 Task: Slide 12 - Sector News.
Action: Mouse moved to (37, 92)
Screenshot: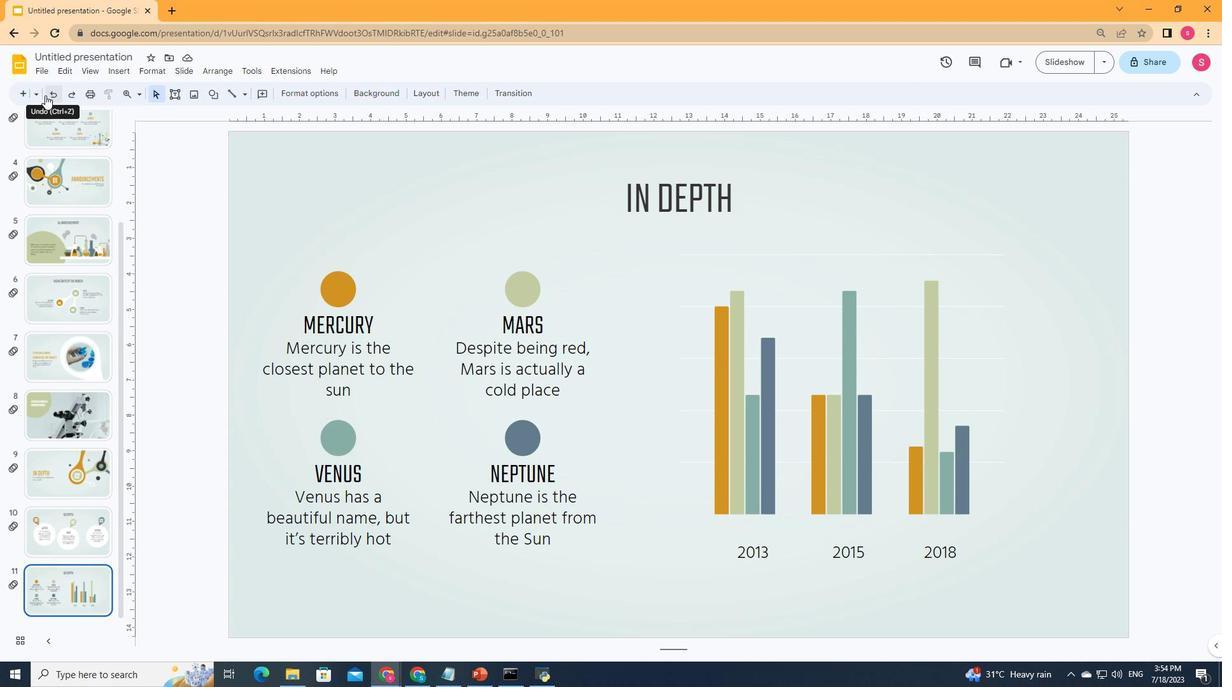 
Action: Mouse pressed left at (37, 92)
Screenshot: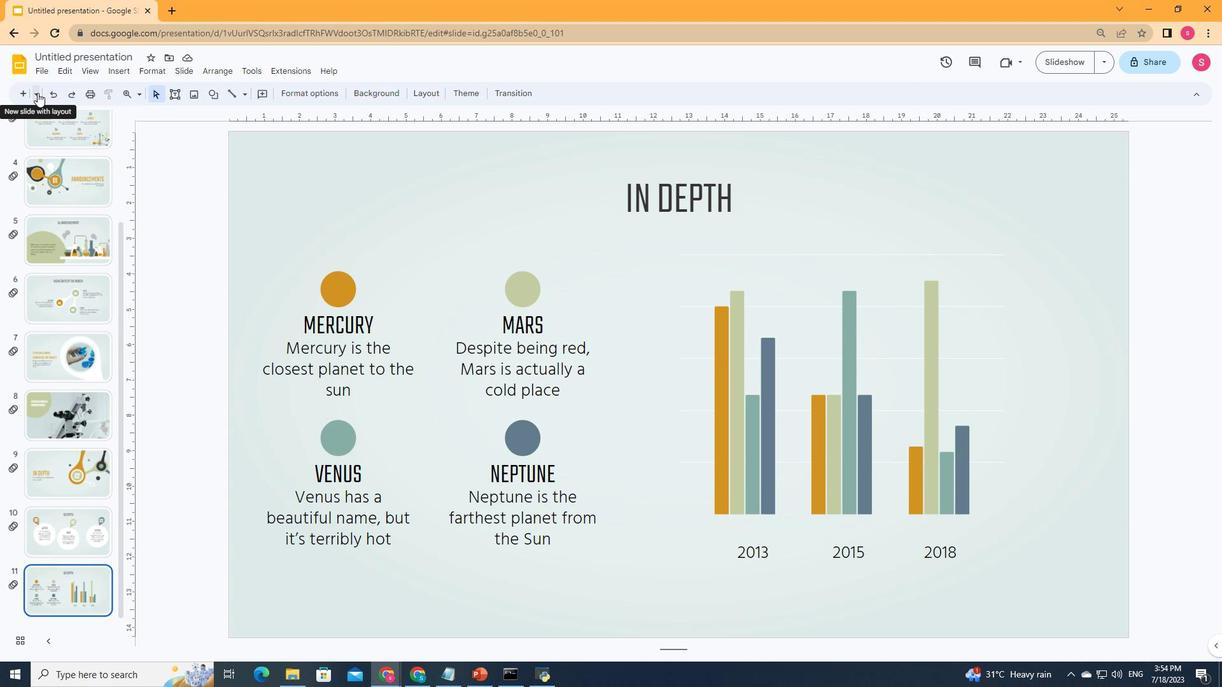 
Action: Mouse moved to (206, 464)
Screenshot: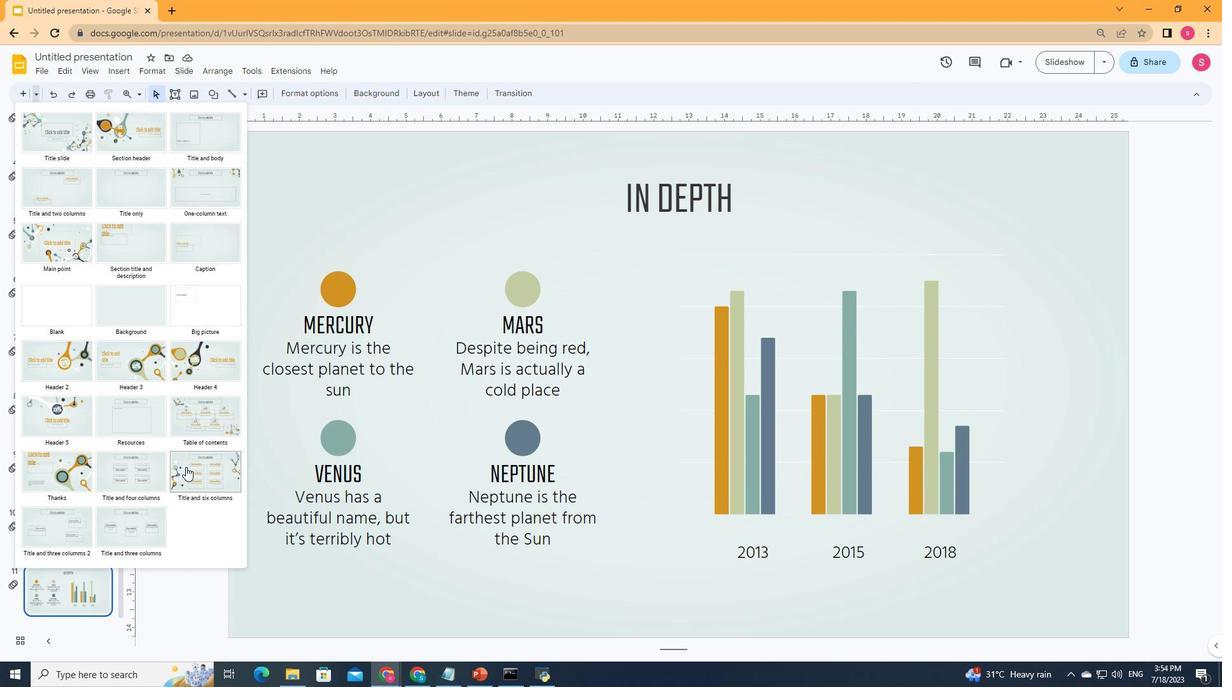 
Action: Mouse pressed left at (206, 464)
Screenshot: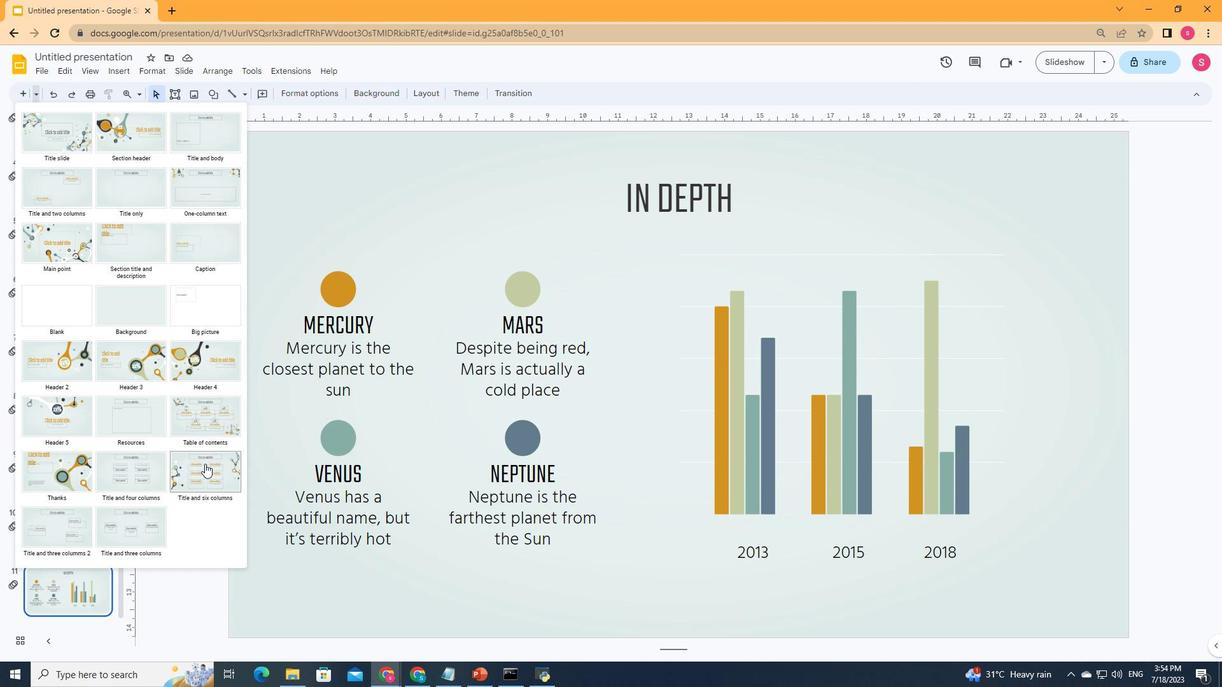 
Action: Mouse moved to (717, 207)
Screenshot: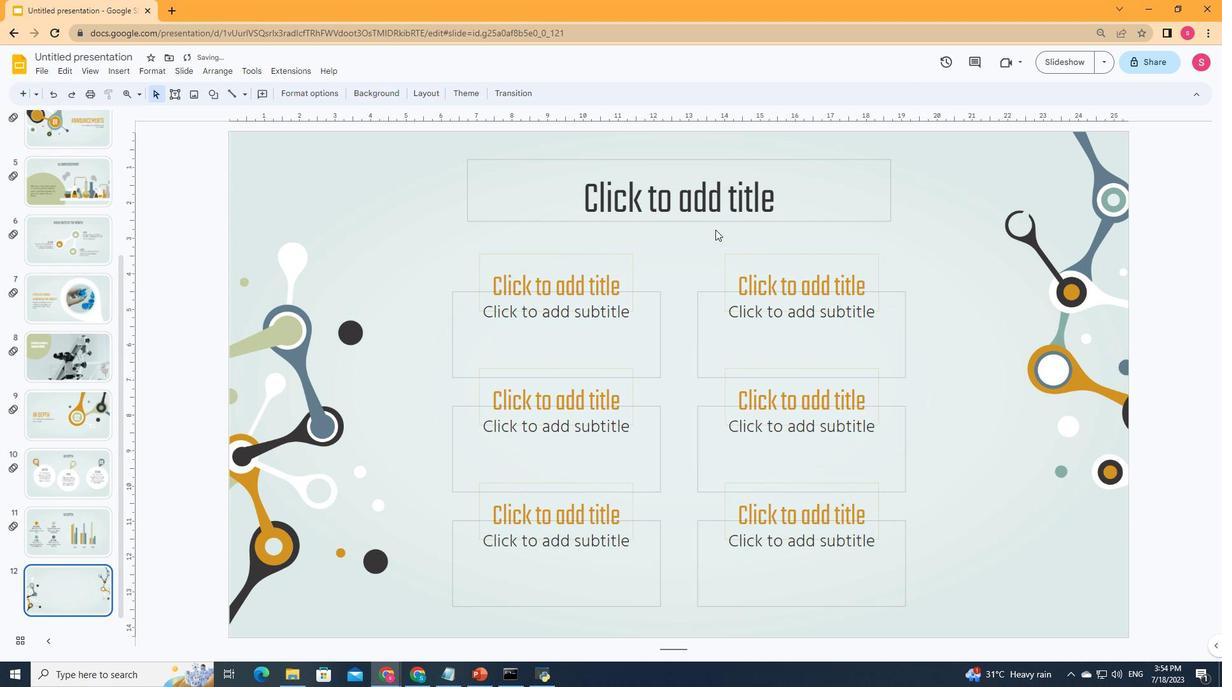 
Action: Mouse pressed left at (717, 207)
Screenshot: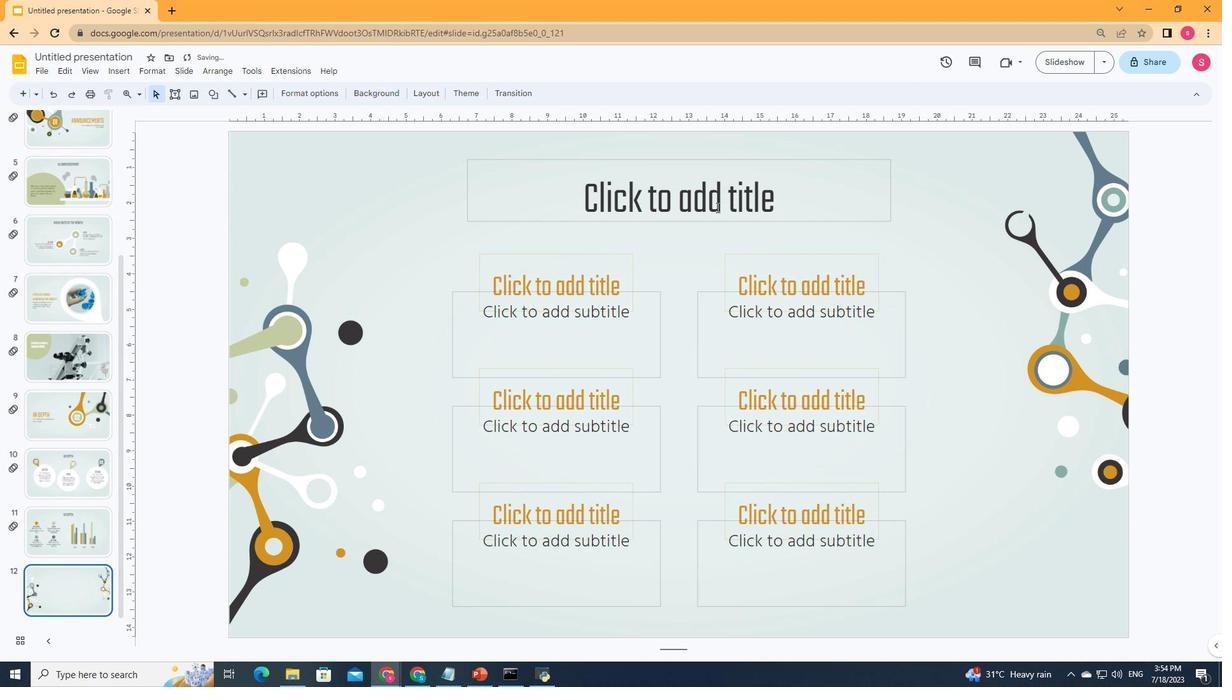 
Action: Mouse moved to (716, 207)
Screenshot: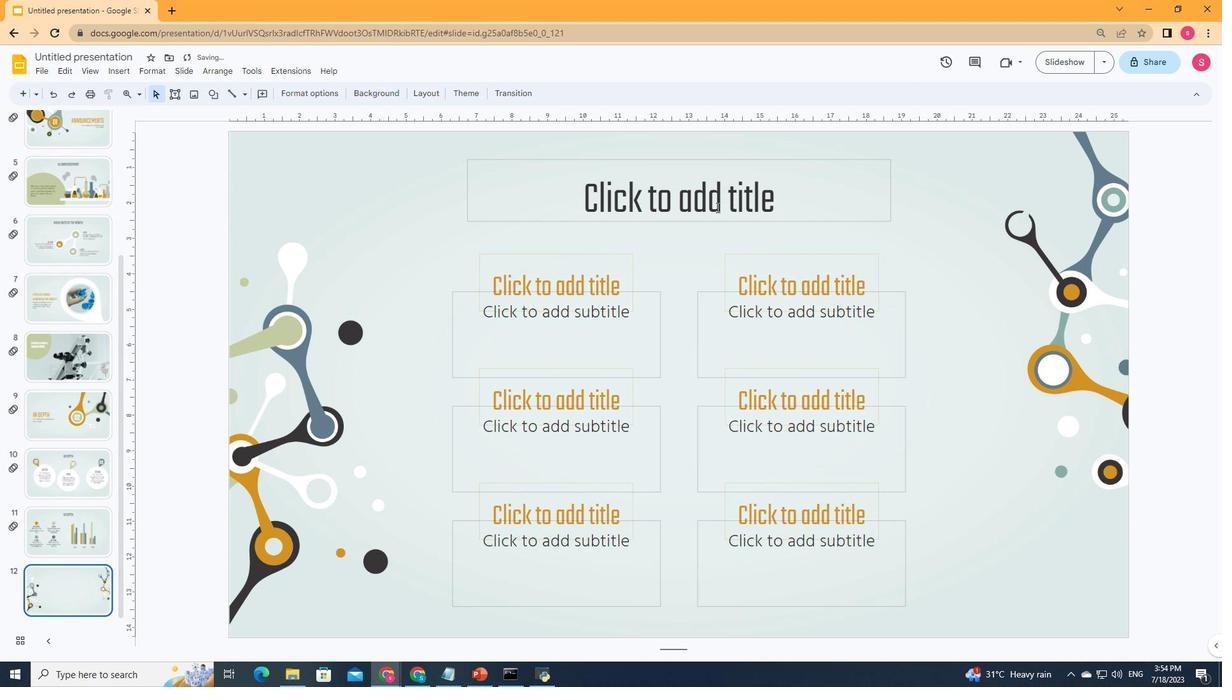 
Action: Key pressed <Key.shift><Key.shift><Key.shift><Key.shift><Key.shift><Key.shift><Key.shift><Key.shift>SECTOR<Key.space>NEWS
Screenshot: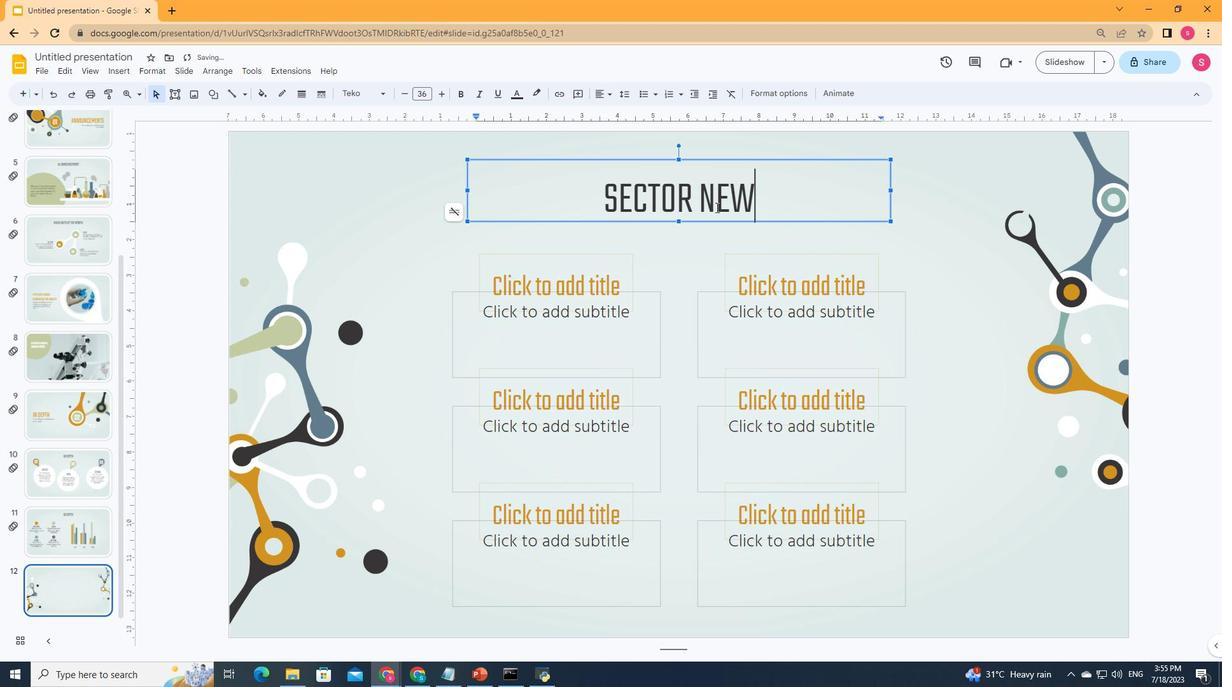 
Action: Mouse moved to (615, 273)
Screenshot: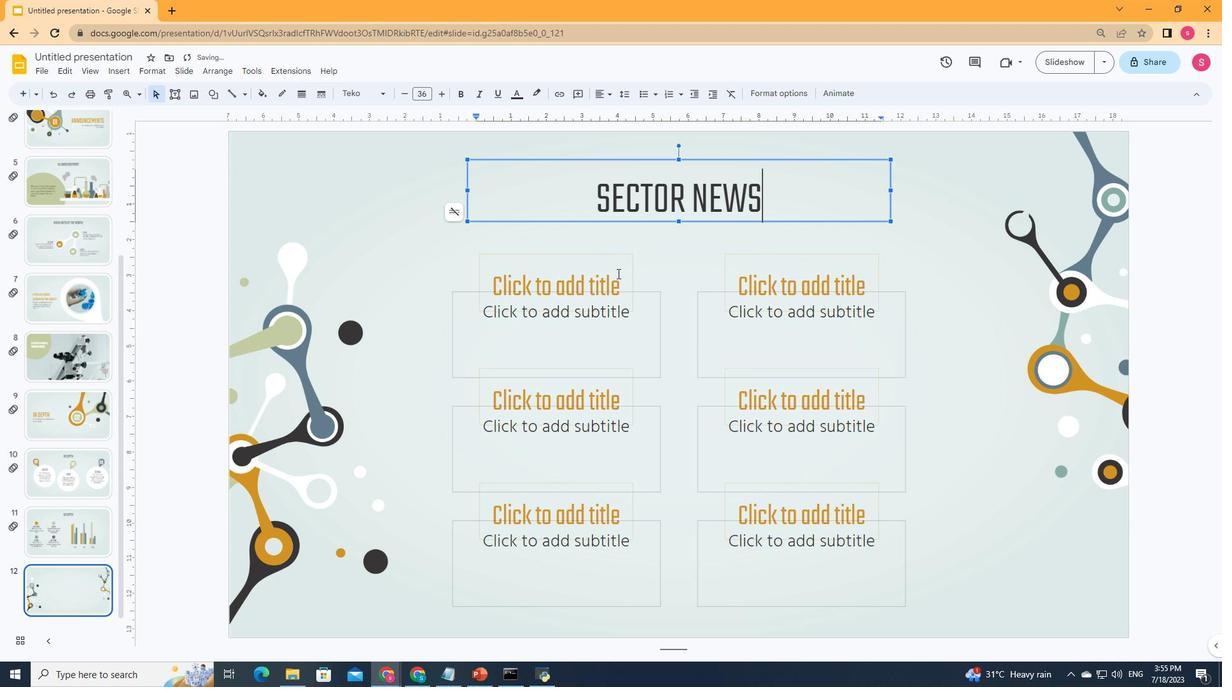 
Action: Mouse pressed left at (615, 273)
Screenshot: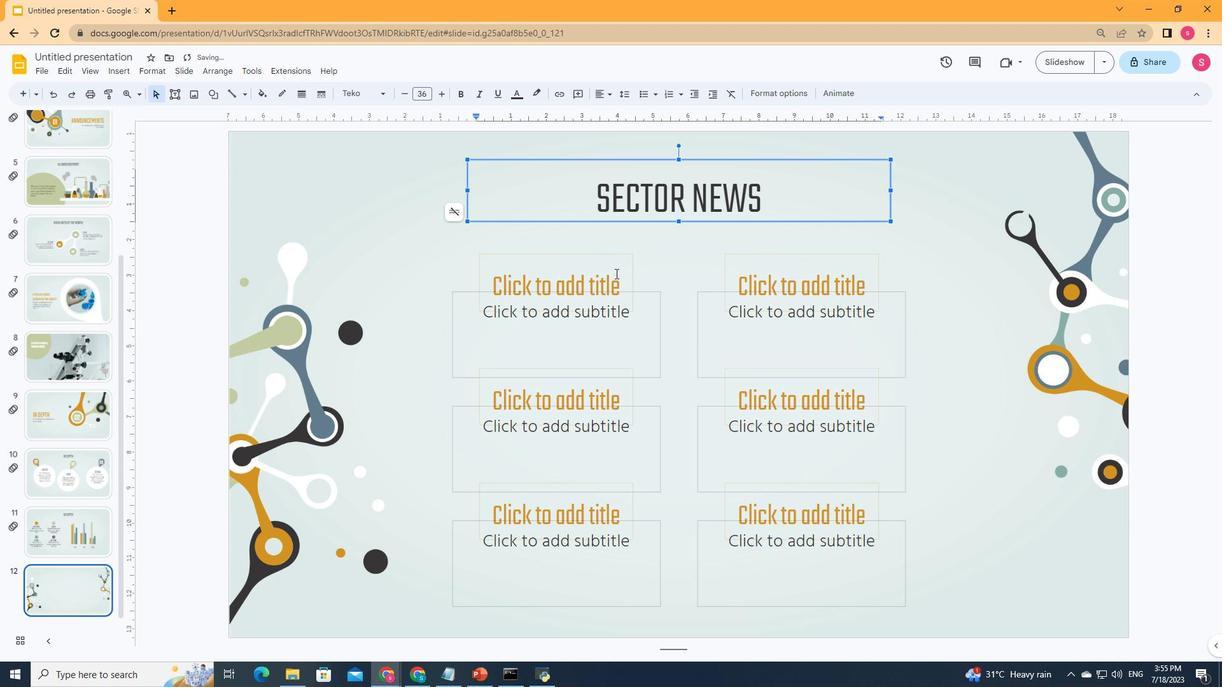 
Action: Key pressed <Key.shift><Key.shift><Key.shift><Key.shift><Key.shift><Key.shift><Key.shift><Key.shift><Key.shift><Key.shift><Key.shift><Key.shift><Key.shift><Key.shift><Key.shift><Key.shift>VENUS
Screenshot: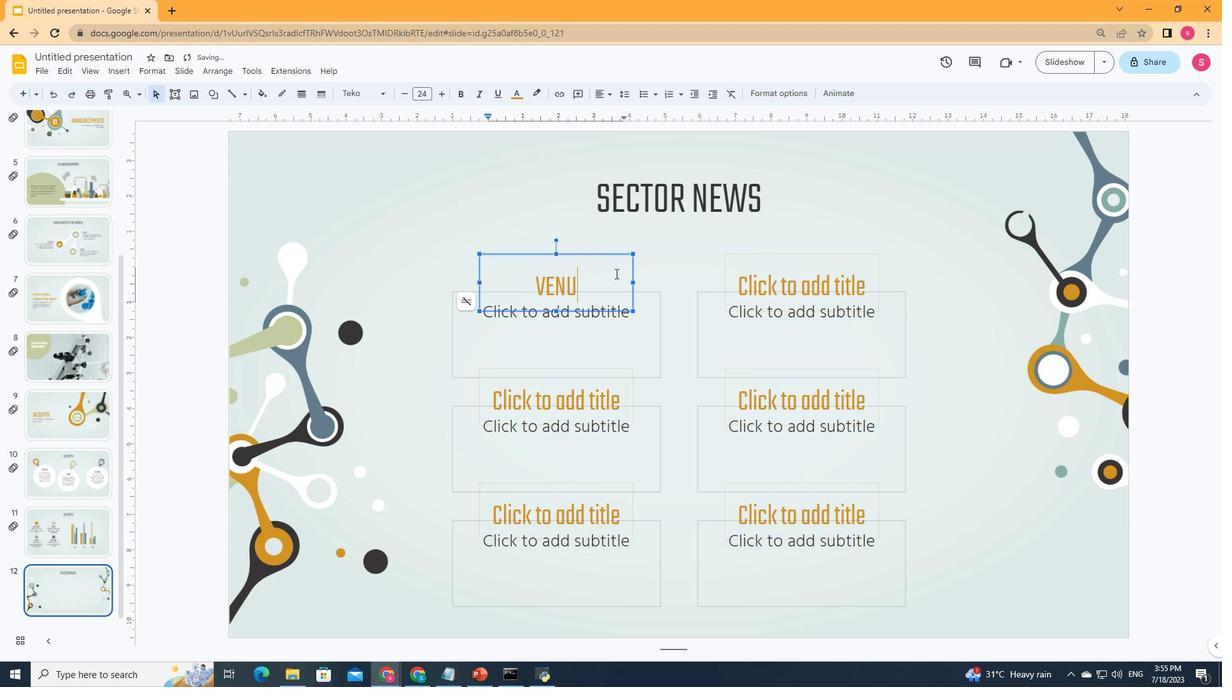 
Action: Mouse moved to (753, 287)
Screenshot: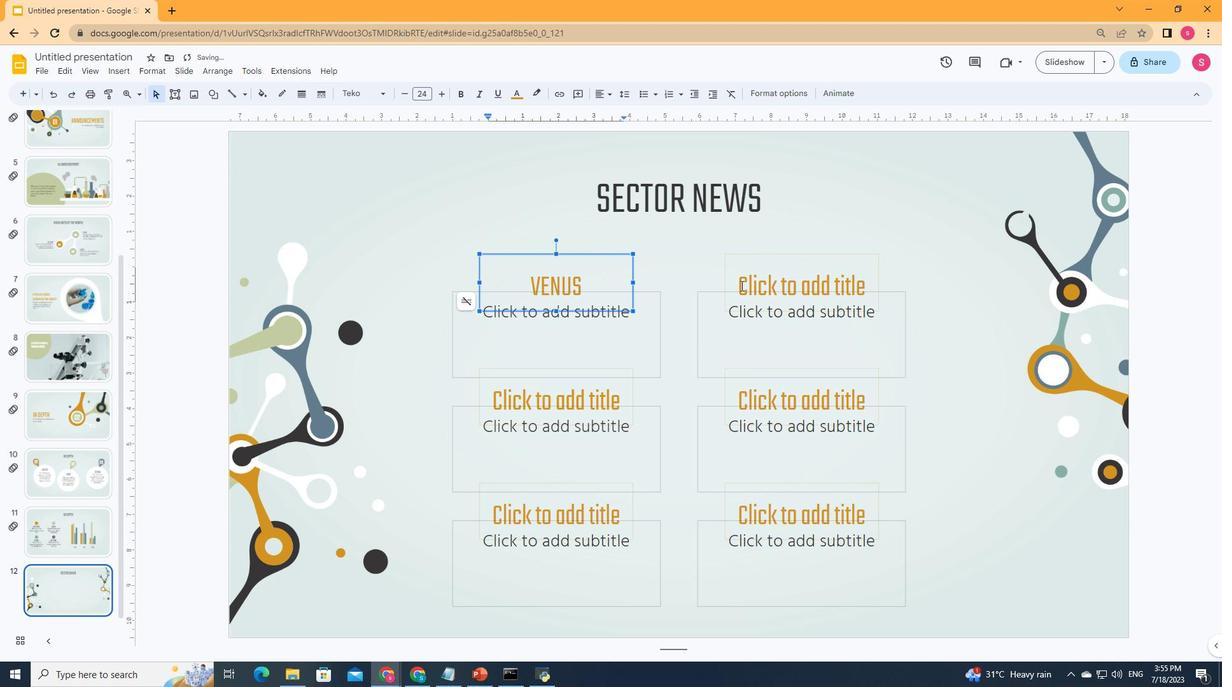 
Action: Mouse pressed left at (753, 287)
Screenshot: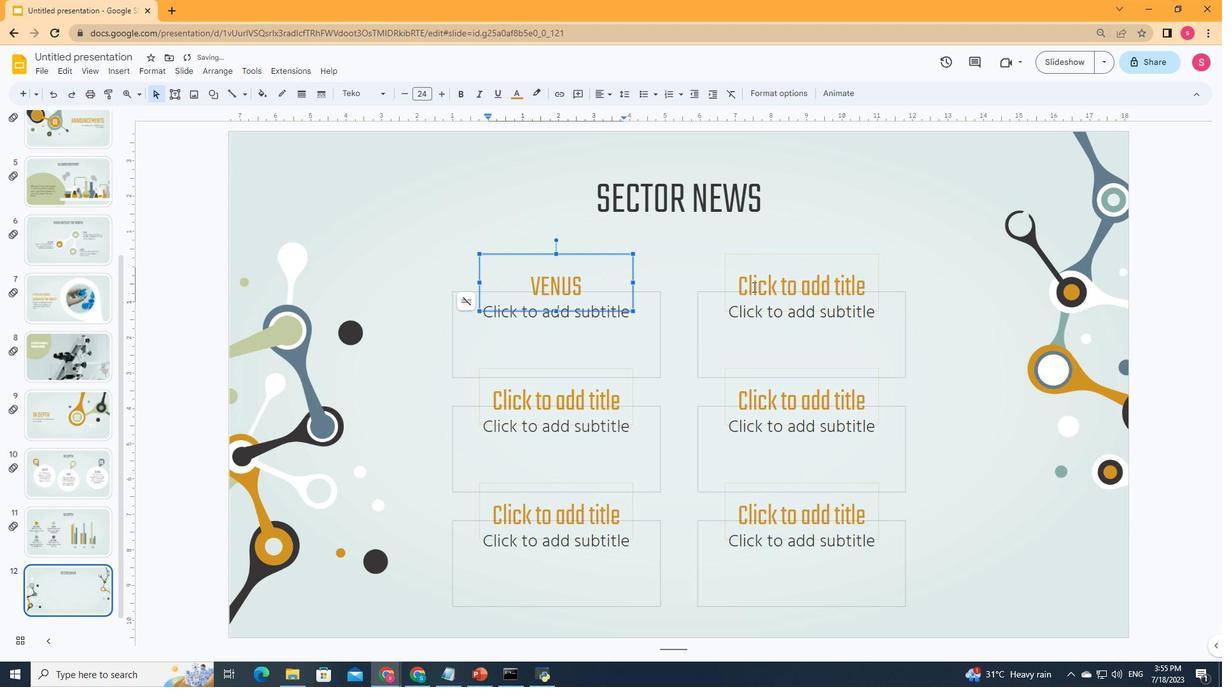 
Action: Mouse moved to (754, 286)
Screenshot: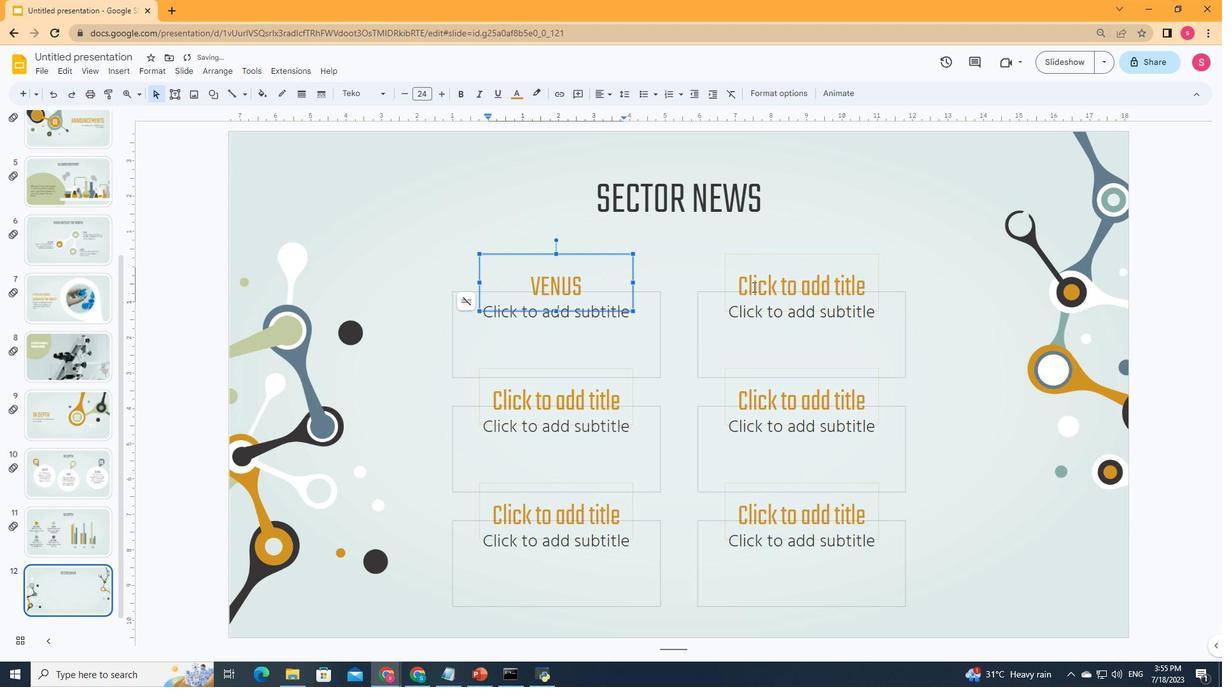 
Action: Key pressed <Key.shift><Key.shift><Key.shift><Key.shift><Key.shift><Key.shift><Key.shift><Key.shift><Key.shift><Key.shift><Key.shift><Key.shift><Key.shift><Key.shift><Key.shift><Key.shift><Key.shift><Key.shift><Key.shift><Key.shift><Key.shift><Key.shift><Key.shift>MERCURY
Screenshot: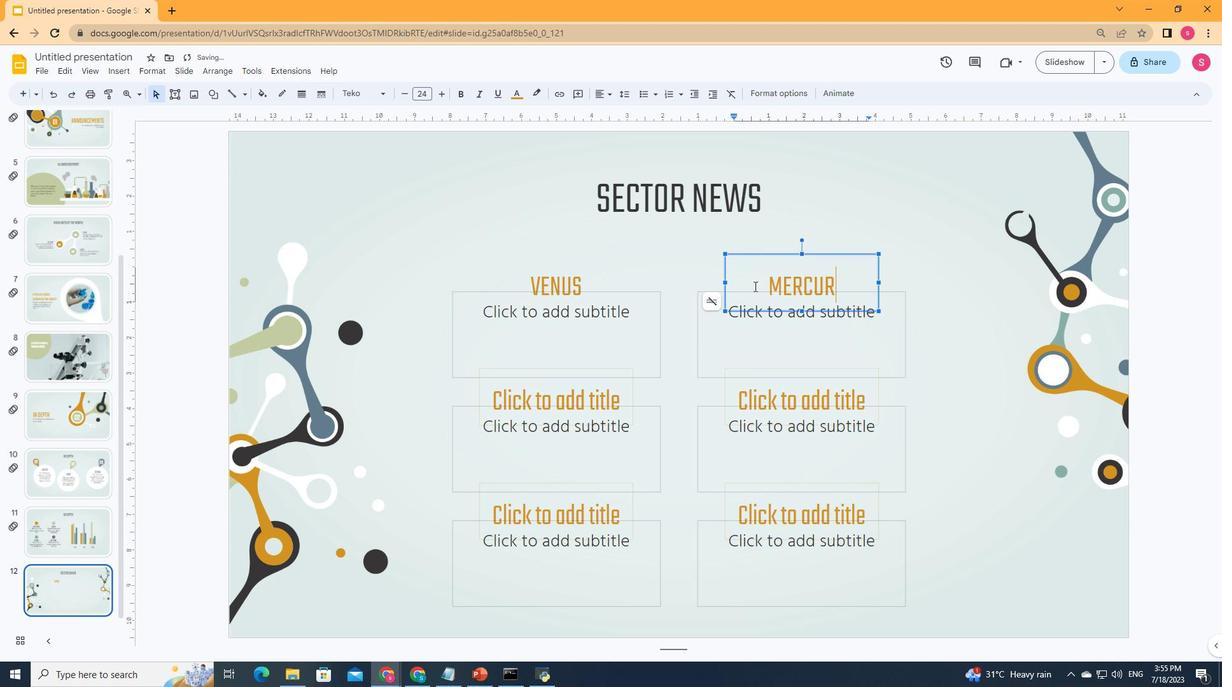 
Action: Mouse moved to (557, 402)
Screenshot: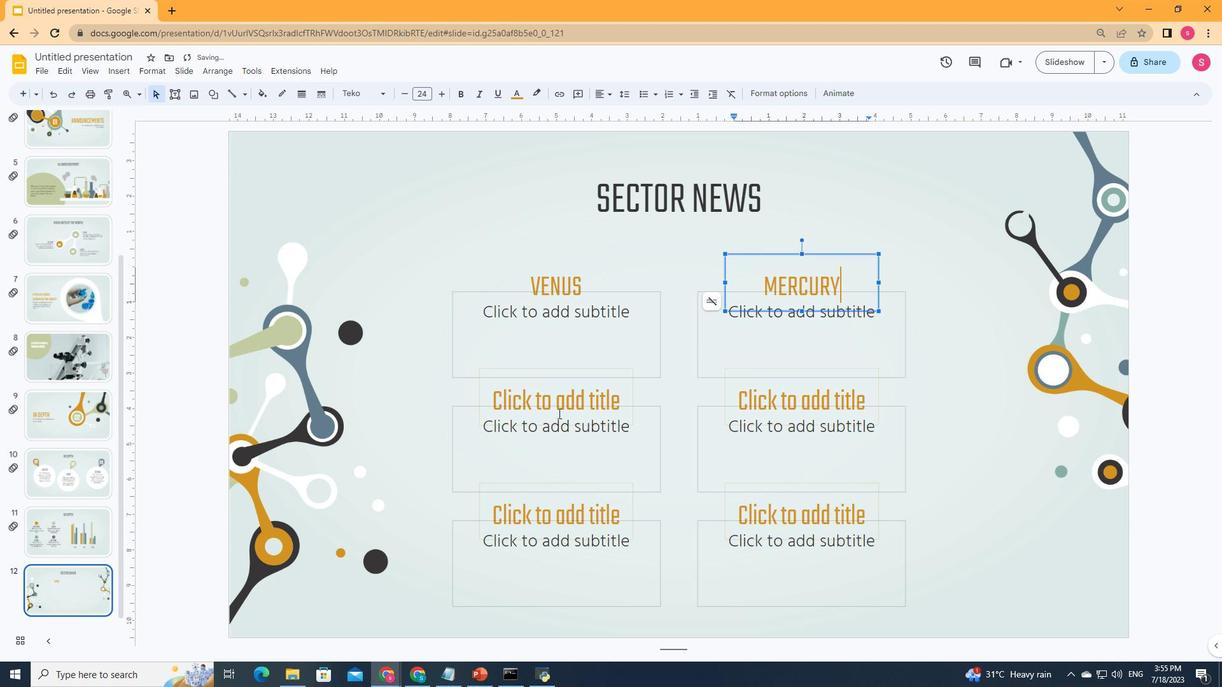 
Action: Mouse pressed left at (557, 402)
Screenshot: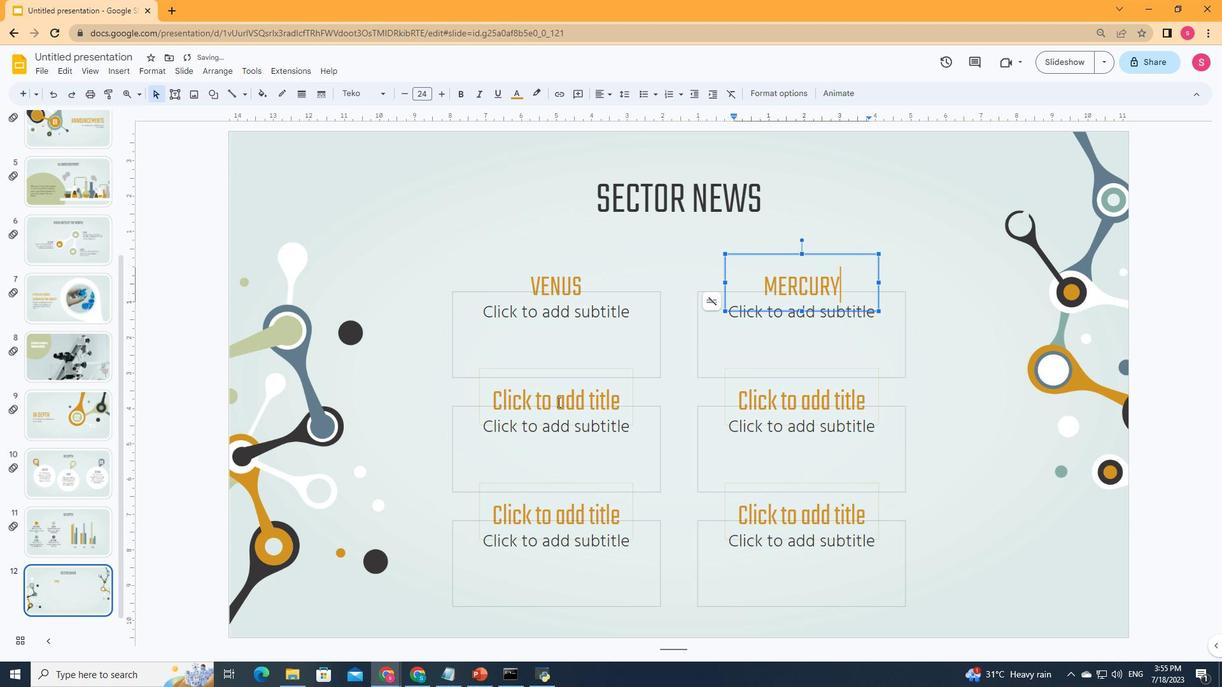 
Action: Key pressed <Key.shift><Key.shift><Key.shift><Key.shift><Key.shift>MARS
Screenshot: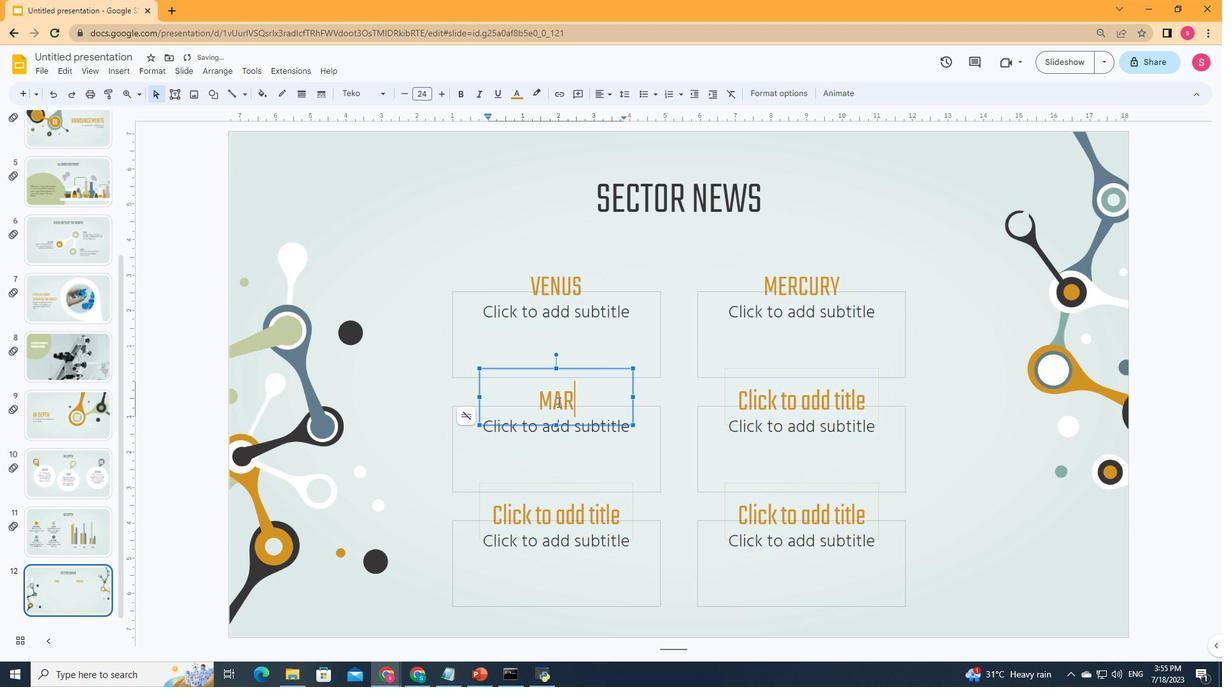 
Action: Mouse moved to (827, 408)
Screenshot: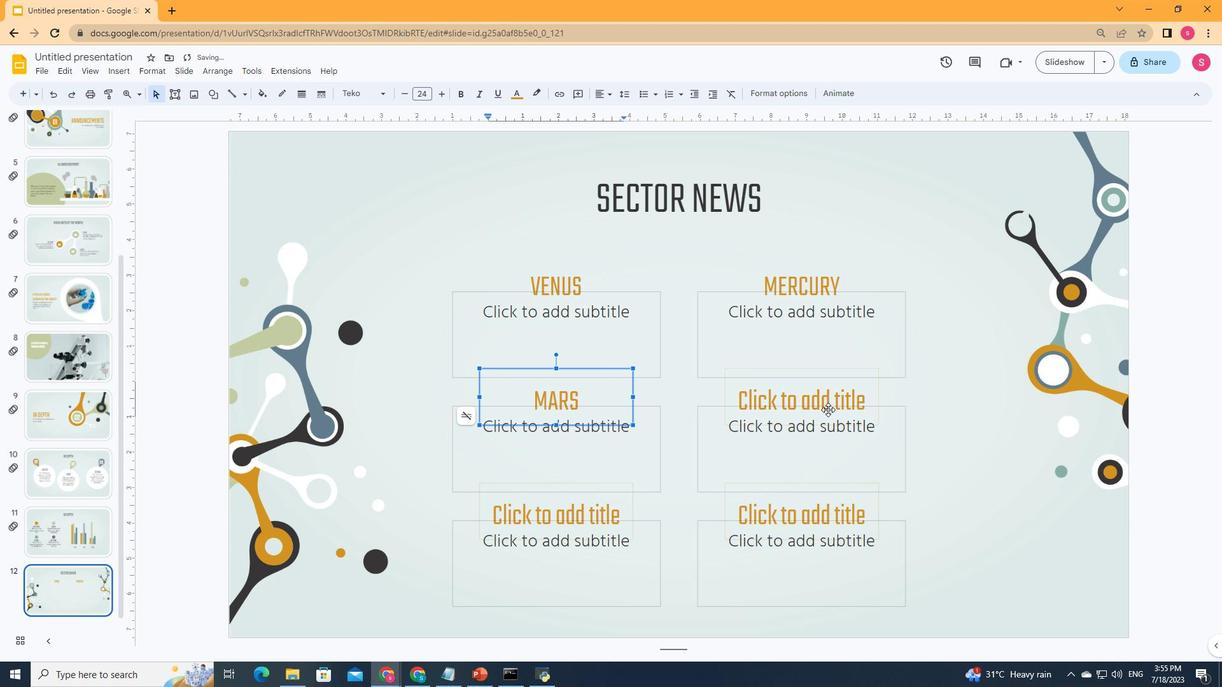 
Action: Mouse pressed left at (827, 408)
Screenshot: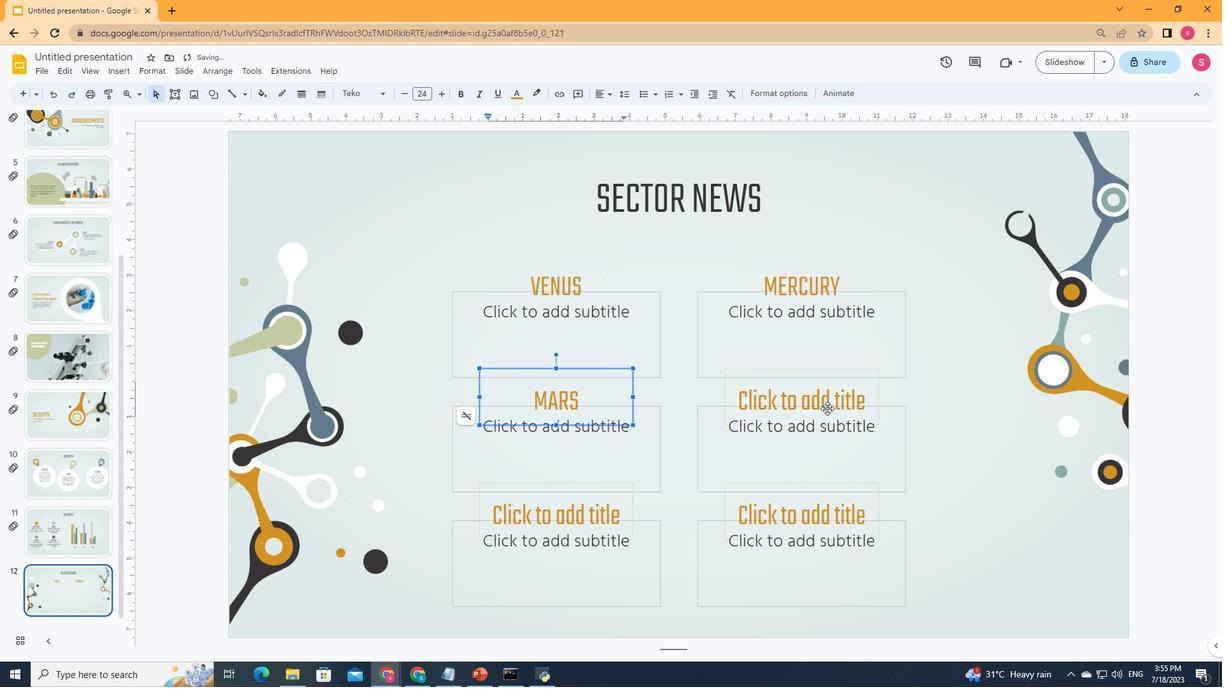 
Action: Mouse moved to (816, 388)
Screenshot: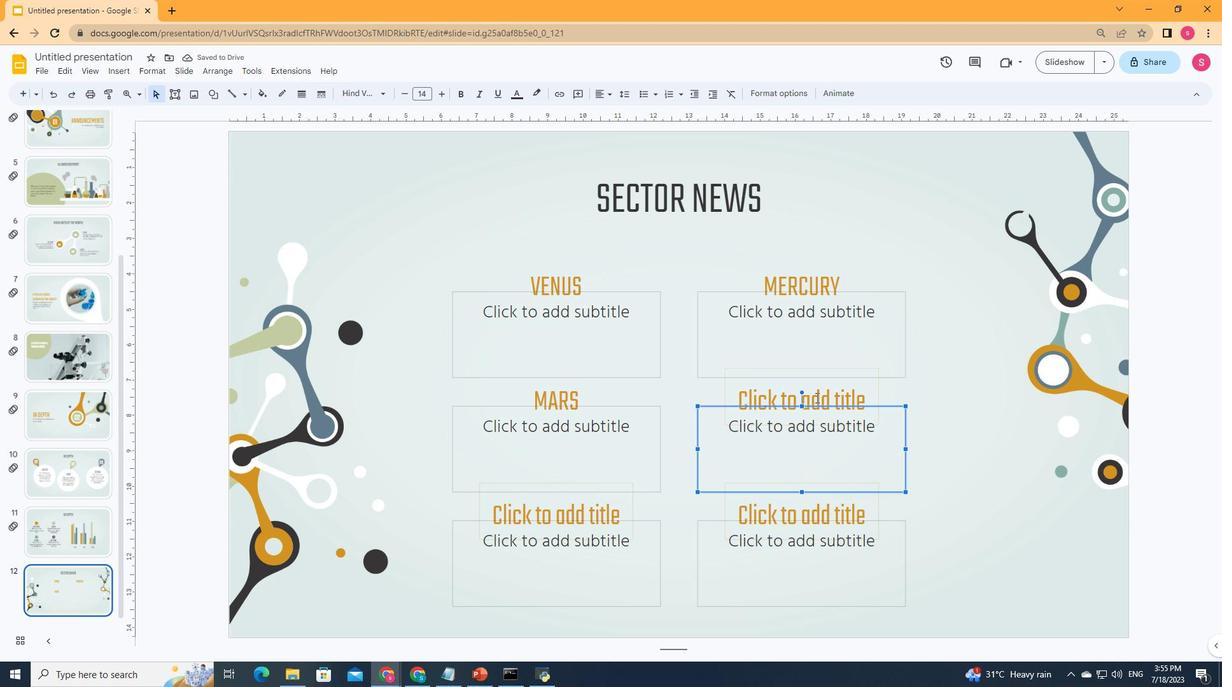 
Action: Mouse pressed left at (816, 388)
Screenshot: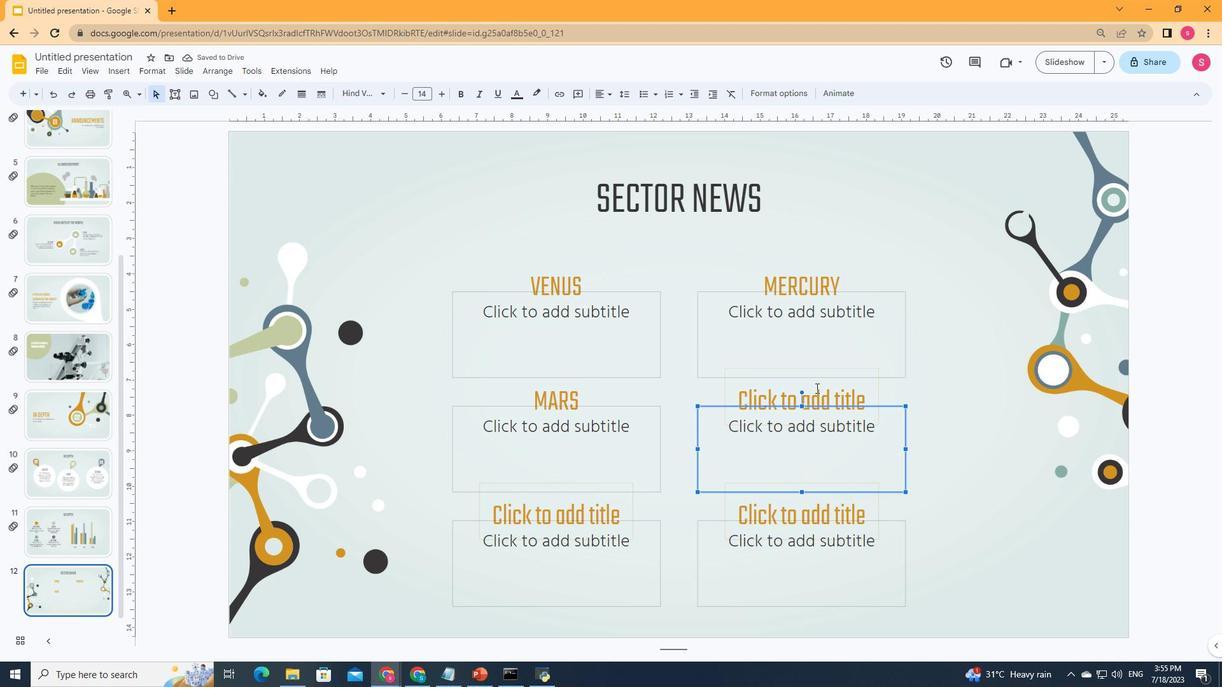 
Action: Key pressed <Key.shift><Key.shift><Key.shift><Key.shift><Key.shift><Key.shift><Key.shift><Key.shift><Key.shift><Key.shift><Key.shift><Key.shift><Key.shift><Key.shift><Key.shift><Key.shift><Key.shift><Key.shift><Key.shift><Key.shift><Key.shift><Key.shift><Key.shift>NEPTUNE
Screenshot: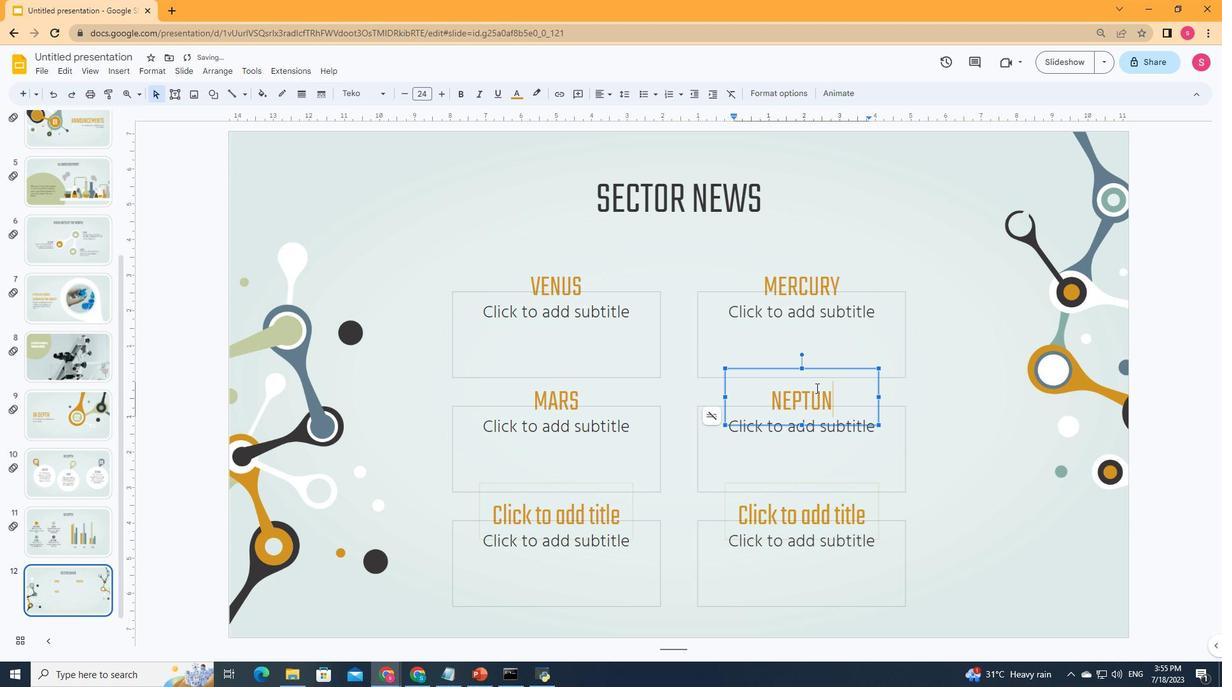 
Action: Mouse moved to (562, 510)
Screenshot: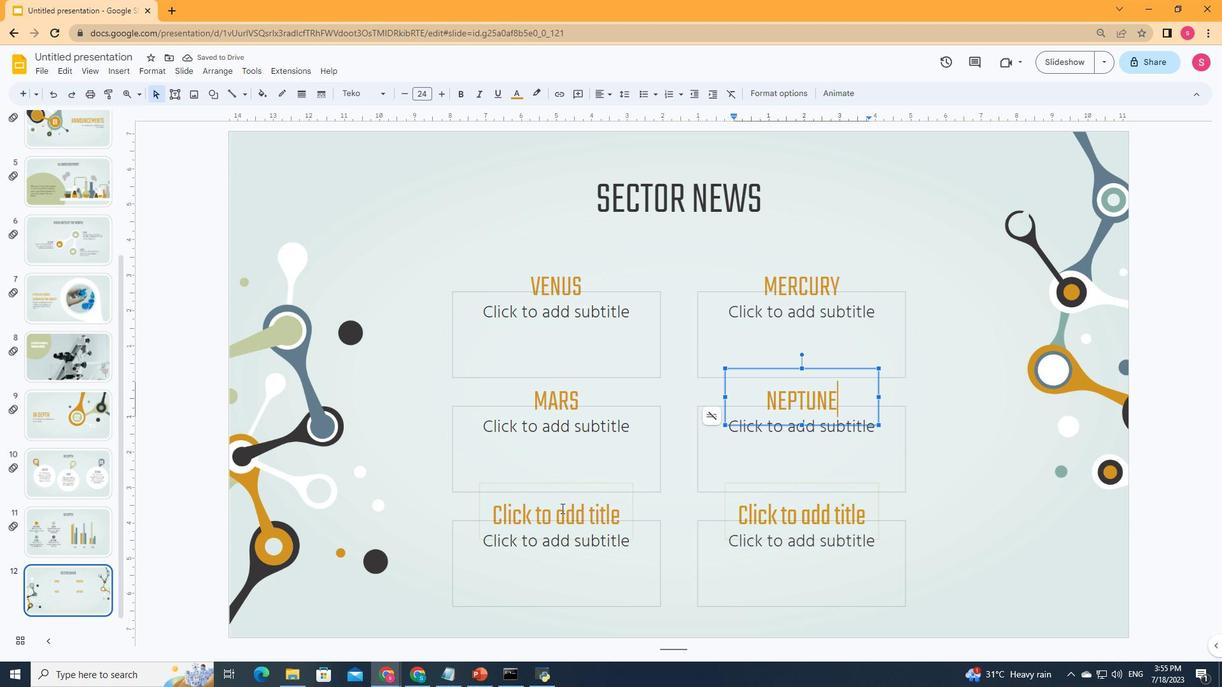 
Action: Mouse pressed left at (562, 510)
Screenshot: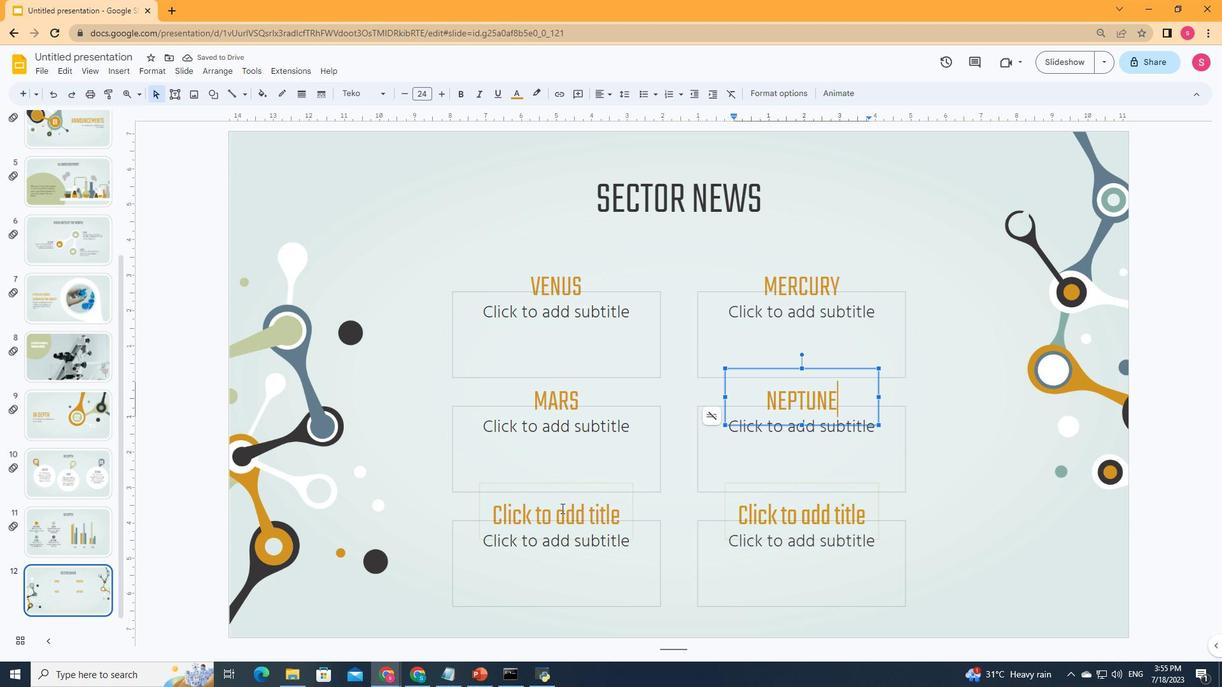 
Action: Key pressed <Key.shift><Key.shift>SATURN
Screenshot: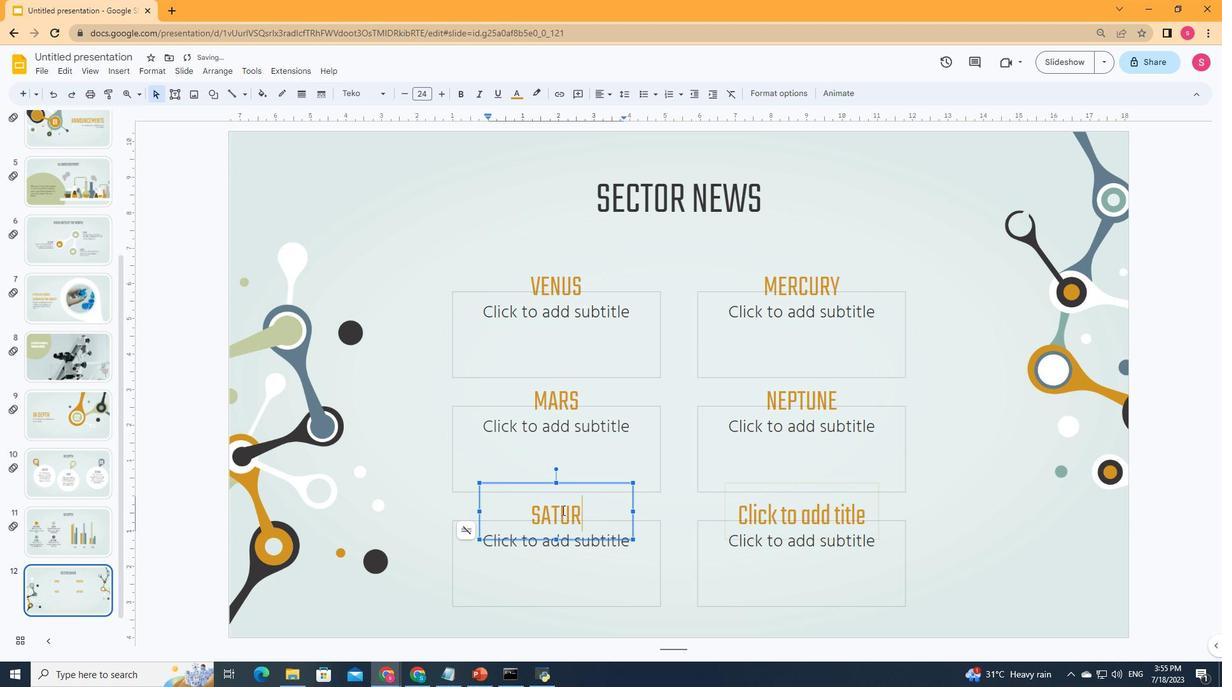 
Action: Mouse moved to (771, 516)
Screenshot: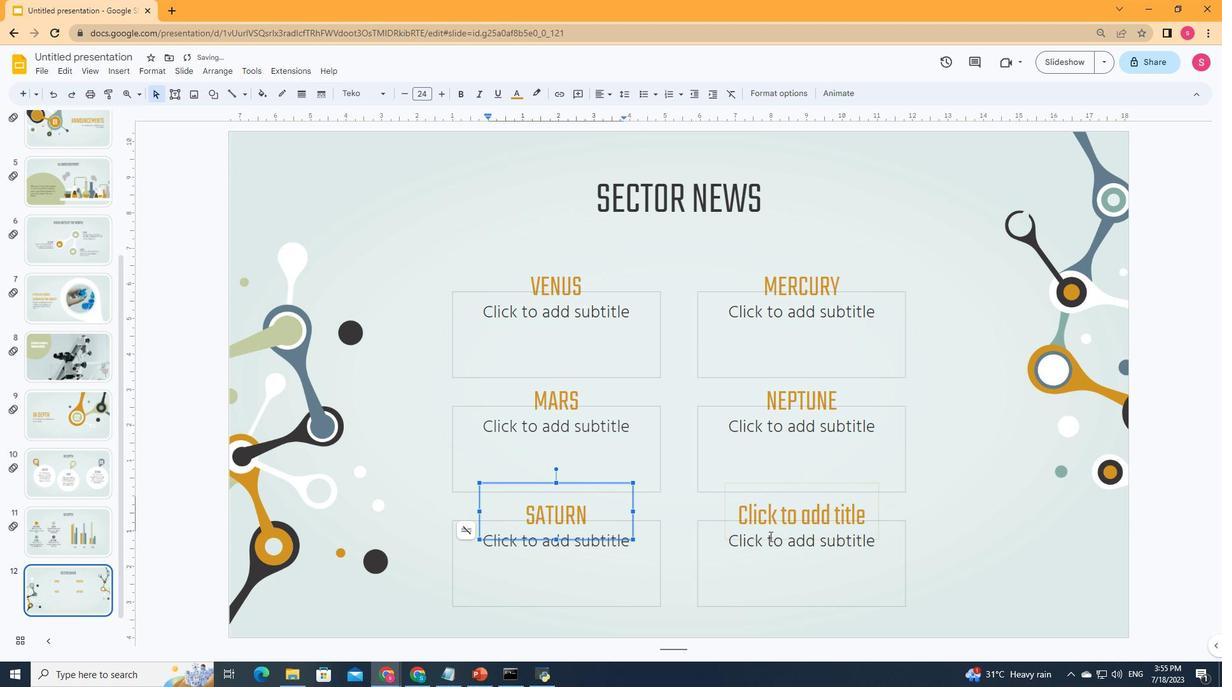 
Action: Mouse pressed left at (771, 516)
Screenshot: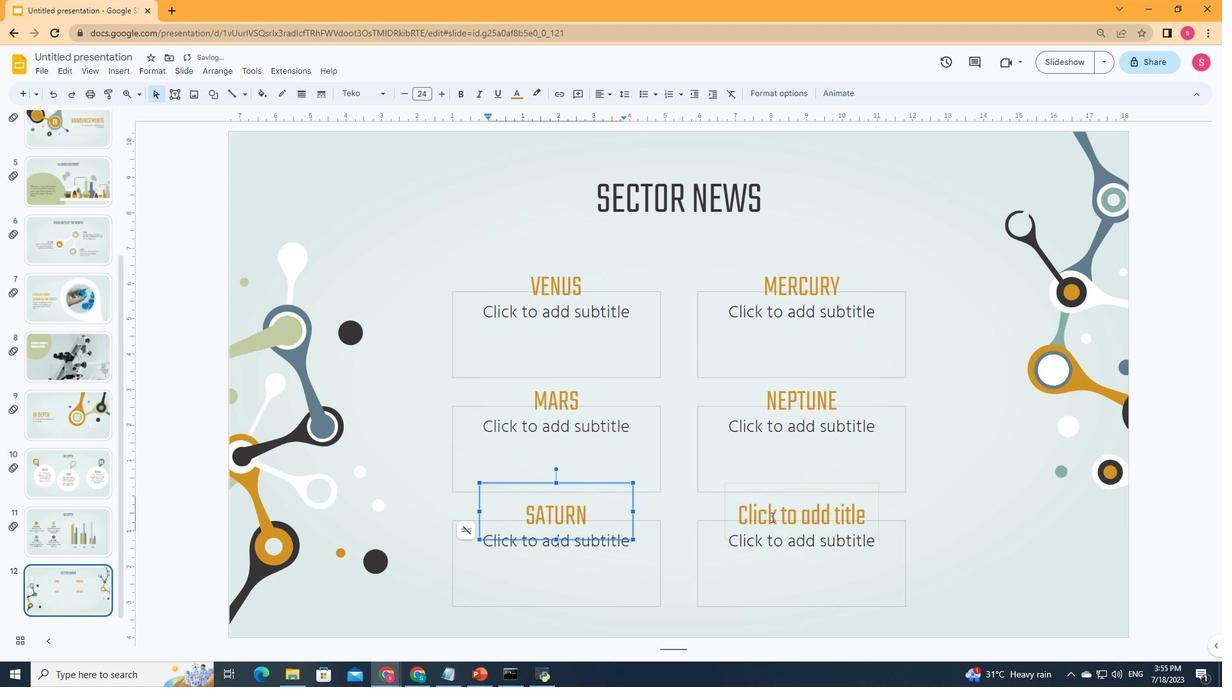 
Action: Key pressed <Key.shift><Key.shift><Key.shift><Key.shift><Key.shift><Key.shift><Key.shift><Key.shift><Key.shift><Key.shift><Key.shift><Key.shift><Key.shift><Key.shift><Key.shift><Key.shift><Key.shift><Key.shift><Key.shift>JUPITER
Screenshot: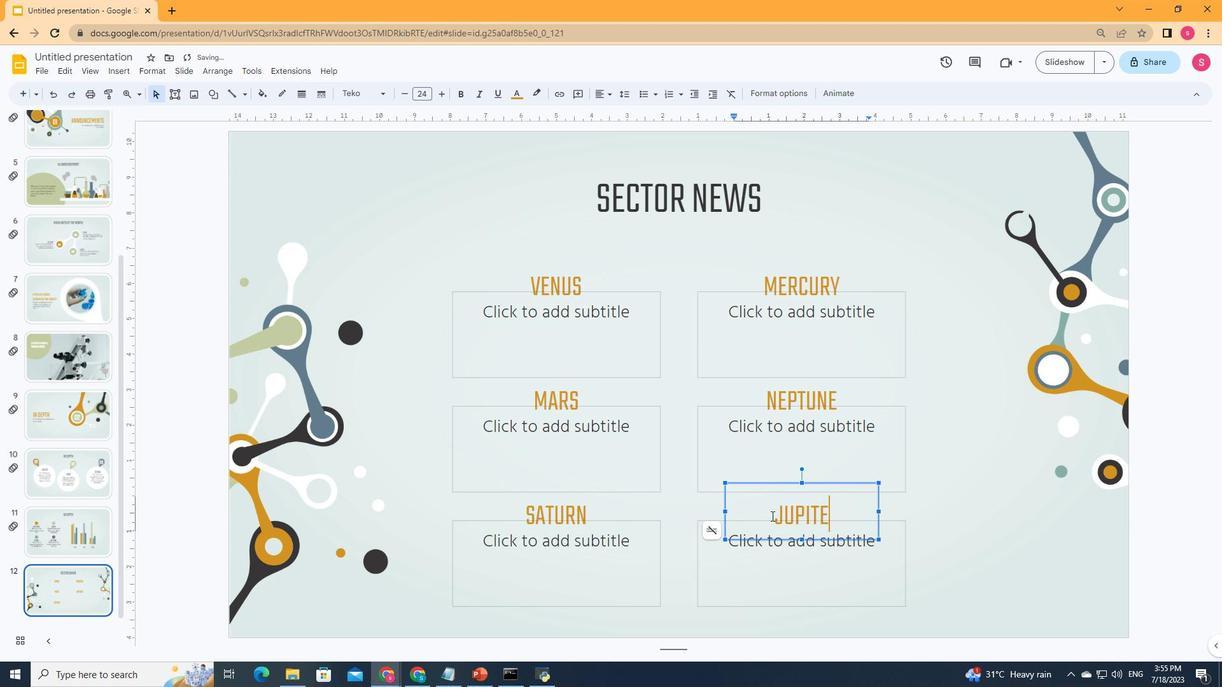
Action: Mouse moved to (636, 327)
Screenshot: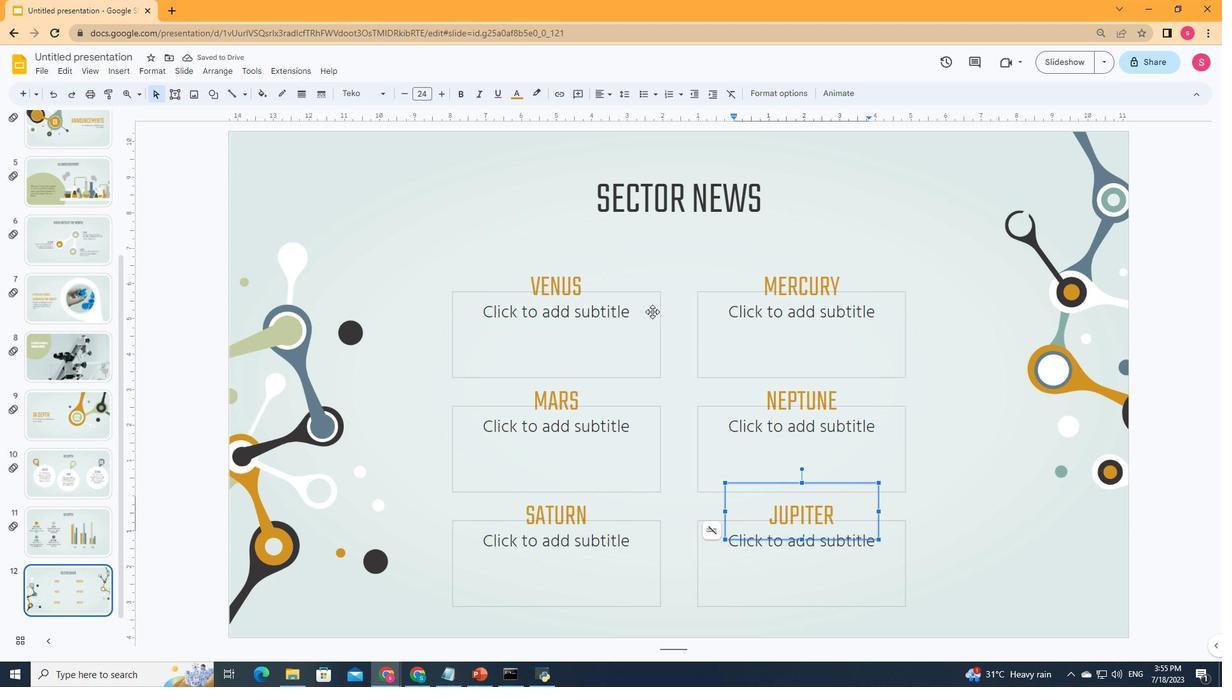 
Action: Mouse pressed left at (636, 327)
Screenshot: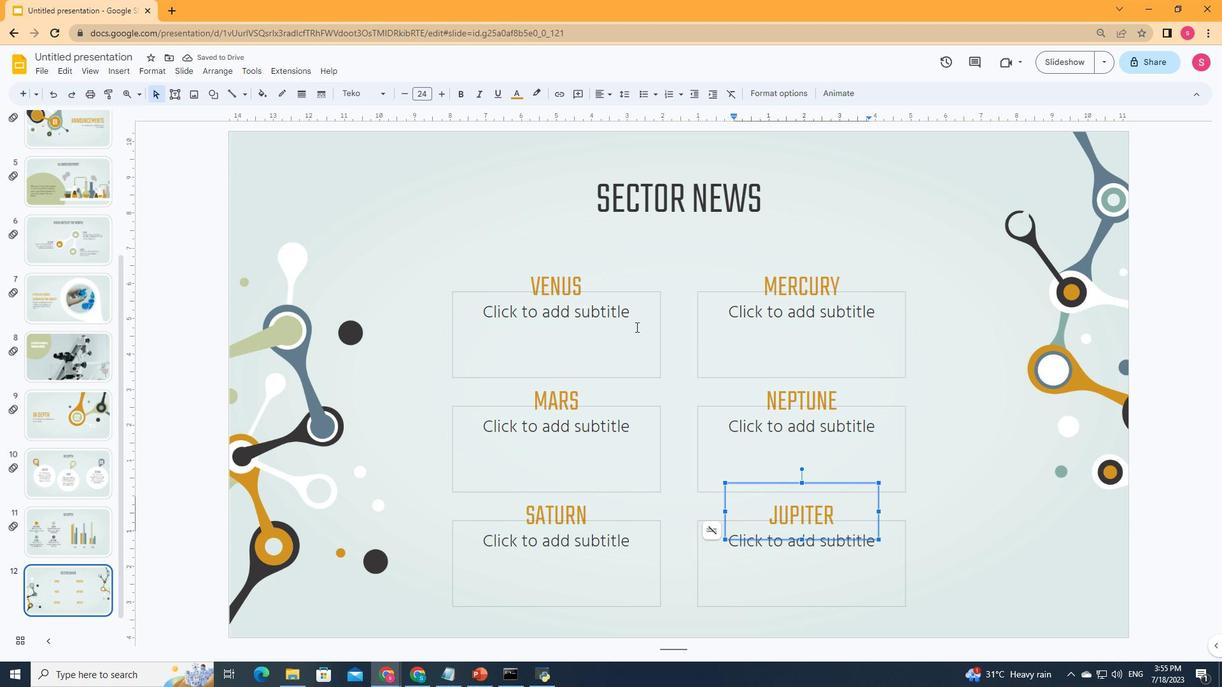 
Action: Mouse moved to (638, 327)
Screenshot: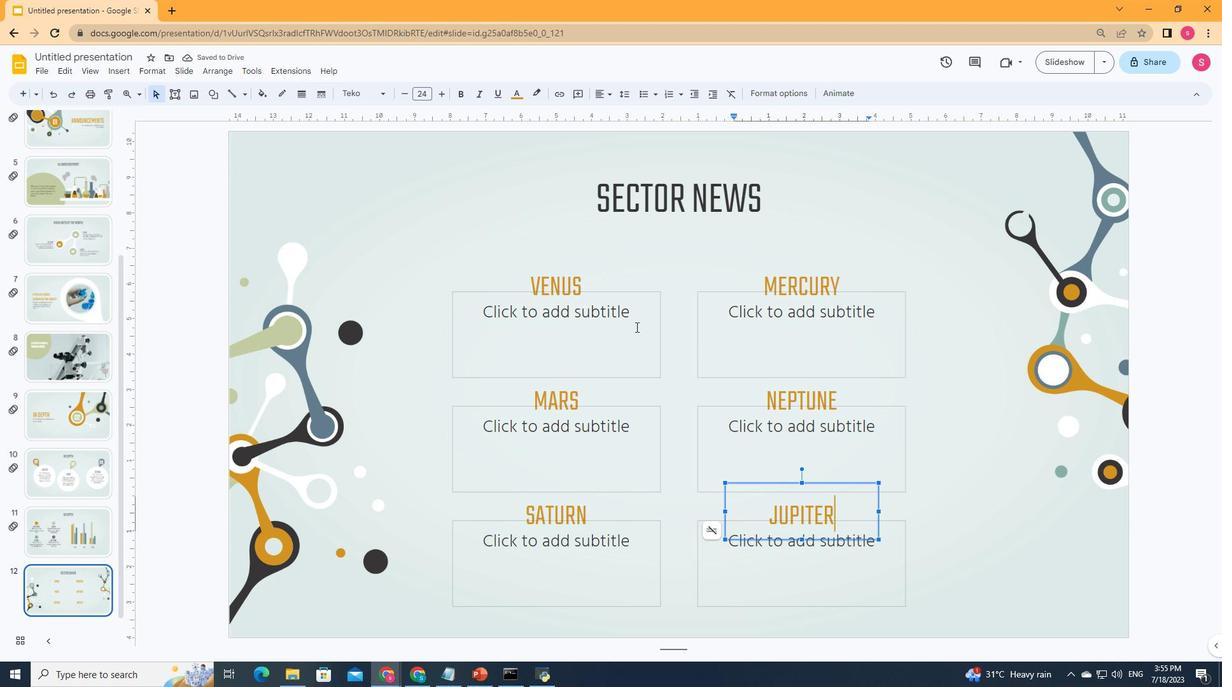 
Action: Key pressed <Key.shift><Key.shift><Key.shift><Key.shift><Key.shift><Key.shift>VE<Key.backspace>enus<Key.space>has<Key.space>a<Key.space>beautiful<Key.space>name,<Key.space>but<Key.space>it's<Key.space>terribly<Key.space>hot
Screenshot: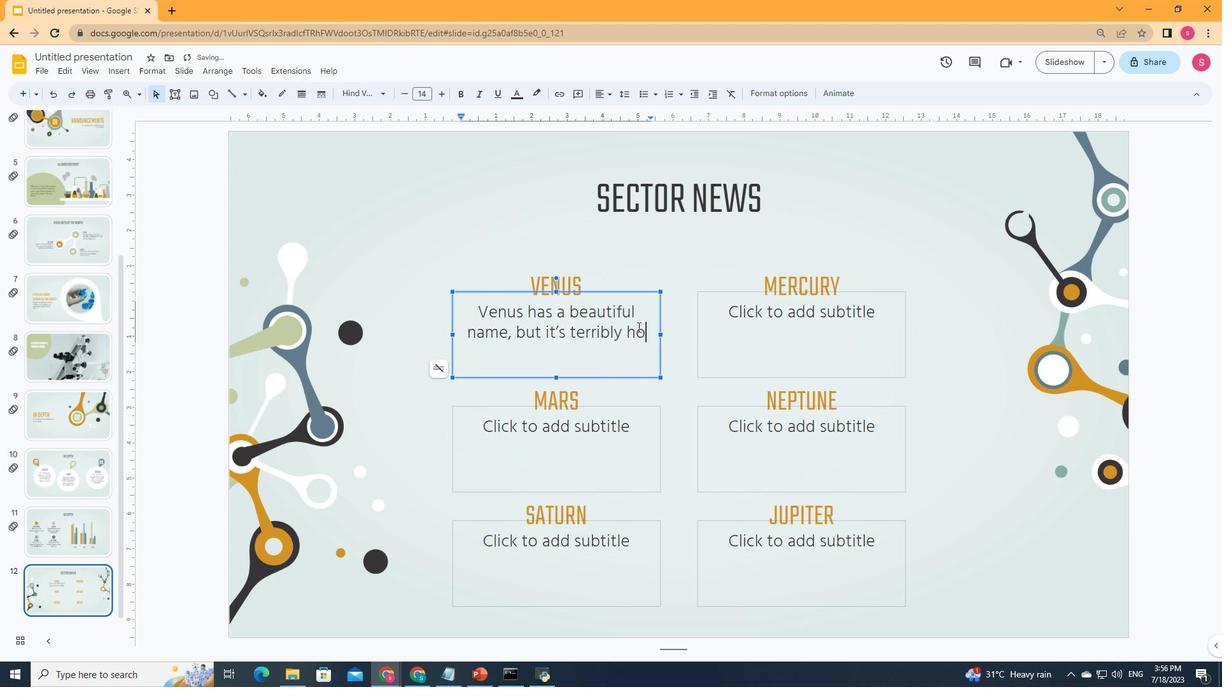 
Action: Mouse moved to (715, 341)
Screenshot: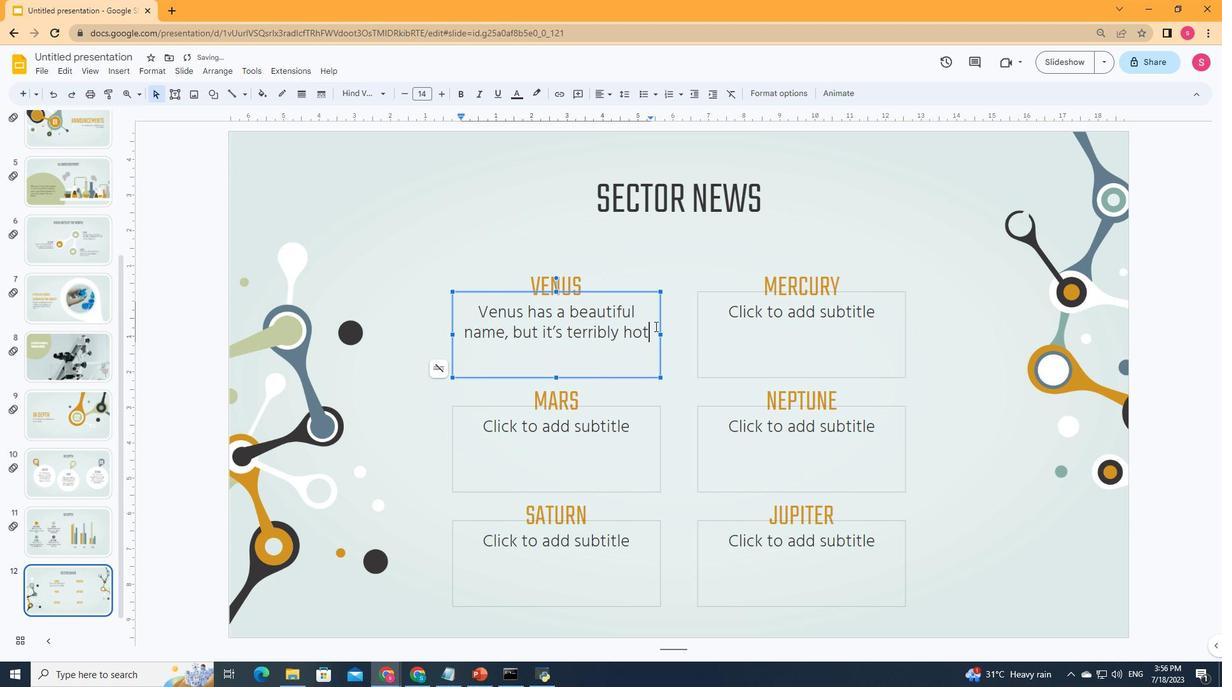 
Action: Mouse pressed left at (715, 341)
Screenshot: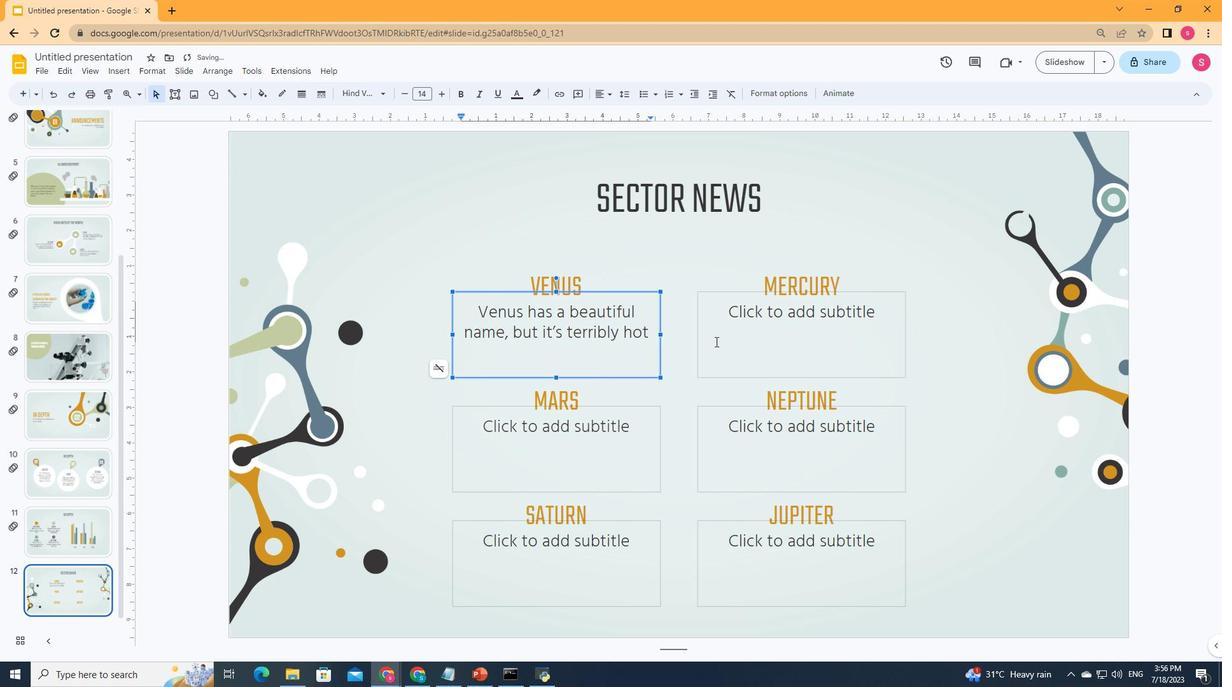 
Action: Key pressed <Key.shift>Mercury<Key.space>is<Key.space>the<Key.space>closest<Key.space>planet<Key.space>to<Key.space>the<Key.space><Key.shift>Sun
Screenshot: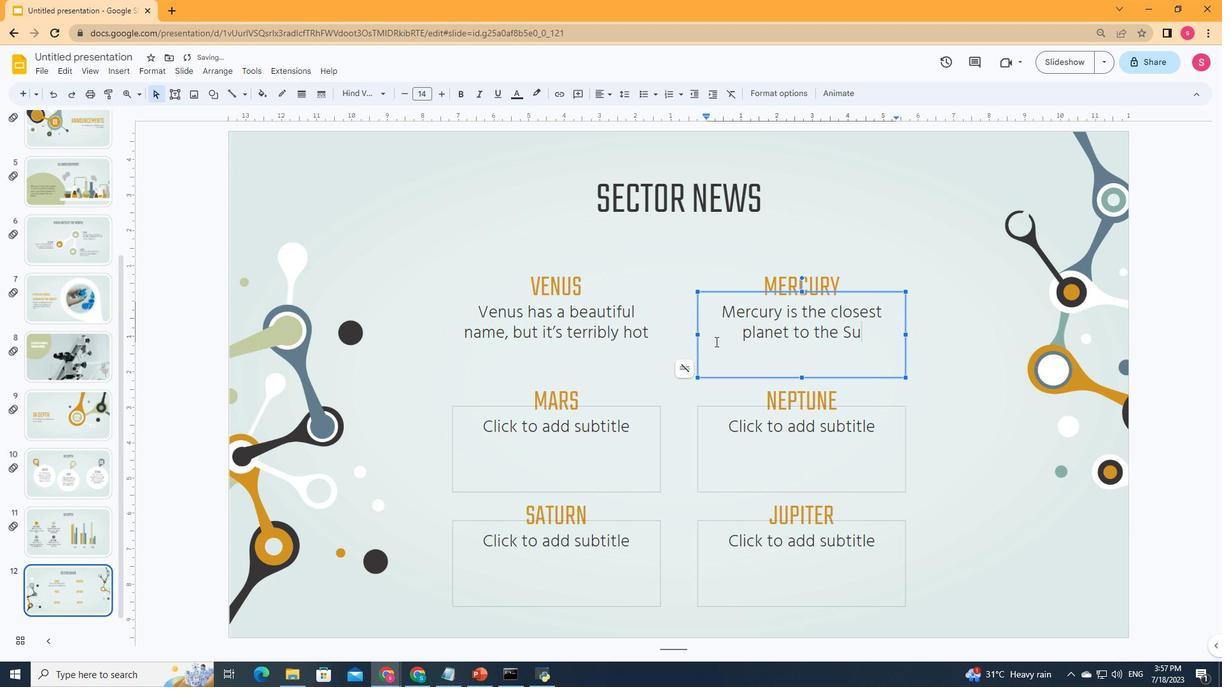 
Action: Mouse moved to (568, 452)
Screenshot: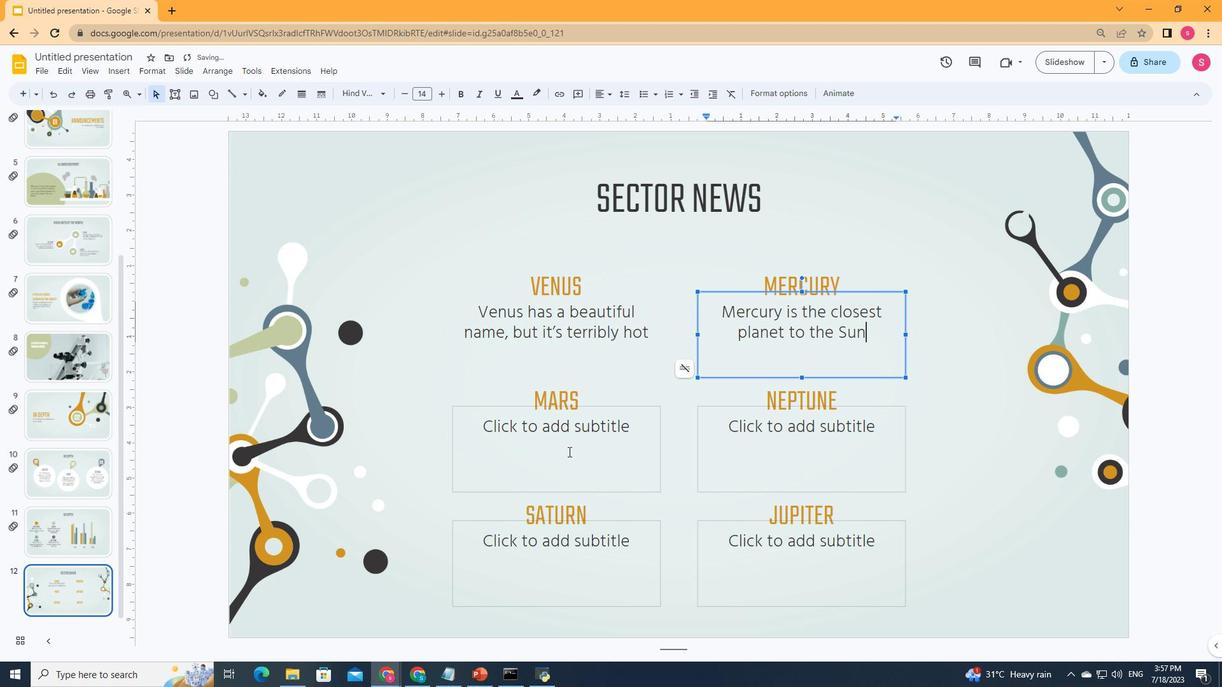 
Action: Mouse pressed left at (568, 452)
Screenshot: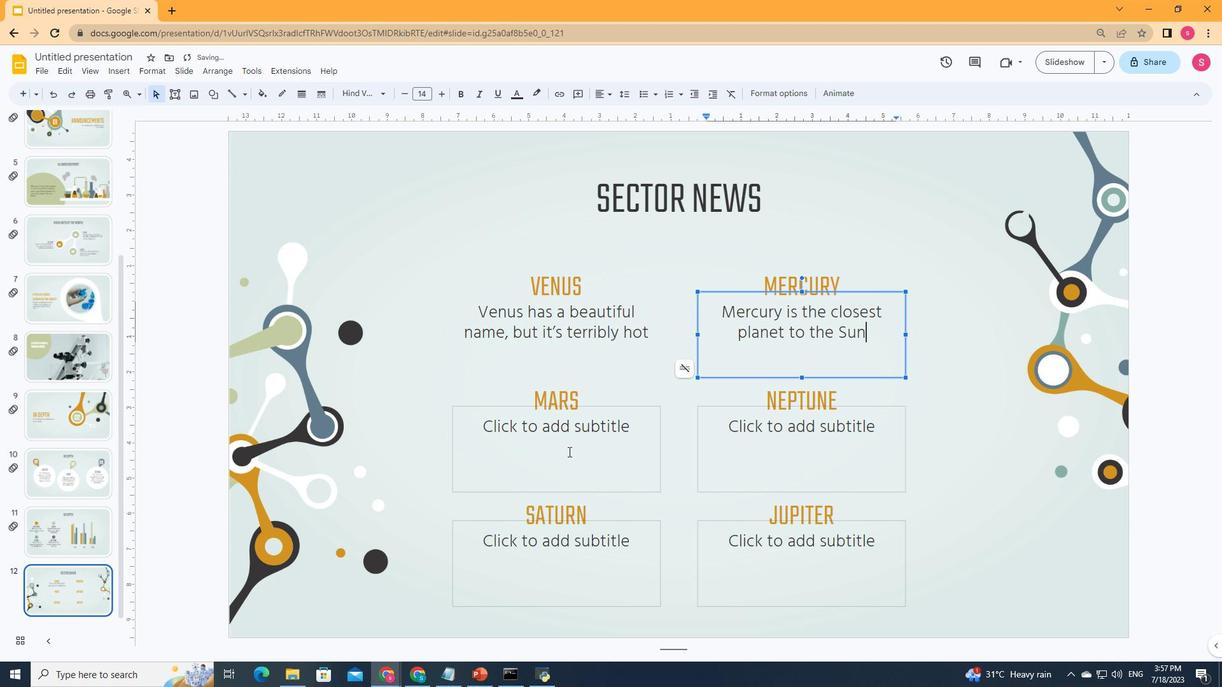 
Action: Key pressed <Key.shift><Key.shift><Key.shift><Key.shift><Key.shift><Key.shift><Key.shift><Key.shift><Key.shift><Key.shift><Key.shift><Key.shift><Key.shift><Key.shift><Key.shift><Key.shift><Key.shift><Key.shift><Key.shift><Key.shift><Key.shift><Key.shift><Key.shift><Key.shift><Key.shift><Key.shift><Key.shift>Despite<Key.space>being<Key.space>red,<Key.space><Key.shift>Mars<Key.space>is<Key.space>actually<Key.space>a<Key.space>cold<Key.space>place
Screenshot: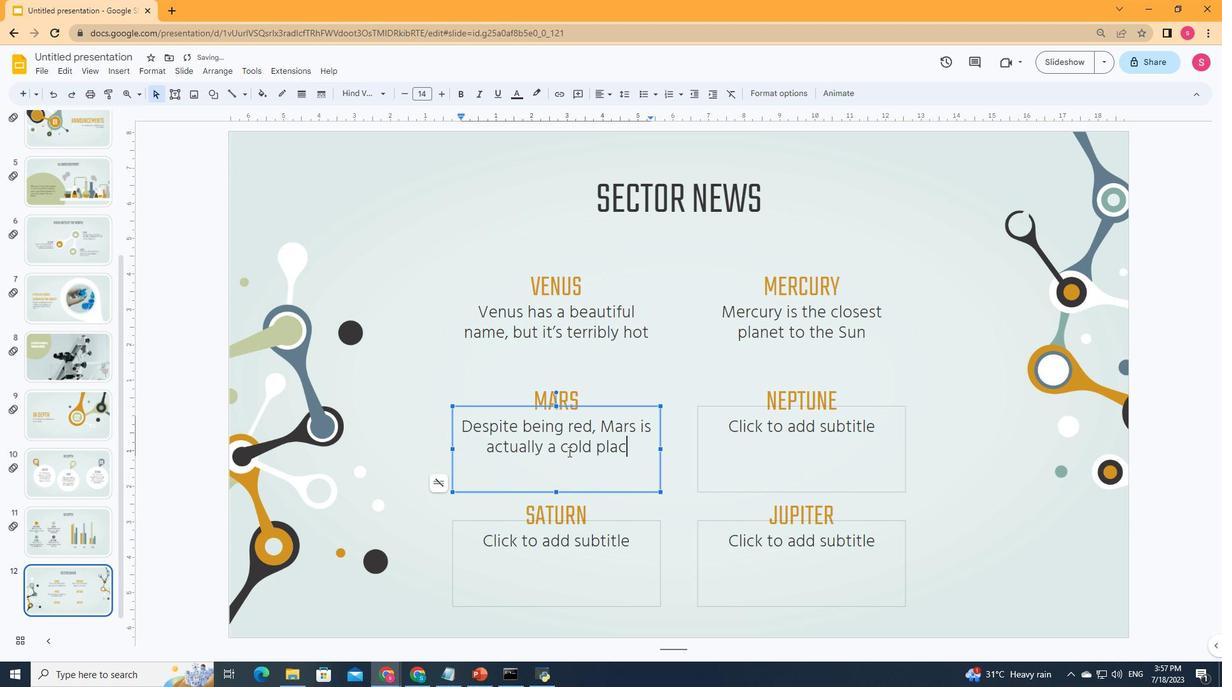 
Action: Mouse moved to (806, 440)
Screenshot: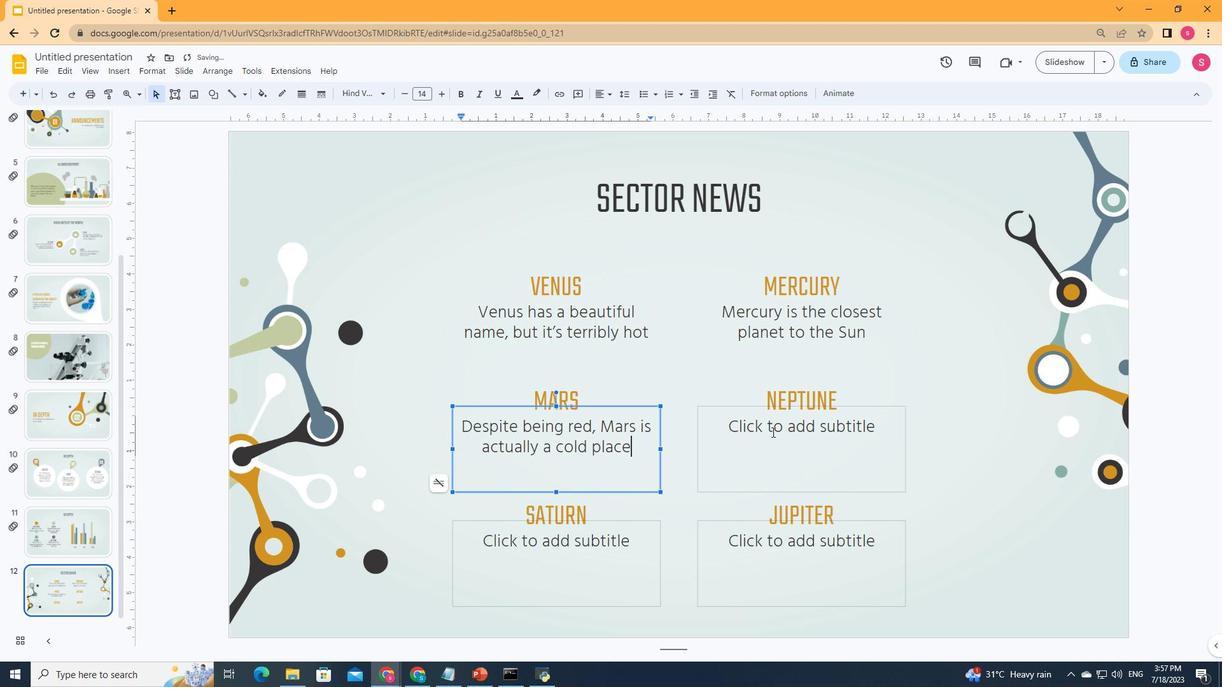 
Action: Mouse pressed left at (806, 440)
Screenshot: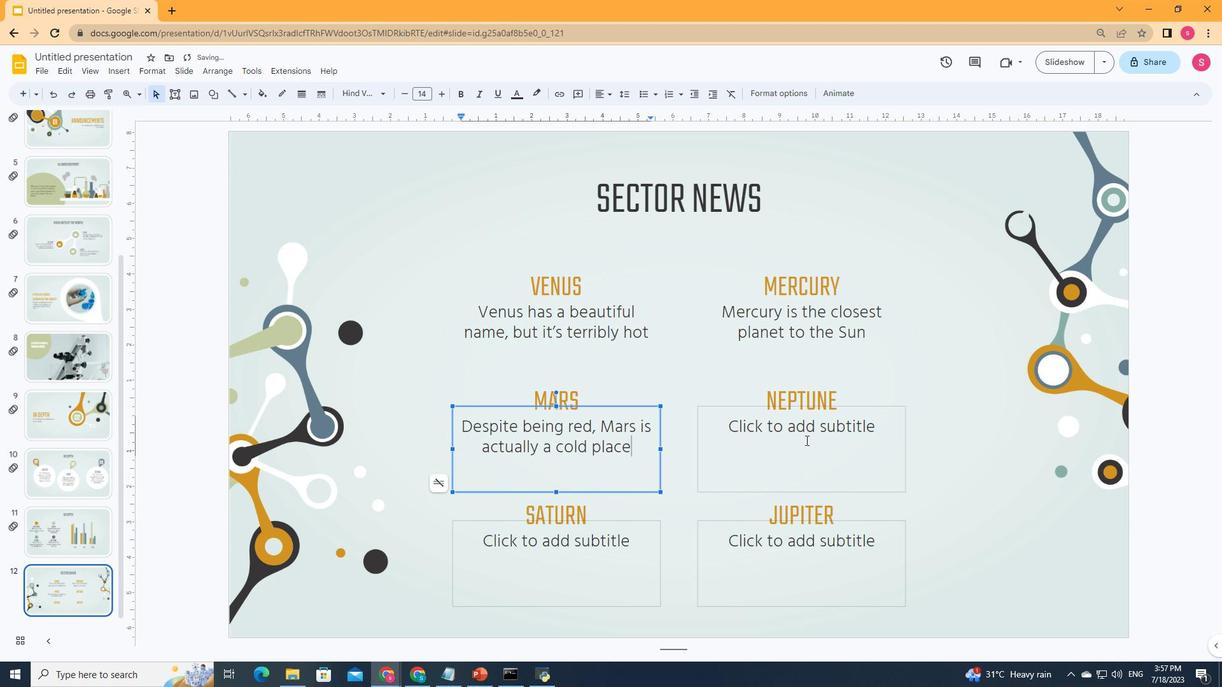 
Action: Key pressed <Key.shift><Key.shift>Neptune<Key.space>is<Key.space>the<Key.space>farthest<Key.space>planet<Key.space>from<Key.space>the<Key.space><Key.shift>Sun
Screenshot: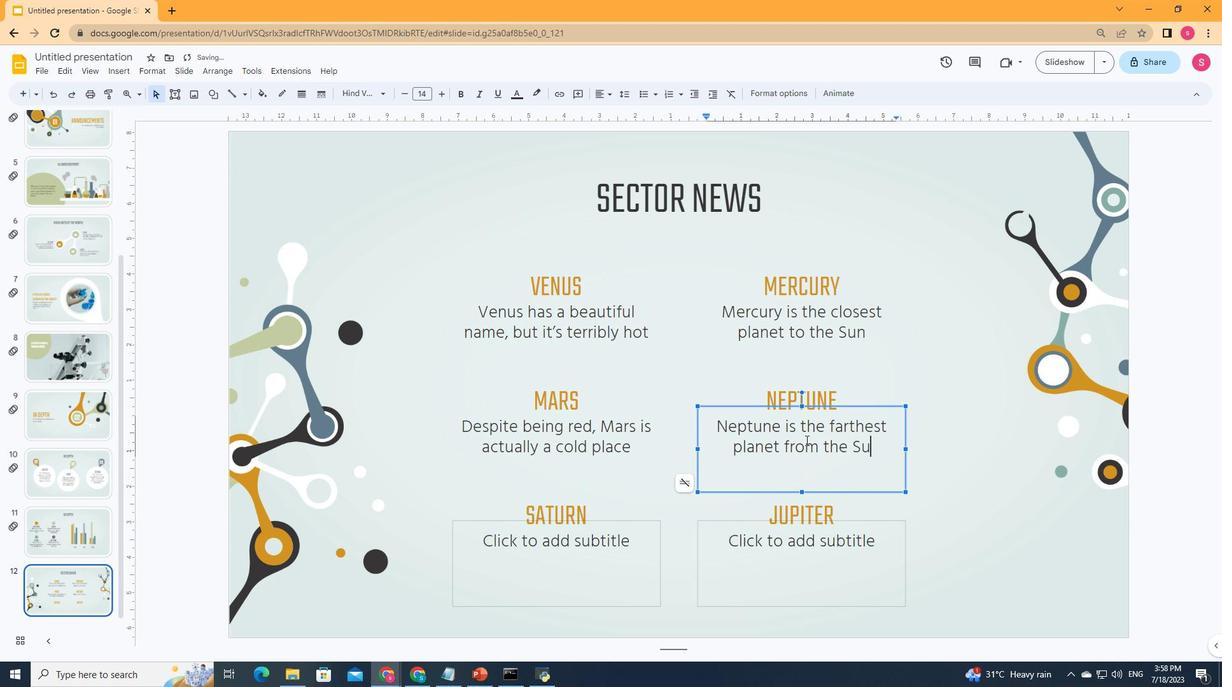 
Action: Mouse moved to (555, 550)
Screenshot: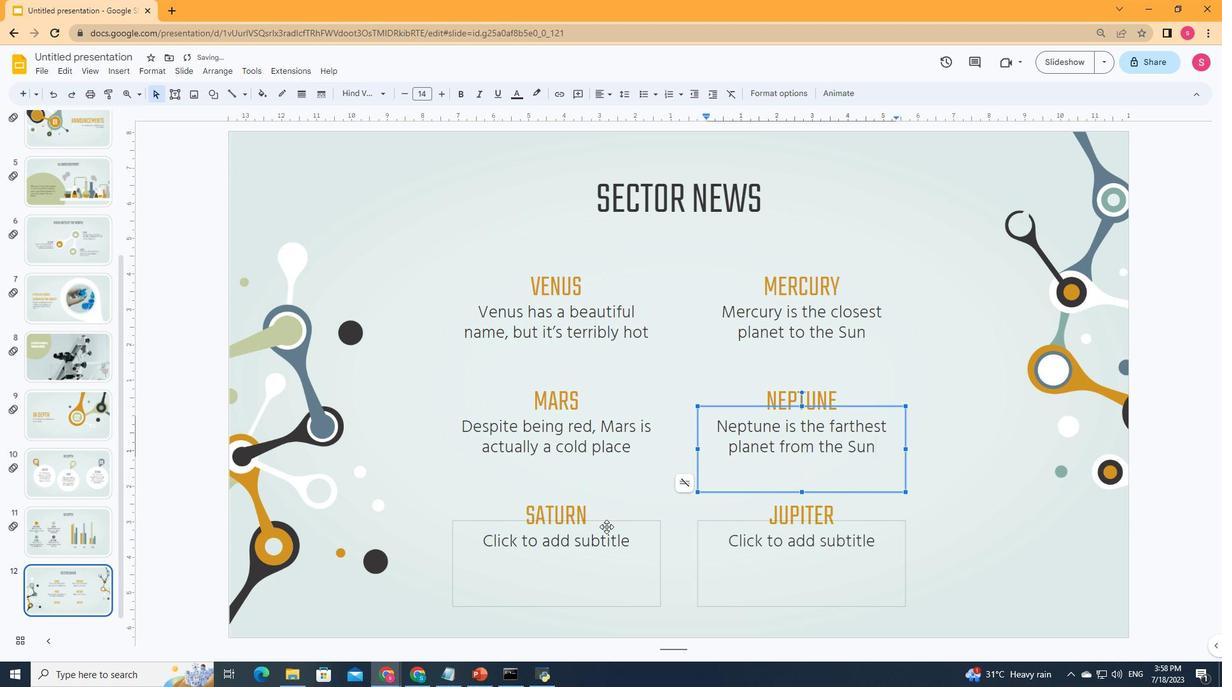 
Action: Mouse pressed left at (555, 550)
Screenshot: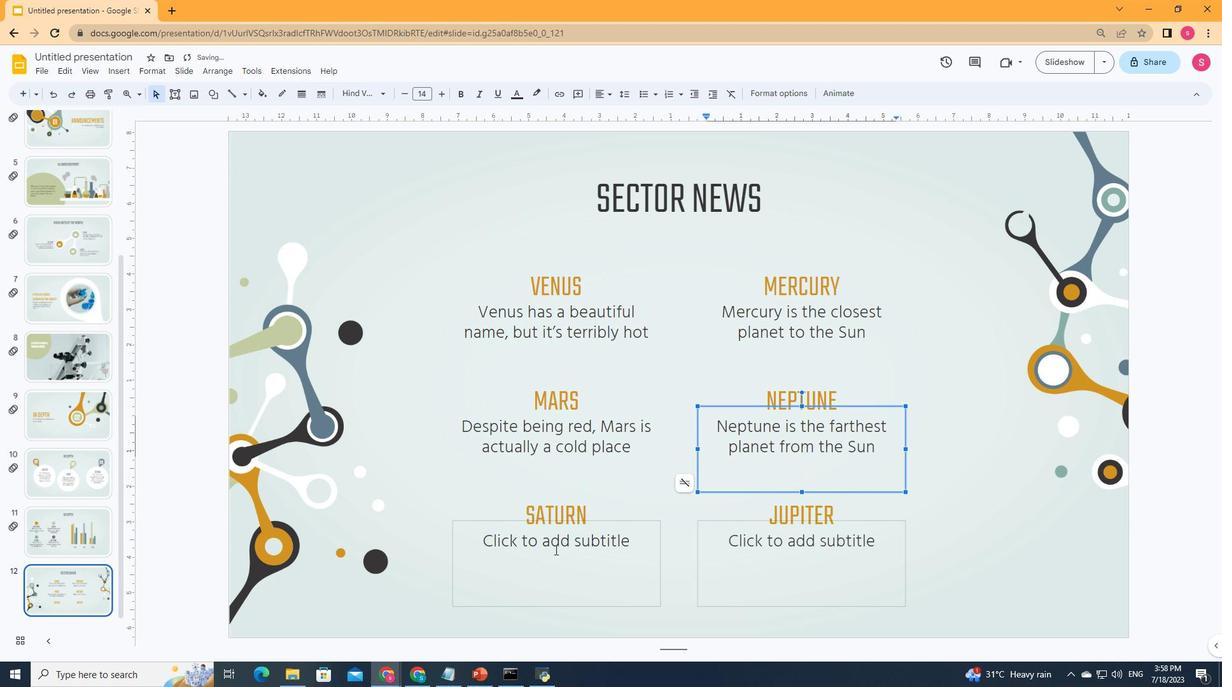 
Action: Mouse moved to (492, 575)
Screenshot: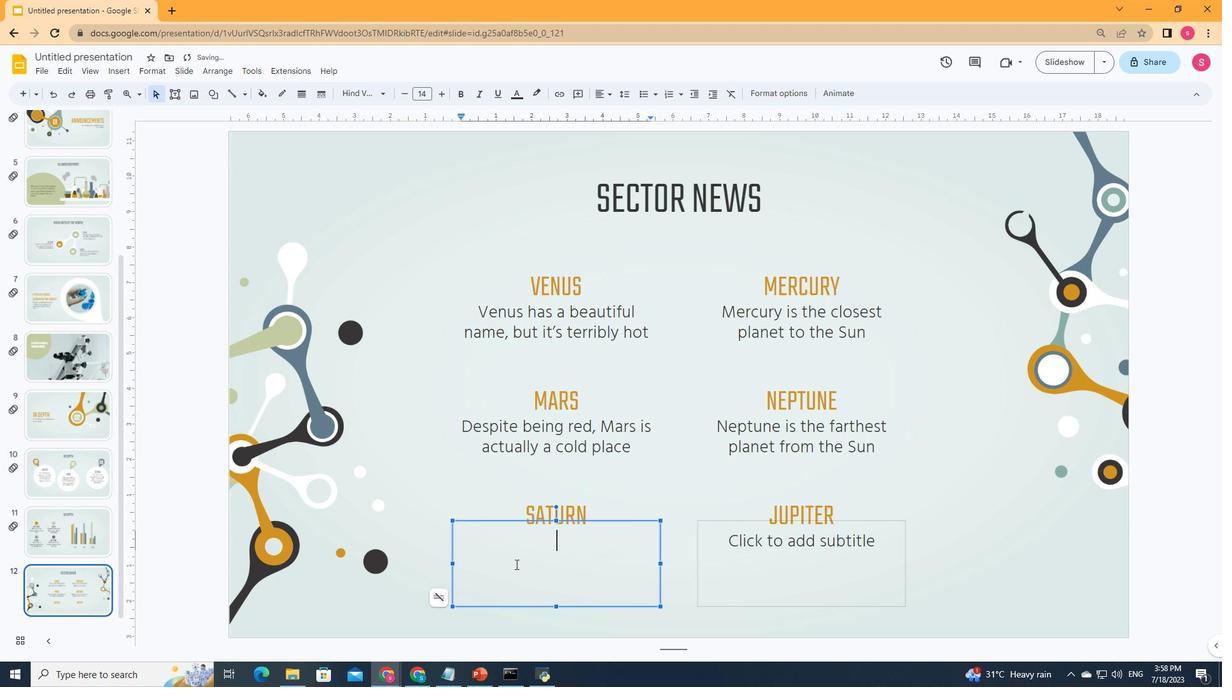 
Action: Key pressed <Key.shift><Key.shift><Key.shift>Saturn<Key.space>is<Key.space>the<Key.space>ringed<Key.space>one<Key.space>and<Key.space>gas<Key.space>giant
Screenshot: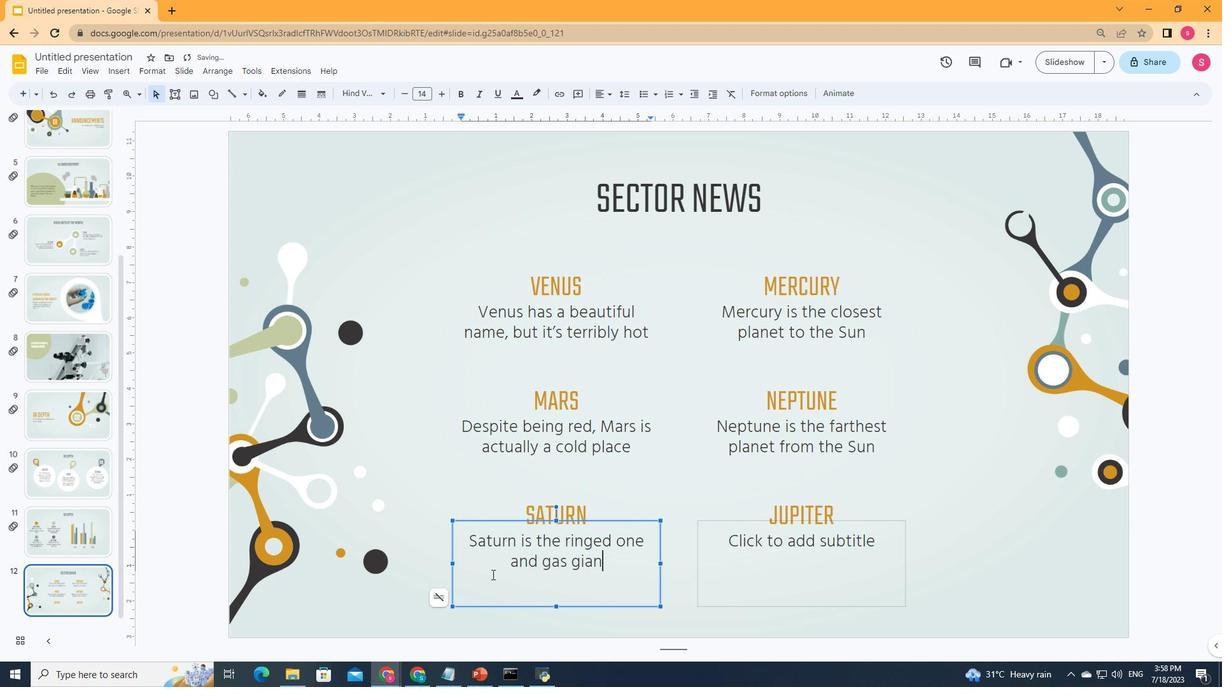 
Action: Mouse moved to (774, 585)
Screenshot: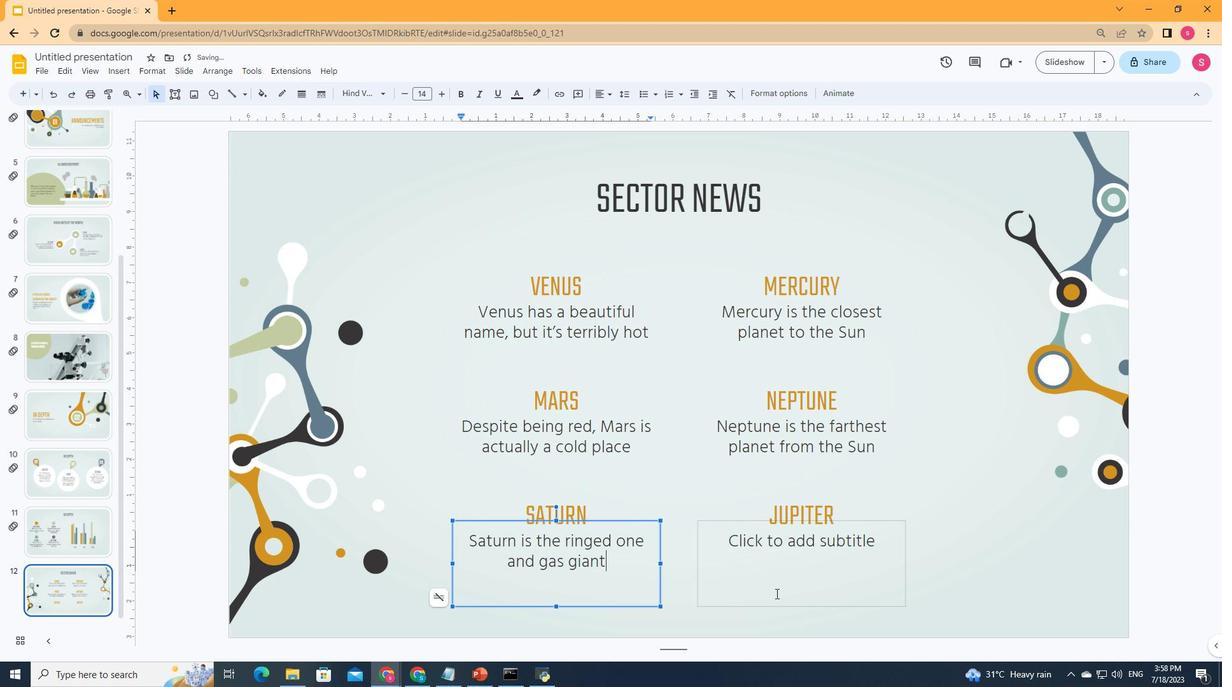 
Action: Mouse pressed left at (774, 585)
Screenshot: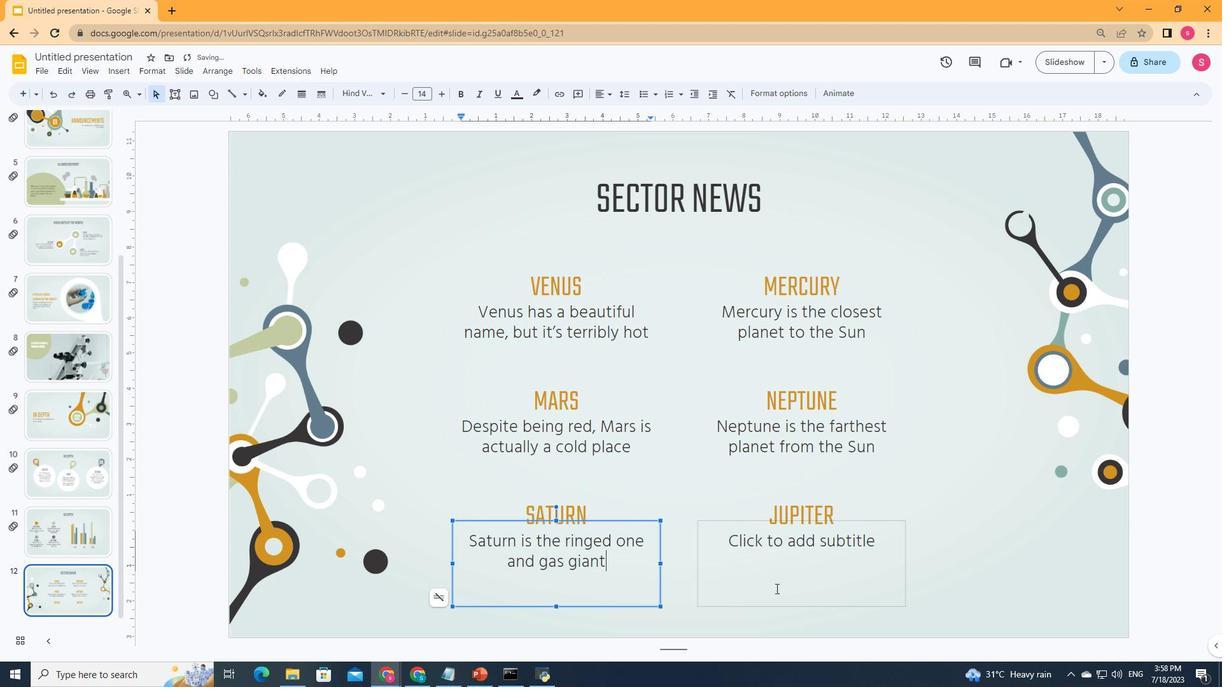 
Action: Key pressed <Key.shift><Key.shift><Key.shift><Key.shift><Key.shift><Key.shift><Key.shift><Key.shift><Key.shift><Key.shift><Key.shift><Key.shift><Key.shift><Key.shift><Key.shift><Key.shift><Key.shift><Key.shift><Key.shift><Key.shift><Key.shift><Key.shift><Key.shift><Key.shift><Key.shift><Key.shift>It's<Key.space>the<Key.space>biggest<Key.space>planet<Key.space>in<Key.space>our<Key.space><Key.shift>Solar<Key.space><Key.shift>System
Screenshot: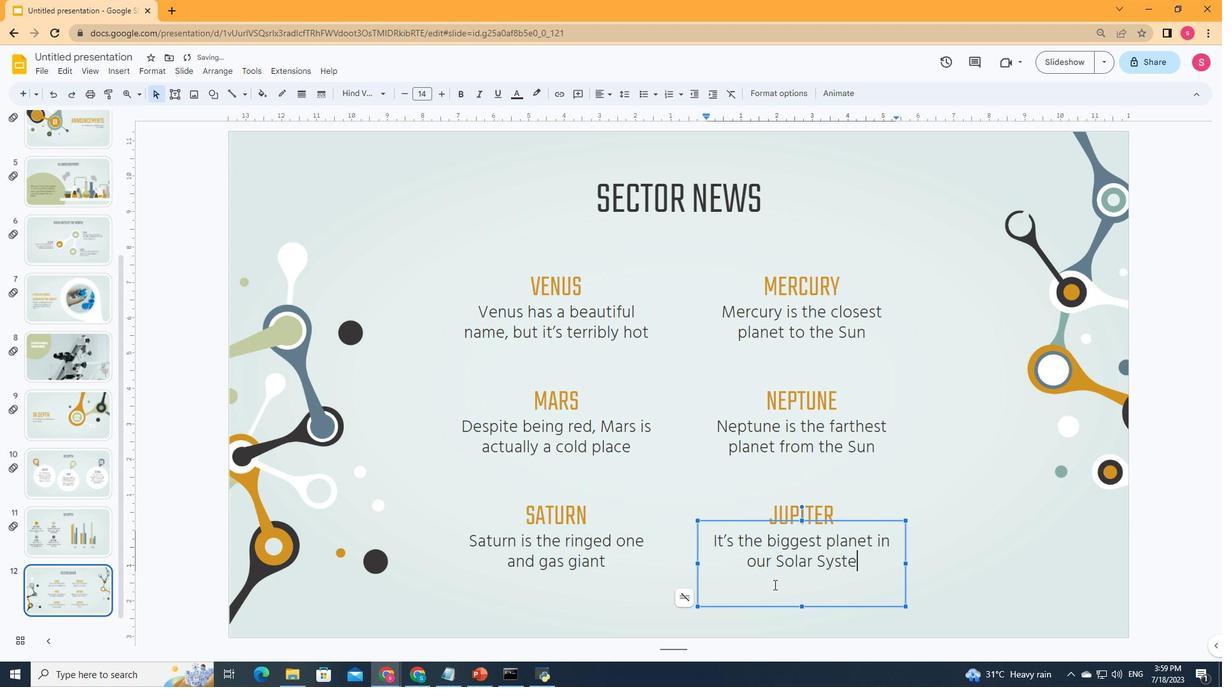 
Action: Mouse moved to (968, 494)
Screenshot: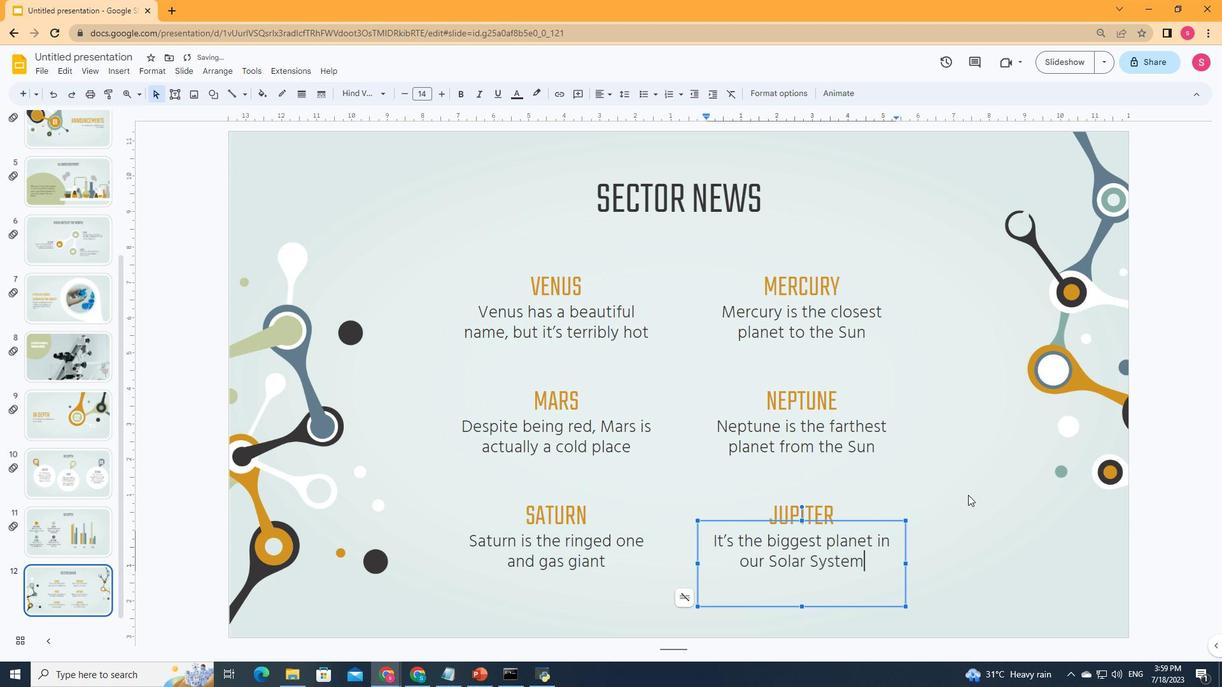 
Action: Mouse pressed left at (968, 494)
Screenshot: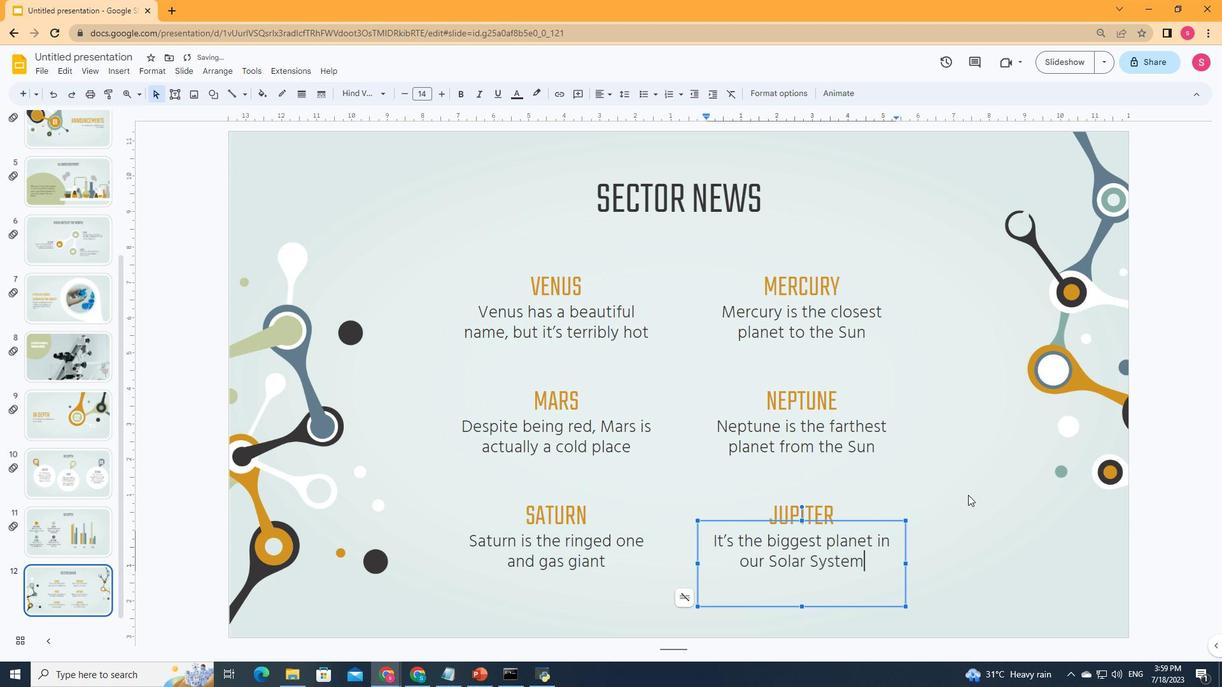 
Action: Mouse moved to (443, 94)
Screenshot: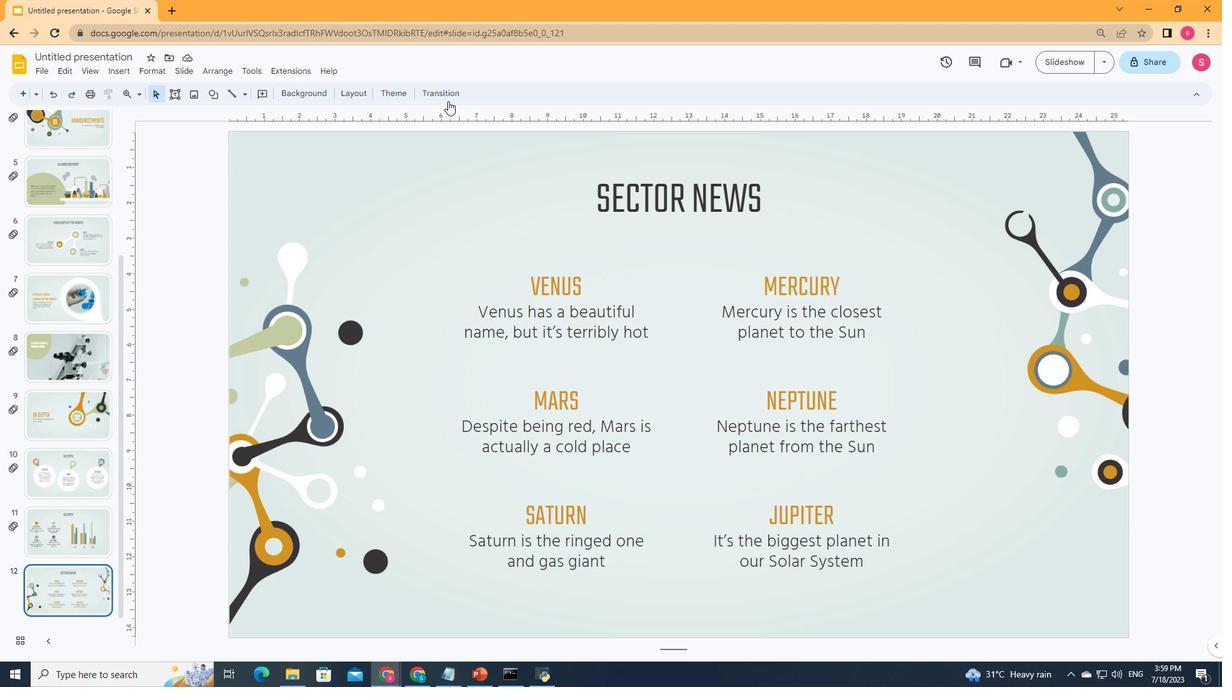 
Action: Mouse pressed left at (443, 94)
Screenshot: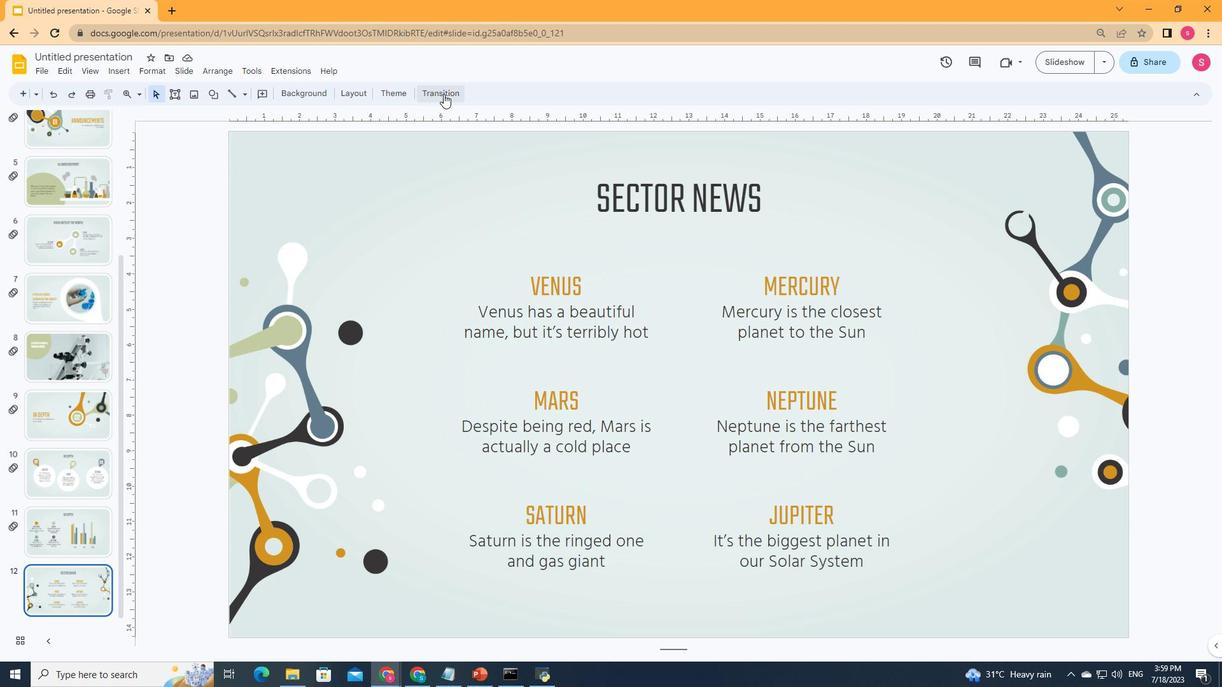 
Action: Mouse moved to (1113, 198)
Screenshot: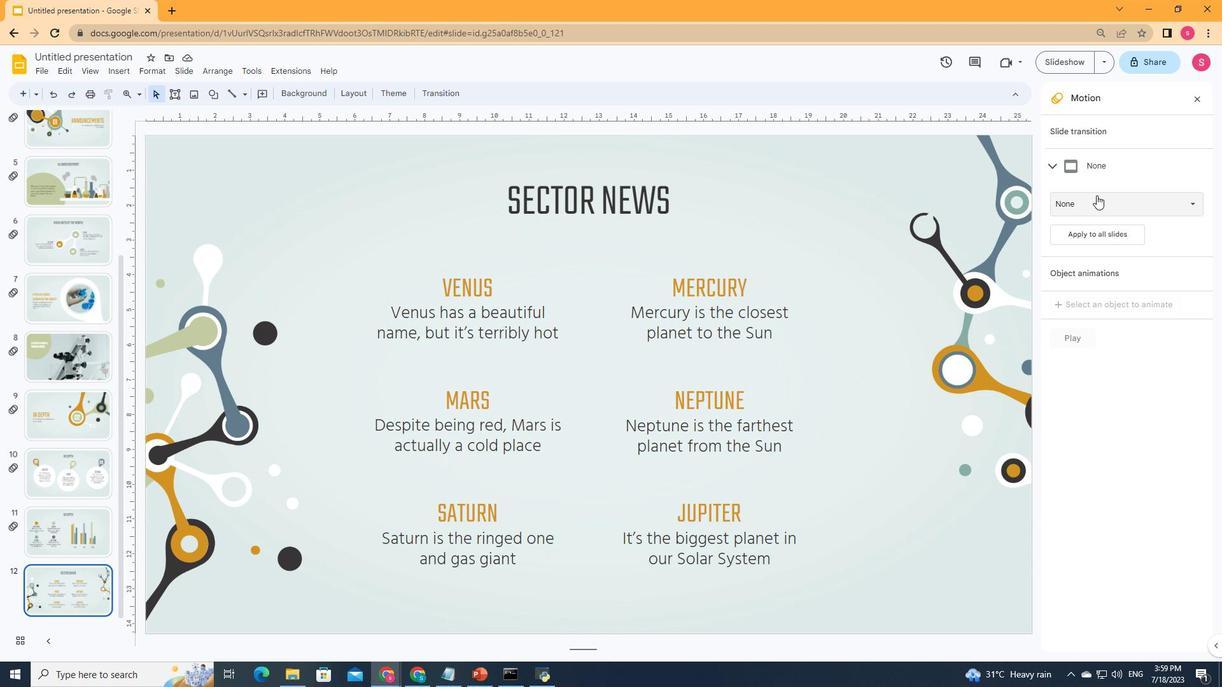 
Action: Mouse pressed left at (1113, 198)
Screenshot: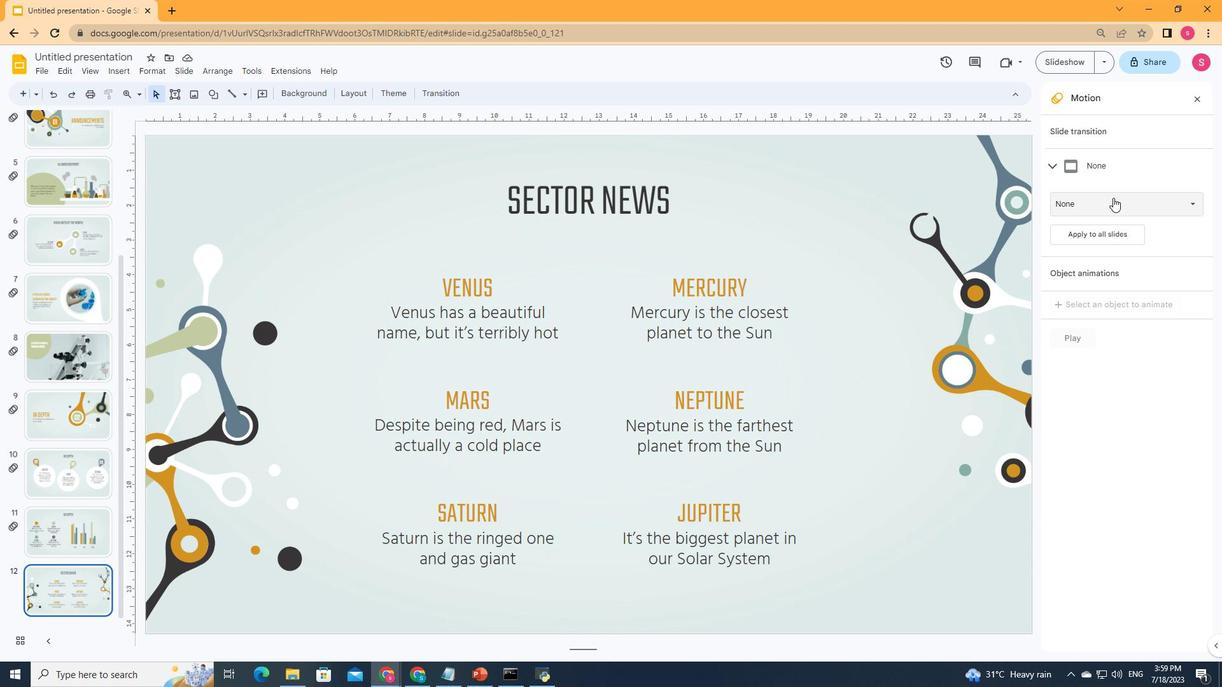 
Action: Mouse moved to (1081, 356)
Screenshot: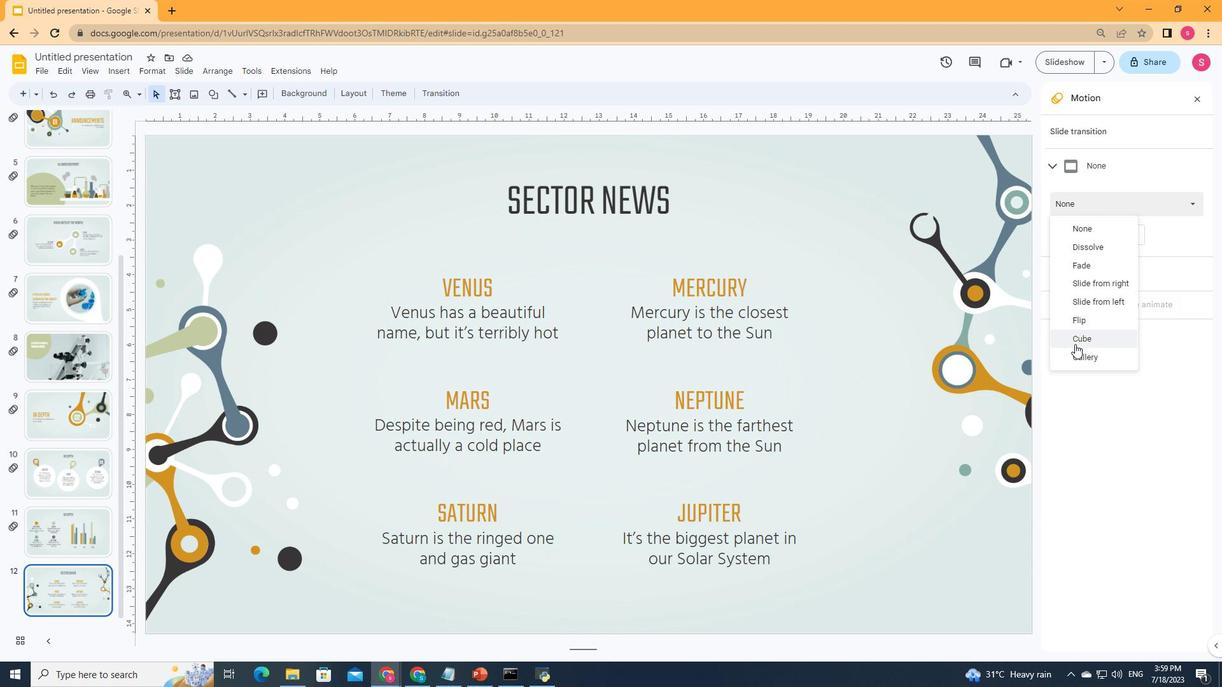 
Action: Mouse pressed left at (1081, 356)
Screenshot: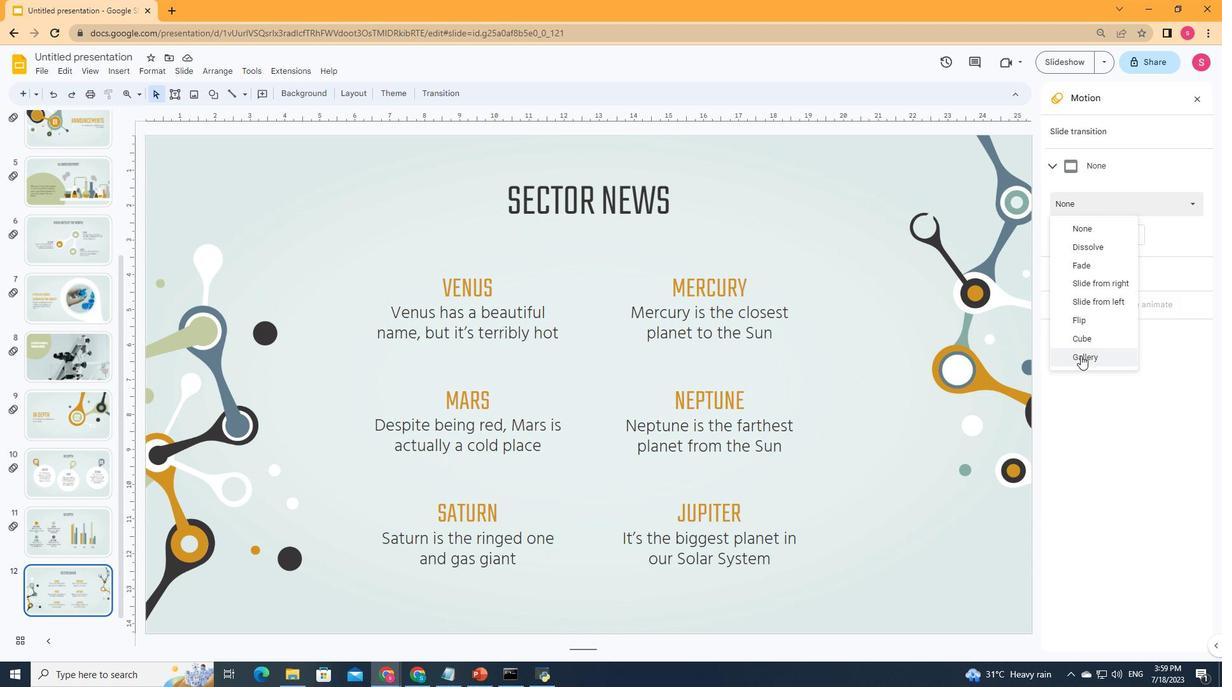 
Action: Mouse moved to (1187, 229)
Screenshot: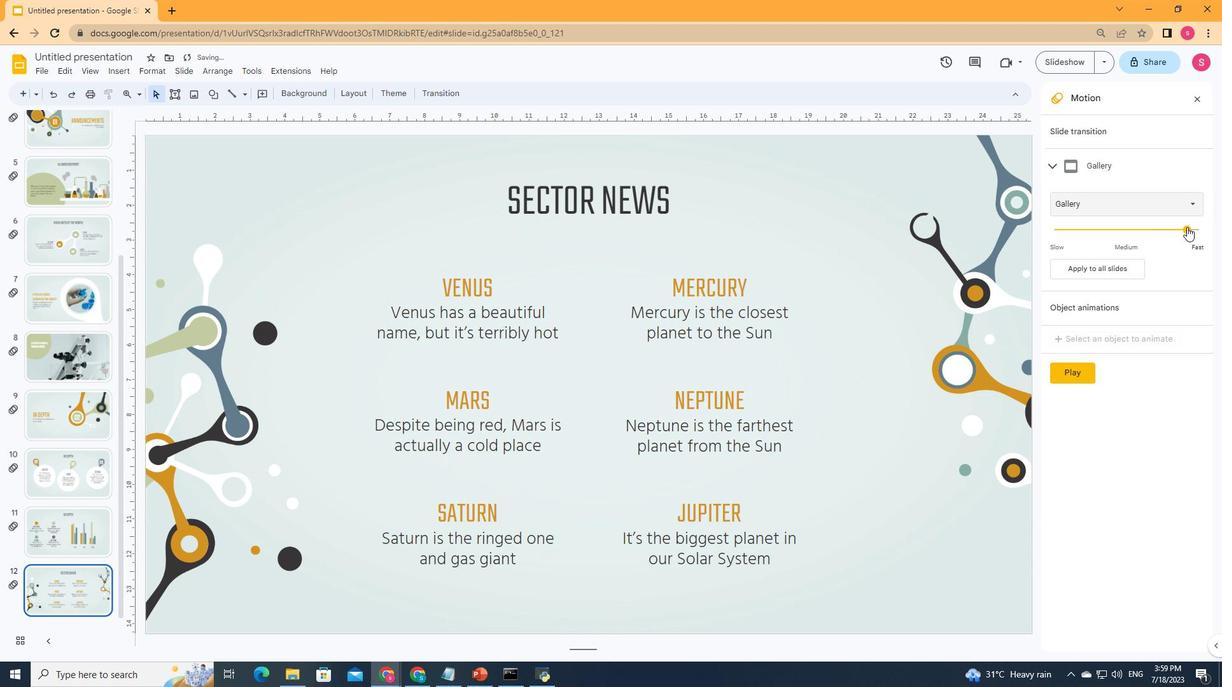 
Action: Mouse pressed left at (1187, 229)
Screenshot: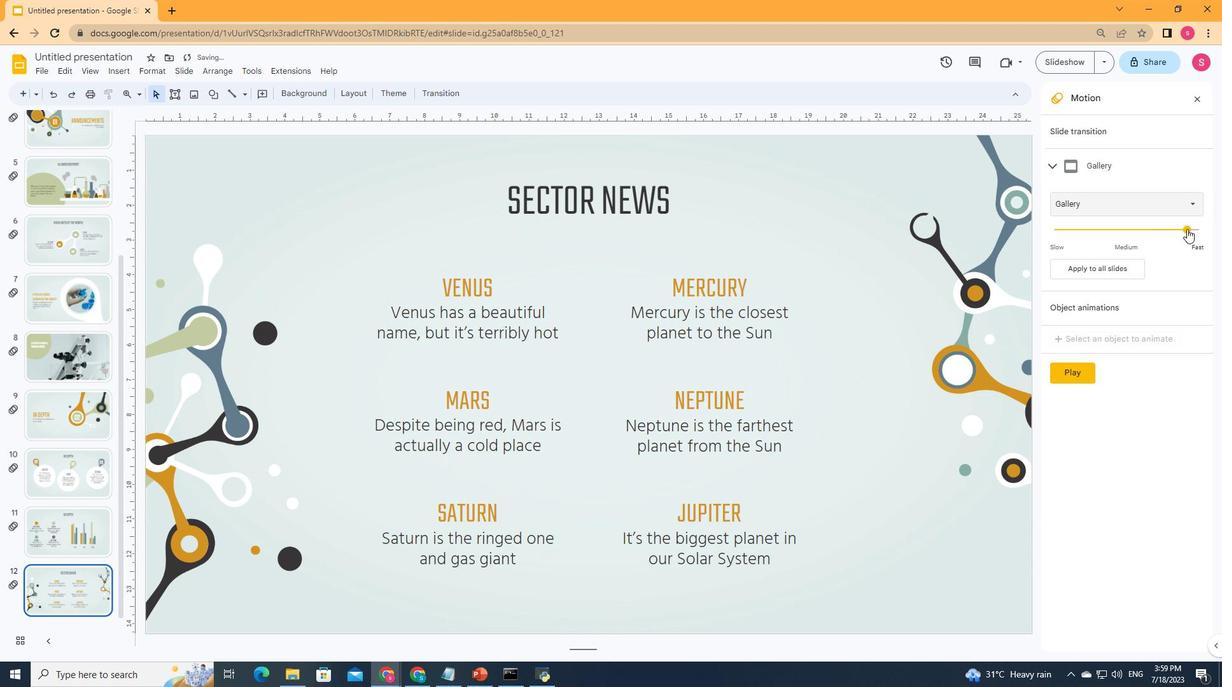 
Action: Mouse moved to (1065, 373)
Screenshot: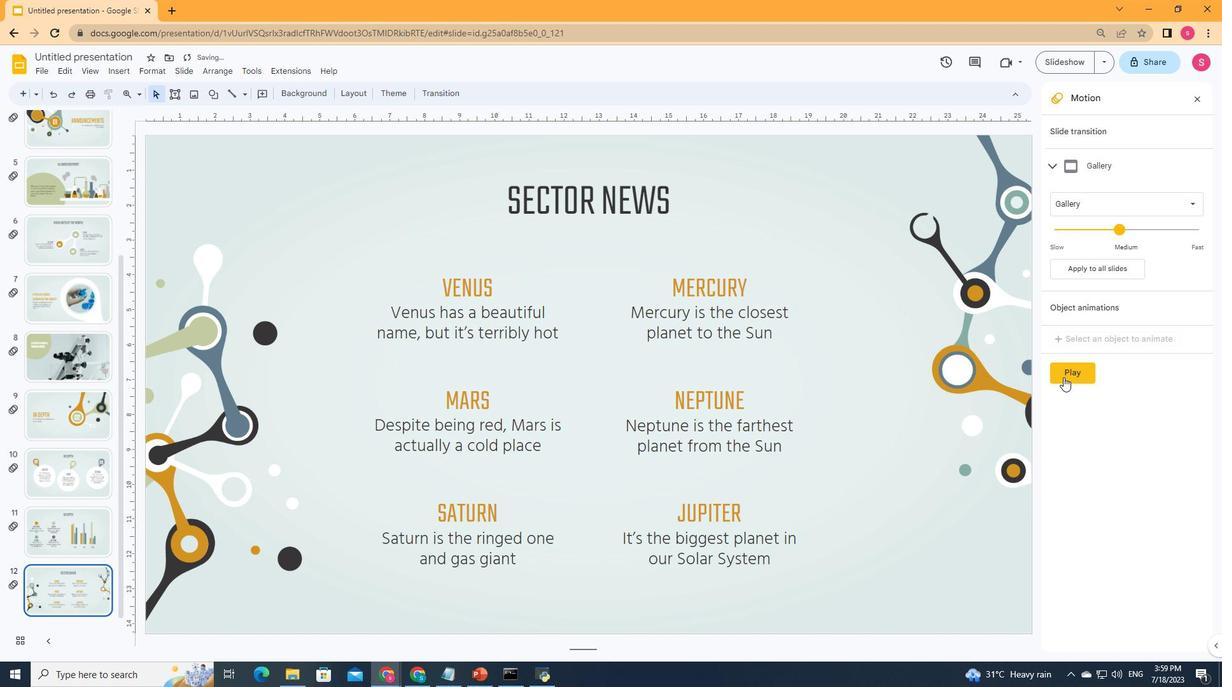 
Action: Mouse pressed left at (1065, 373)
Screenshot: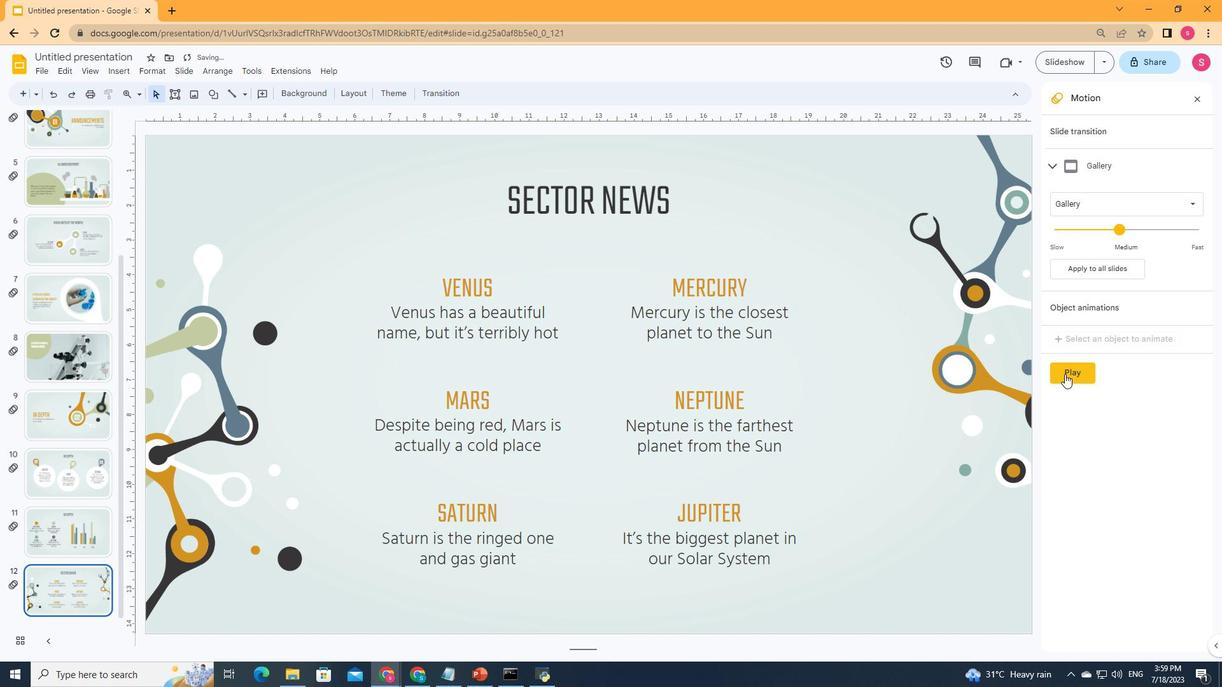 
Action: Mouse moved to (605, 205)
Screenshot: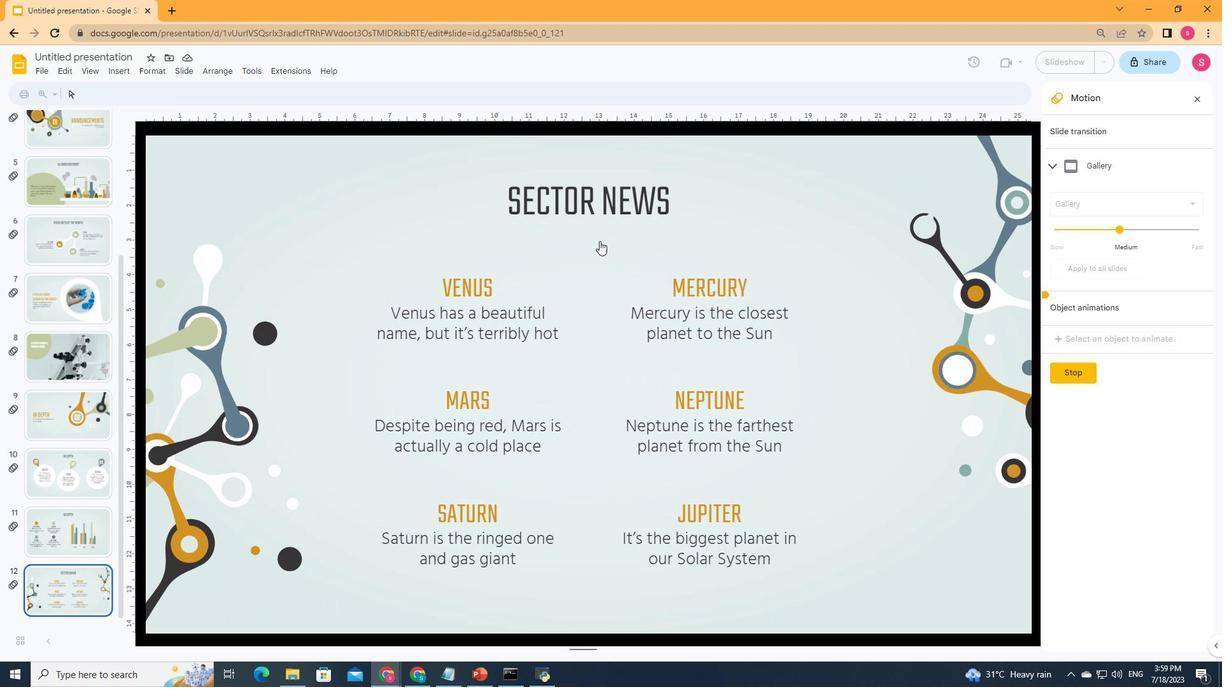 
Action: Mouse pressed left at (605, 205)
Screenshot: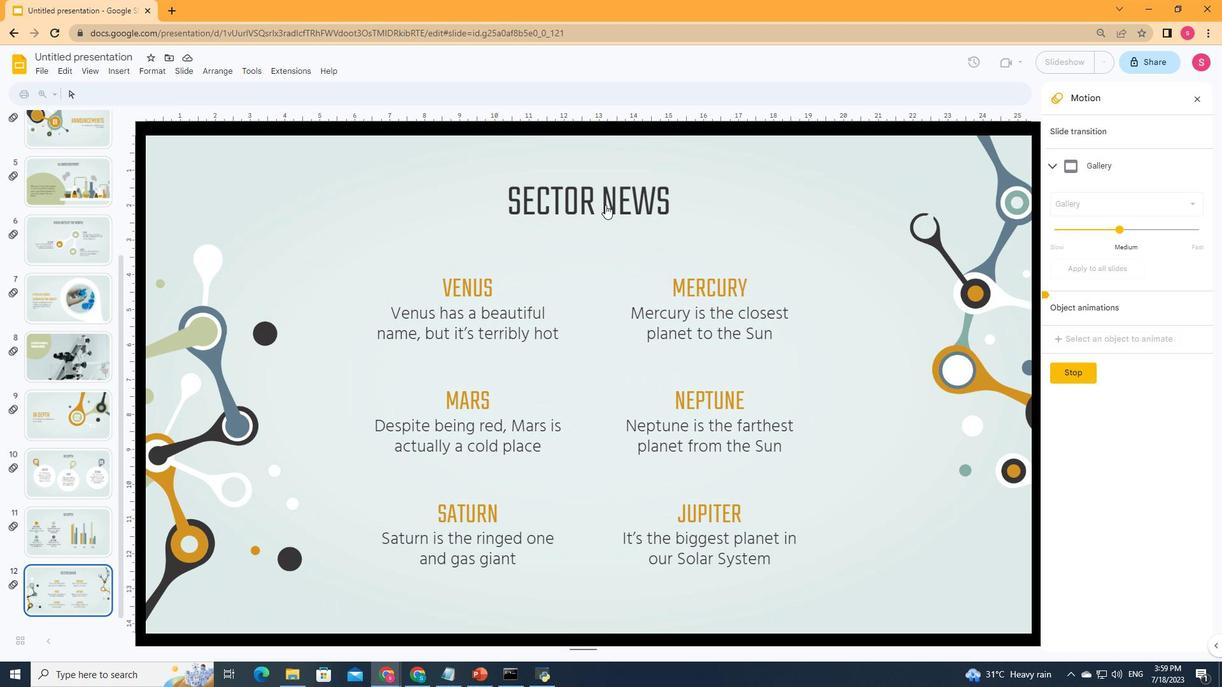 
Action: Mouse pressed left at (605, 205)
Screenshot: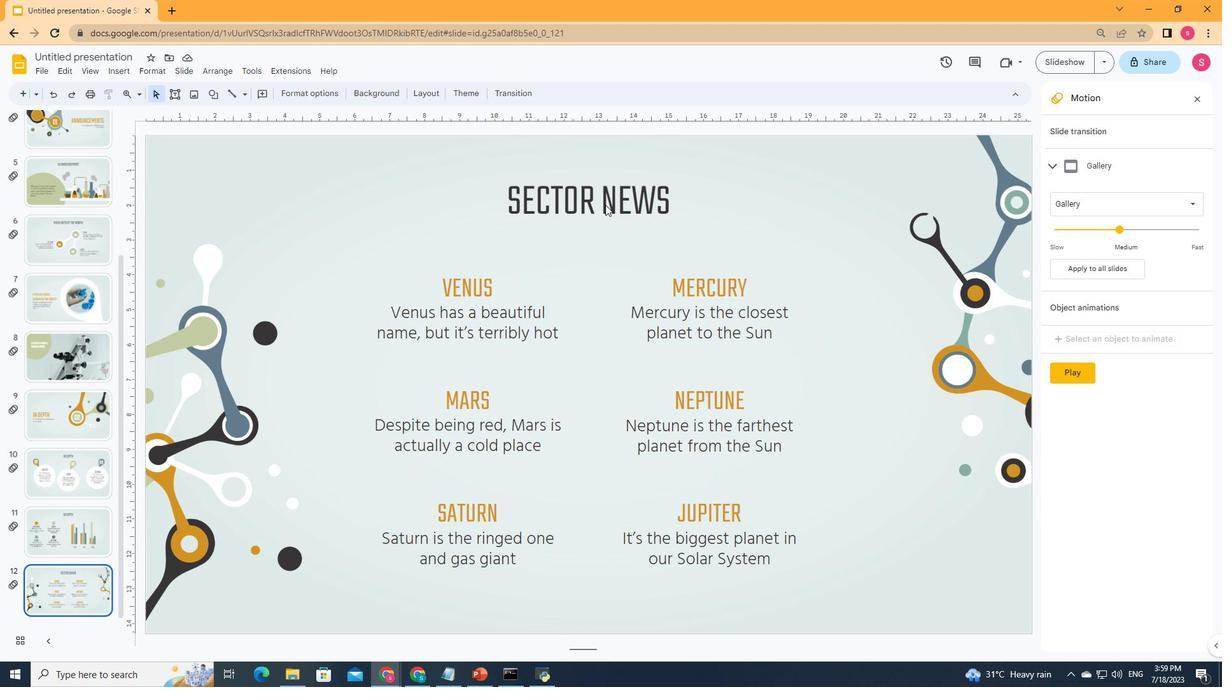 
Action: Mouse moved to (1062, 235)
Screenshot: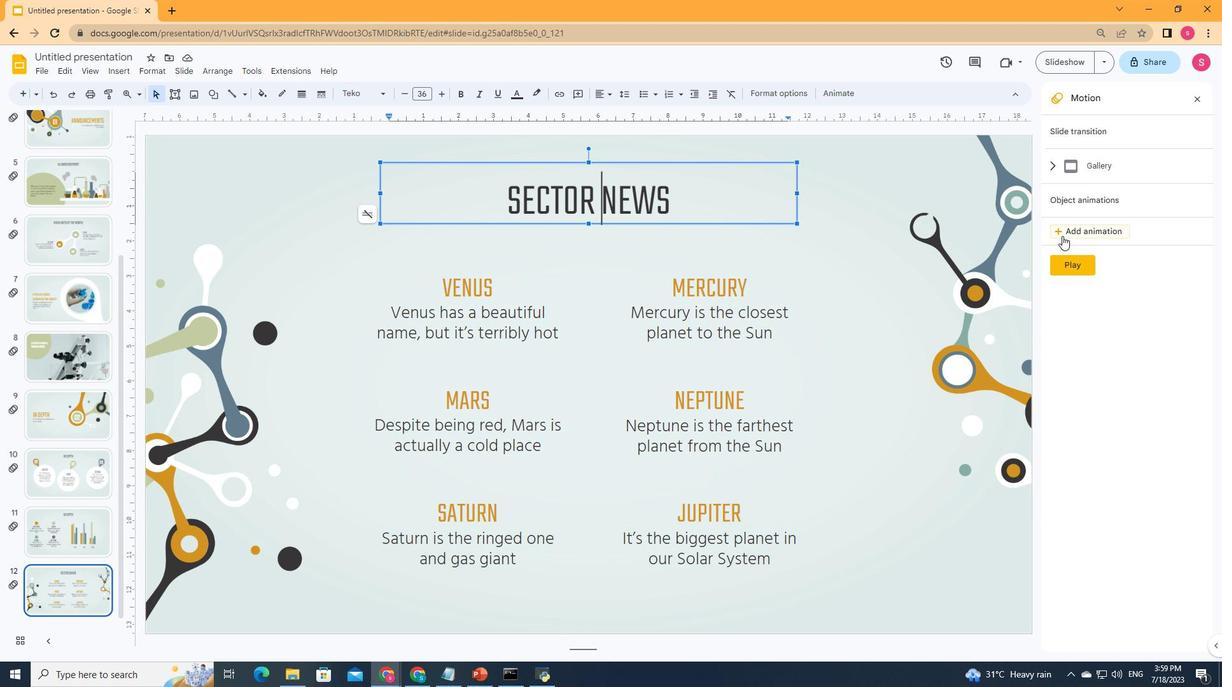 
Action: Mouse pressed left at (1062, 235)
Screenshot: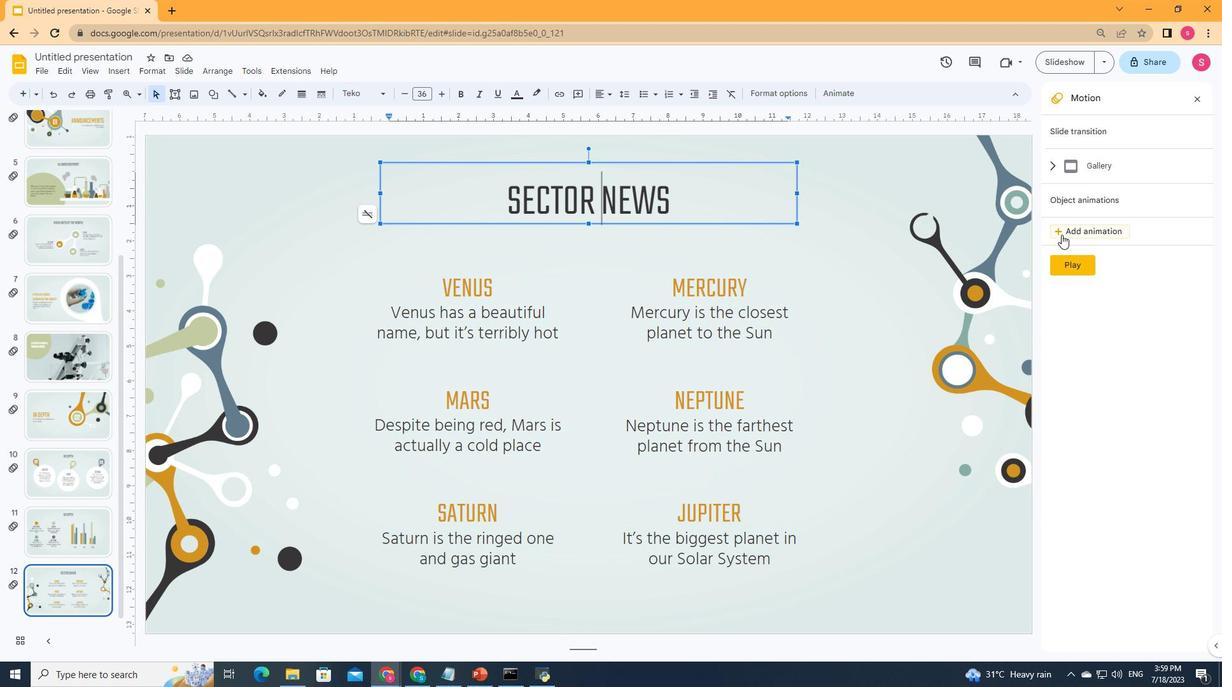 
Action: Mouse moved to (1071, 266)
Screenshot: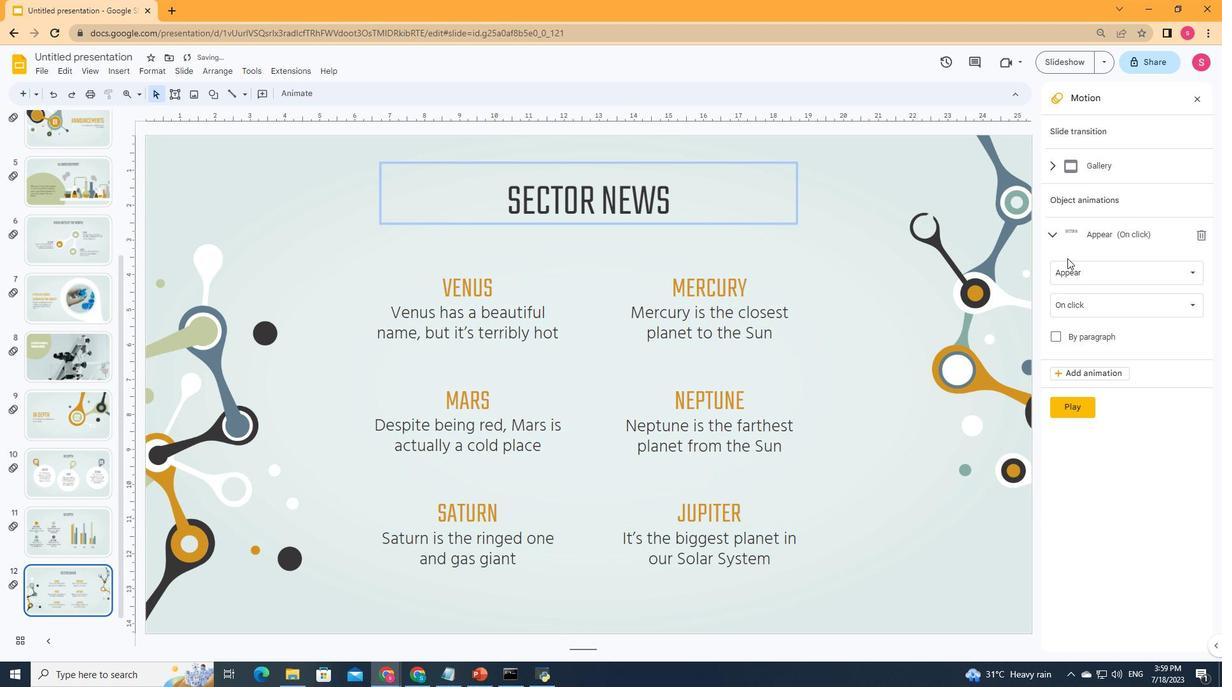 
Action: Mouse pressed left at (1071, 266)
Screenshot: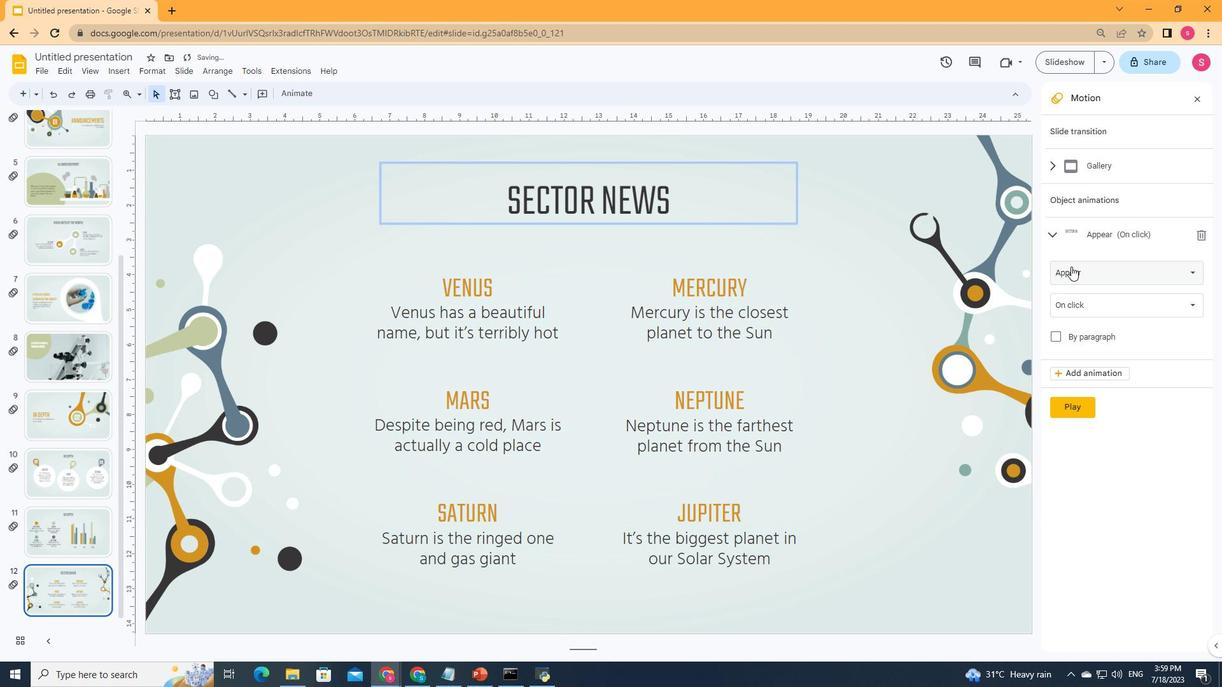 
Action: Mouse moved to (1099, 517)
Screenshot: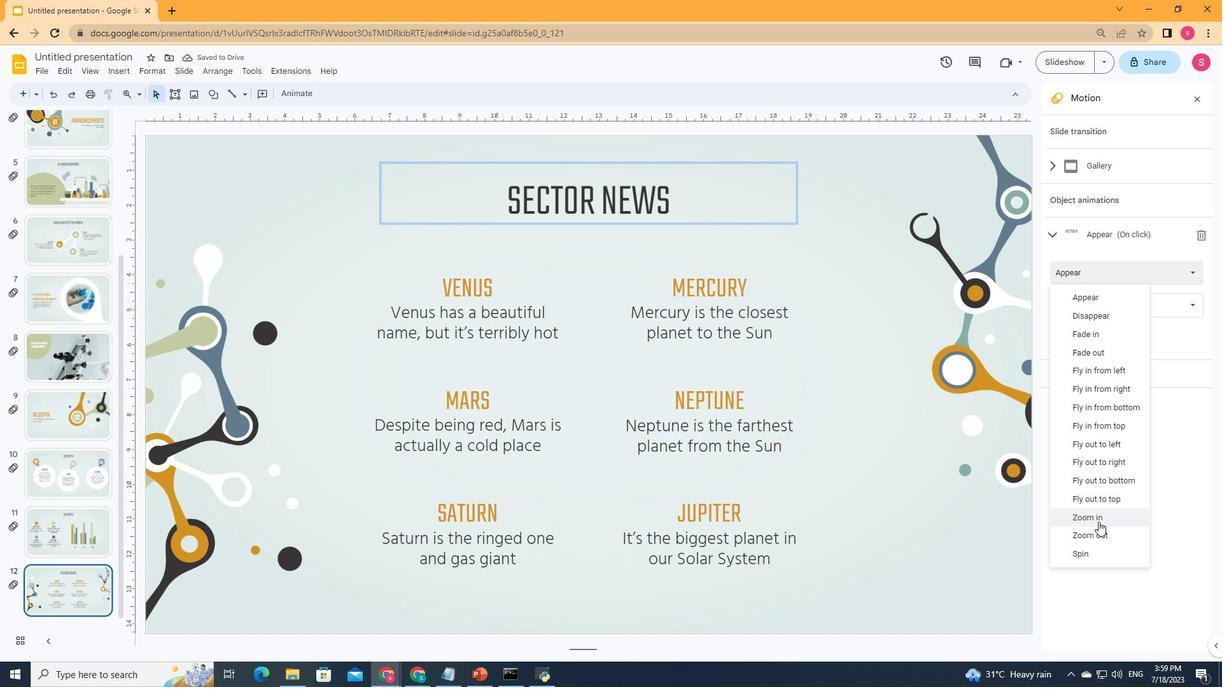 
Action: Mouse pressed left at (1099, 517)
Screenshot: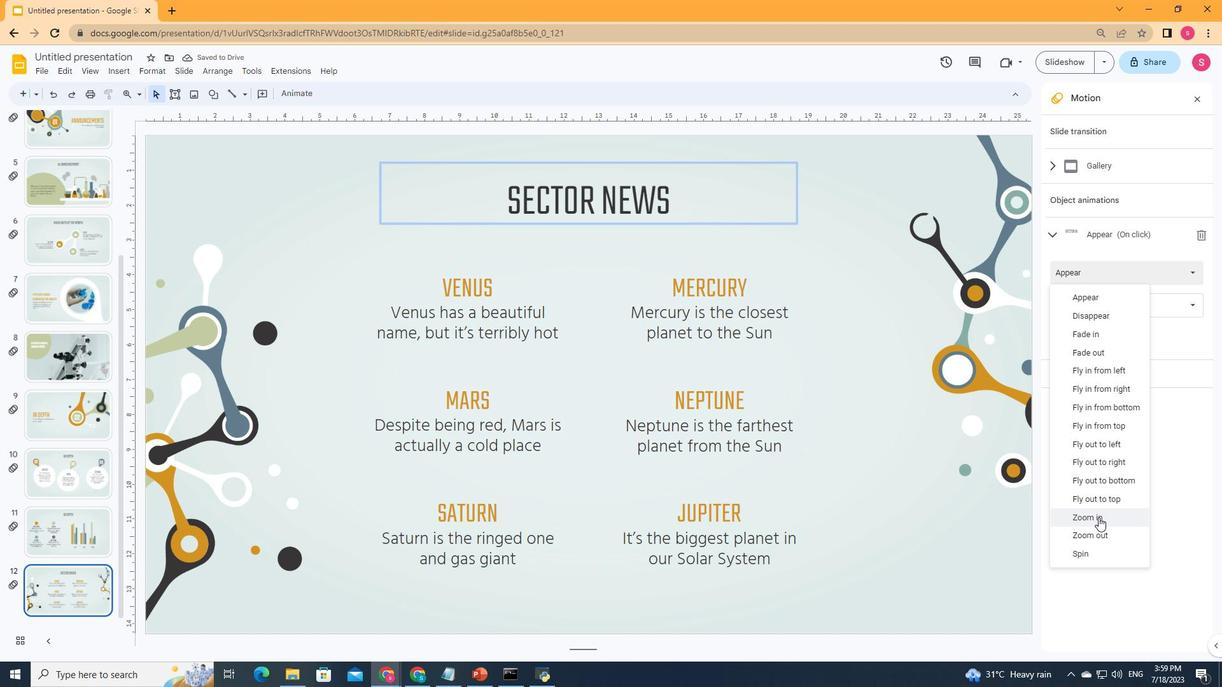 
Action: Mouse moved to (1169, 361)
Screenshot: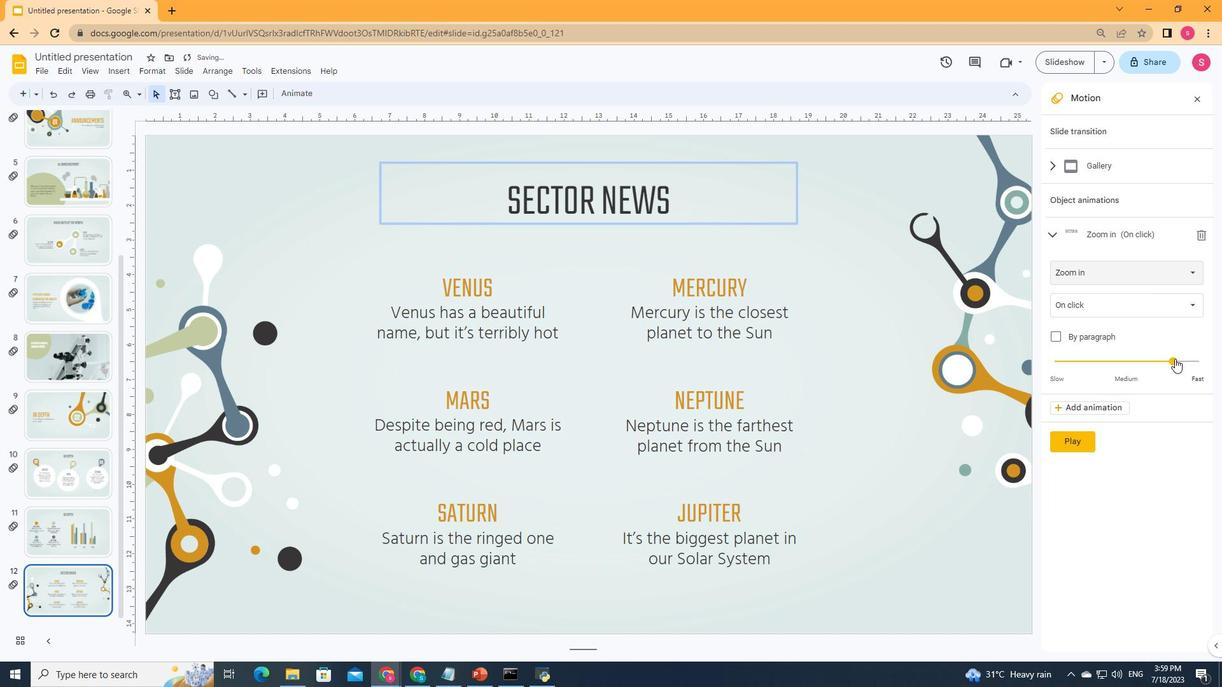 
Action: Mouse pressed left at (1169, 361)
Screenshot: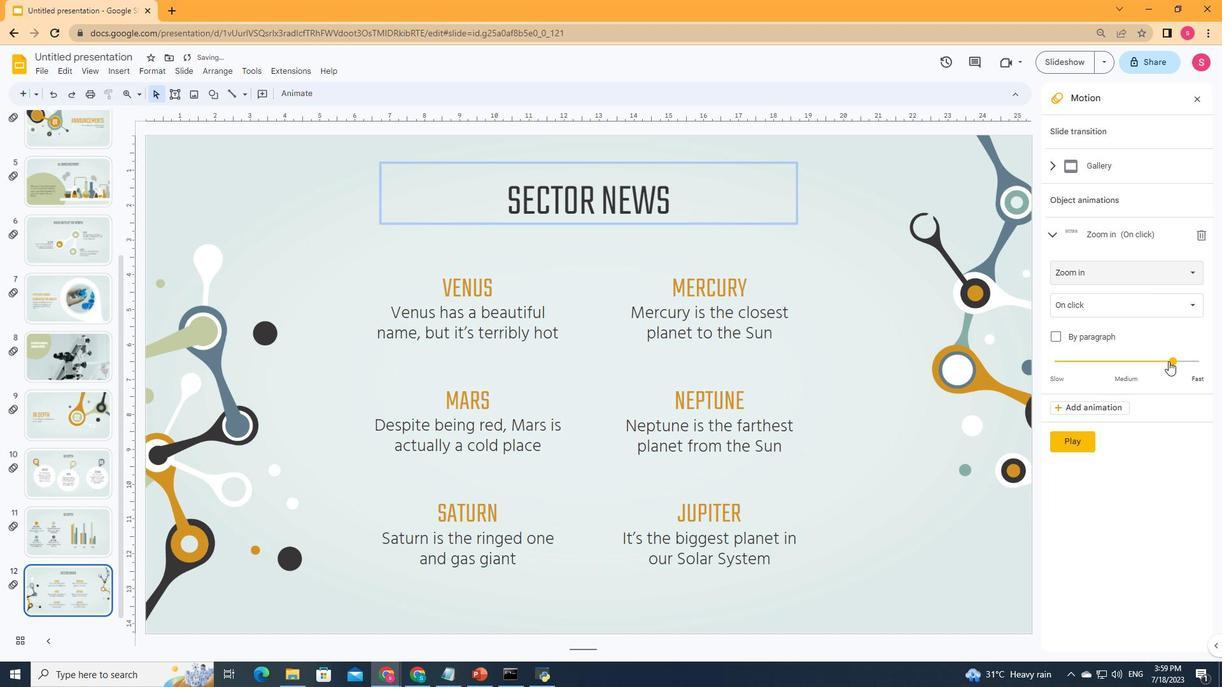 
Action: Mouse moved to (1107, 308)
Screenshot: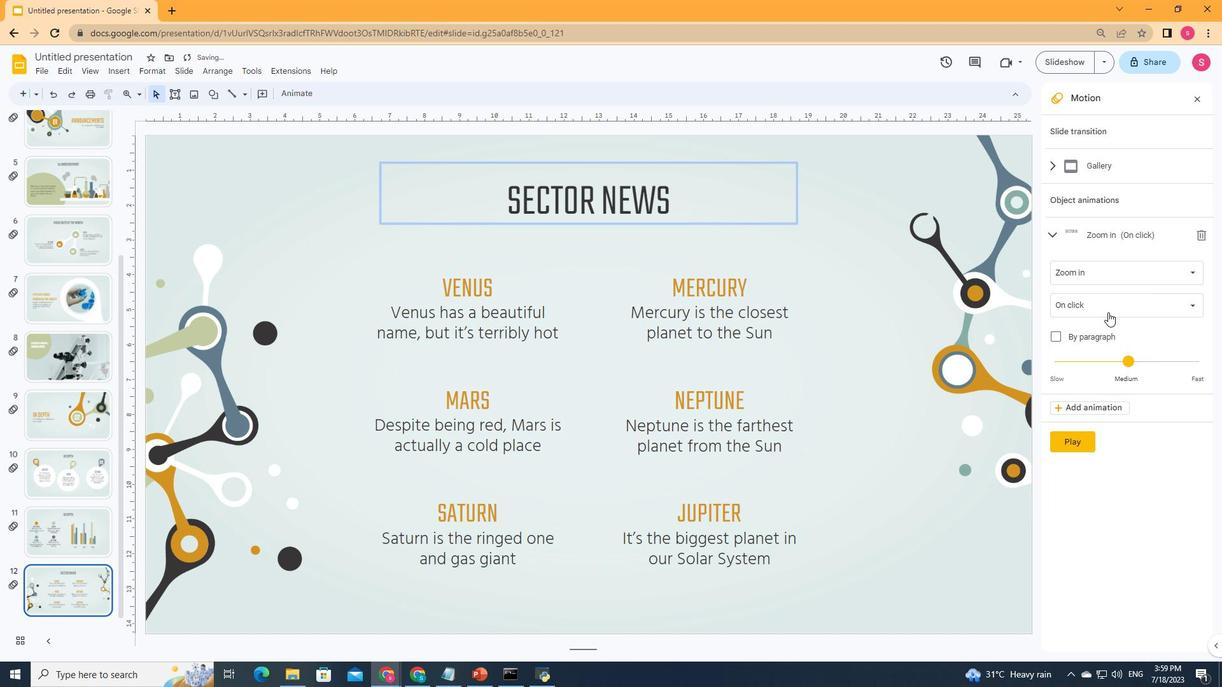 
Action: Mouse pressed left at (1107, 308)
Screenshot: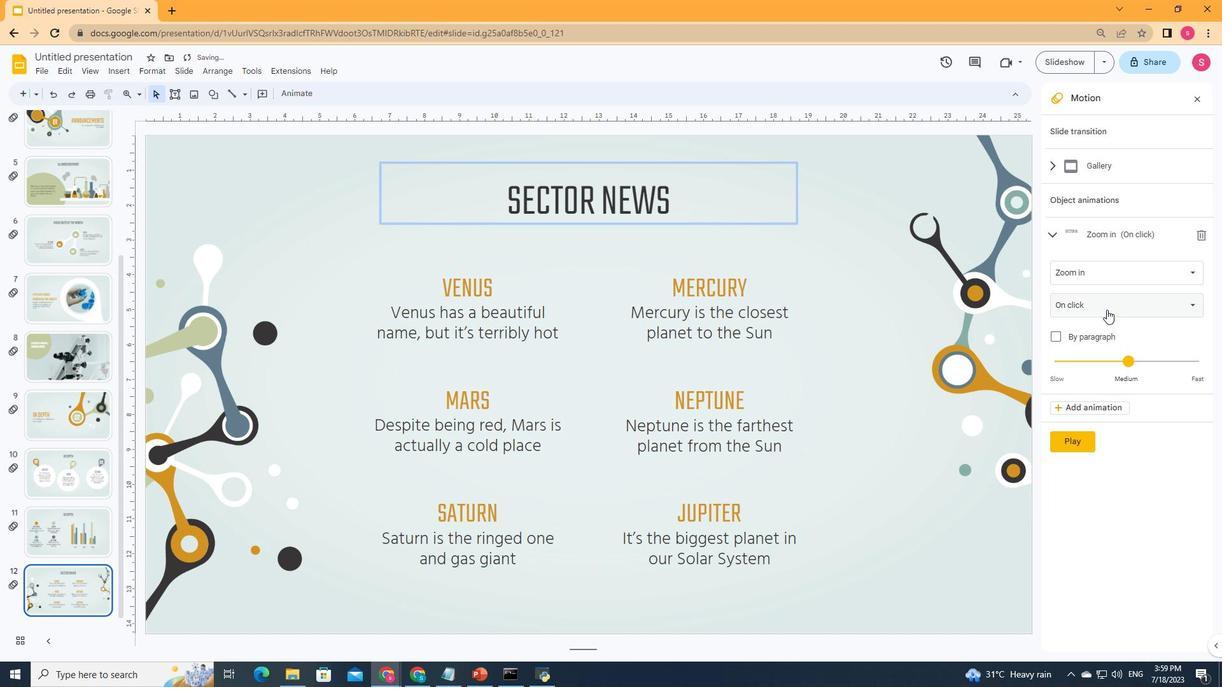 
Action: Mouse moved to (1095, 366)
Screenshot: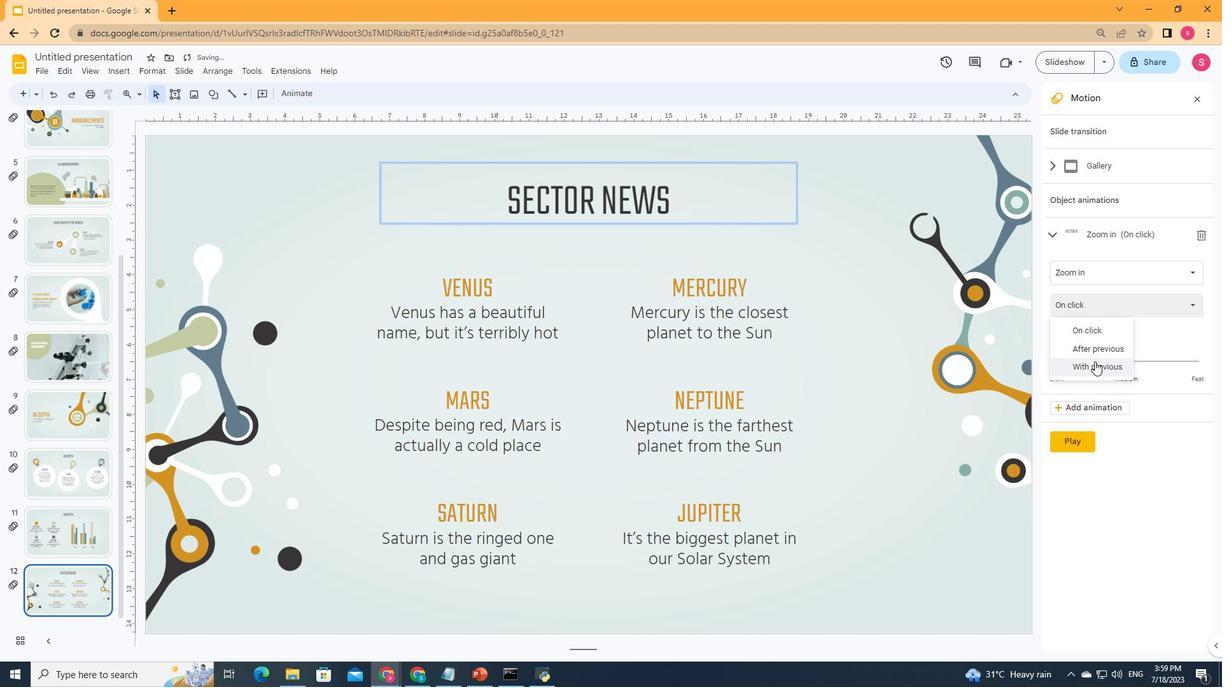 
Action: Mouse pressed left at (1095, 366)
Screenshot: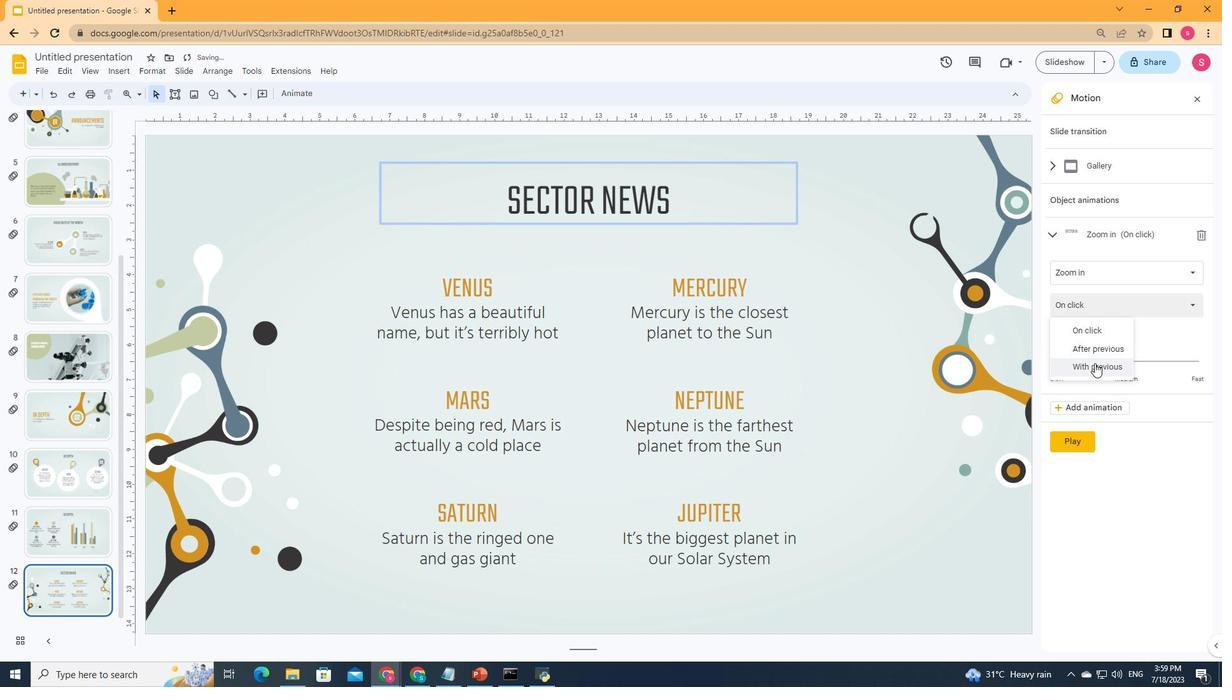 
Action: Mouse moved to (1069, 448)
Screenshot: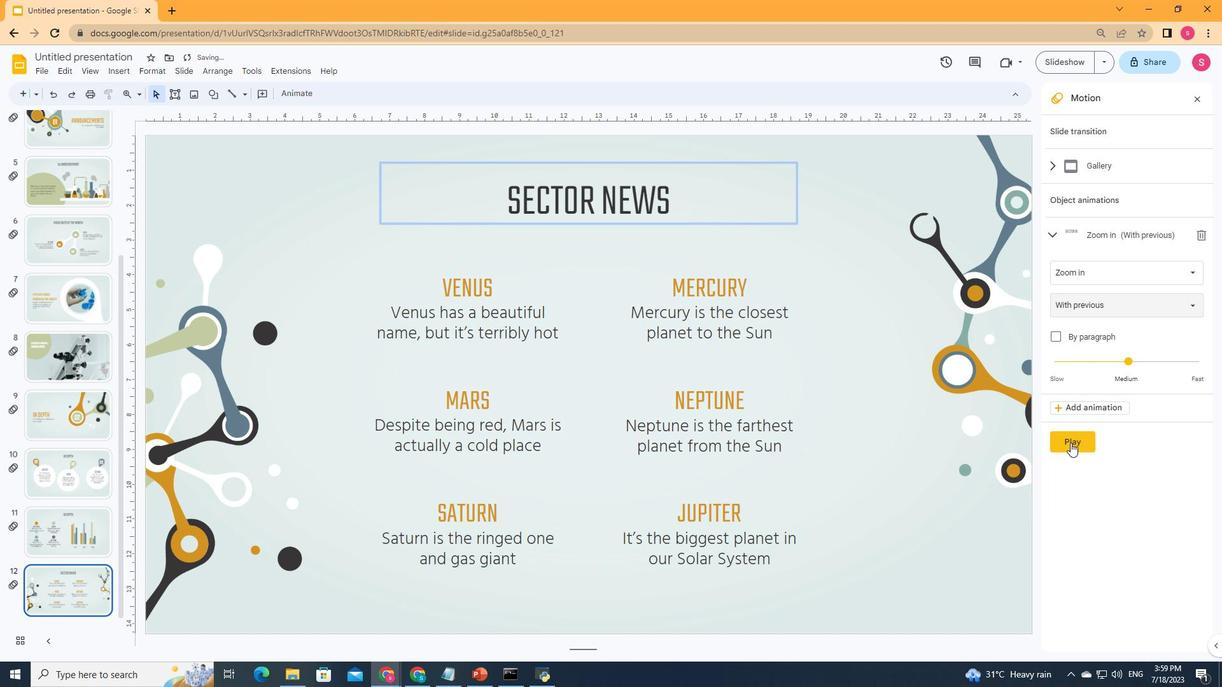 
Action: Mouse pressed left at (1069, 448)
Screenshot: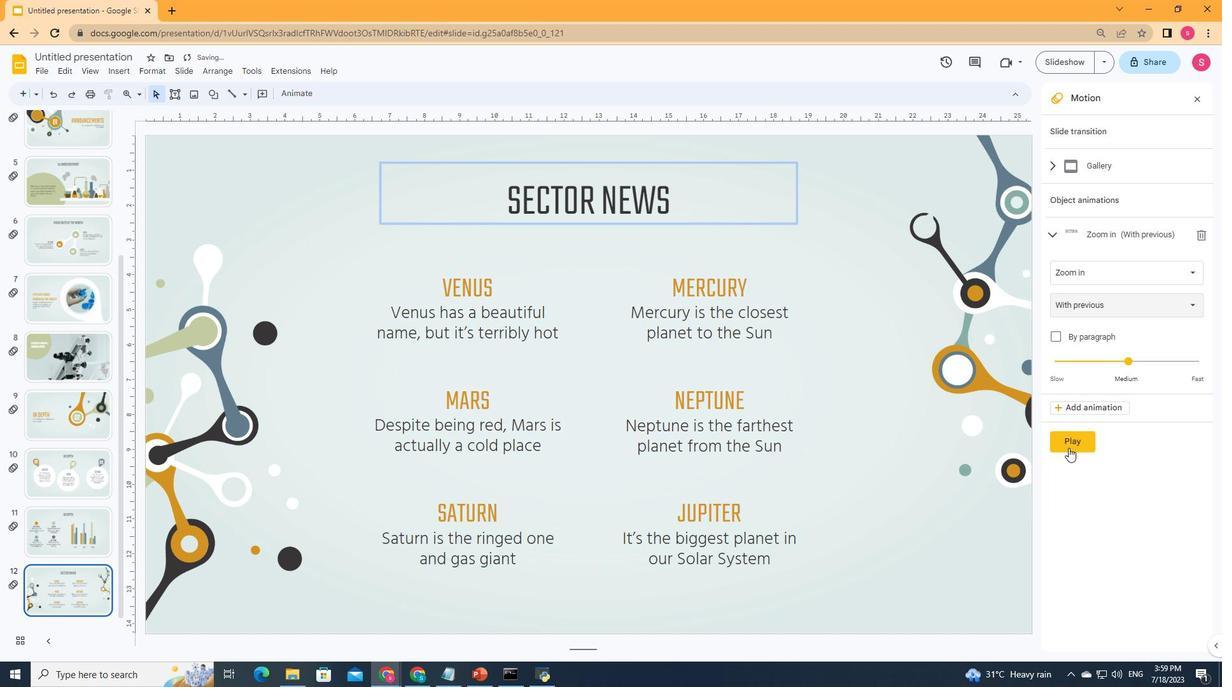 
Action: Mouse moved to (470, 284)
Screenshot: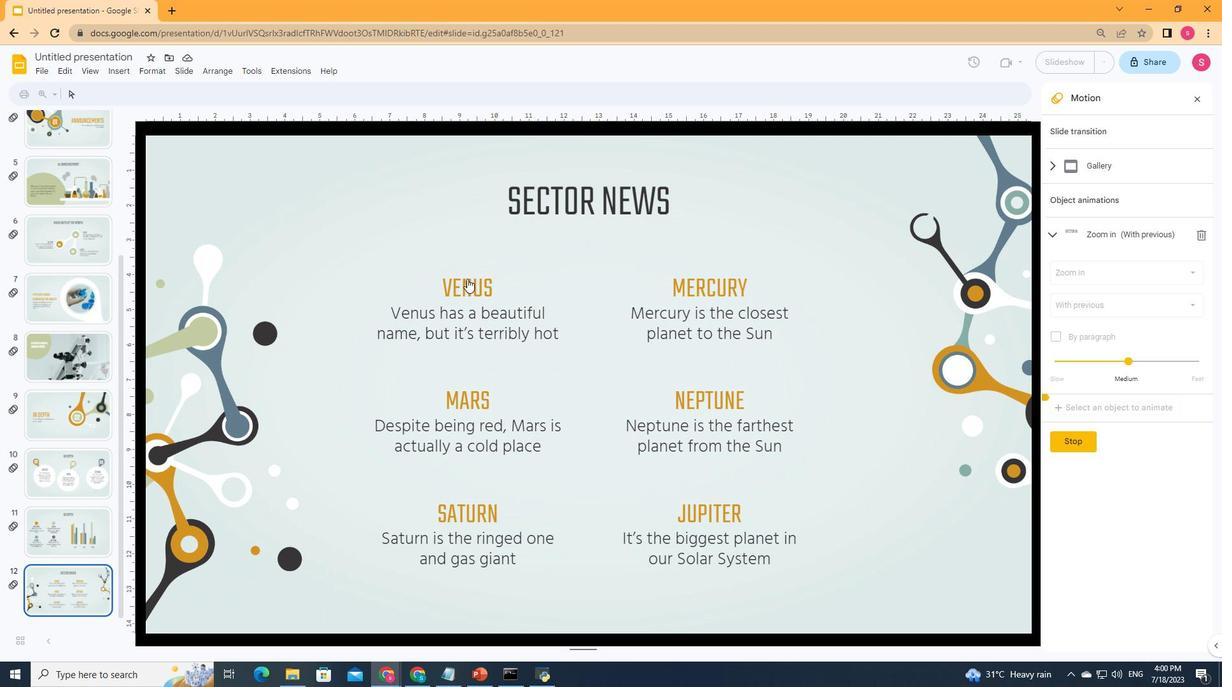 
Action: Mouse pressed left at (470, 284)
Screenshot: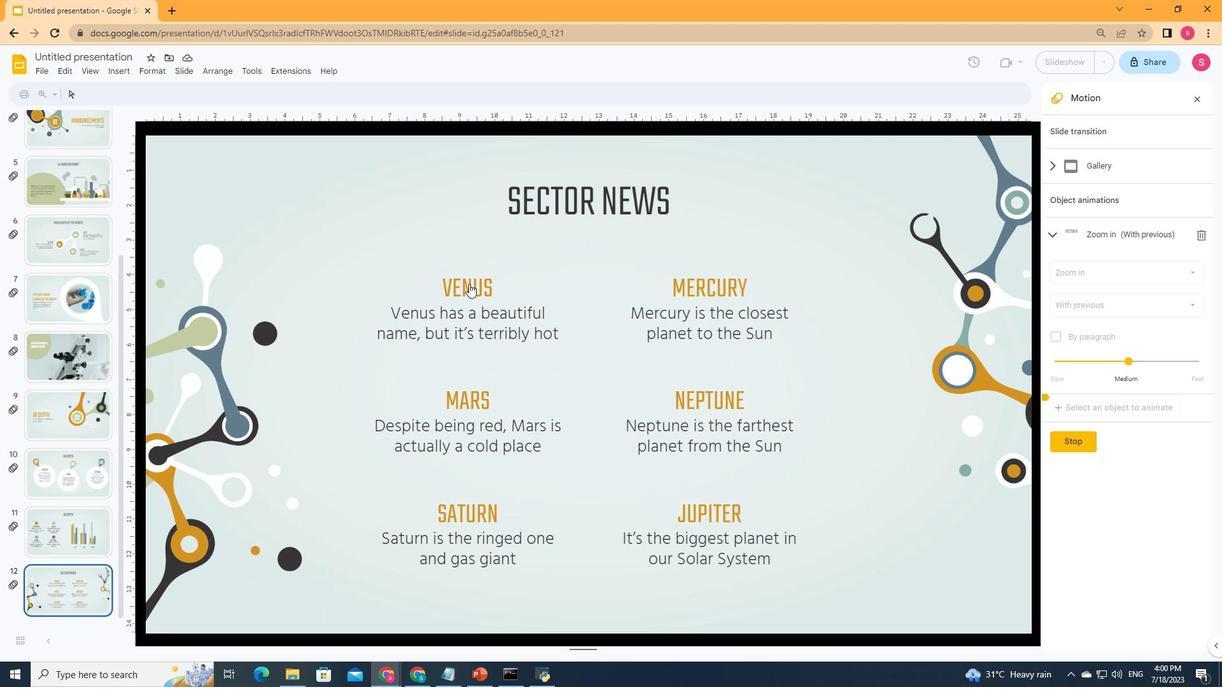 
Action: Mouse pressed left at (470, 284)
Screenshot: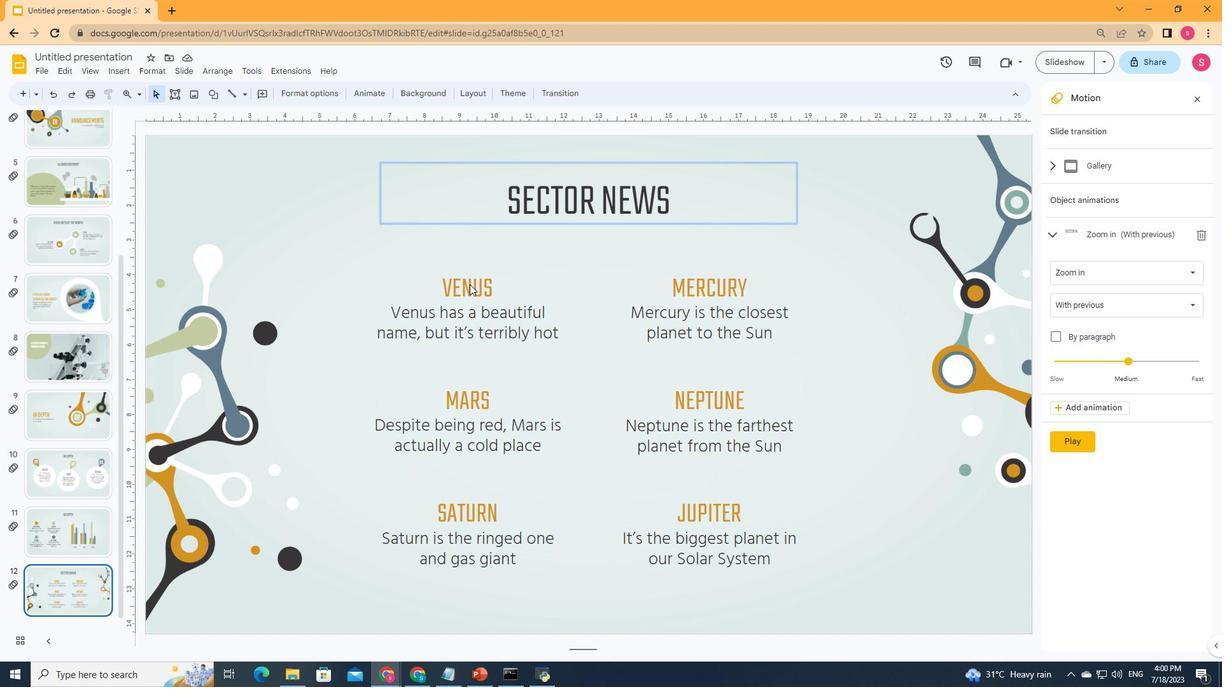 
Action: Mouse moved to (670, 282)
Screenshot: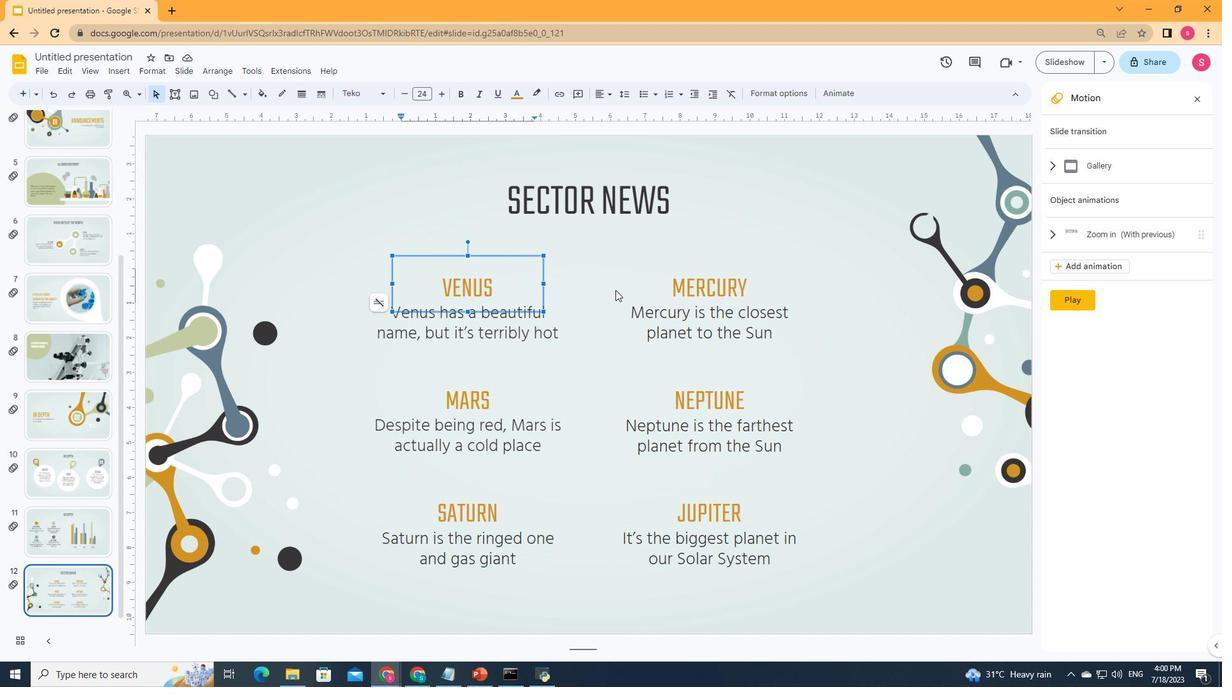 
Action: Mouse pressed left at (670, 282)
Screenshot: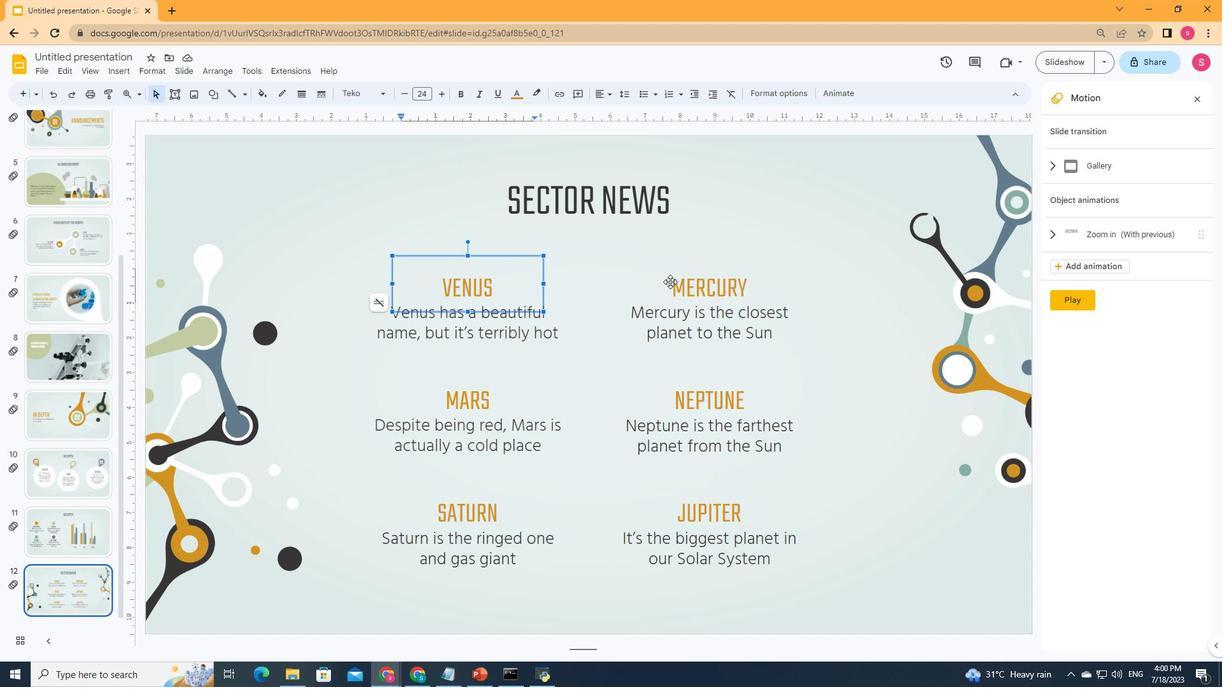 
Action: Mouse moved to (450, 383)
Screenshot: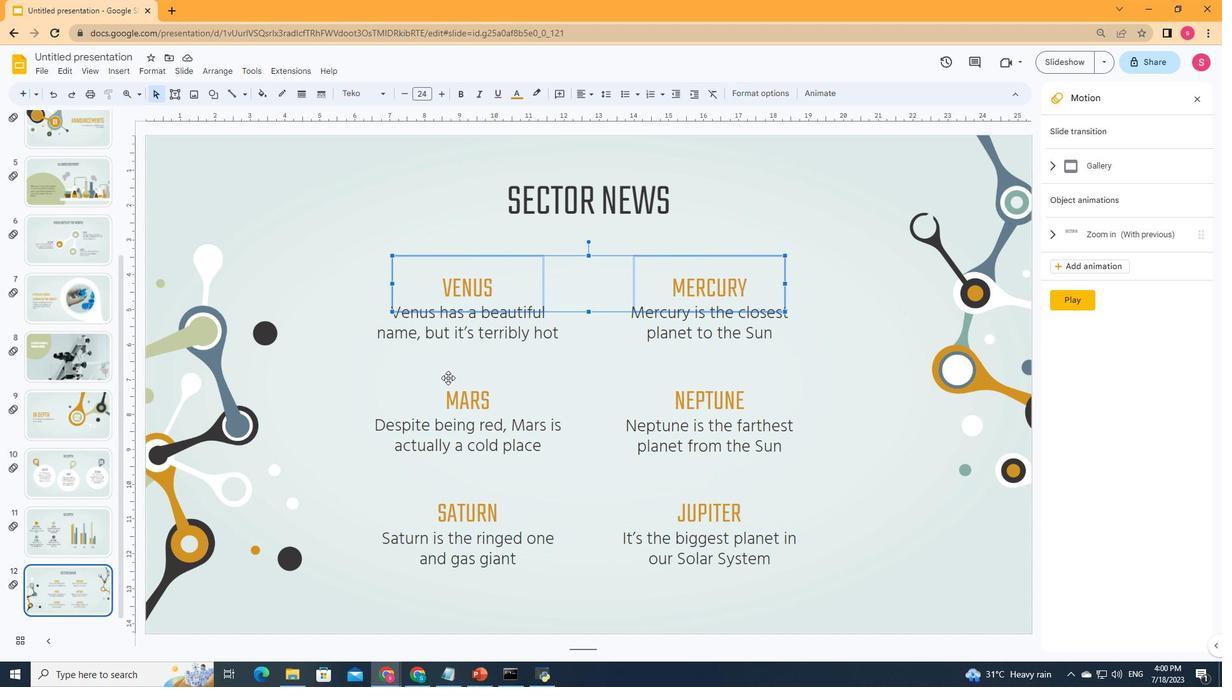 
Action: Mouse pressed left at (450, 383)
Screenshot: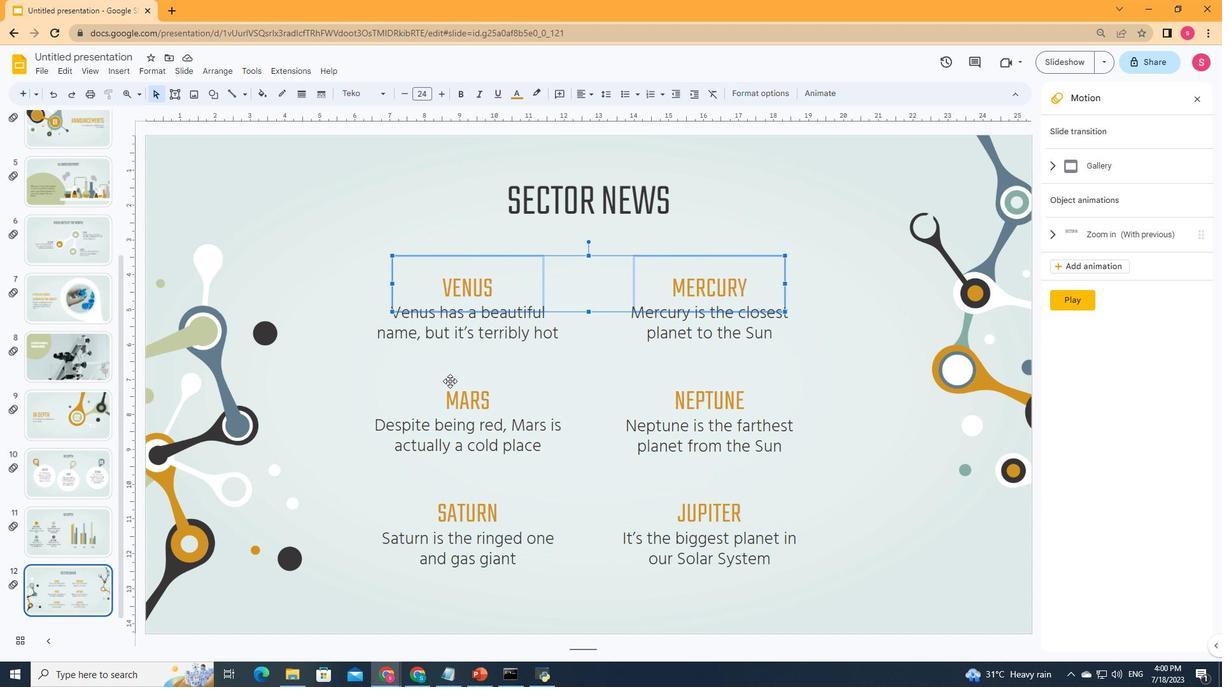
Action: Mouse moved to (720, 401)
Screenshot: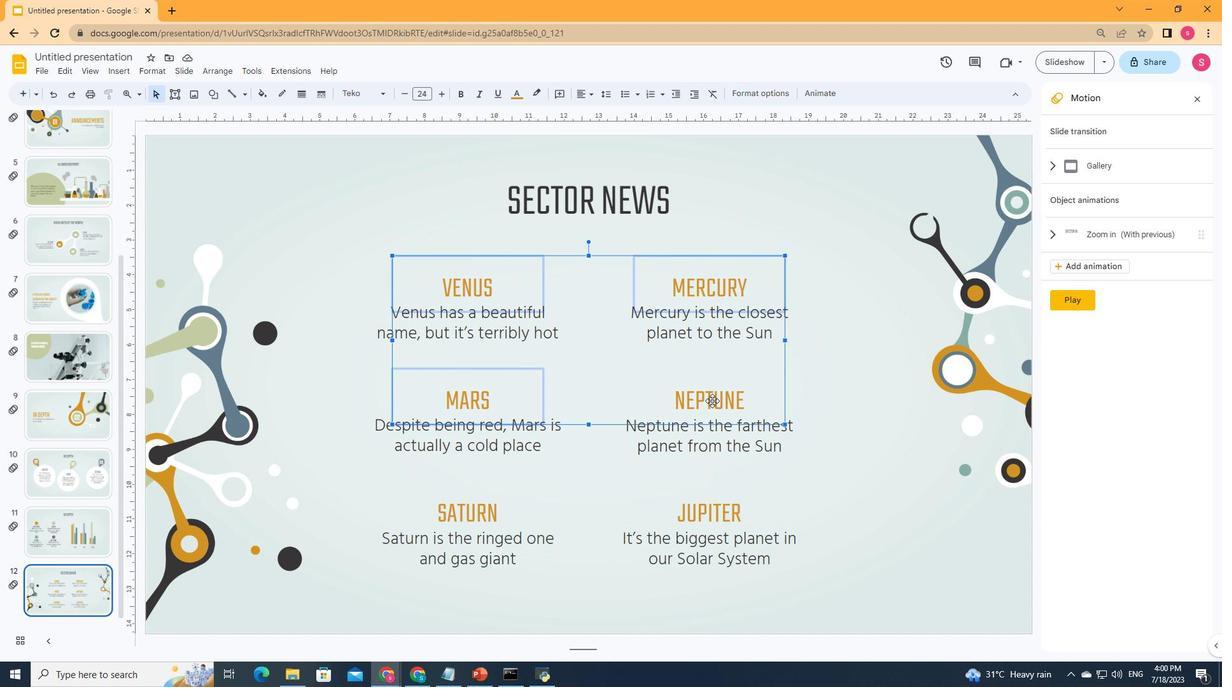 
Action: Mouse pressed left at (720, 401)
Screenshot: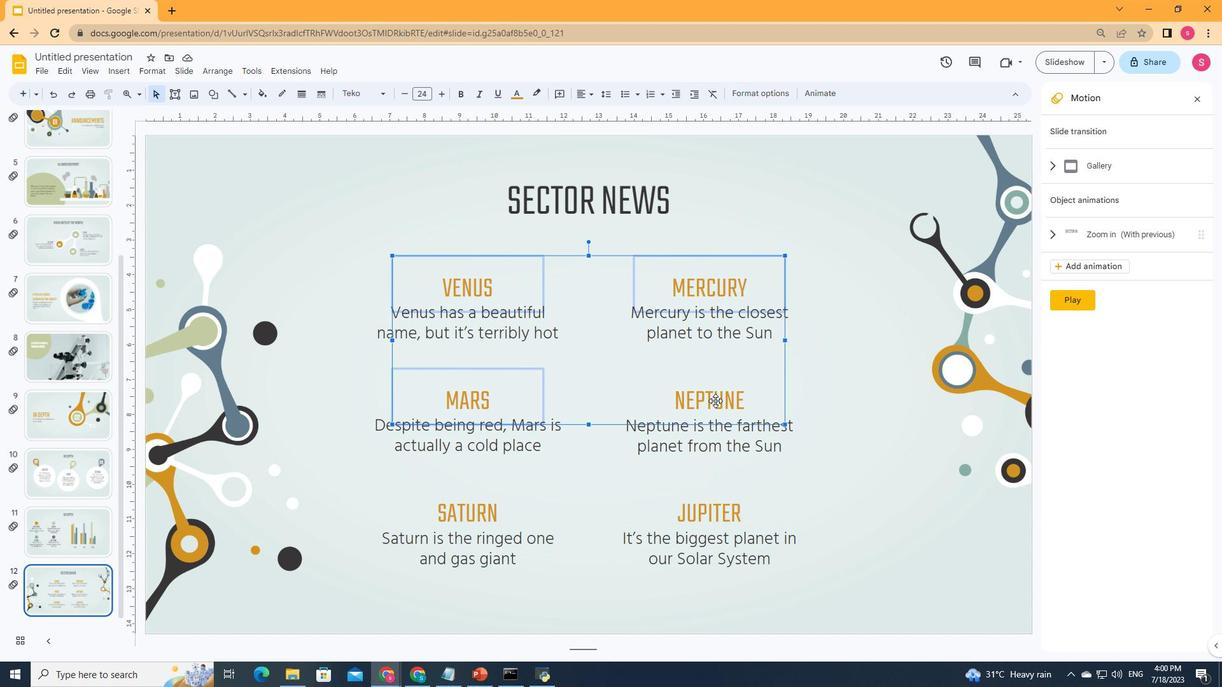 
Action: Mouse moved to (719, 514)
Screenshot: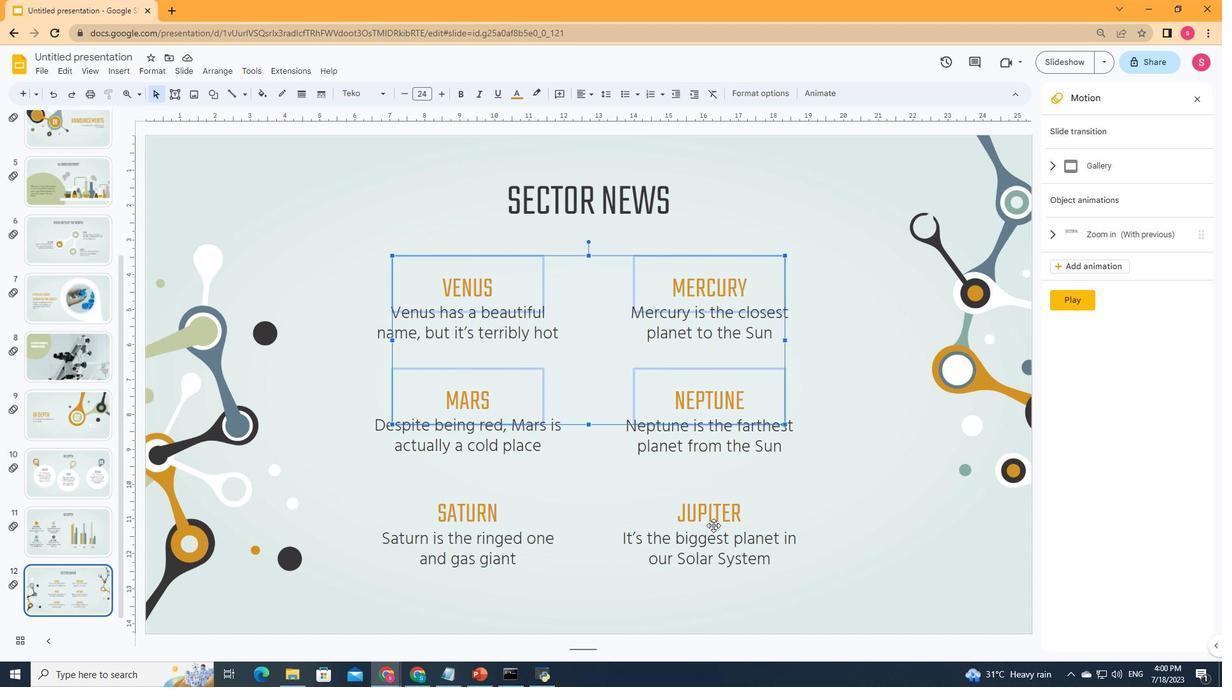 
Action: Mouse pressed left at (719, 514)
Screenshot: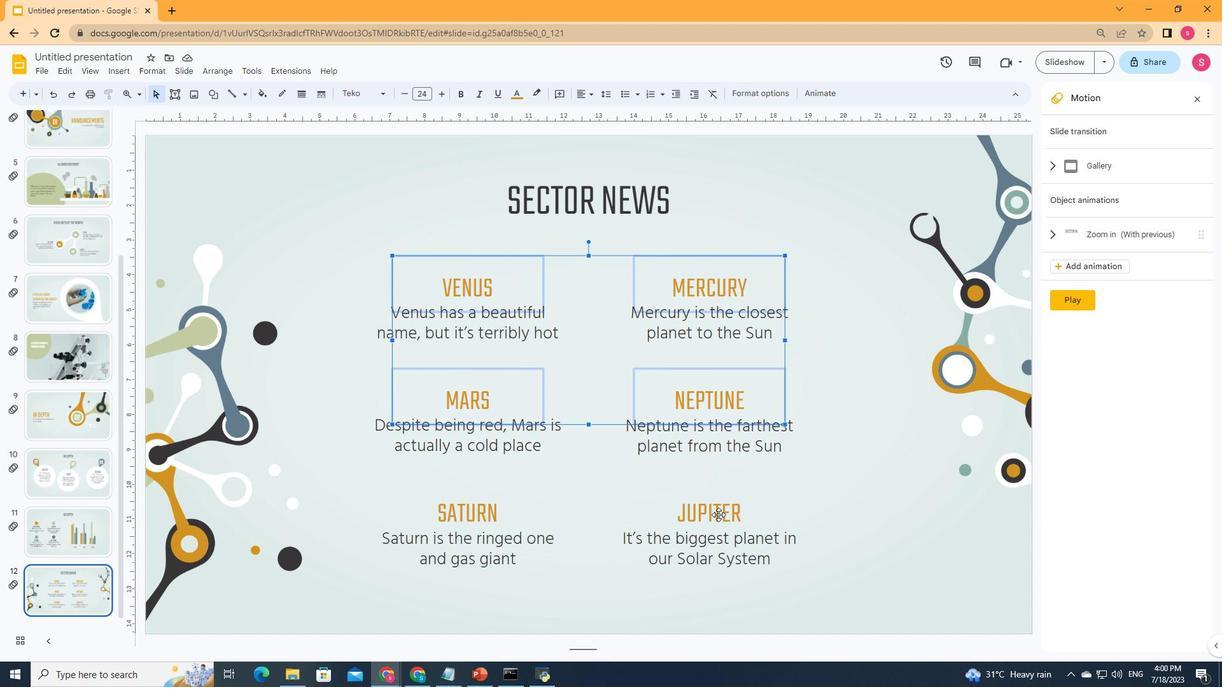 
Action: Mouse moved to (477, 505)
Screenshot: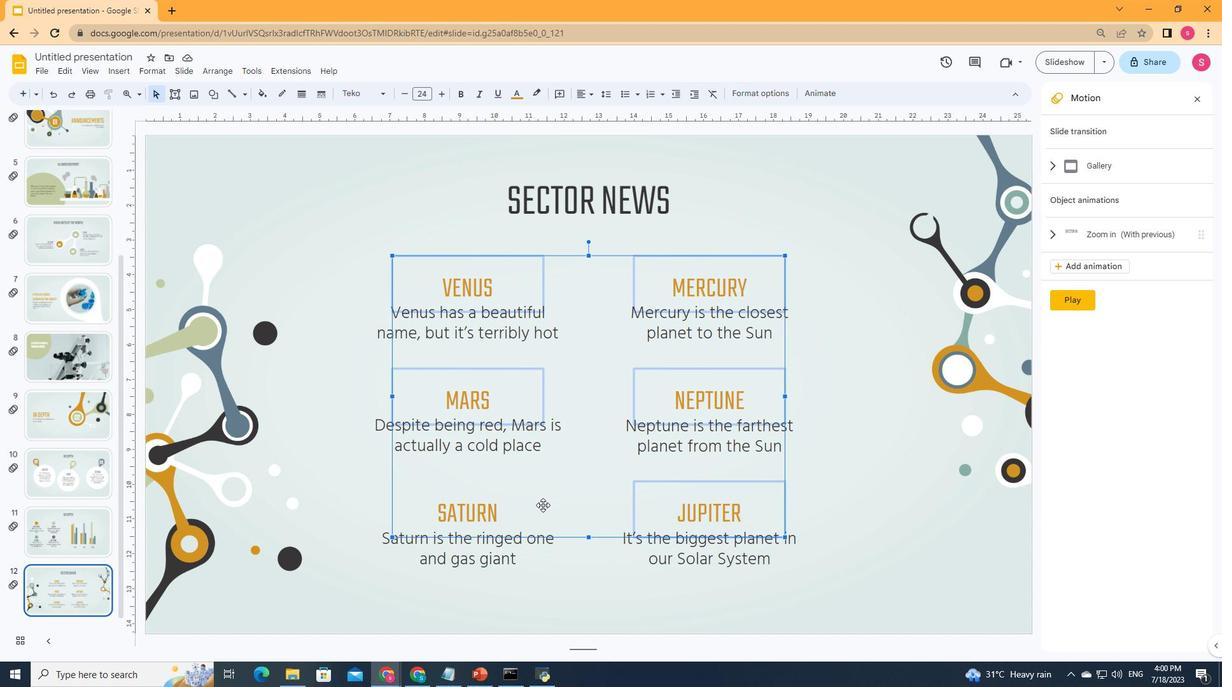 
Action: Mouse pressed left at (477, 505)
Screenshot: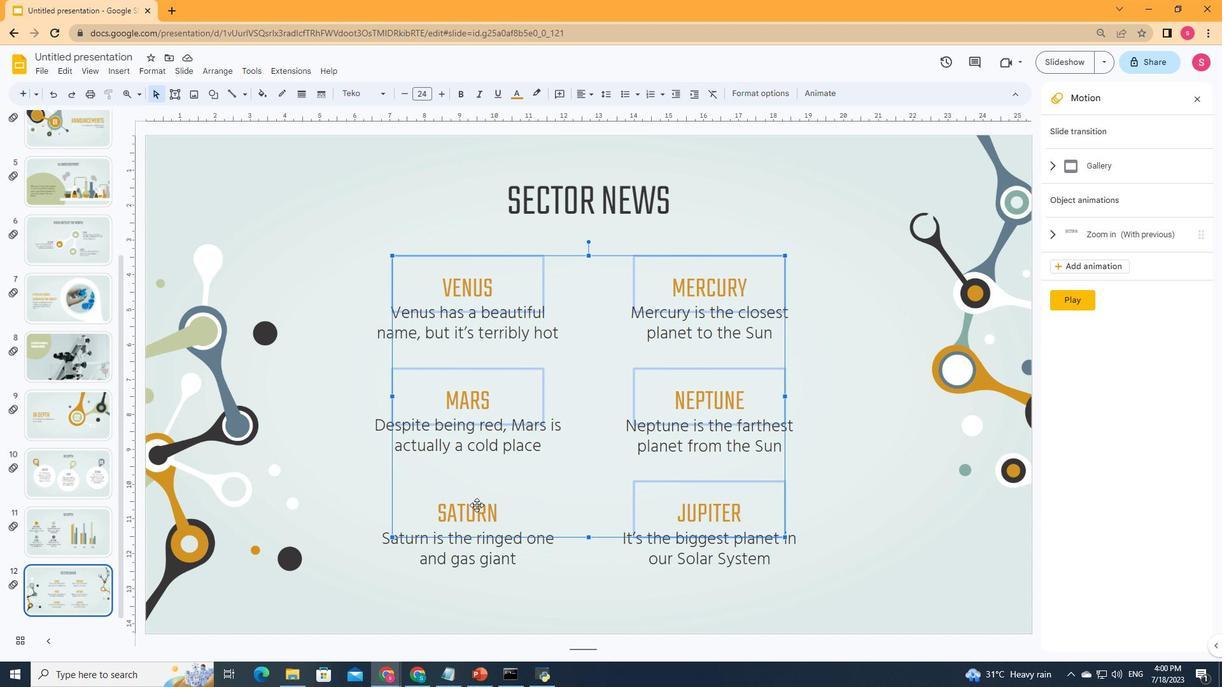 
Action: Mouse moved to (1075, 259)
Screenshot: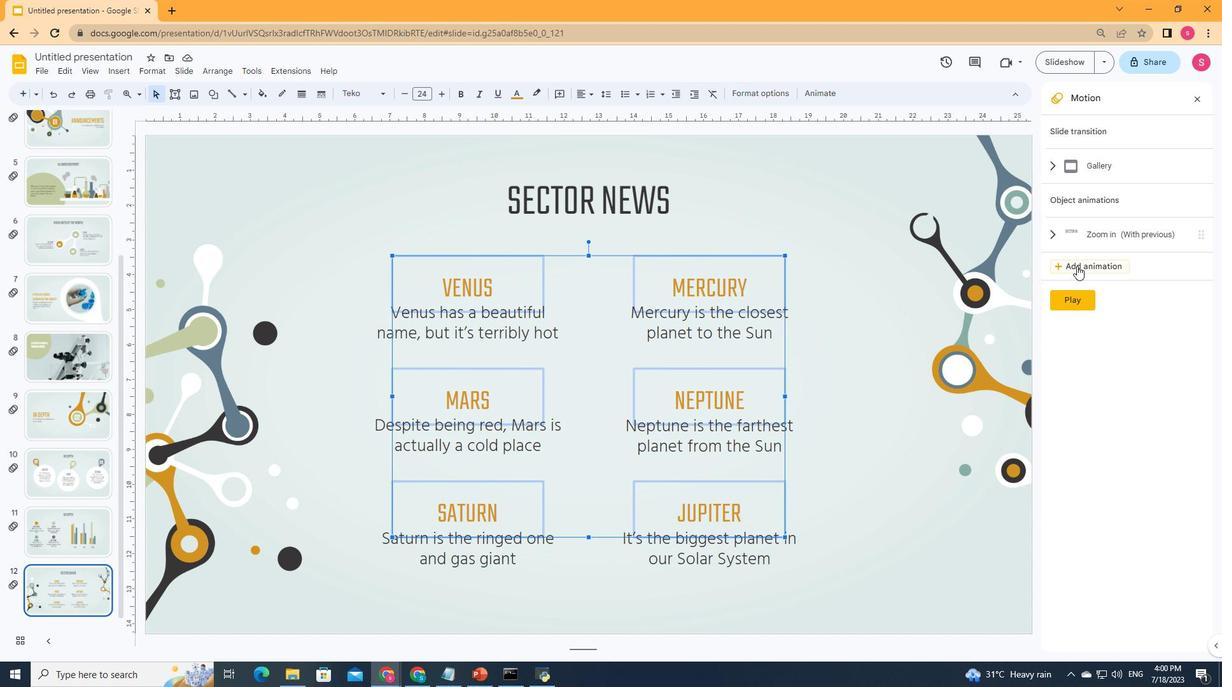 
Action: Mouse pressed left at (1075, 259)
Screenshot: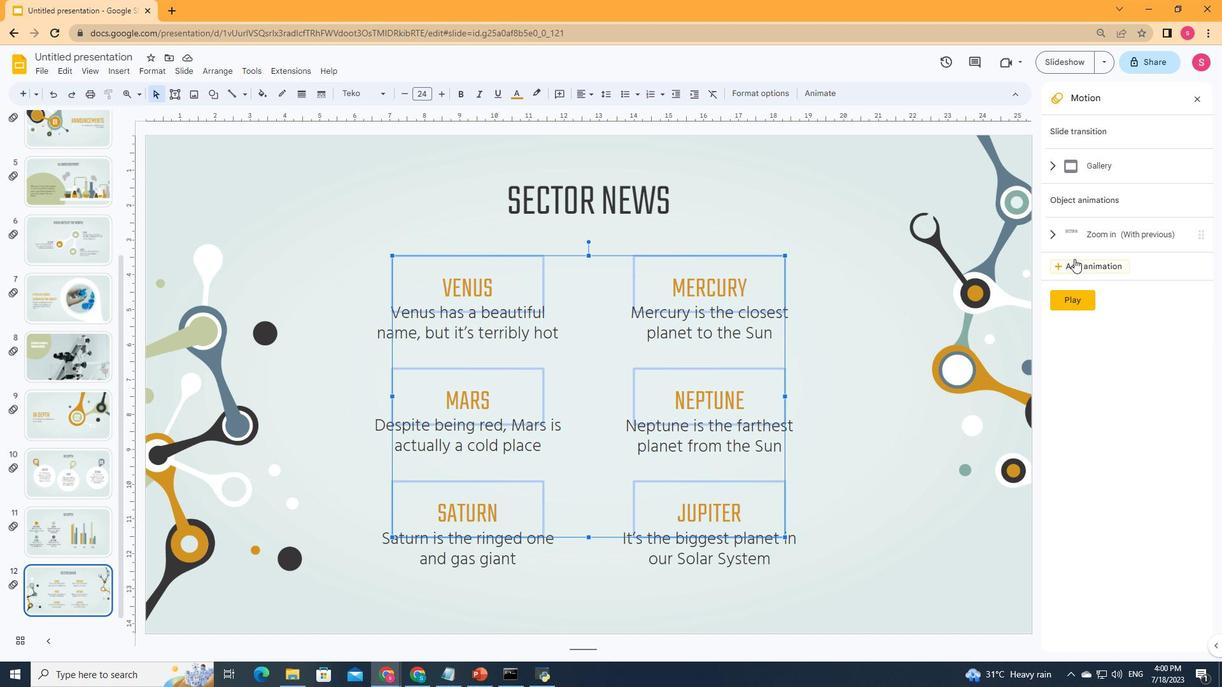 
Action: Mouse moved to (1075, 271)
Screenshot: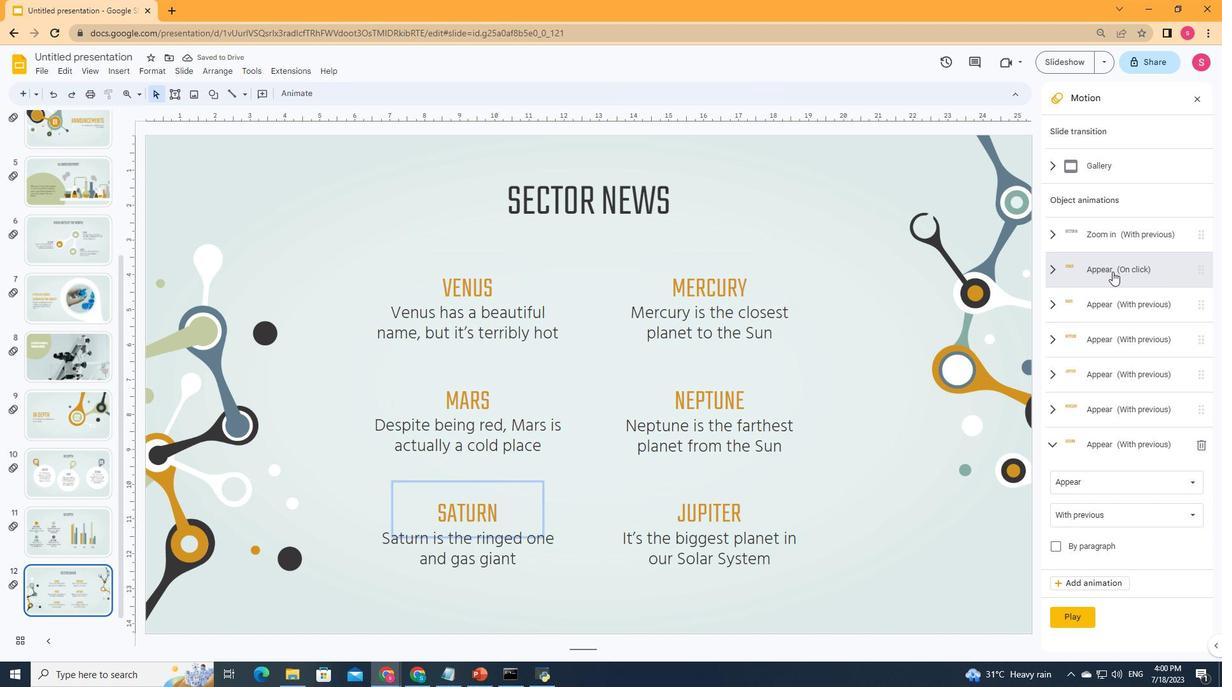 
Action: Mouse pressed left at (1075, 271)
Screenshot: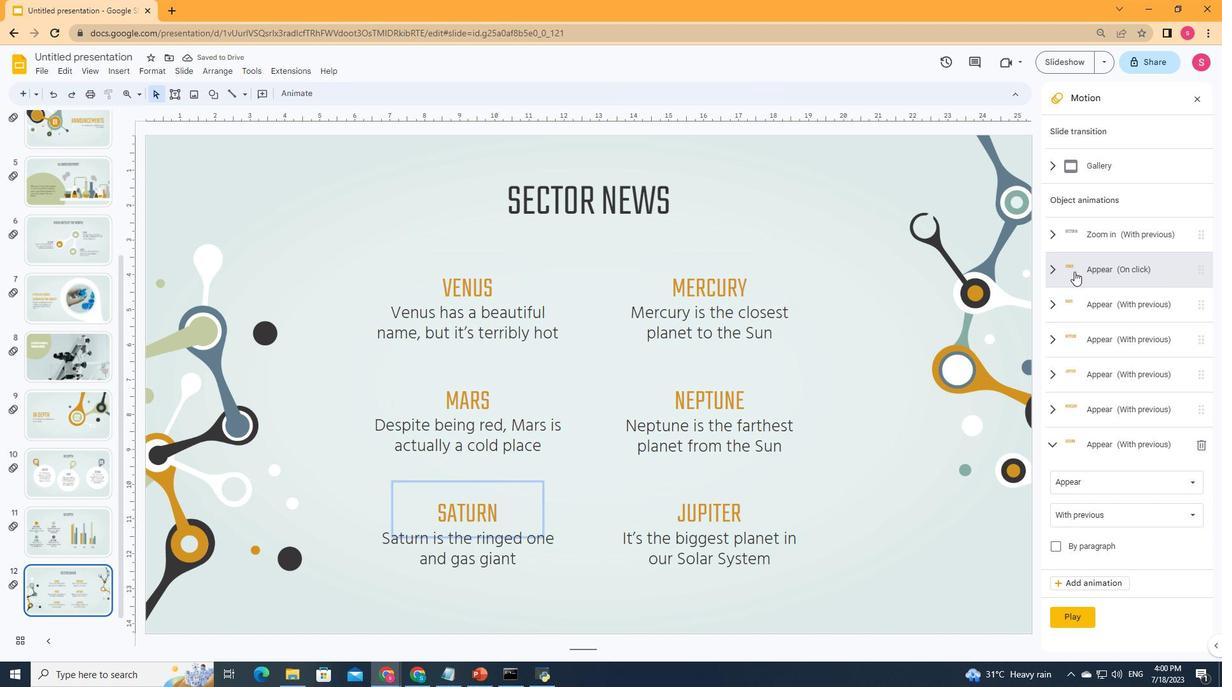 
Action: Mouse moved to (1092, 314)
Screenshot: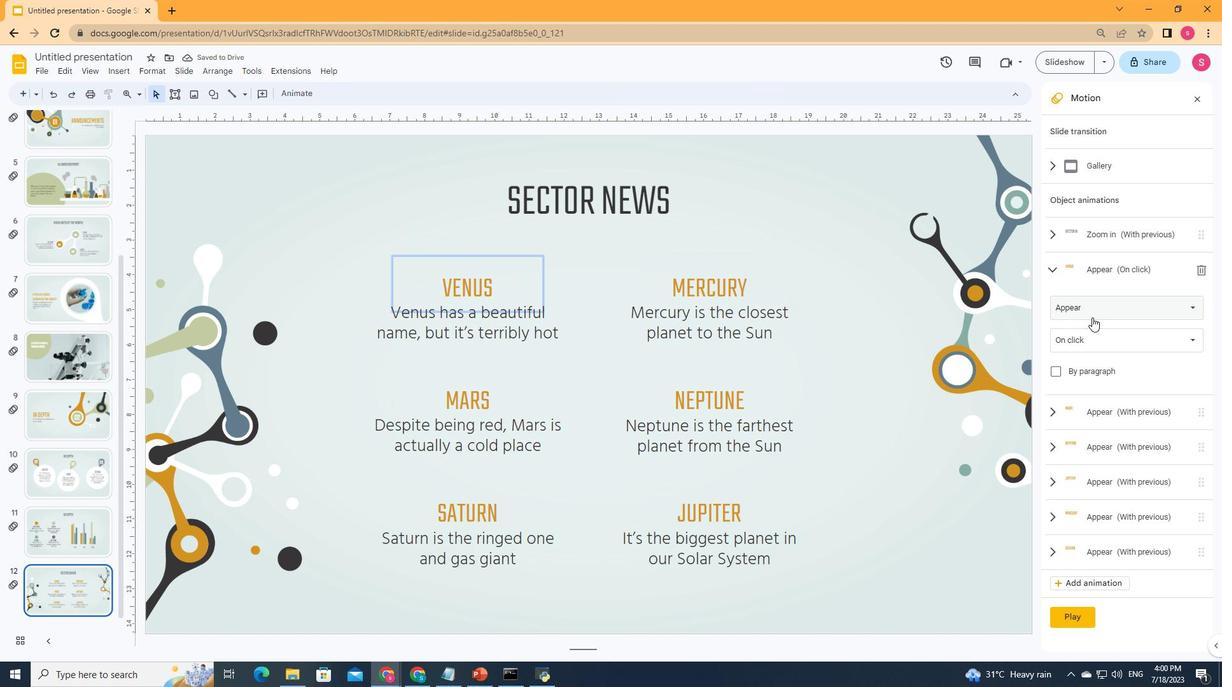 
Action: Mouse pressed left at (1092, 314)
Screenshot: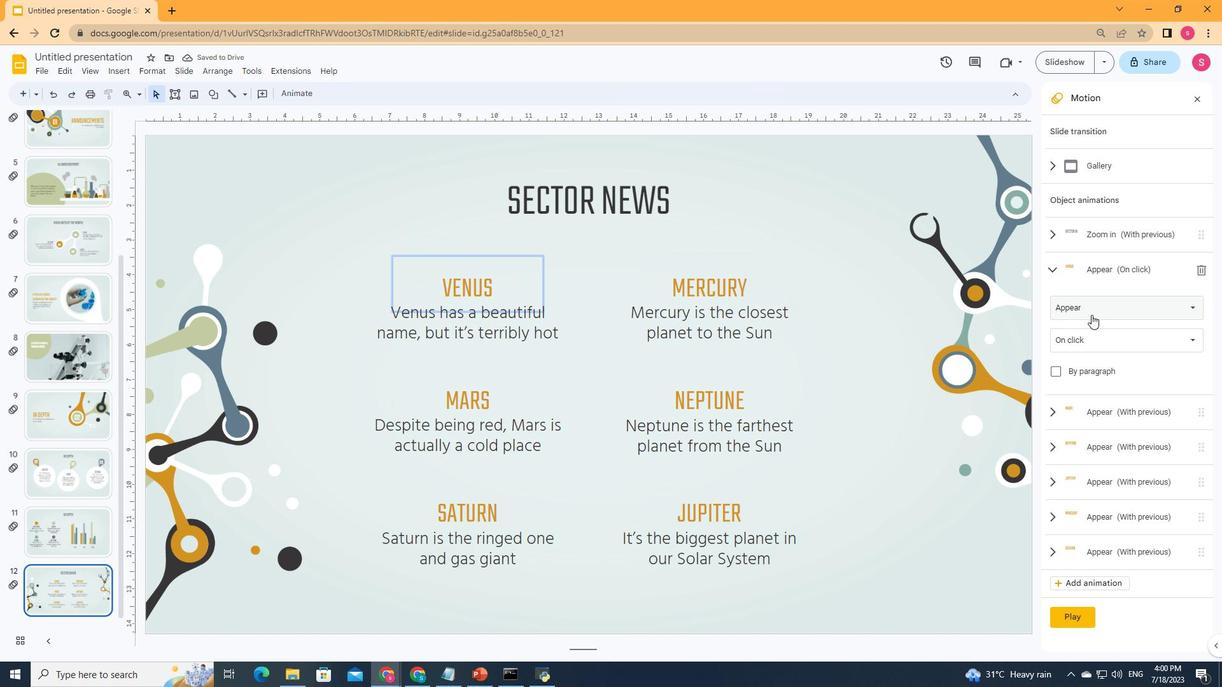 
Action: Mouse moved to (1096, 411)
Screenshot: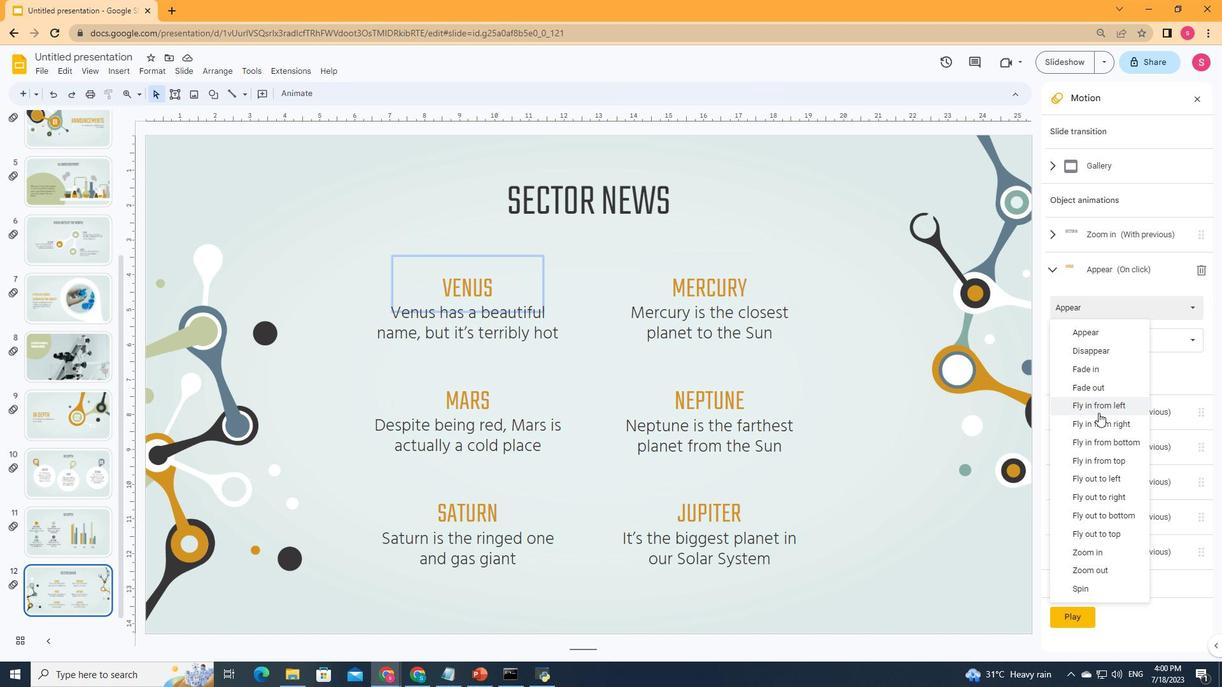 
Action: Mouse pressed left at (1096, 411)
Screenshot: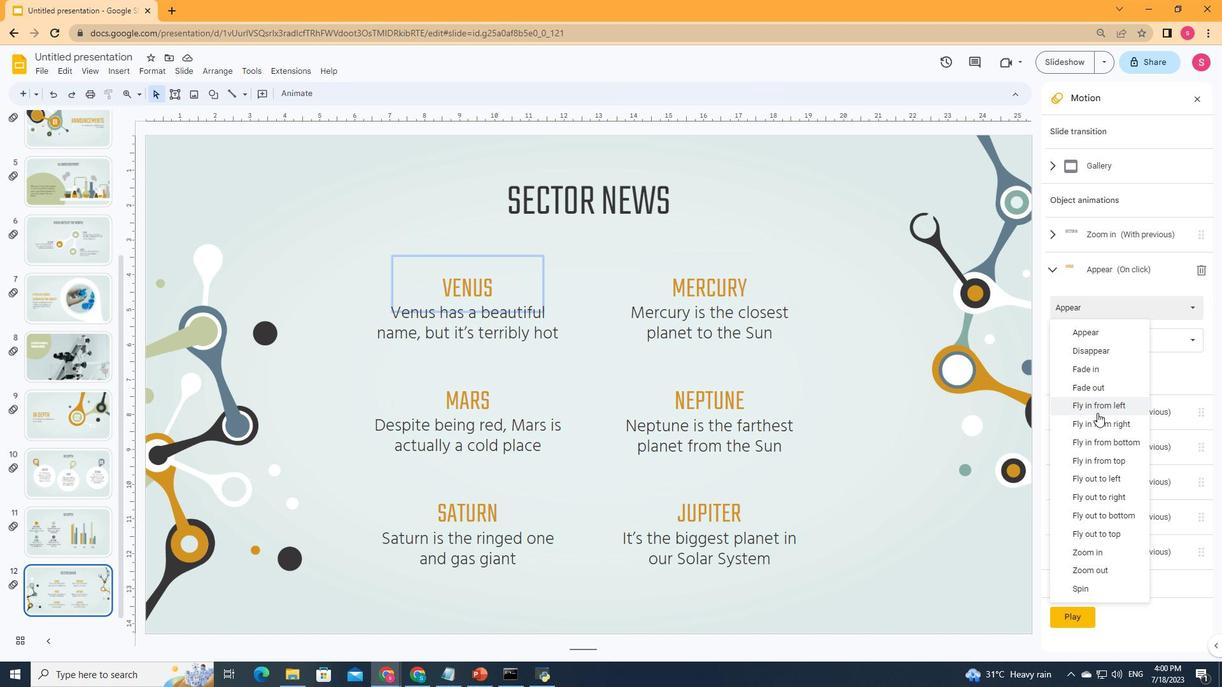 
Action: Mouse moved to (1141, 343)
Screenshot: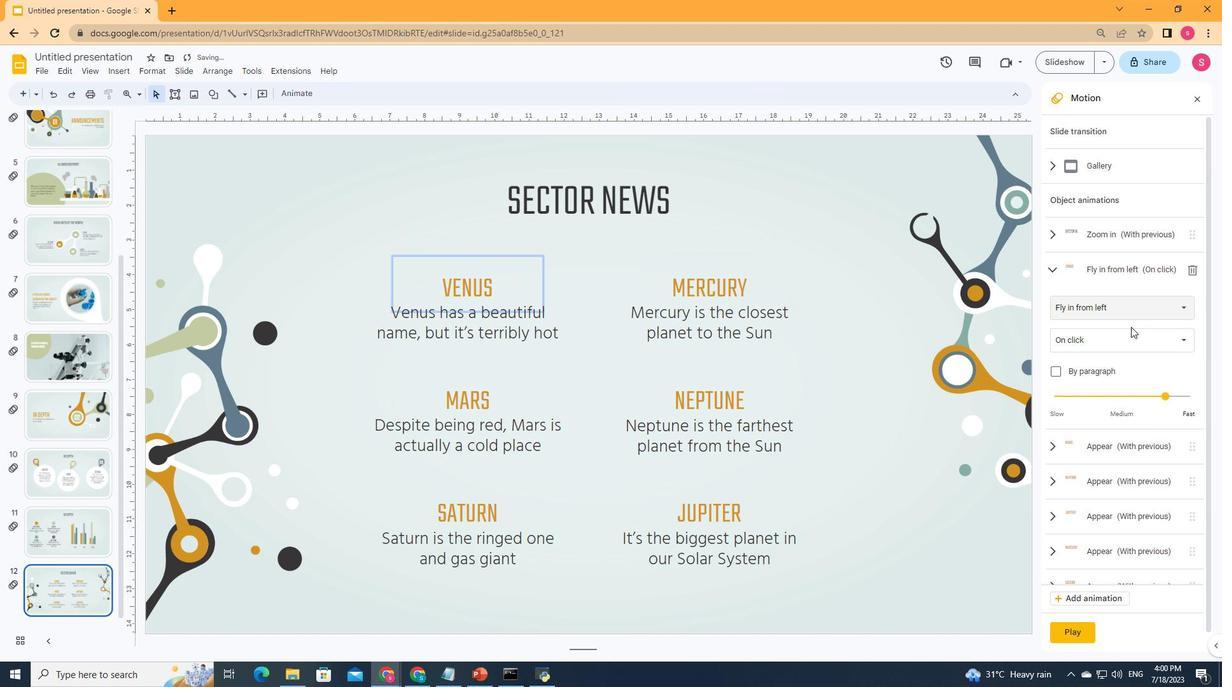 
Action: Mouse pressed left at (1141, 343)
Screenshot: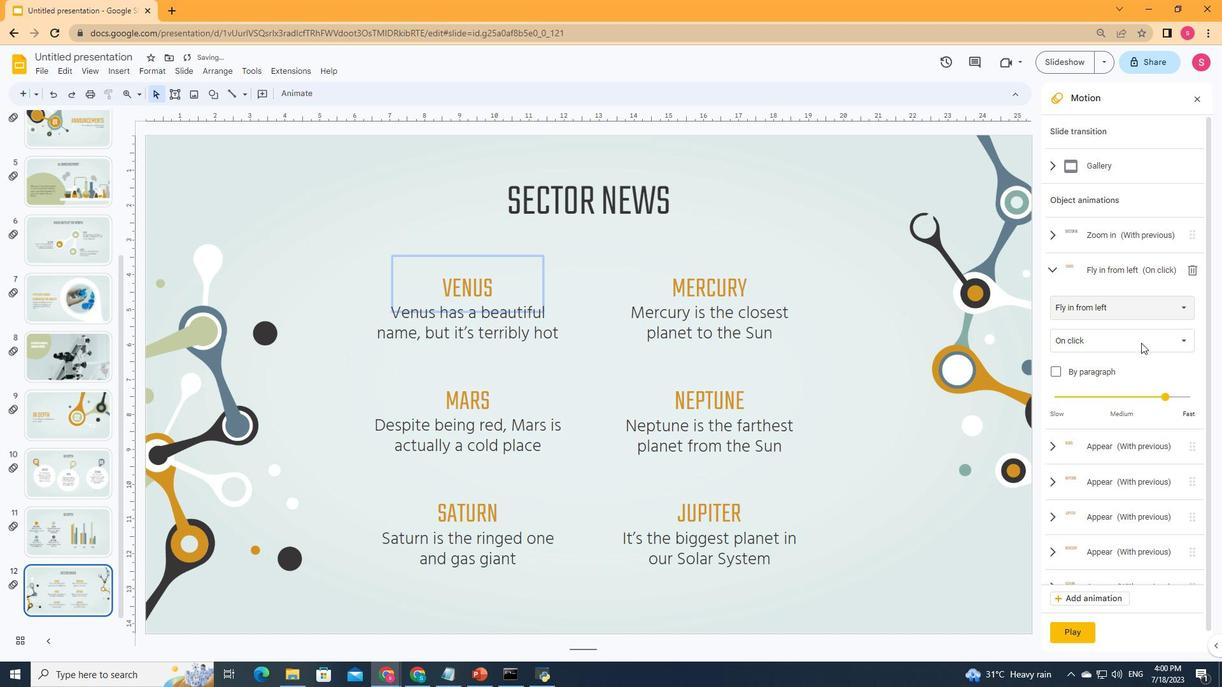 
Action: Mouse moved to (1126, 336)
Screenshot: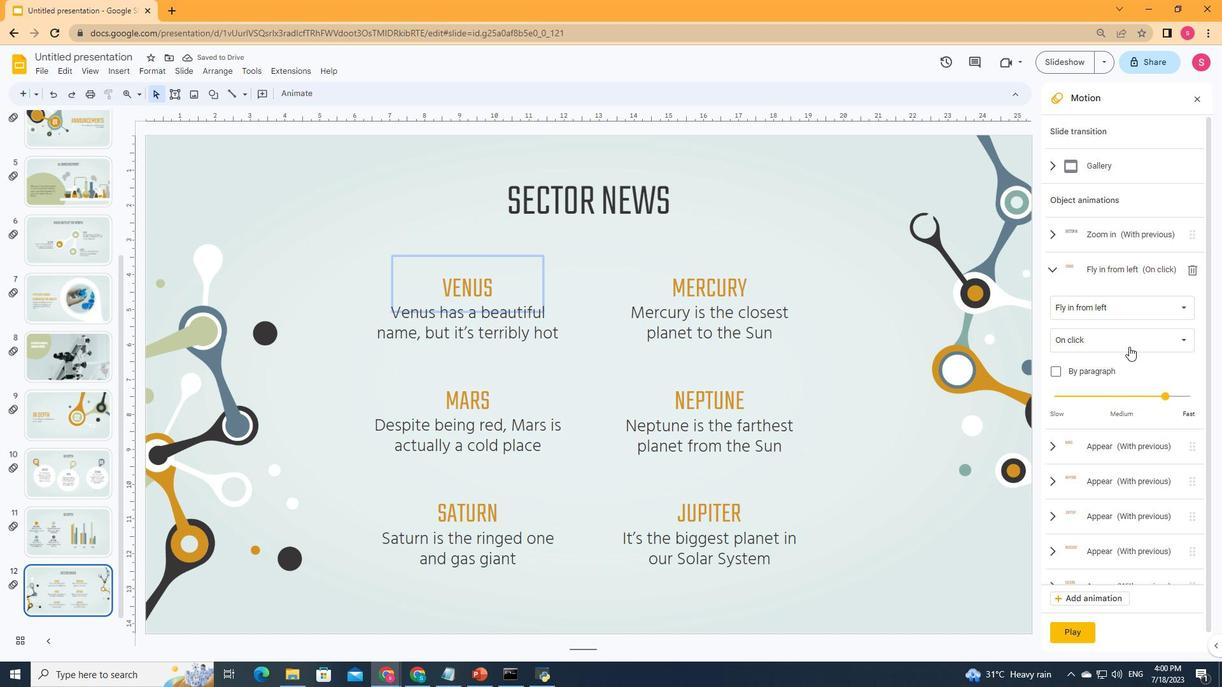 
Action: Mouse pressed left at (1126, 336)
Screenshot: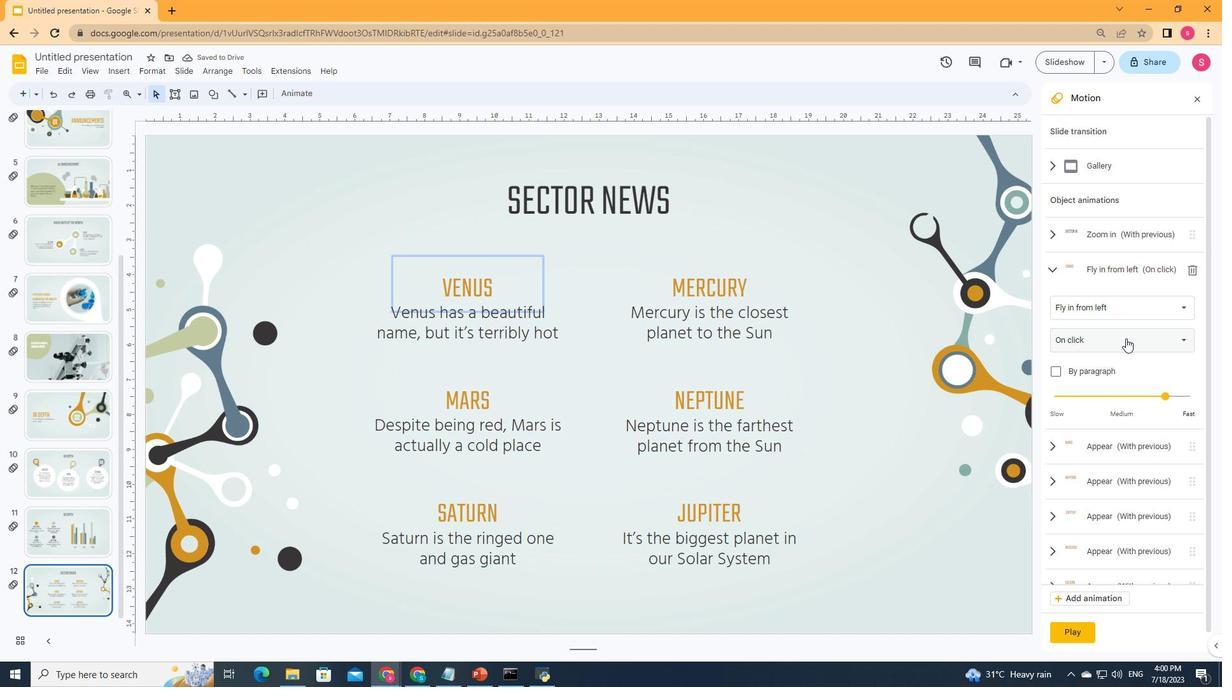 
Action: Mouse moved to (1107, 399)
Screenshot: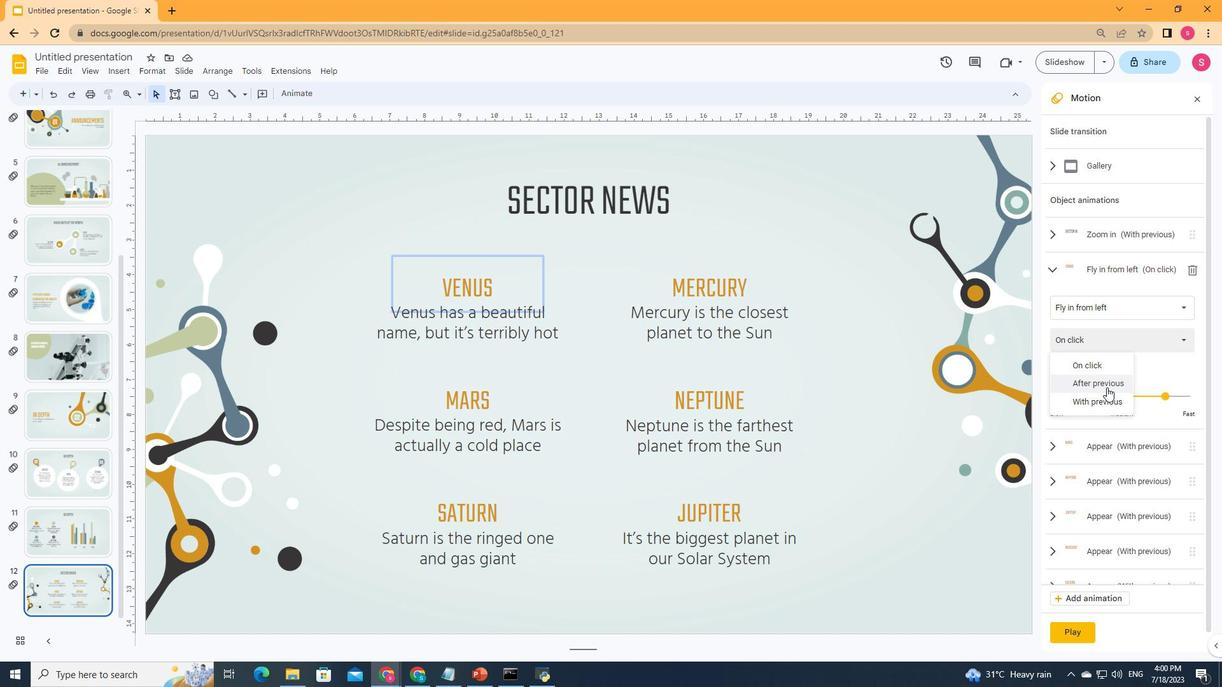
Action: Mouse pressed left at (1107, 399)
Screenshot: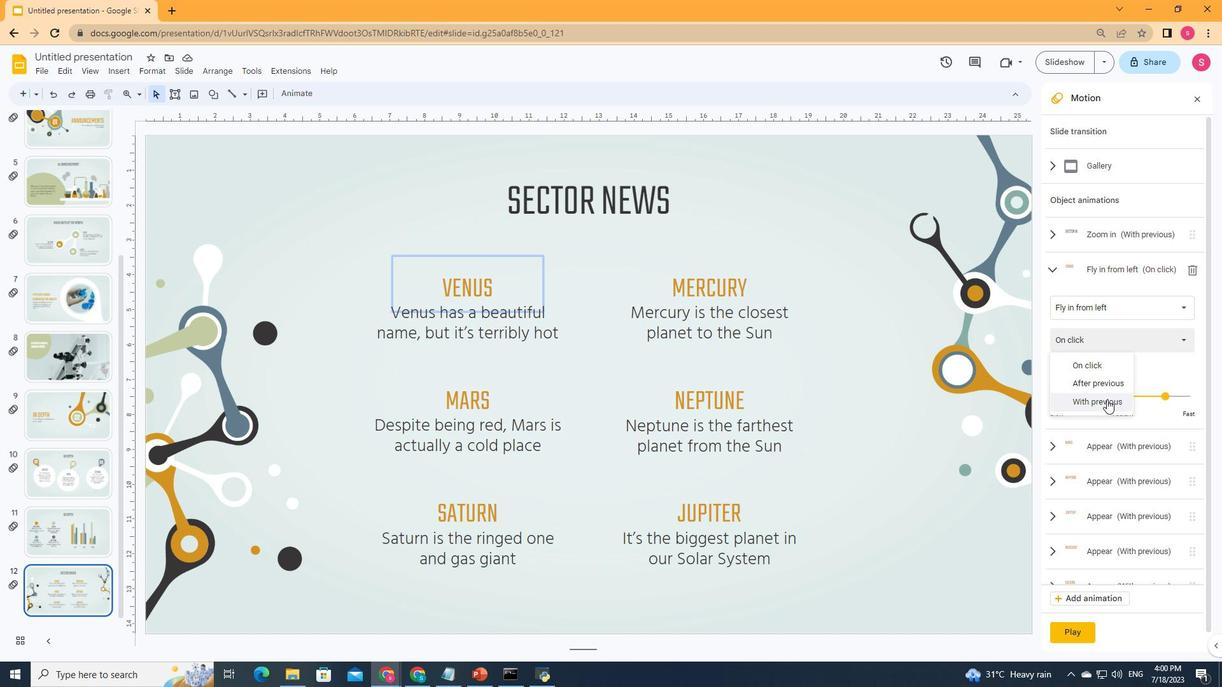 
Action: Mouse moved to (1162, 399)
Screenshot: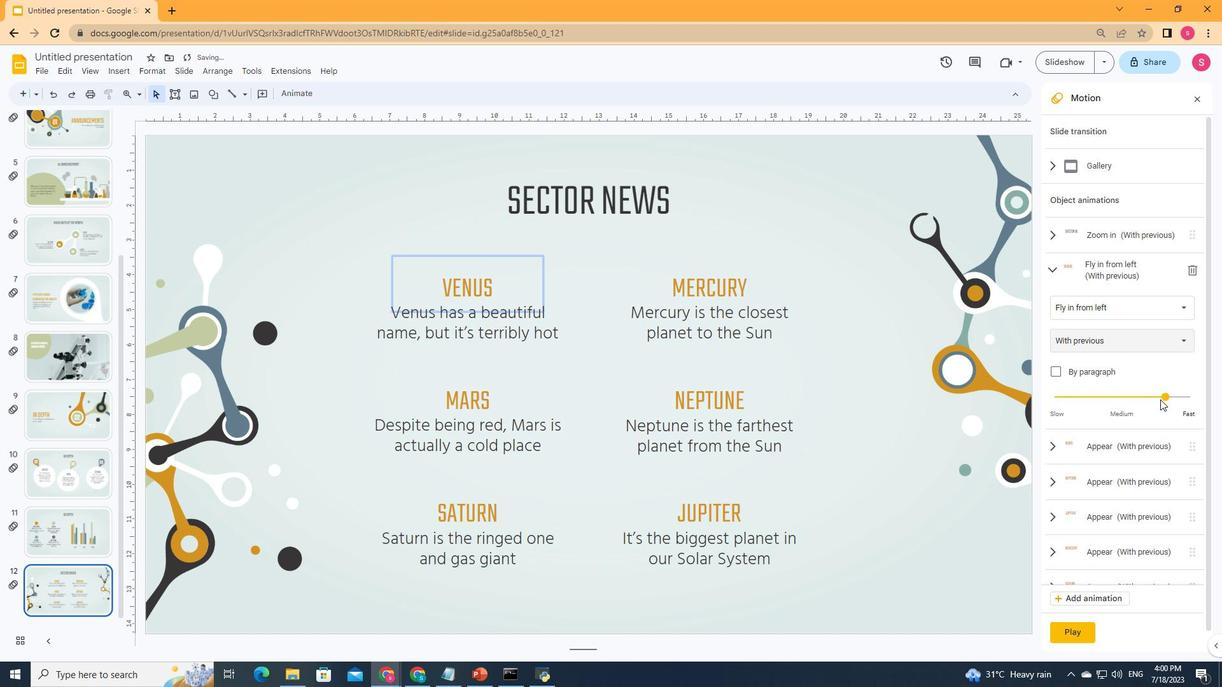 
Action: Mouse pressed left at (1162, 399)
Screenshot: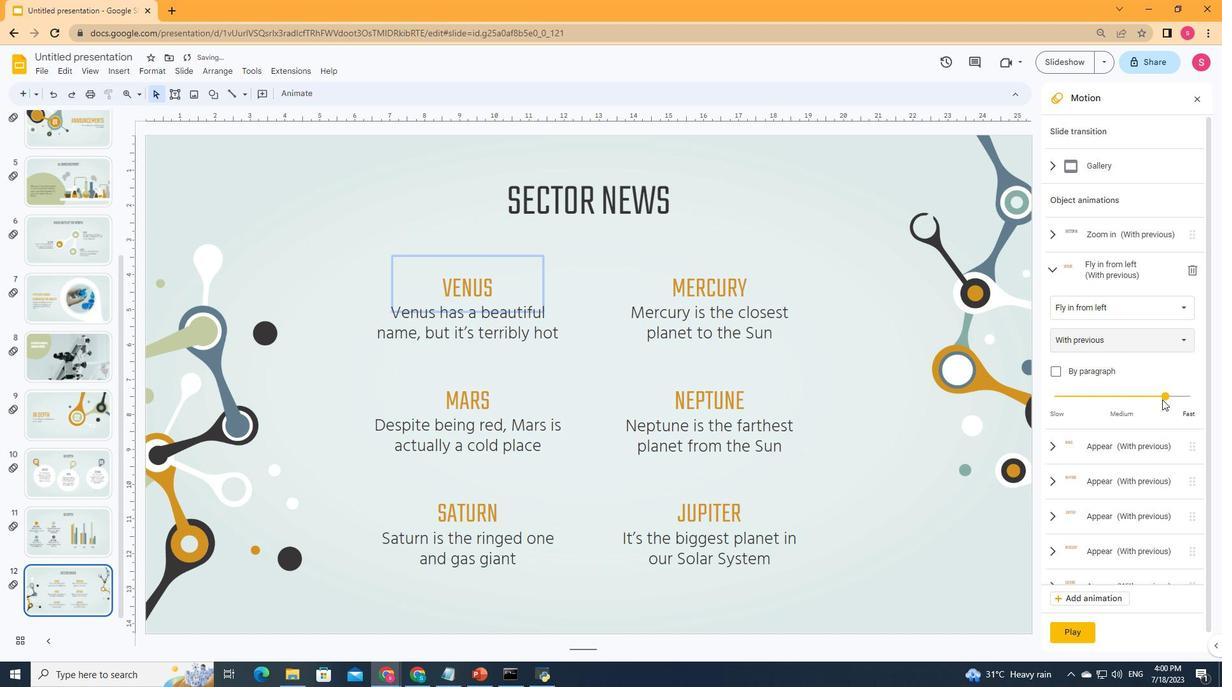 
Action: Mouse moved to (1056, 454)
Screenshot: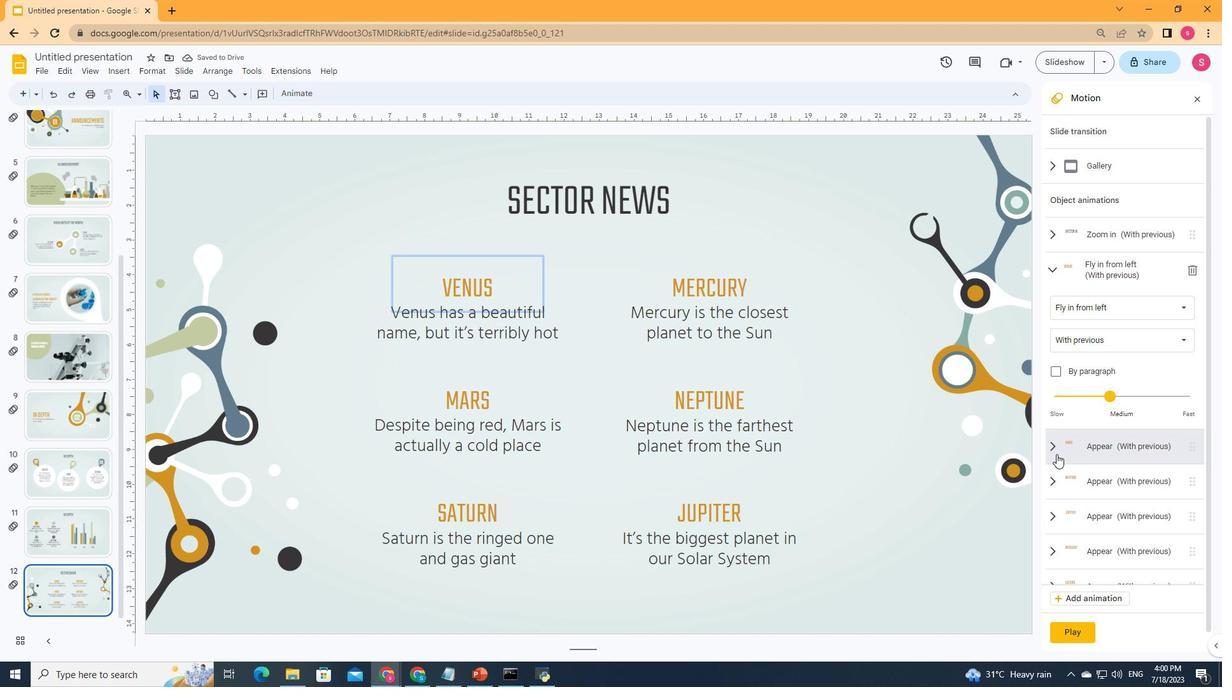 
Action: Mouse pressed left at (1056, 454)
Screenshot: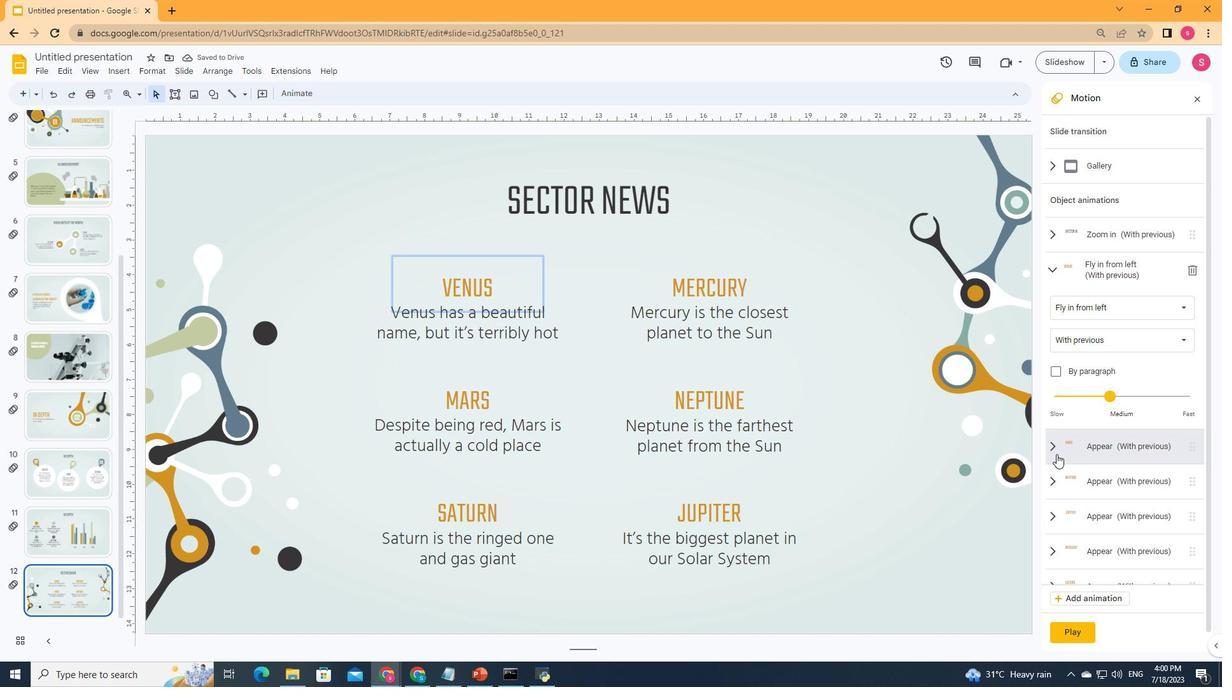 
Action: Mouse moved to (1110, 347)
Screenshot: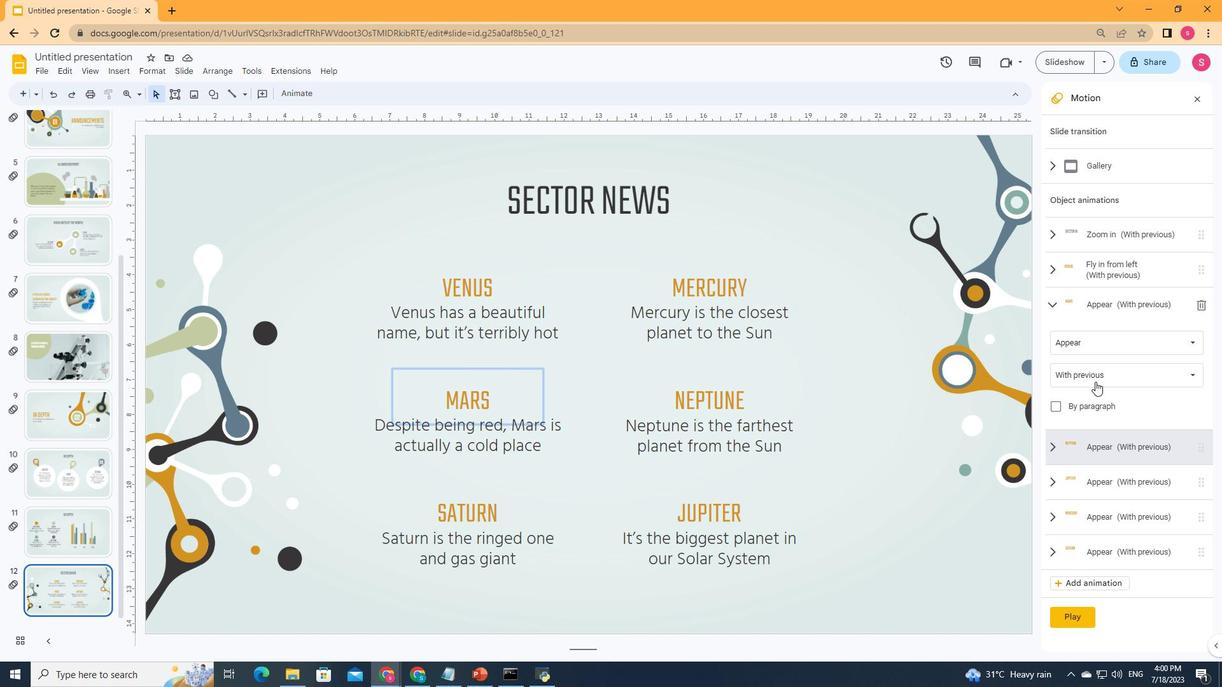 
Action: Mouse pressed left at (1110, 347)
Screenshot: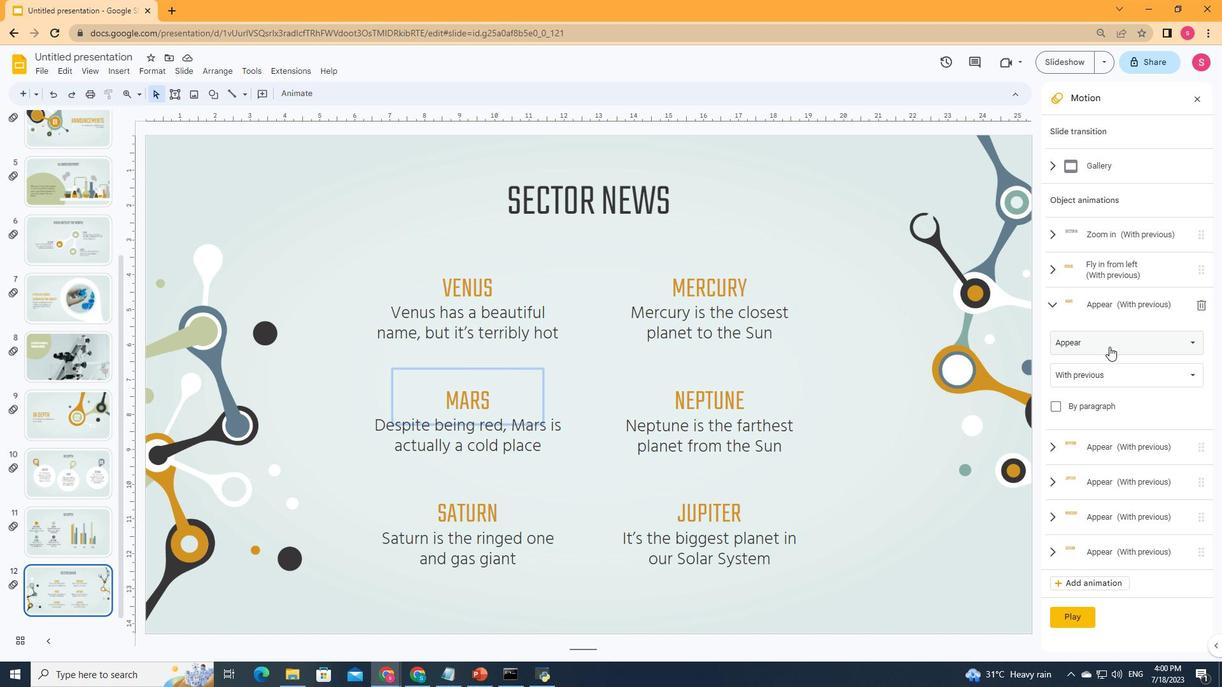 
Action: Mouse moved to (1094, 444)
Screenshot: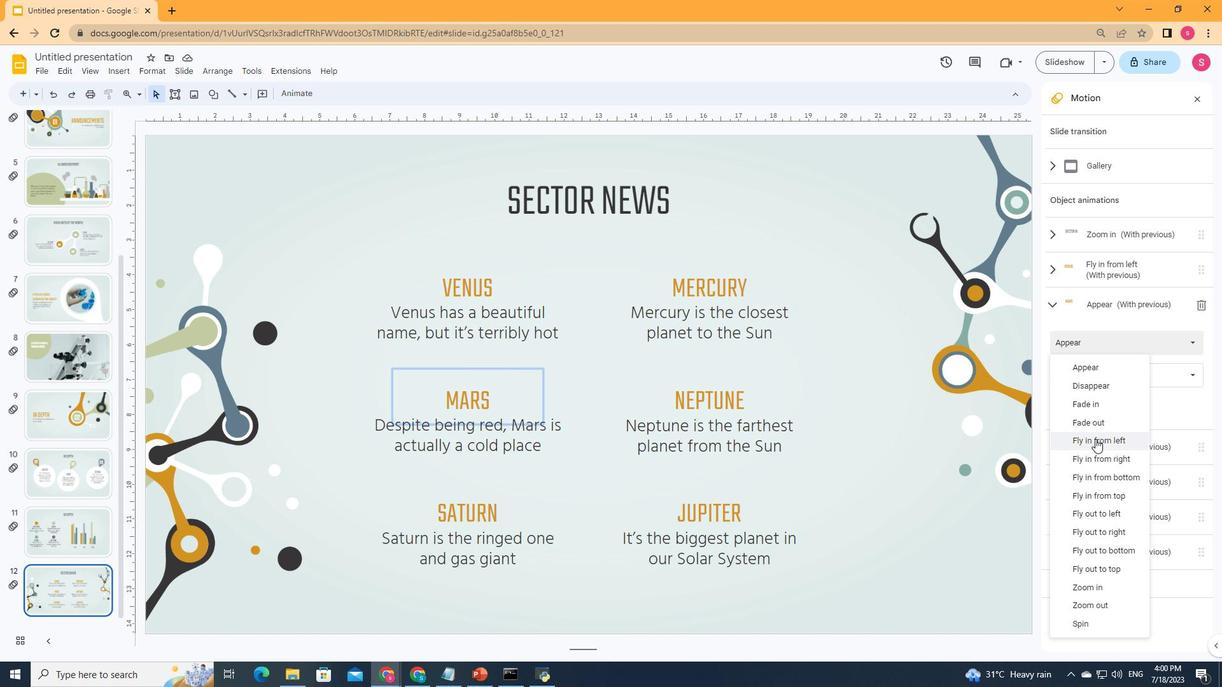 
Action: Mouse pressed left at (1094, 444)
Screenshot: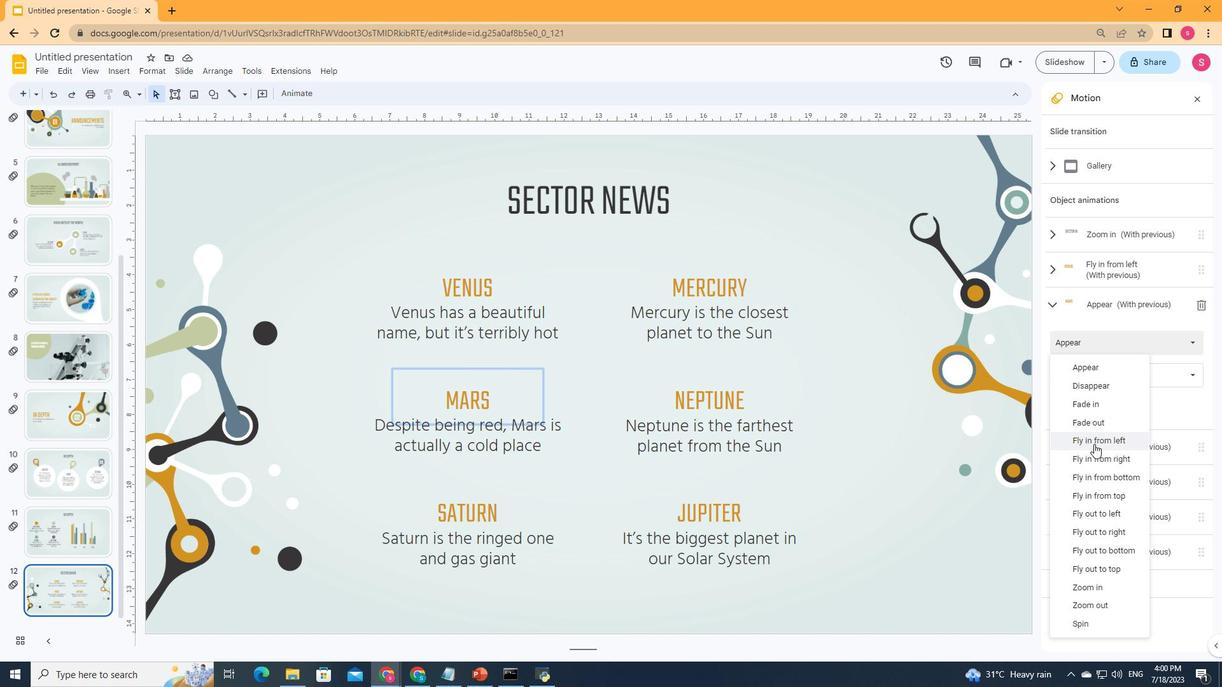 
Action: Mouse moved to (1113, 377)
Screenshot: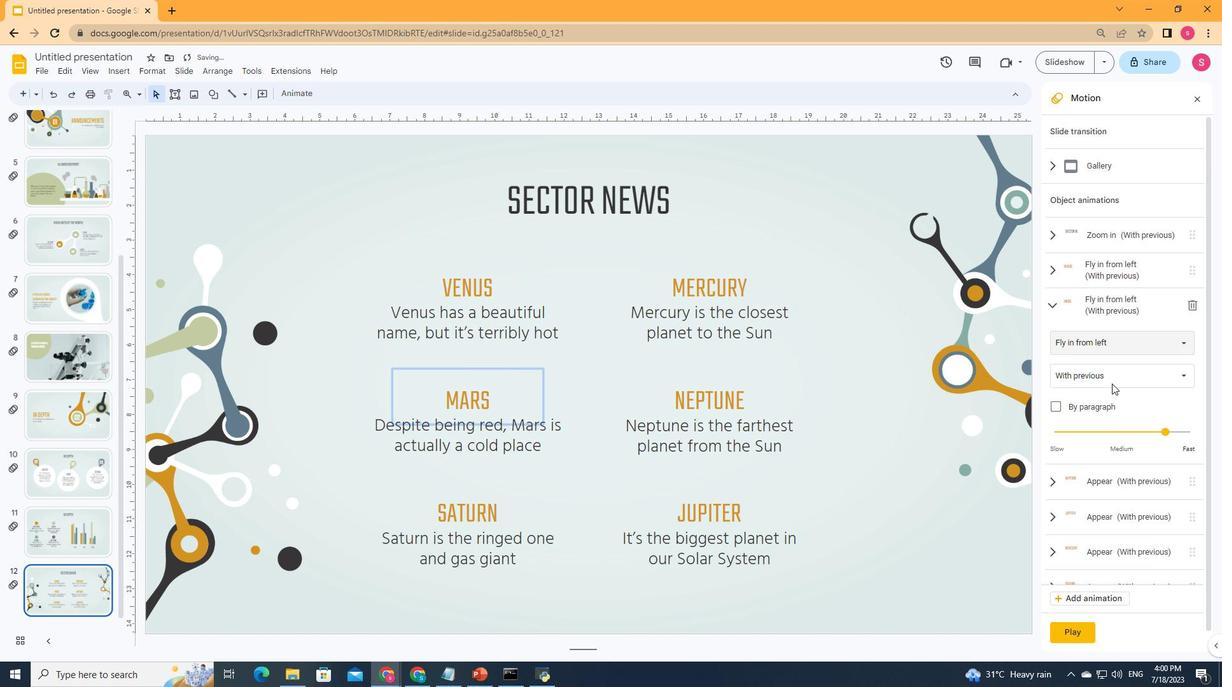 
Action: Mouse pressed left at (1113, 377)
Screenshot: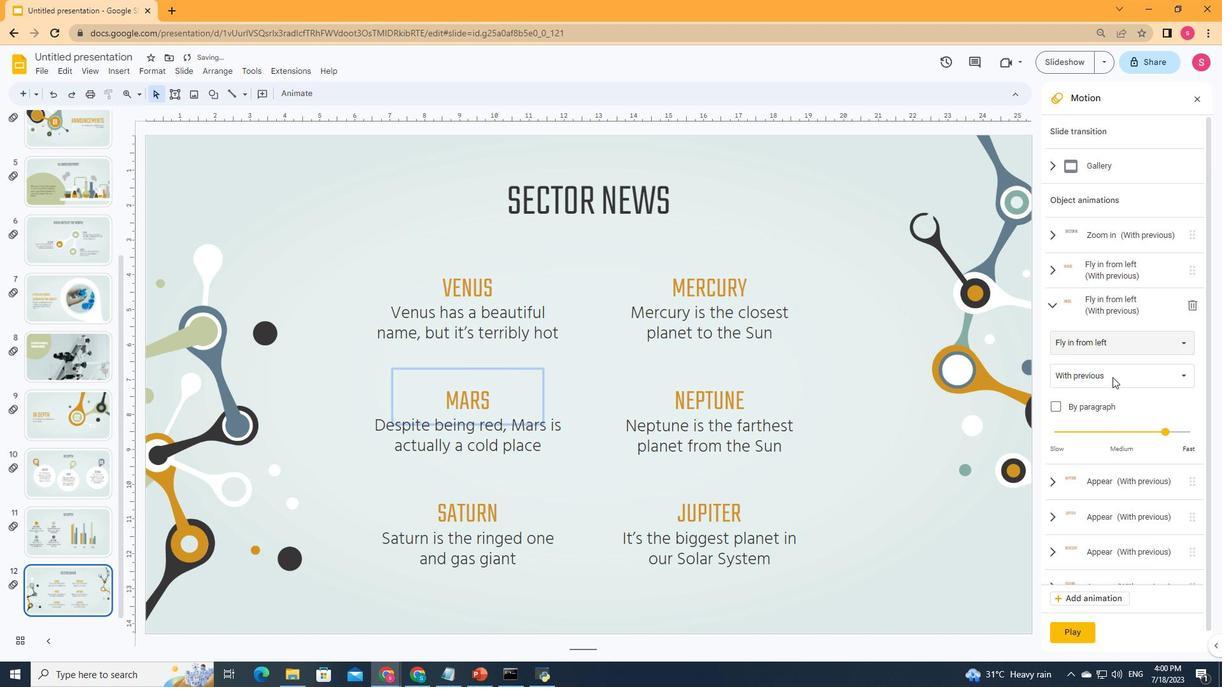 
Action: Mouse moved to (1168, 428)
Screenshot: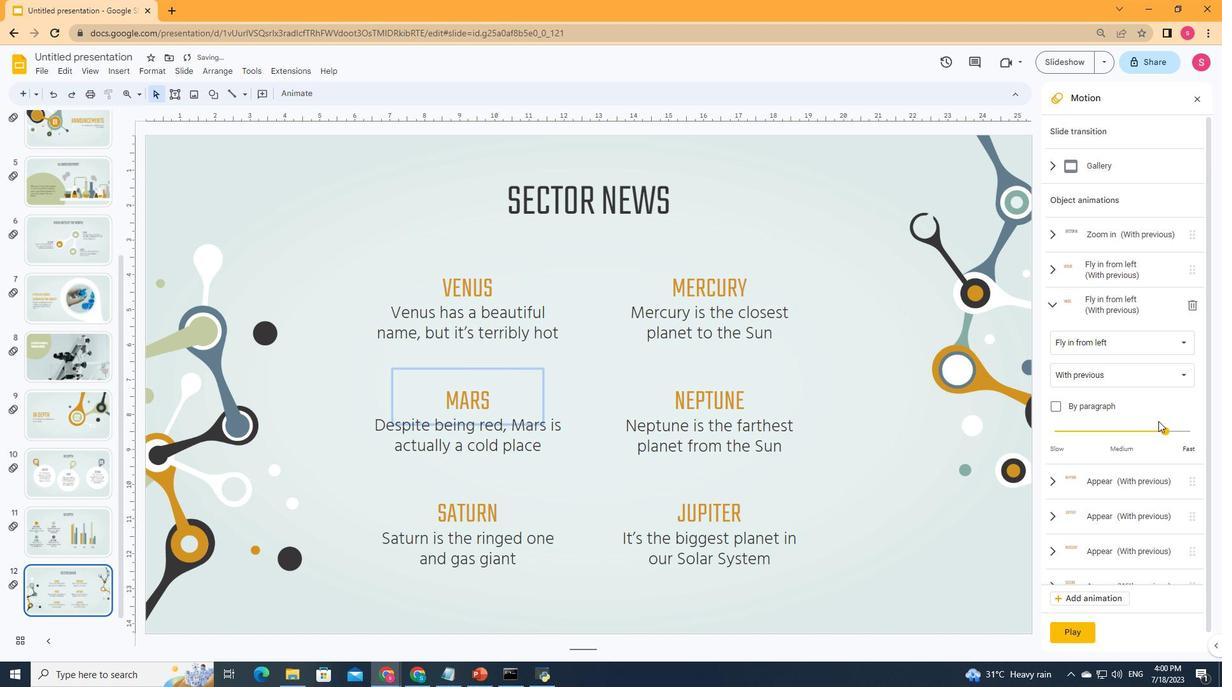 
Action: Mouse pressed left at (1168, 428)
Screenshot: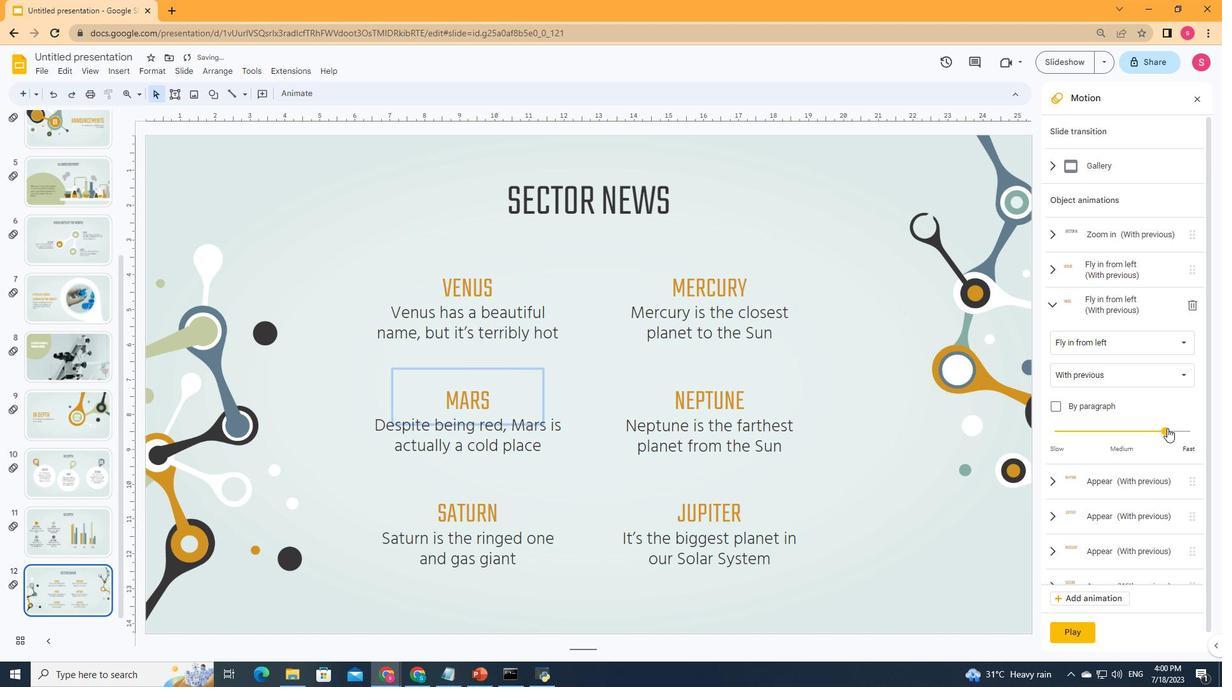 
Action: Mouse moved to (1054, 482)
Screenshot: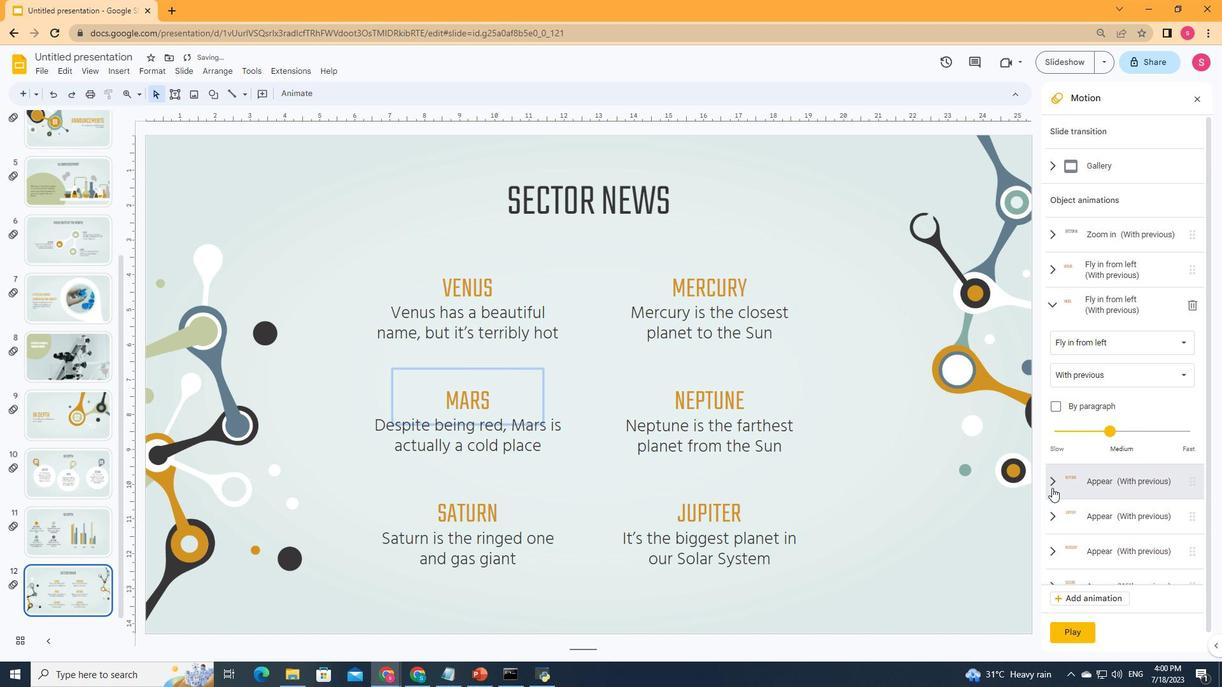 
Action: Mouse pressed left at (1054, 482)
Screenshot: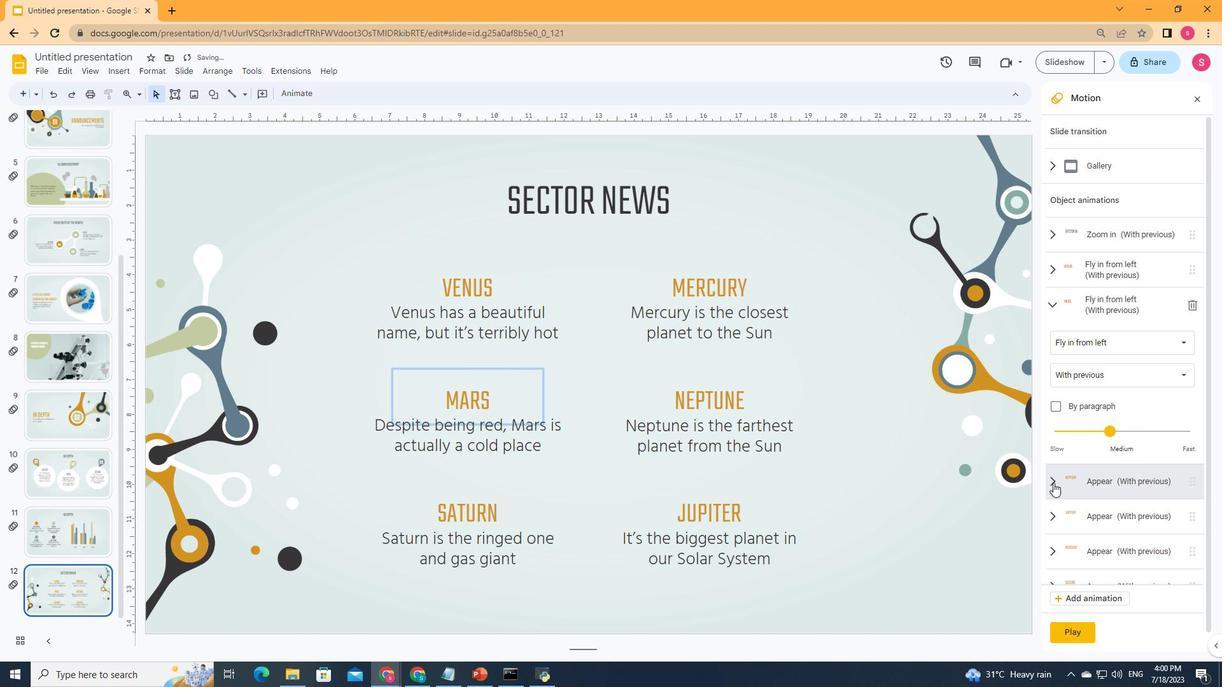 
Action: Mouse moved to (1106, 373)
Screenshot: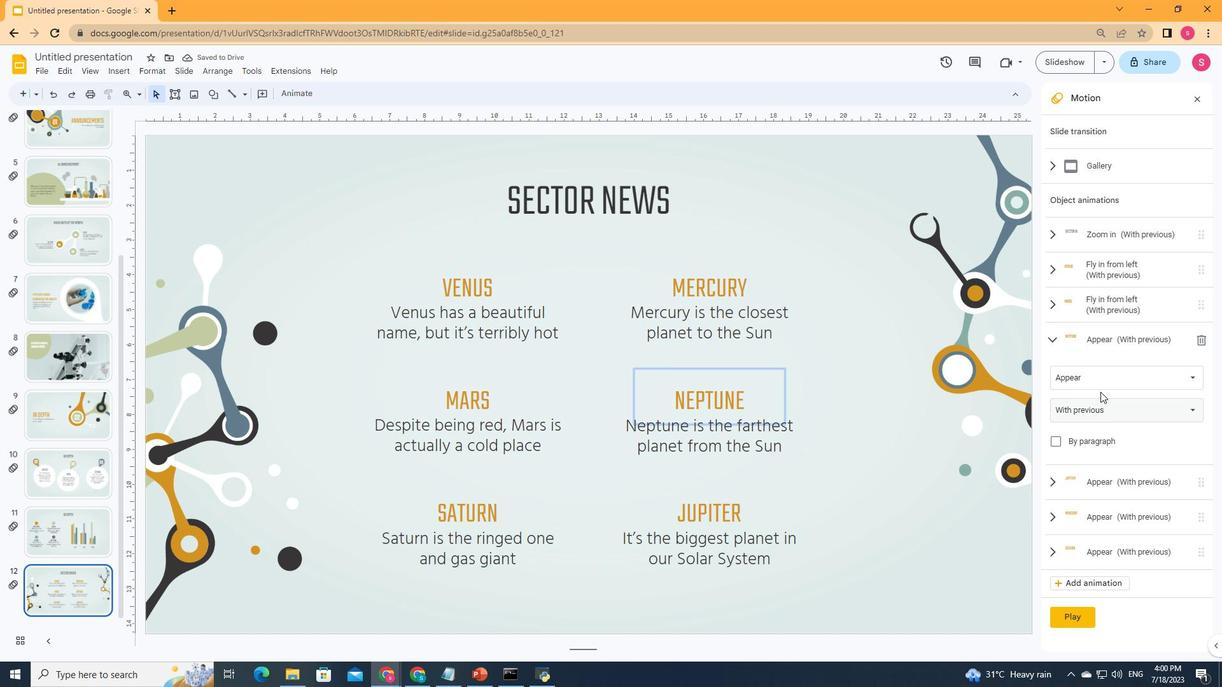 
Action: Mouse pressed left at (1106, 373)
Screenshot: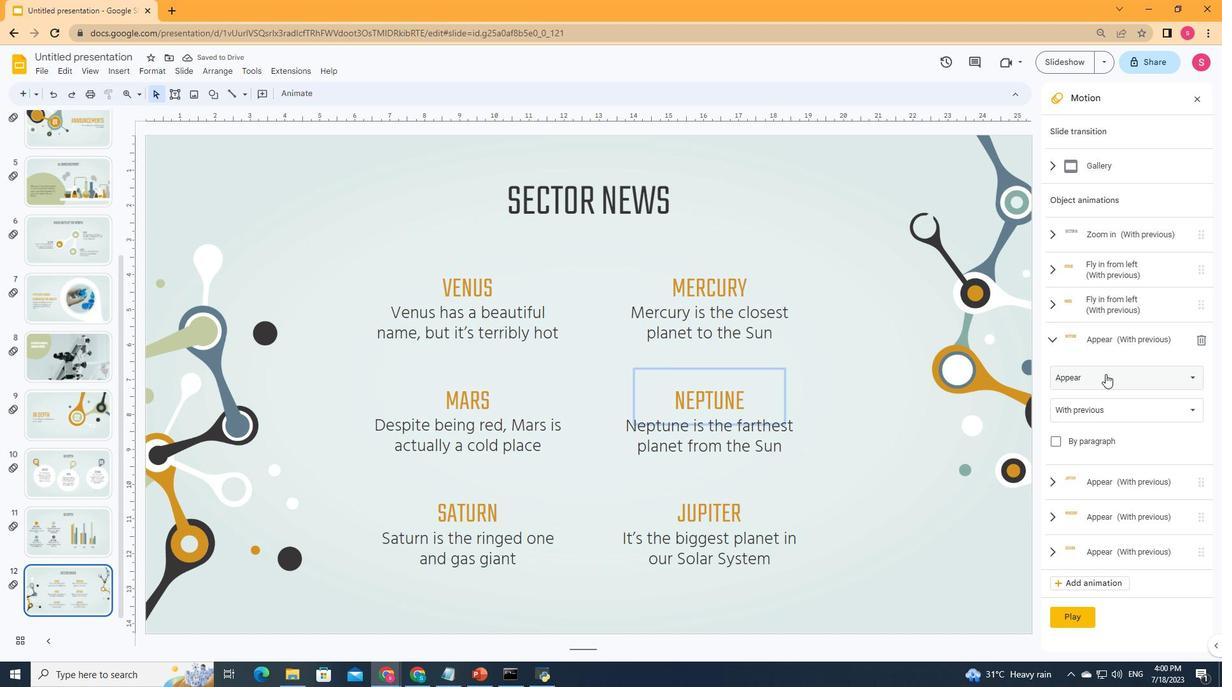 
Action: Mouse moved to (1104, 191)
Screenshot: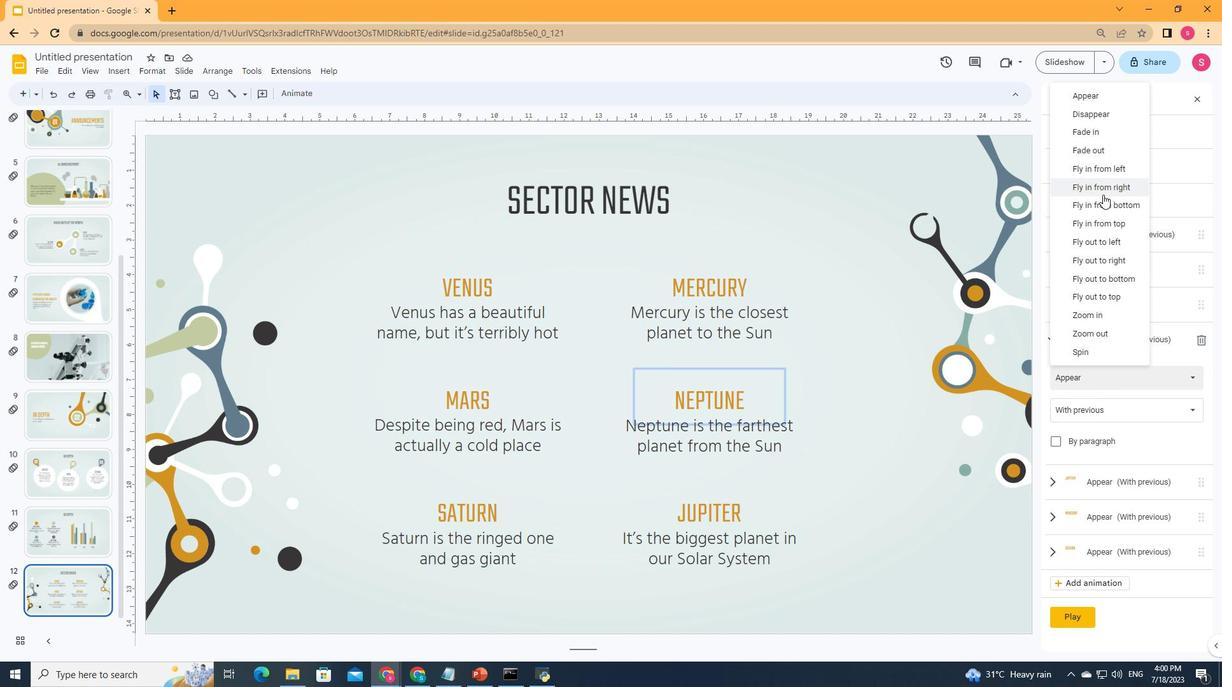 
Action: Mouse pressed left at (1104, 191)
Screenshot: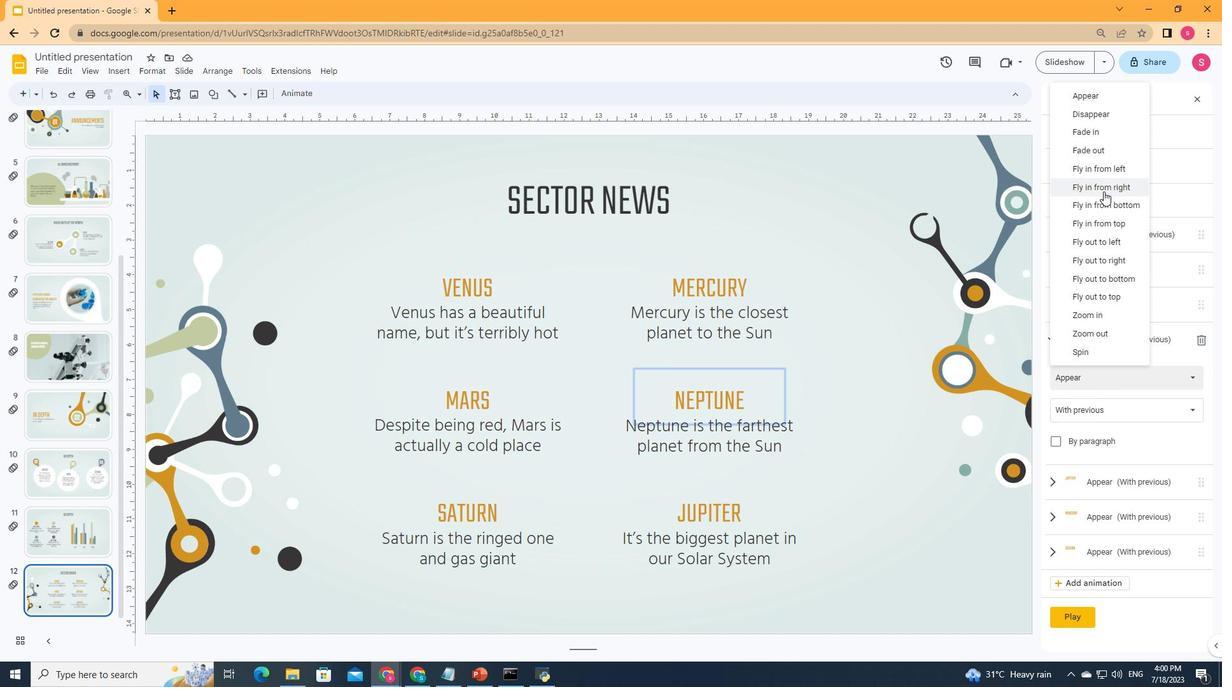 
Action: Mouse moved to (1167, 469)
Screenshot: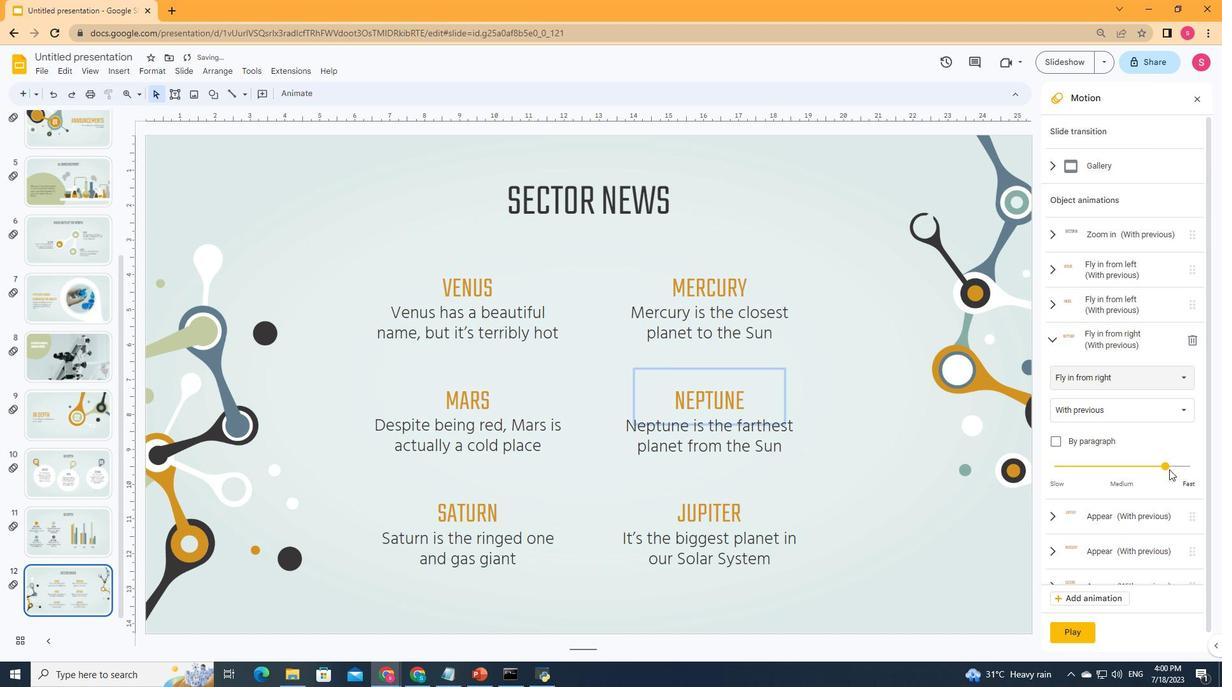 
Action: Mouse pressed left at (1167, 469)
Screenshot: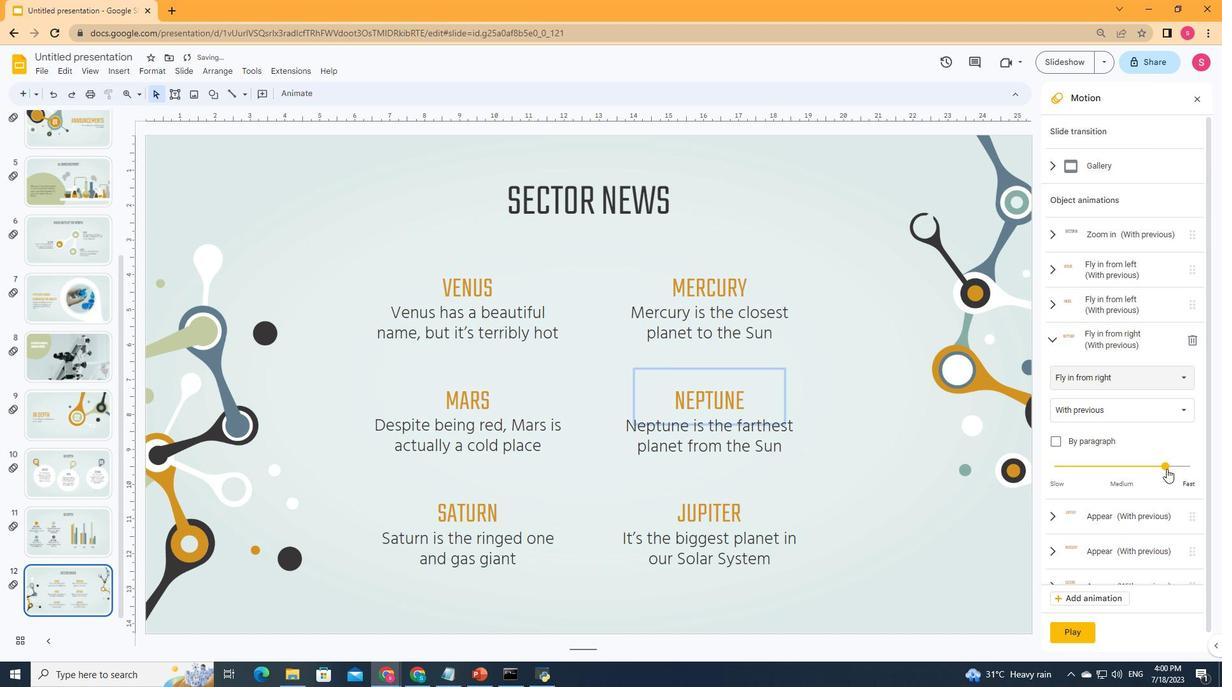 
Action: Mouse moved to (1055, 521)
Screenshot: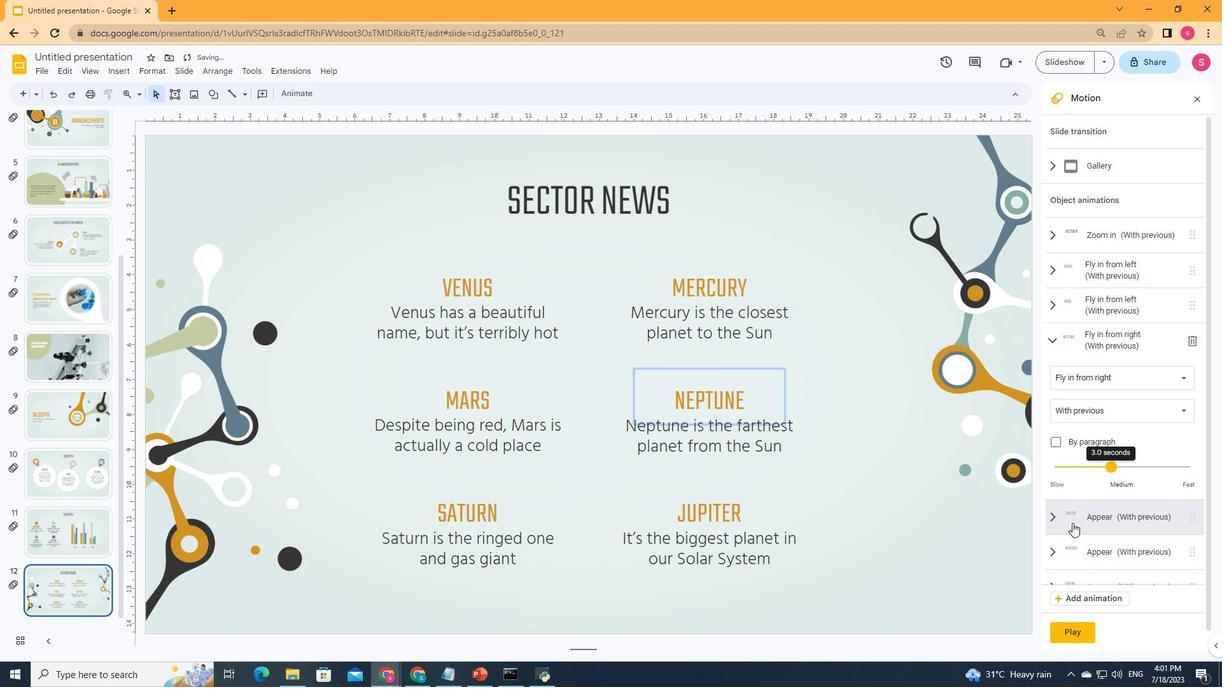 
Action: Mouse pressed left at (1055, 521)
Screenshot: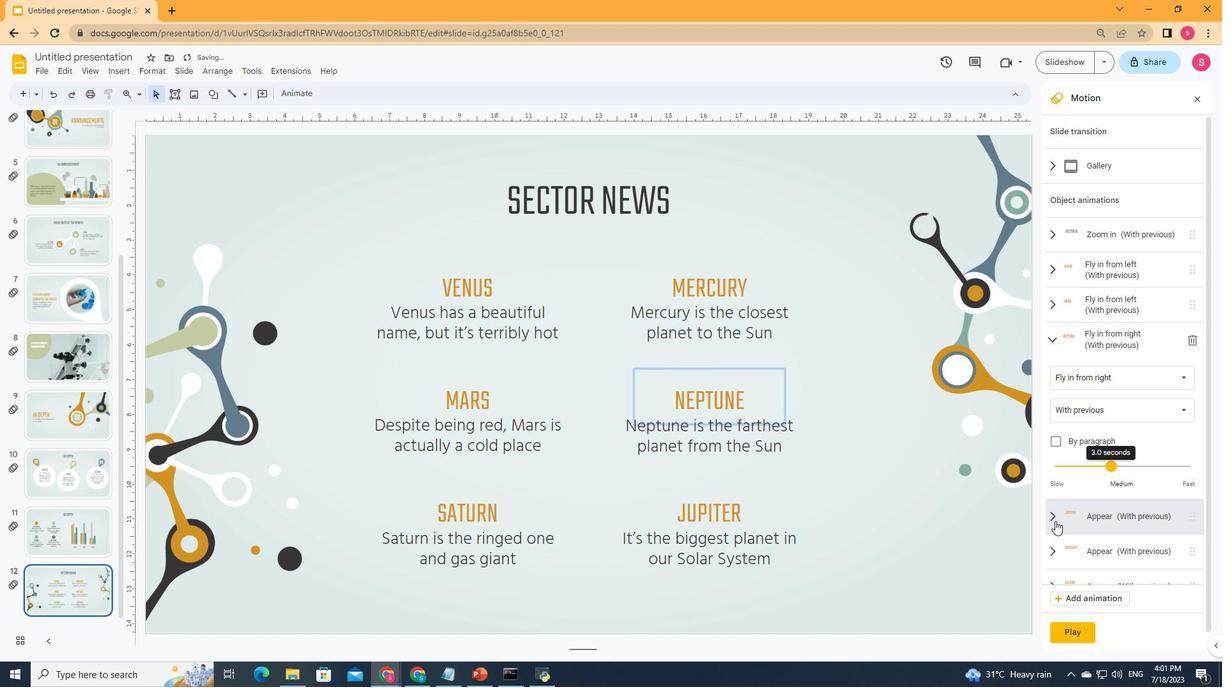 
Action: Mouse moved to (1113, 415)
Screenshot: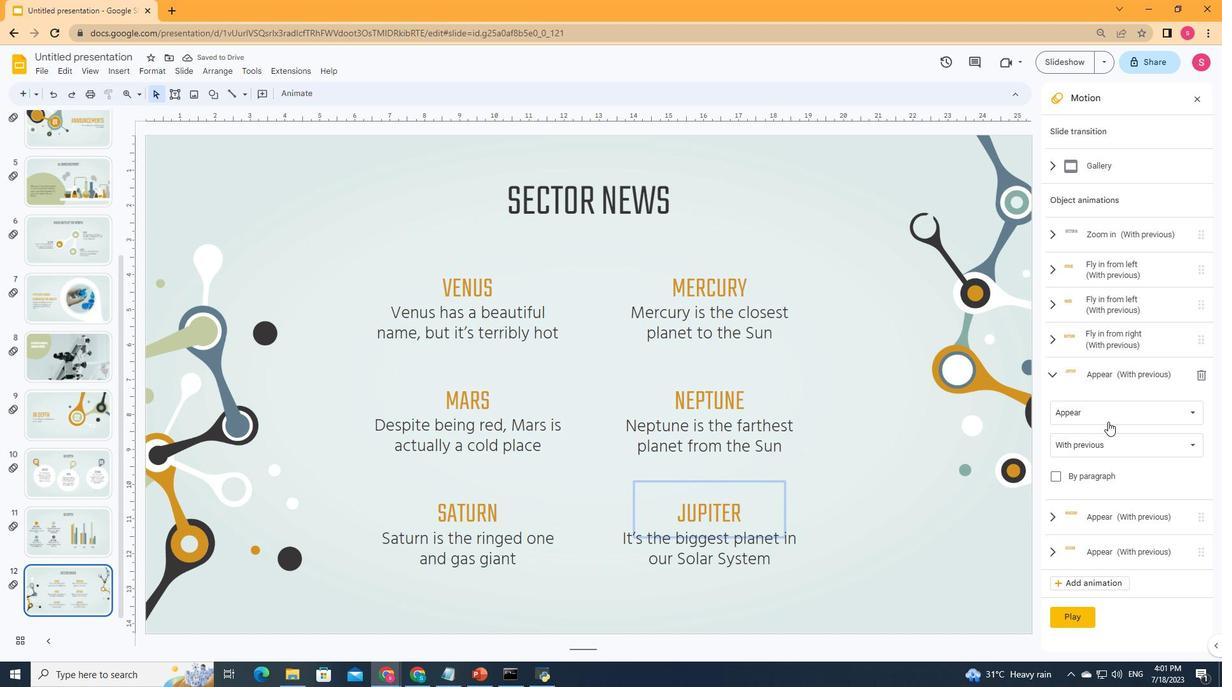 
Action: Mouse pressed left at (1113, 415)
Screenshot: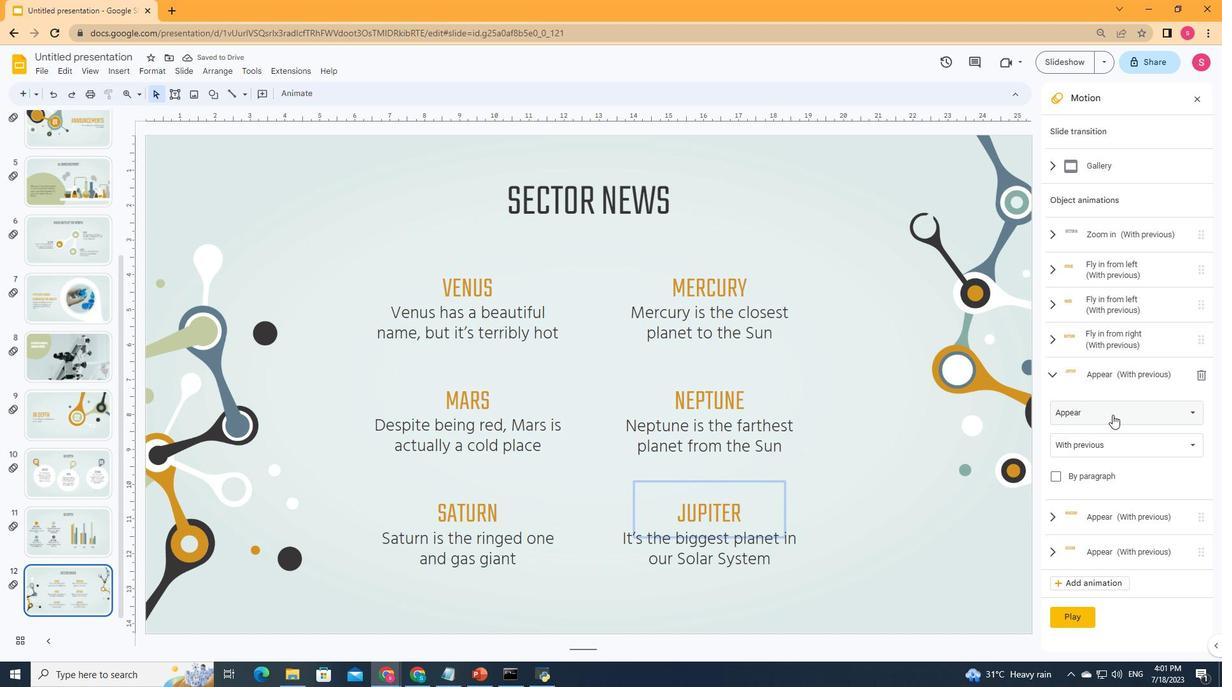 
Action: Mouse moved to (1110, 229)
Screenshot: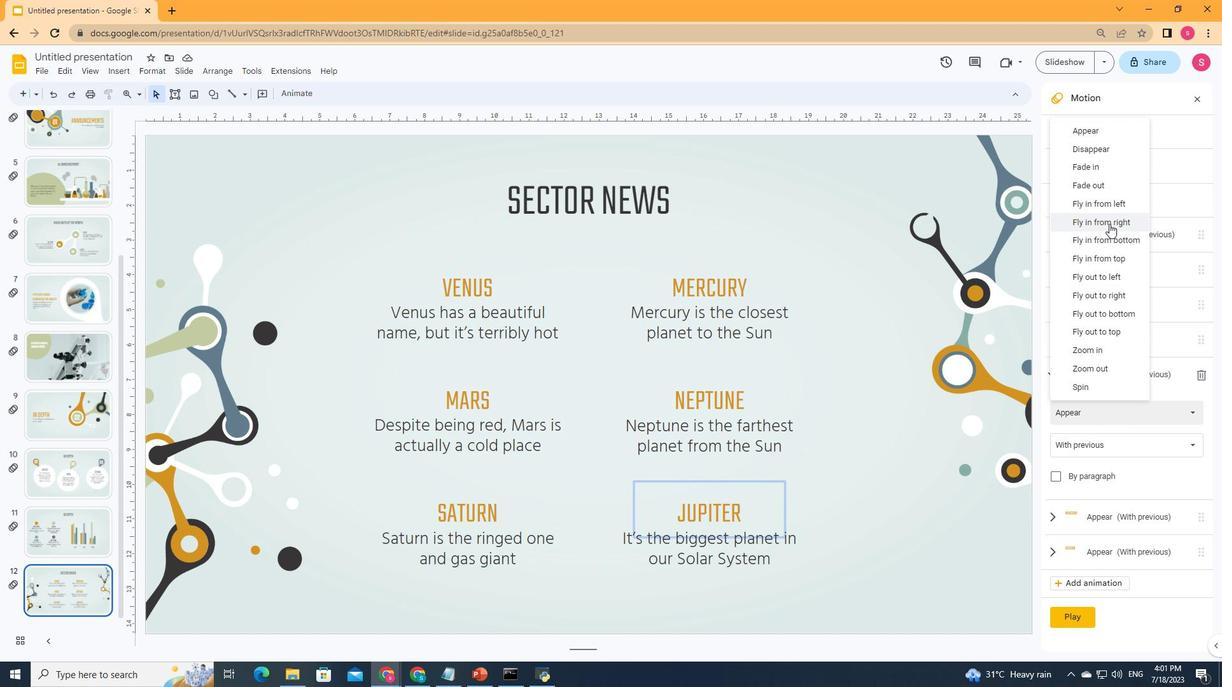 
Action: Mouse pressed left at (1110, 229)
Screenshot: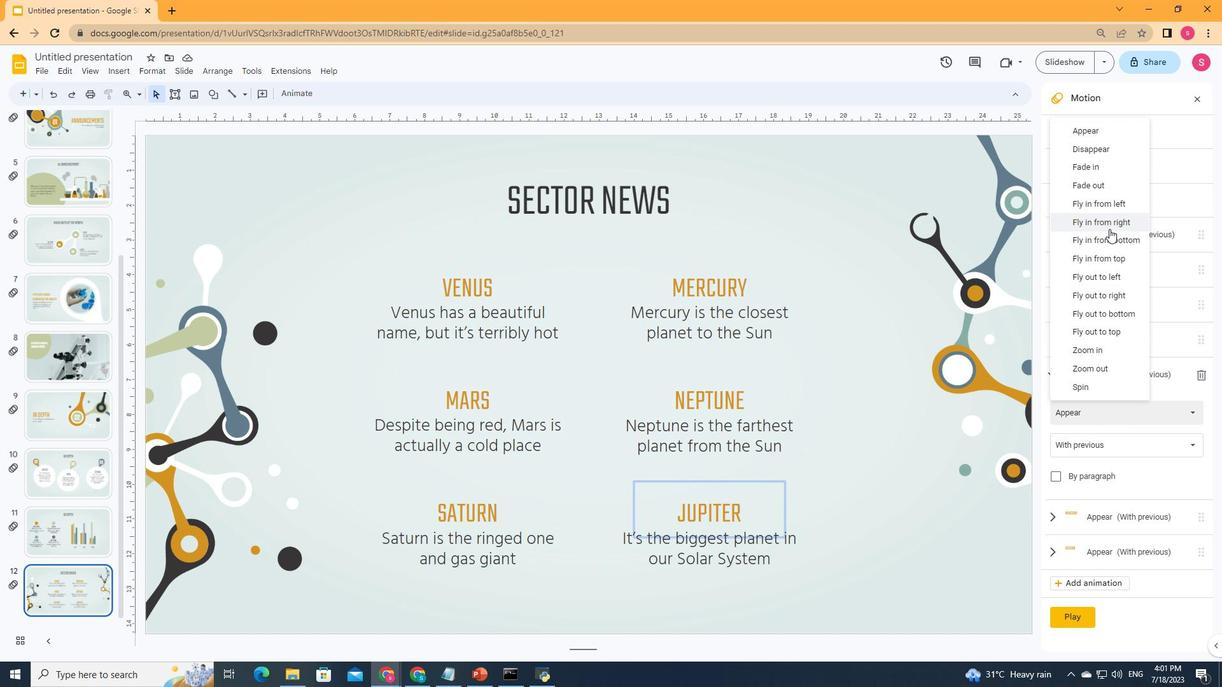 
Action: Mouse moved to (1162, 500)
Screenshot: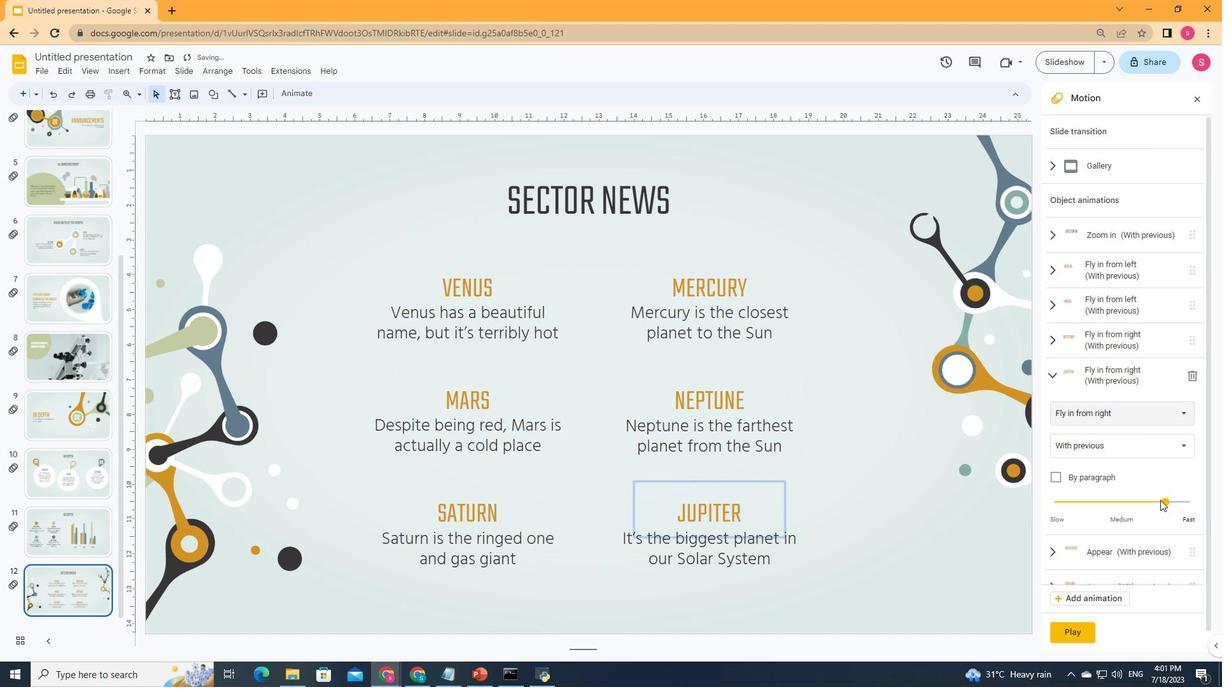 
Action: Mouse pressed left at (1162, 500)
Screenshot: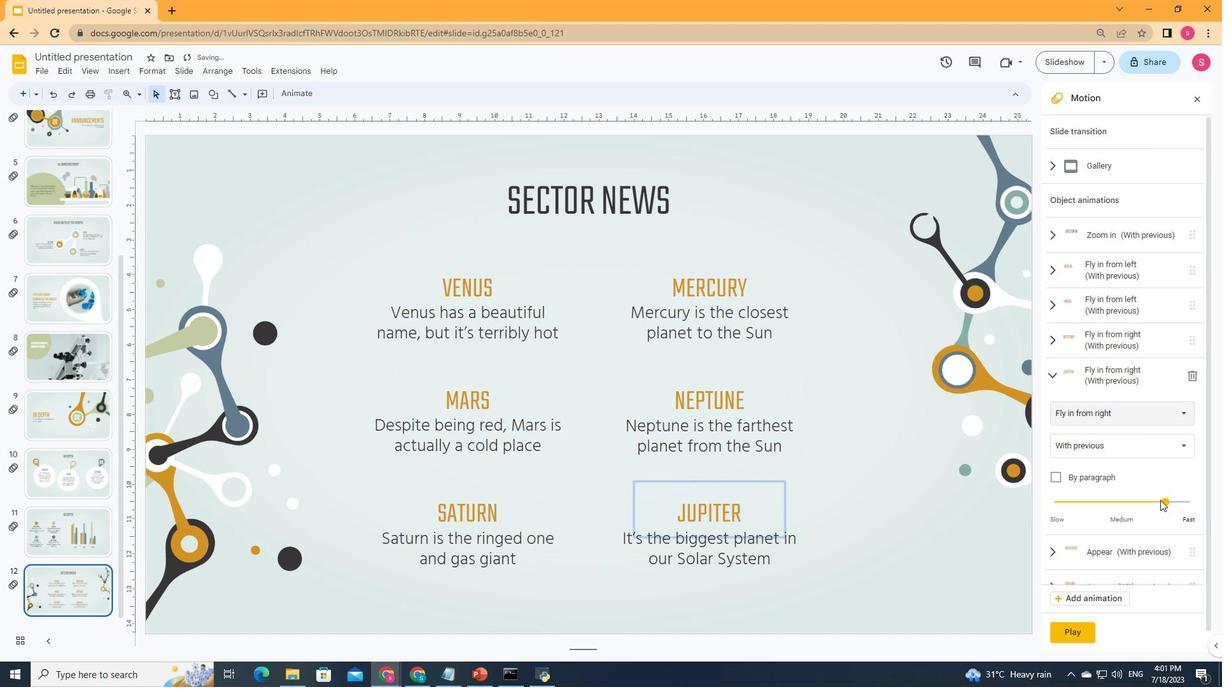 
Action: Mouse moved to (1055, 555)
Screenshot: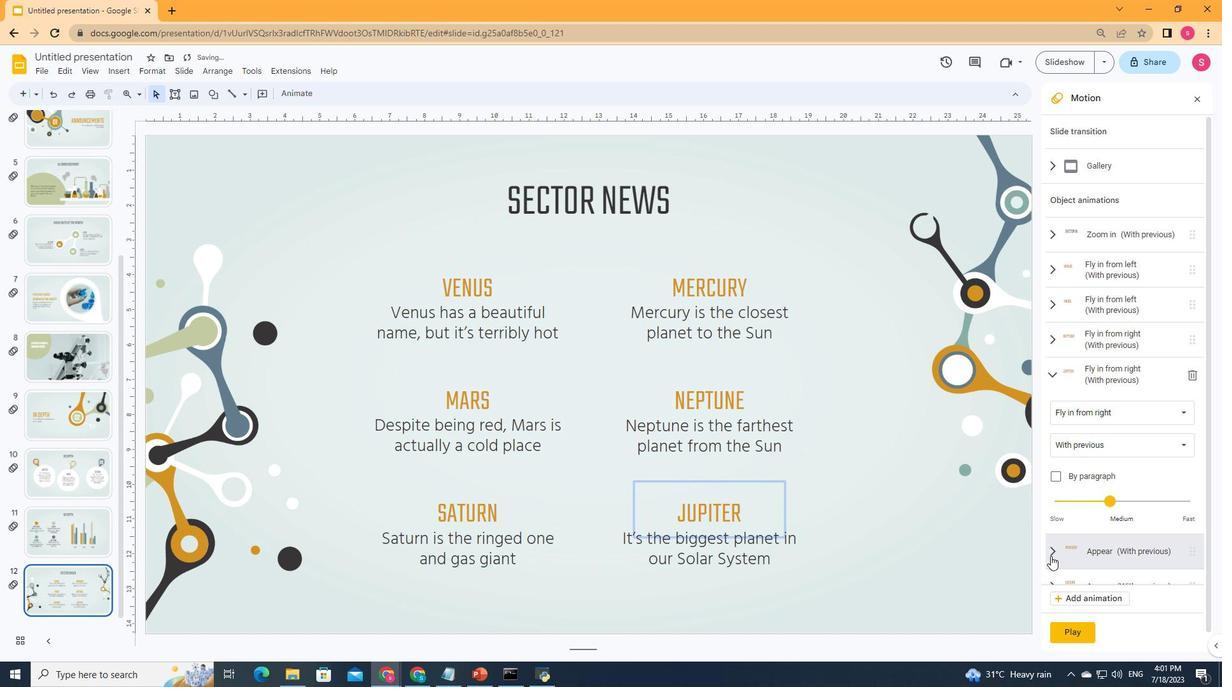 
Action: Mouse pressed left at (1055, 555)
Screenshot: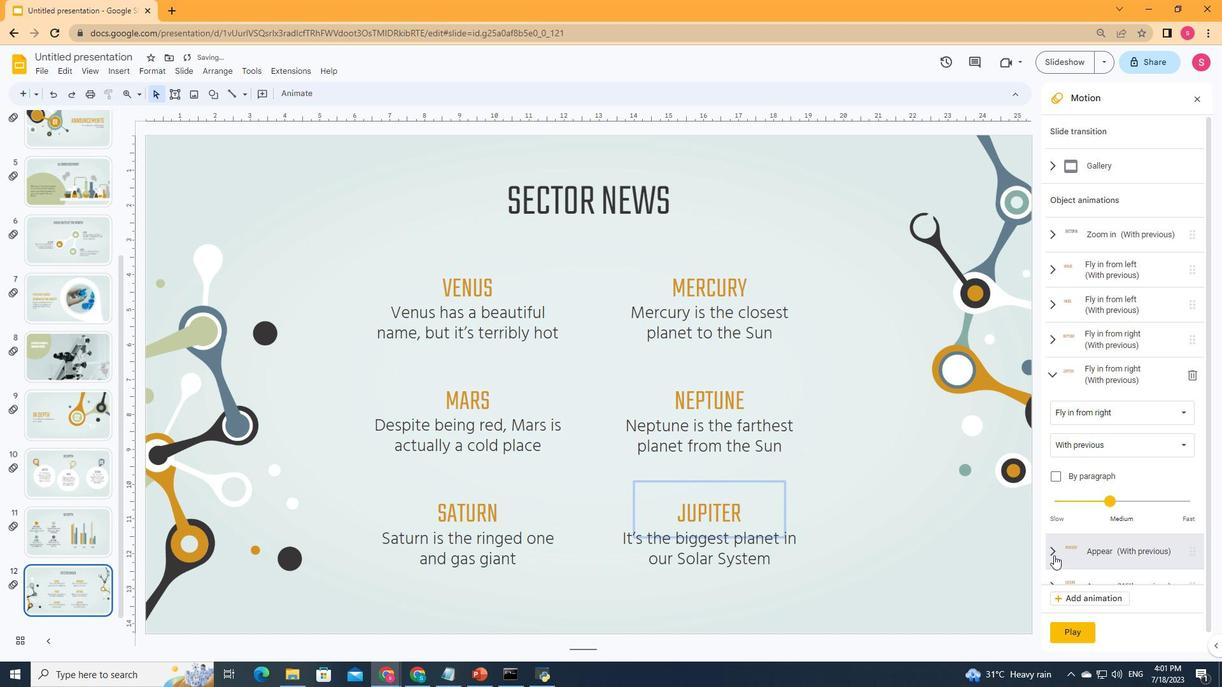 
Action: Mouse moved to (1087, 450)
Screenshot: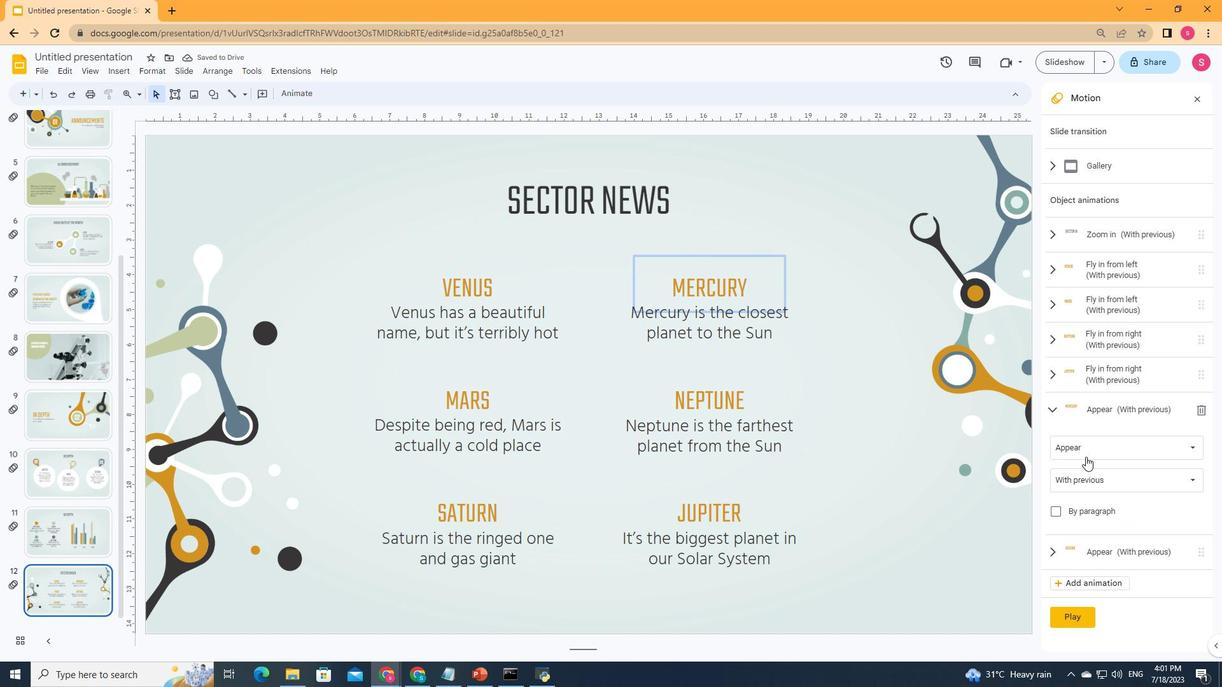 
Action: Mouse pressed left at (1087, 450)
Screenshot: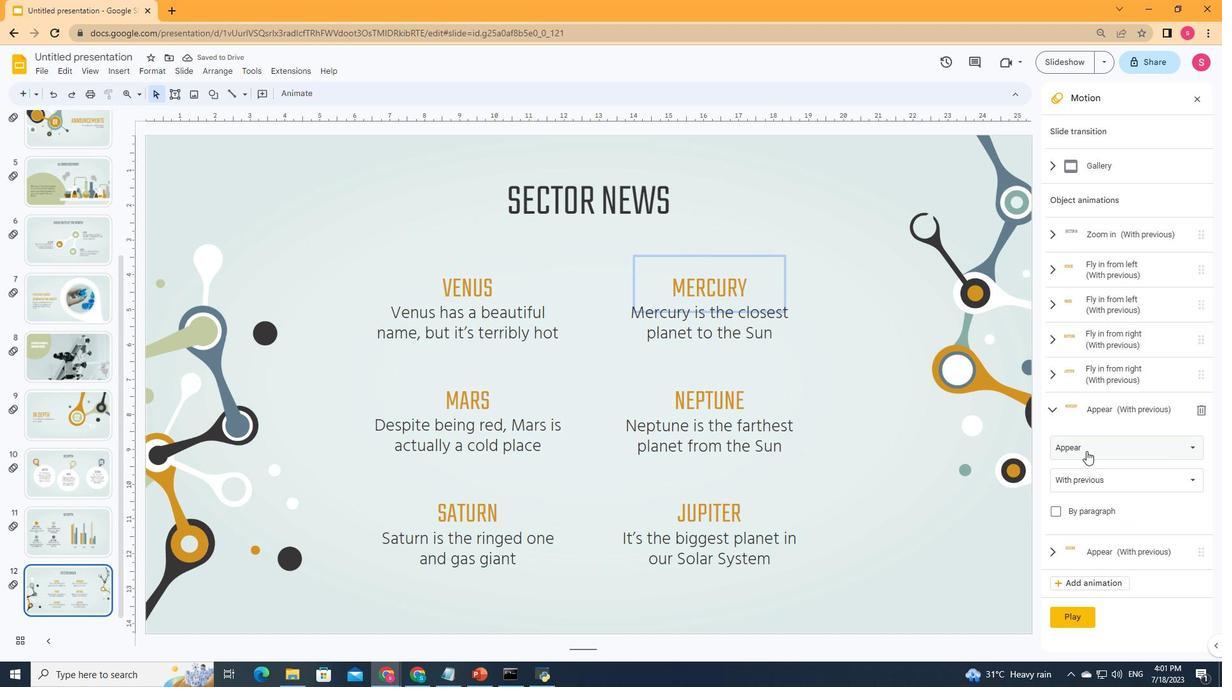 
Action: Mouse moved to (1106, 261)
Screenshot: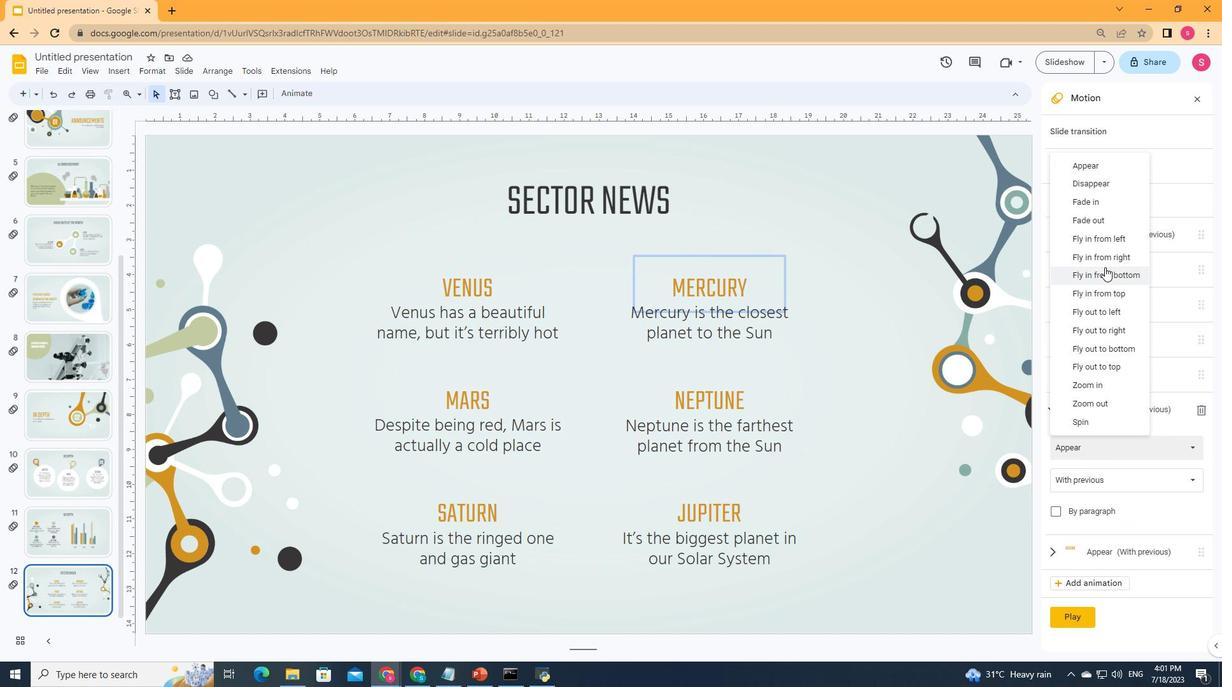 
Action: Mouse pressed left at (1106, 261)
Screenshot: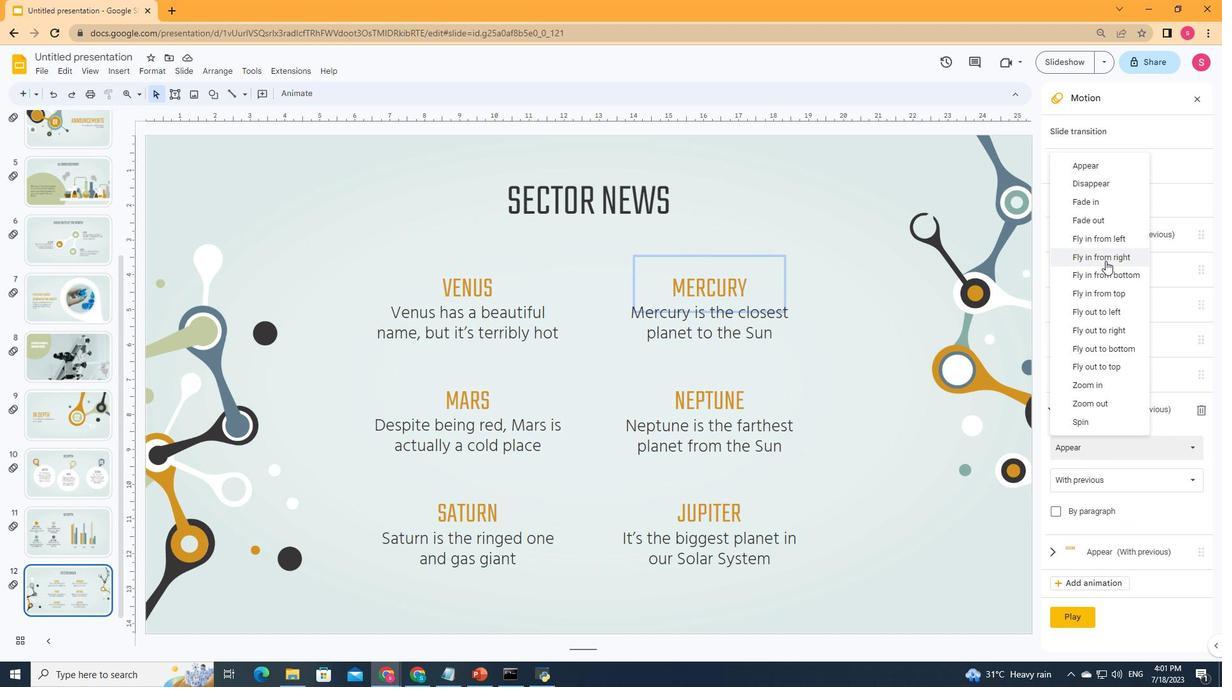
Action: Mouse moved to (1106, 484)
Screenshot: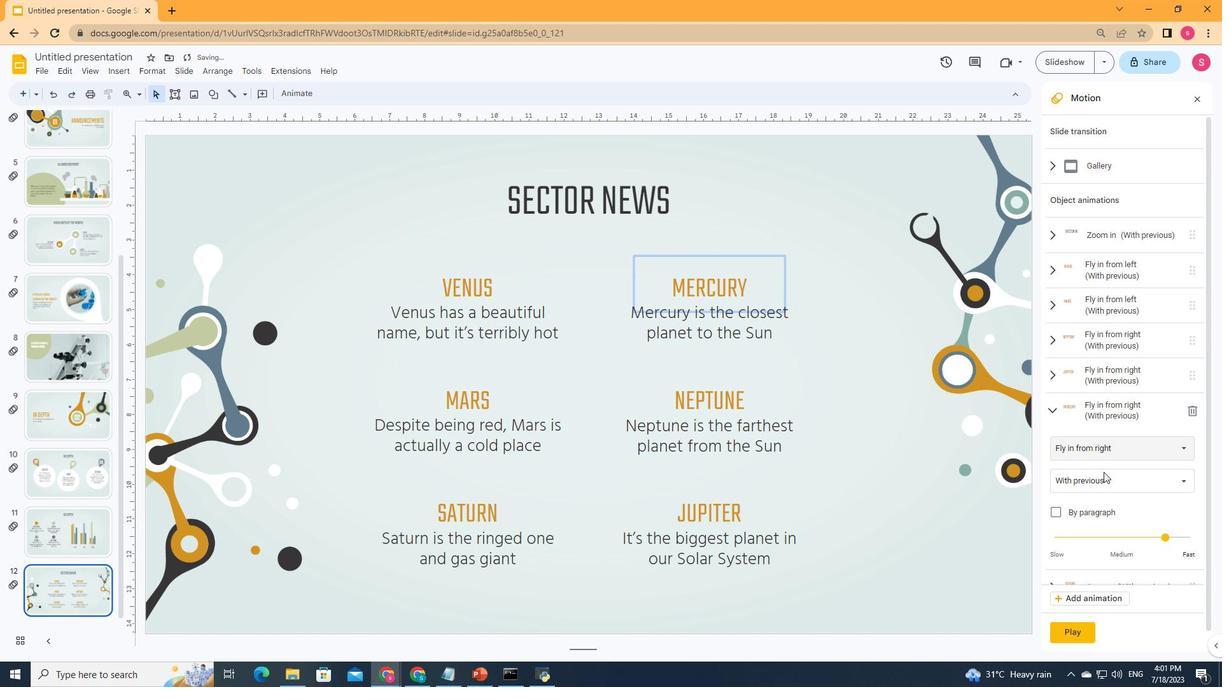 
Action: Mouse pressed left at (1106, 484)
Screenshot: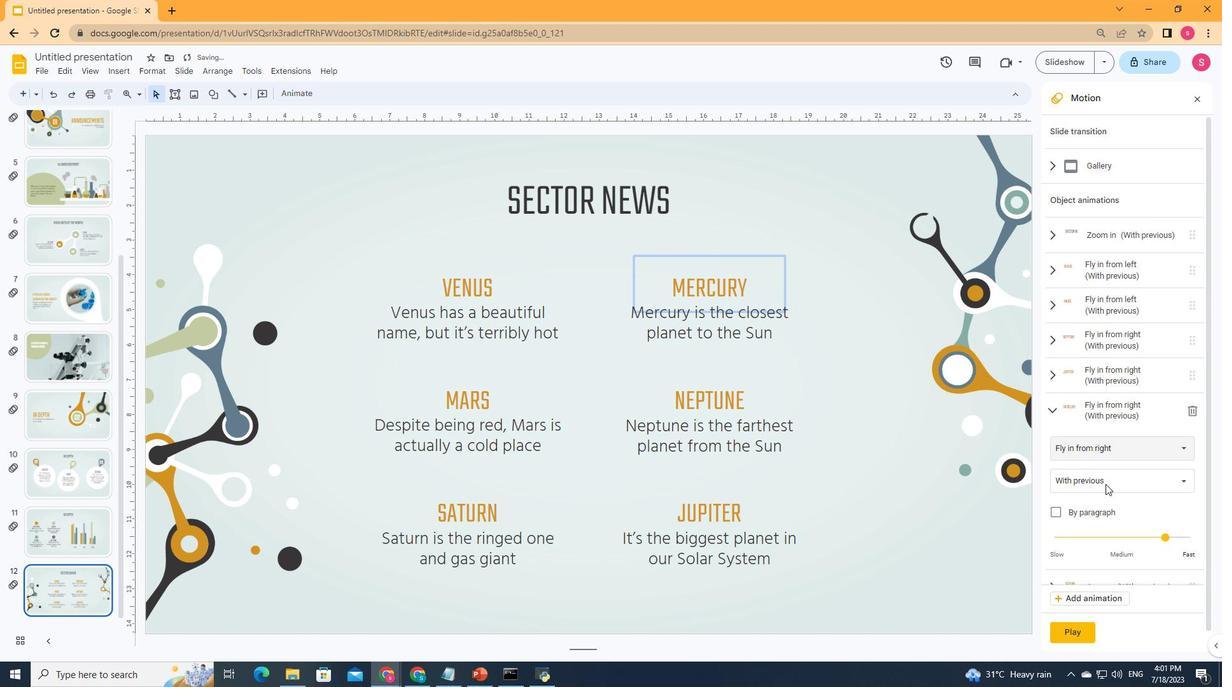 
Action: Mouse pressed left at (1106, 484)
Screenshot: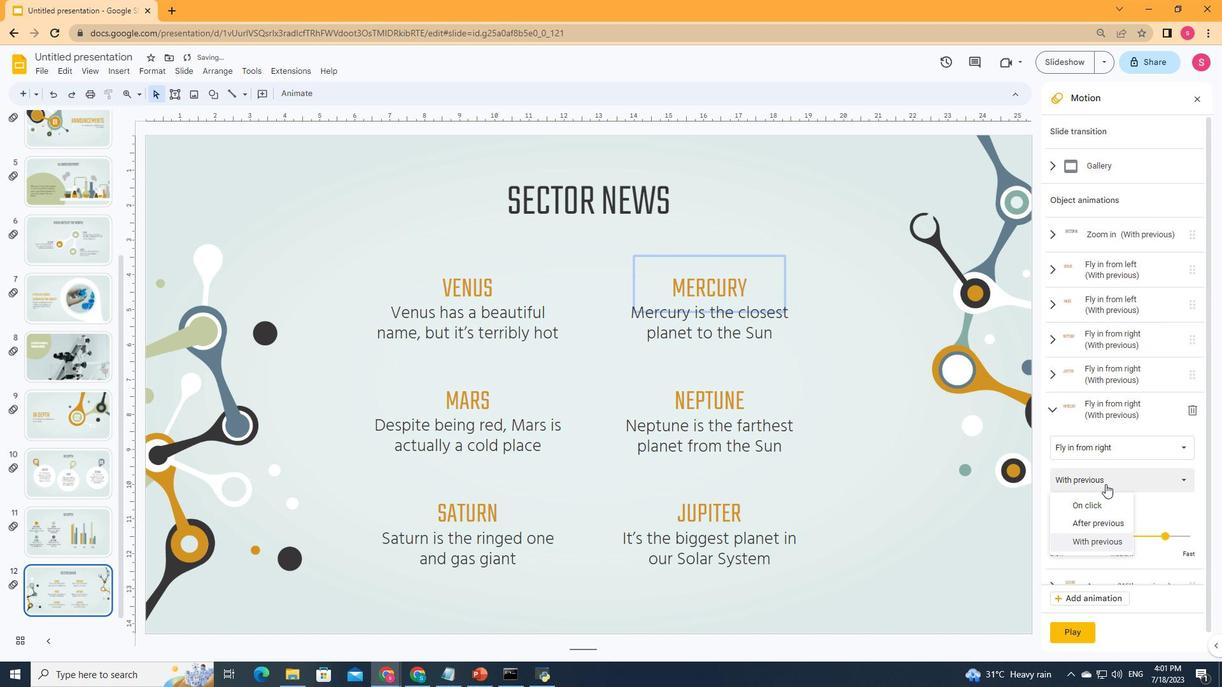 
Action: Mouse moved to (1117, 536)
Screenshot: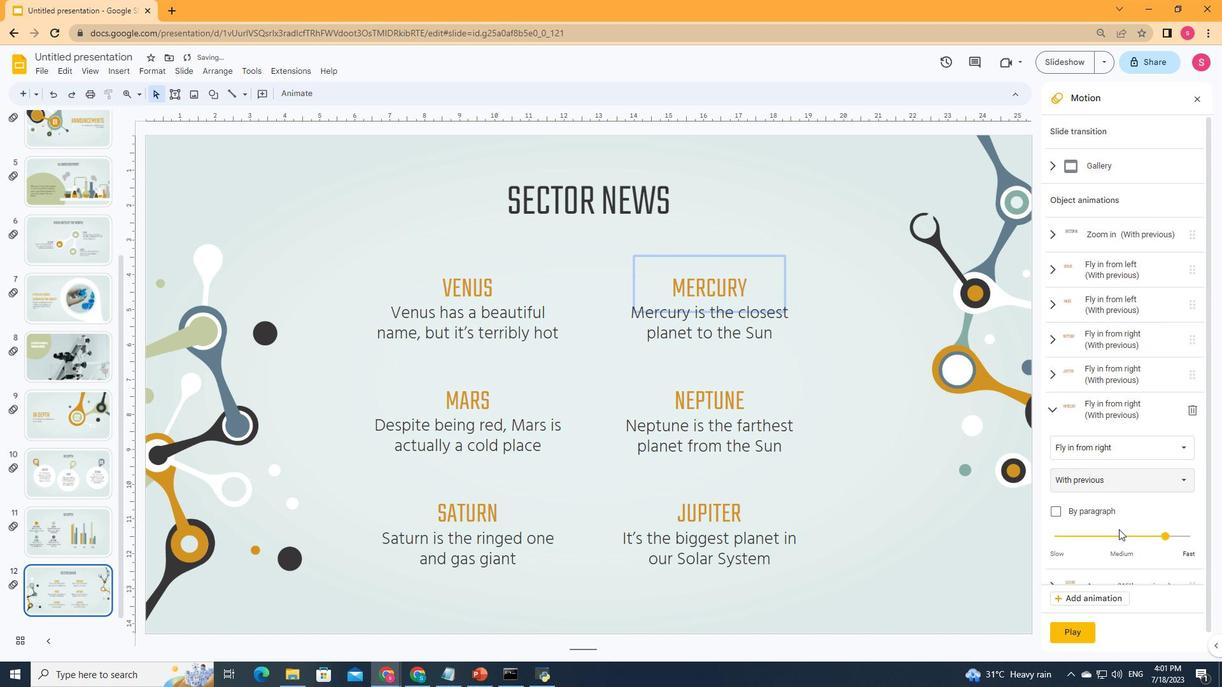 
Action: Mouse pressed left at (1117, 536)
Screenshot: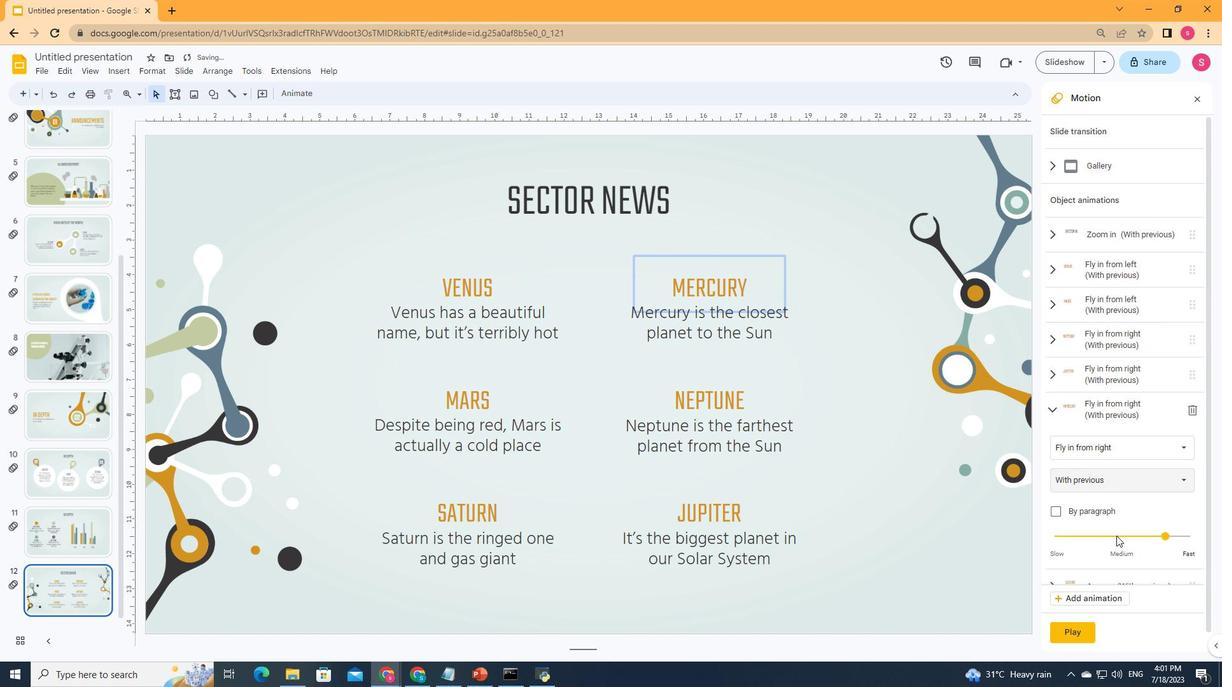 
Action: Mouse pressed left at (1117, 536)
Screenshot: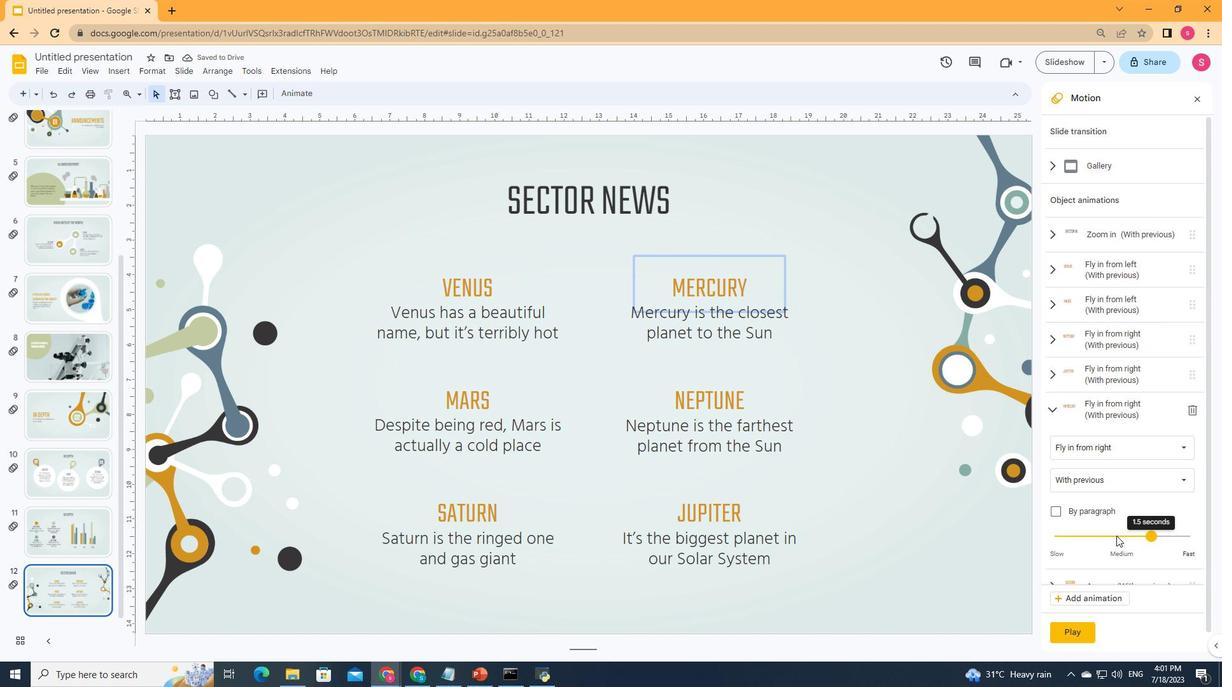 
Action: Mouse moved to (1050, 413)
Screenshot: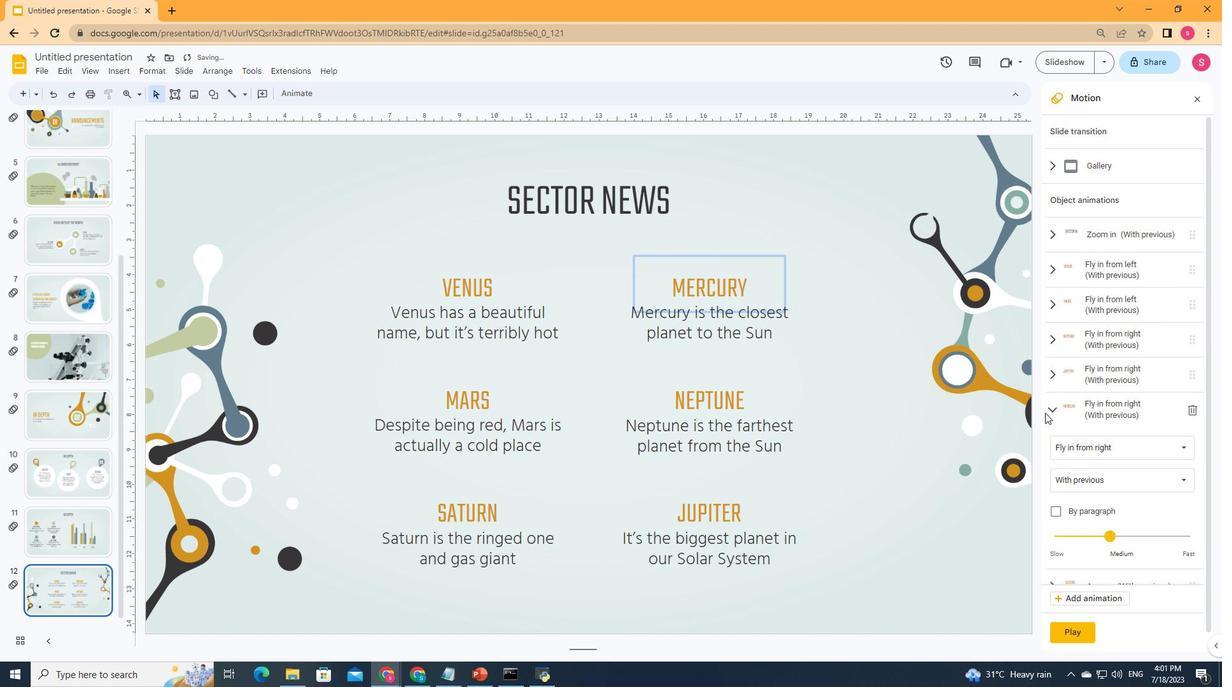 
Action: Mouse pressed left at (1050, 413)
Screenshot: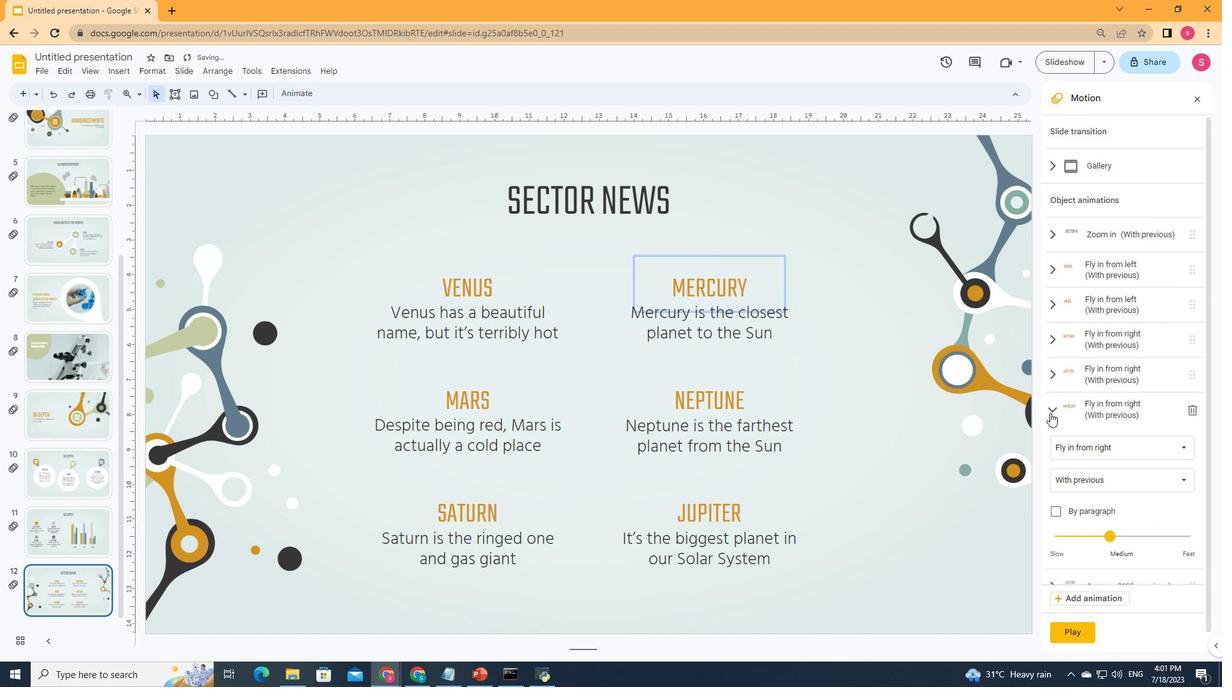 
Action: Mouse moved to (1085, 413)
Screenshot: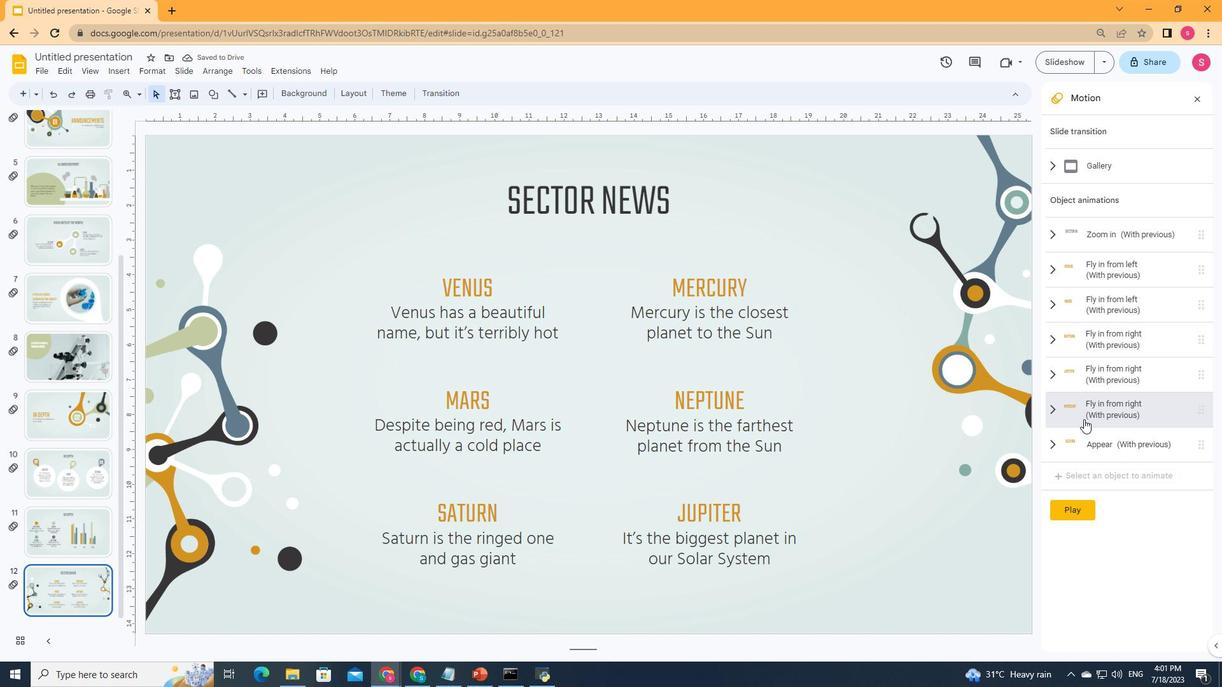 
Action: Mouse pressed left at (1085, 413)
Screenshot: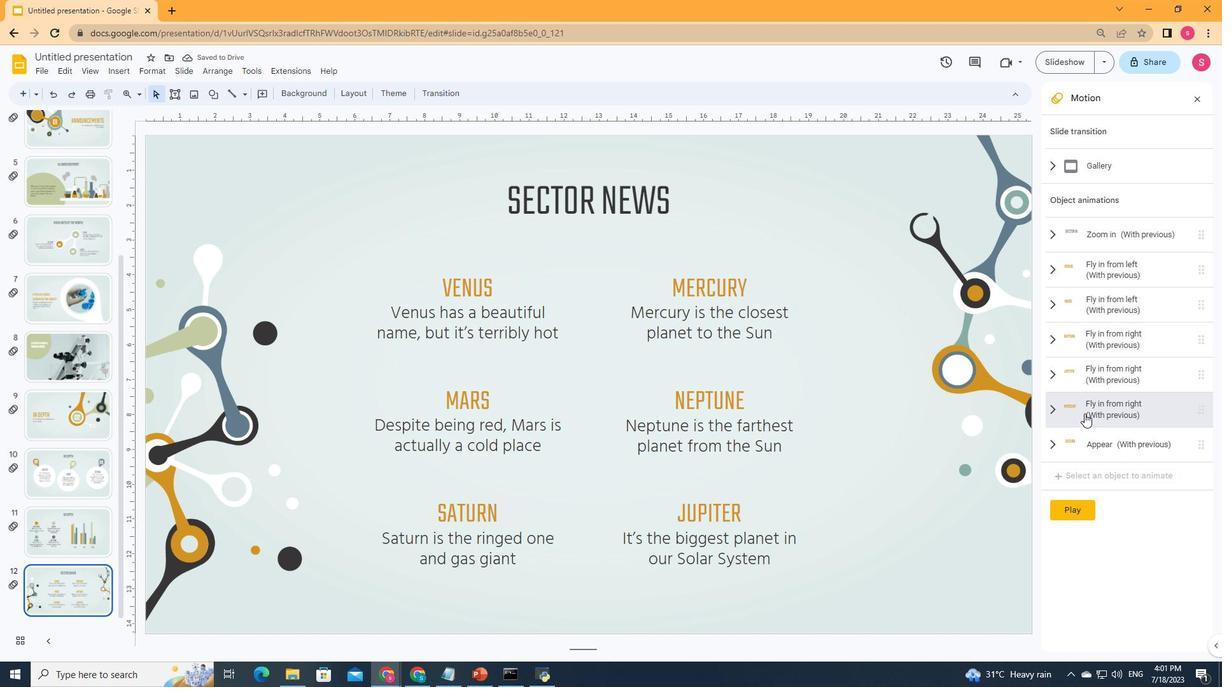 
Action: Mouse moved to (1070, 447)
Screenshot: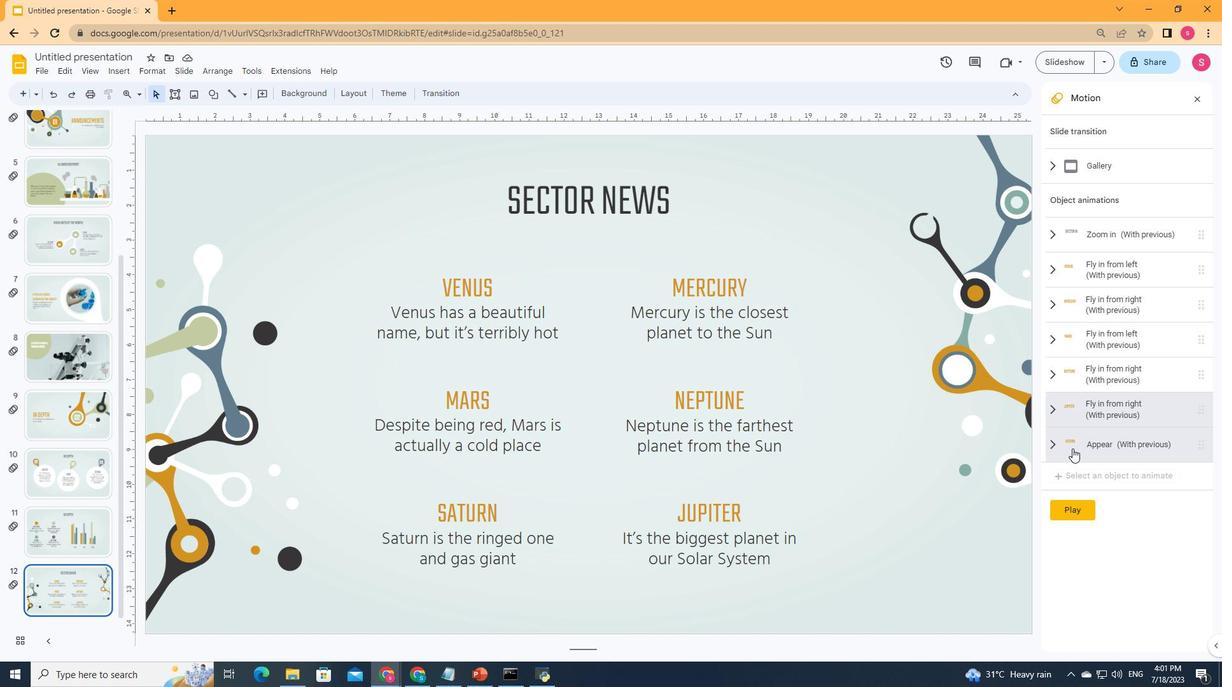 
Action: Mouse pressed left at (1070, 447)
Screenshot: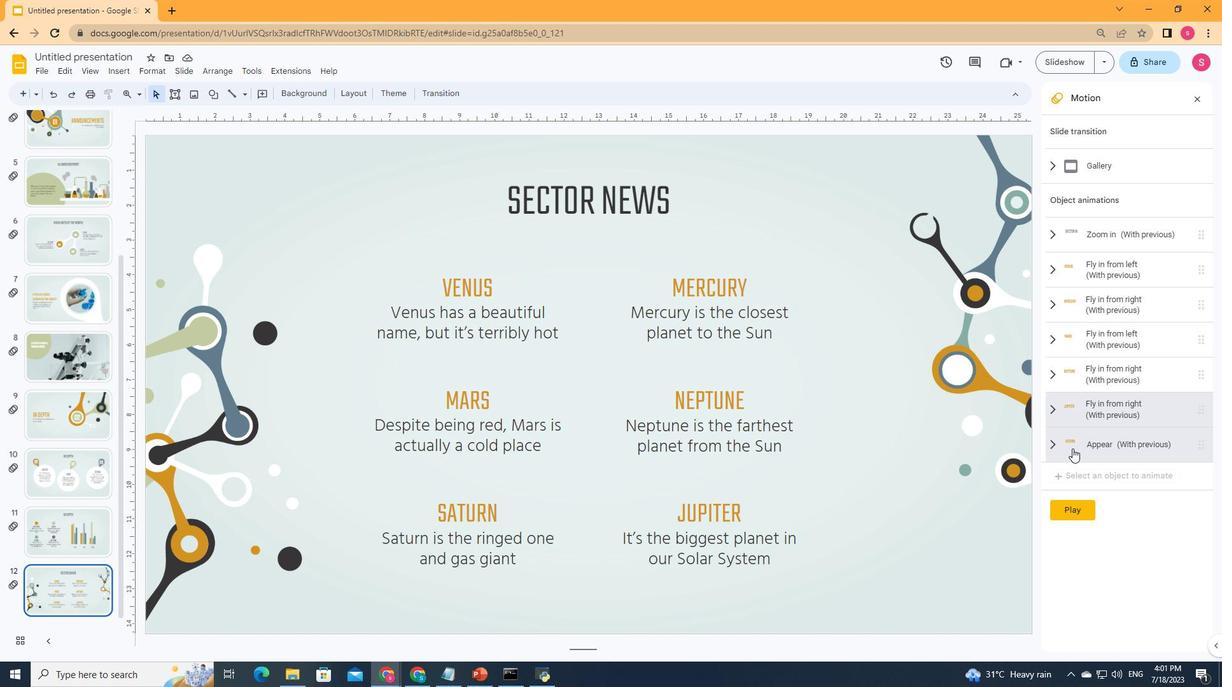
Action: Mouse moved to (1061, 408)
Screenshot: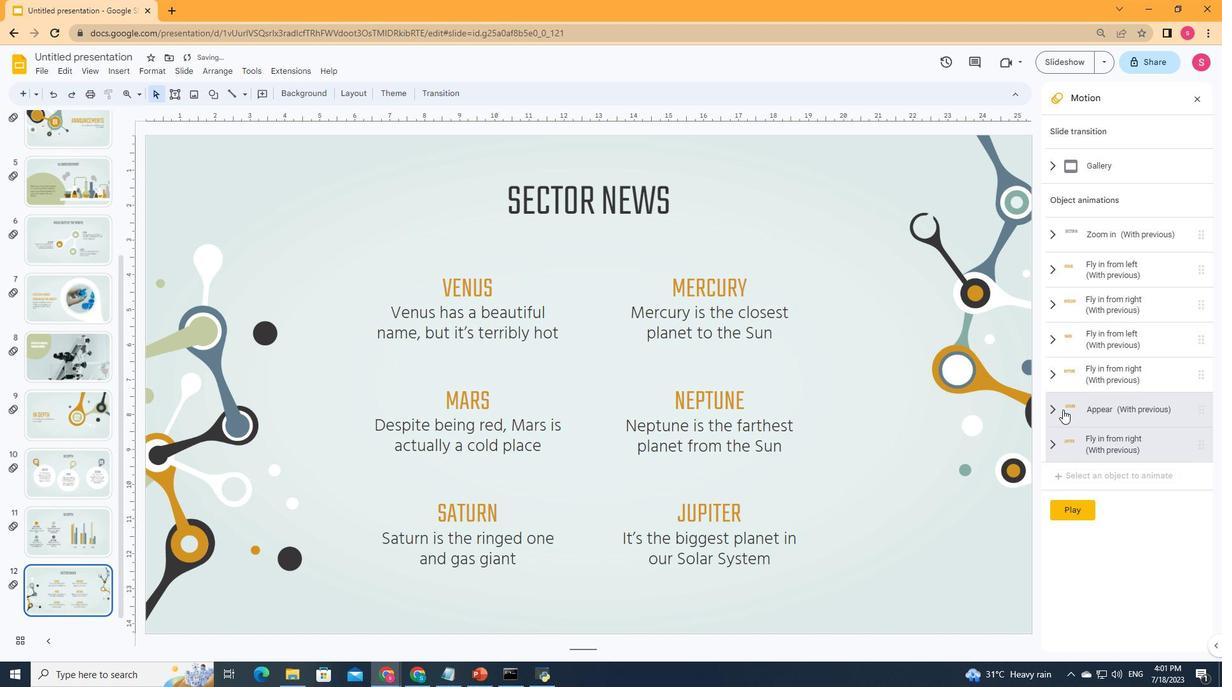 
Action: Mouse pressed left at (1061, 408)
Screenshot: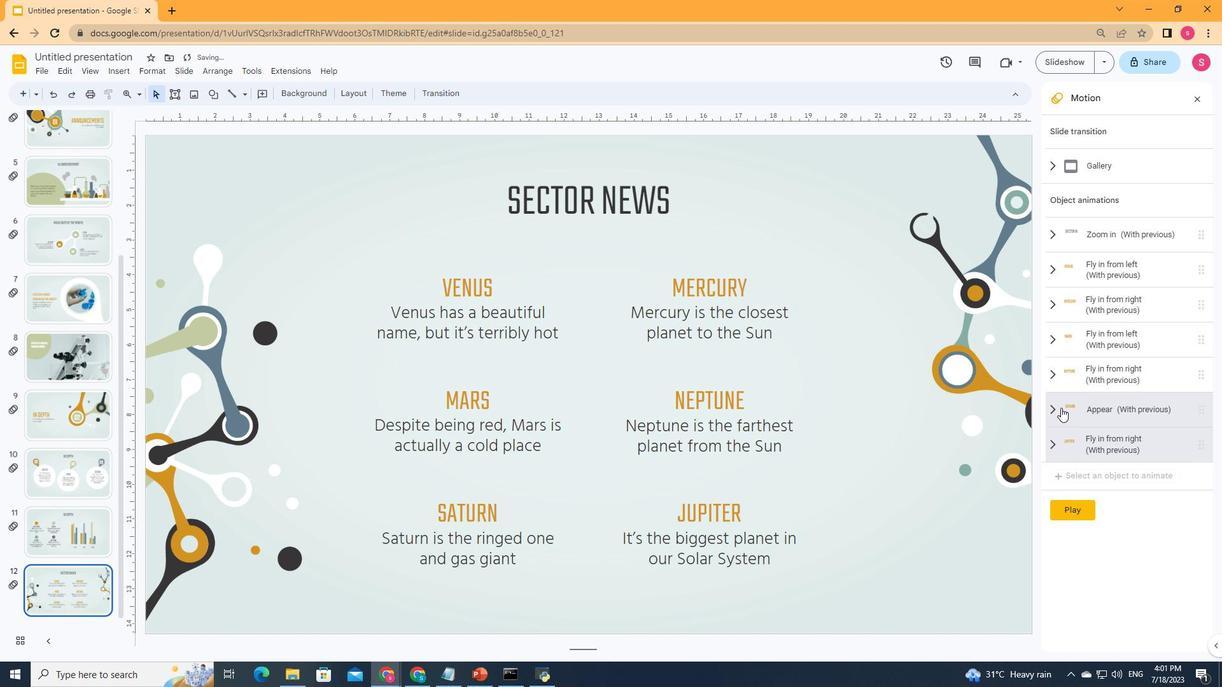 
Action: Mouse moved to (1076, 450)
Screenshot: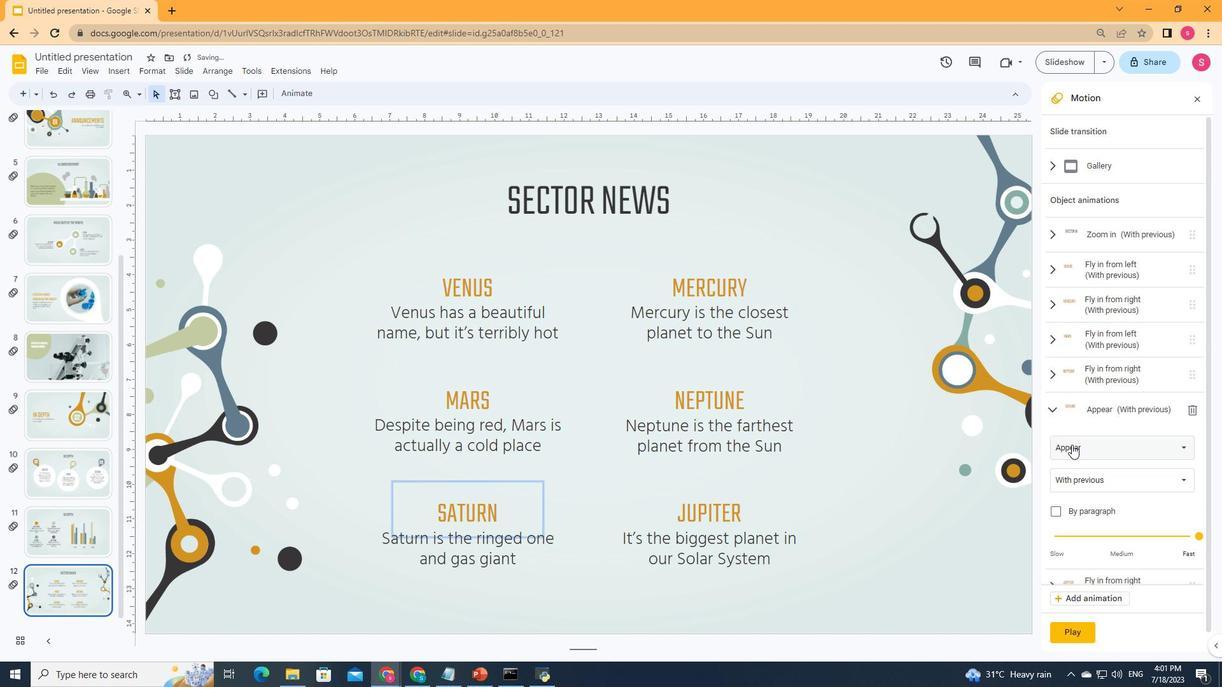 
Action: Mouse pressed left at (1076, 450)
Screenshot: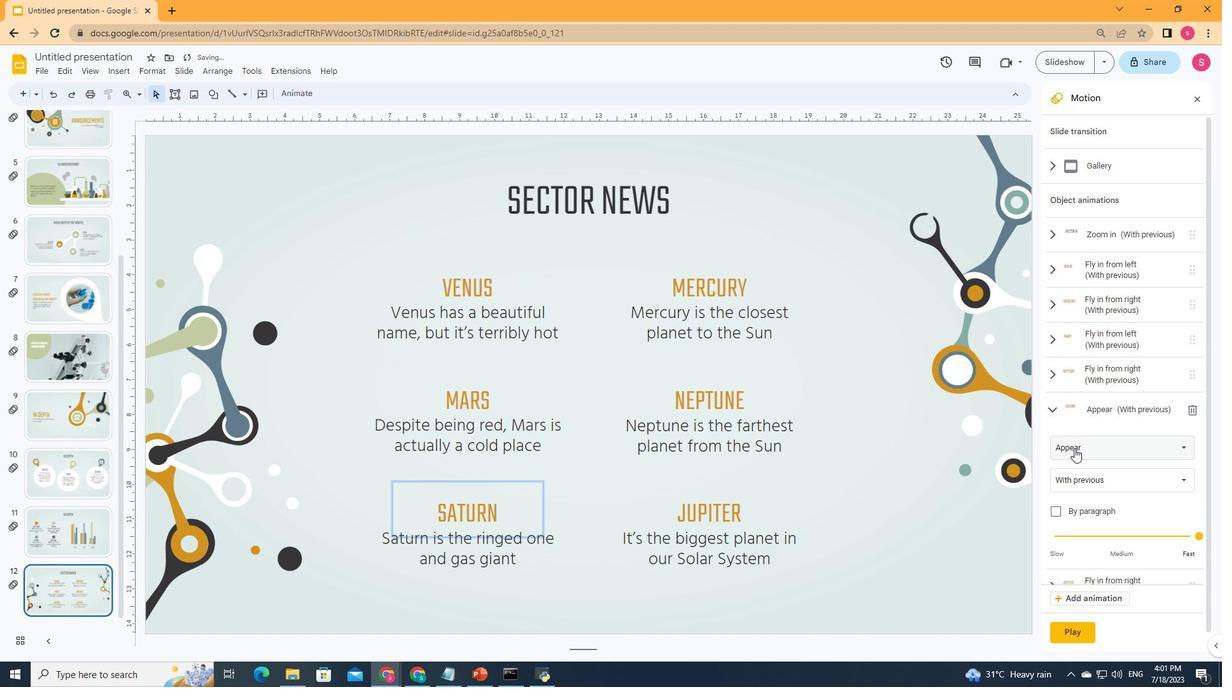 
Action: Mouse moved to (1097, 238)
Screenshot: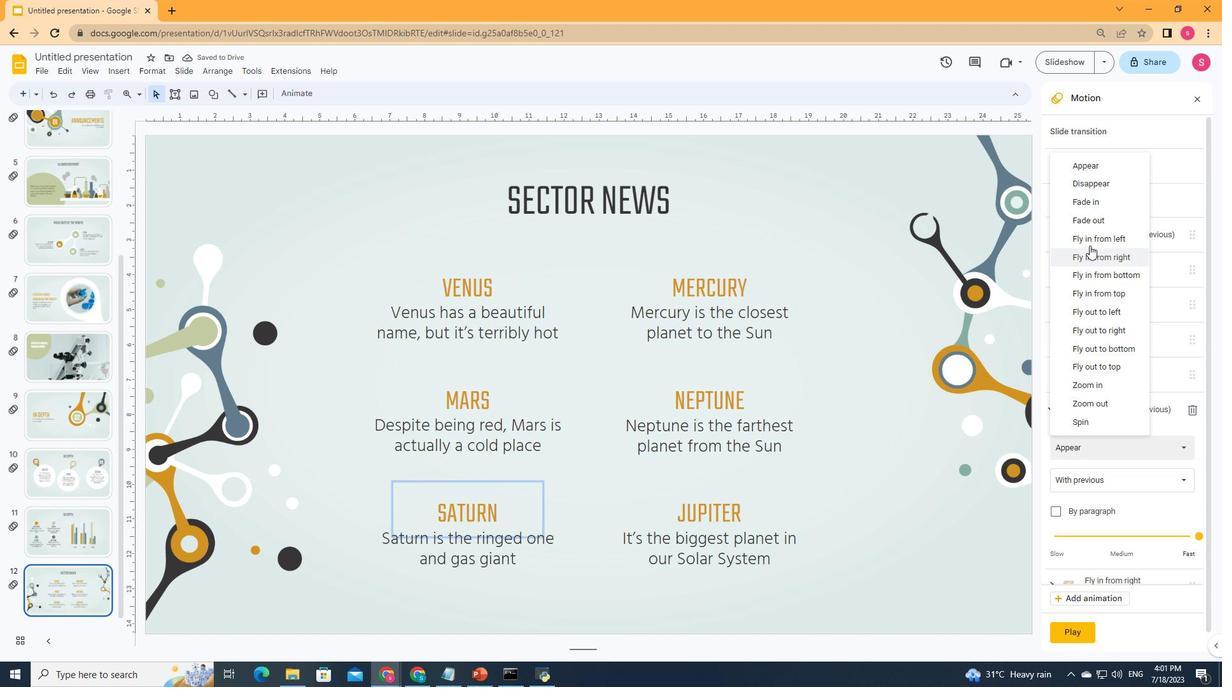 
Action: Mouse pressed left at (1097, 238)
Screenshot: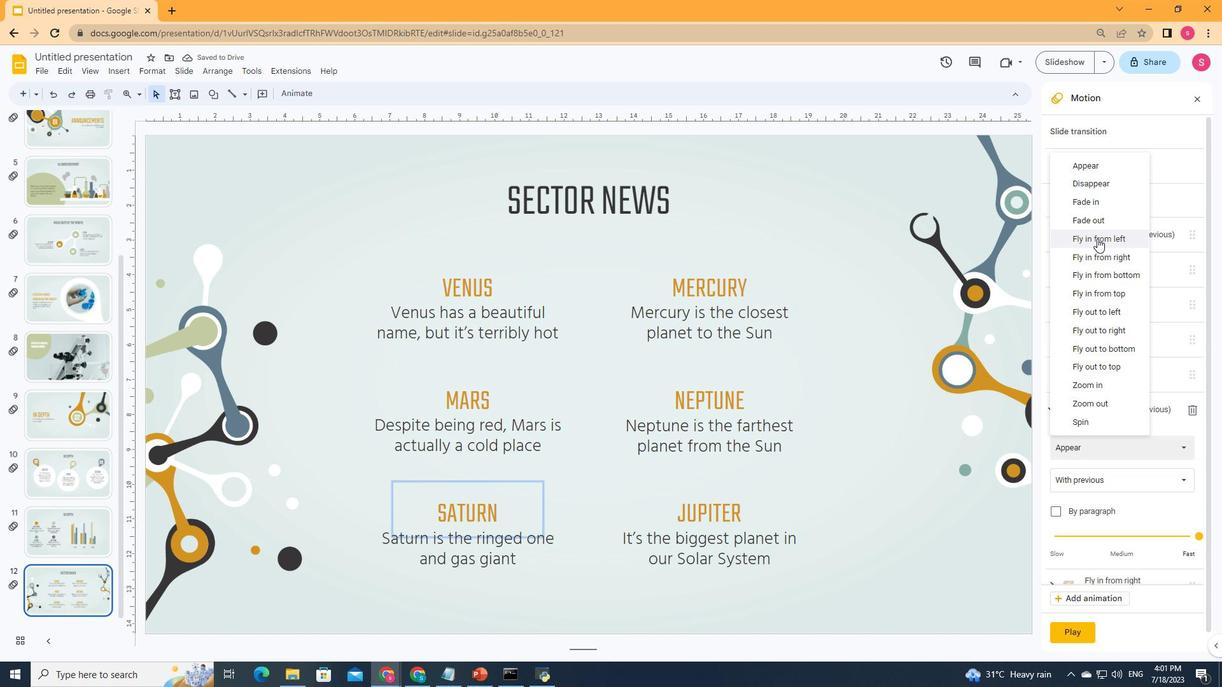 
Action: Mouse moved to (1125, 484)
Screenshot: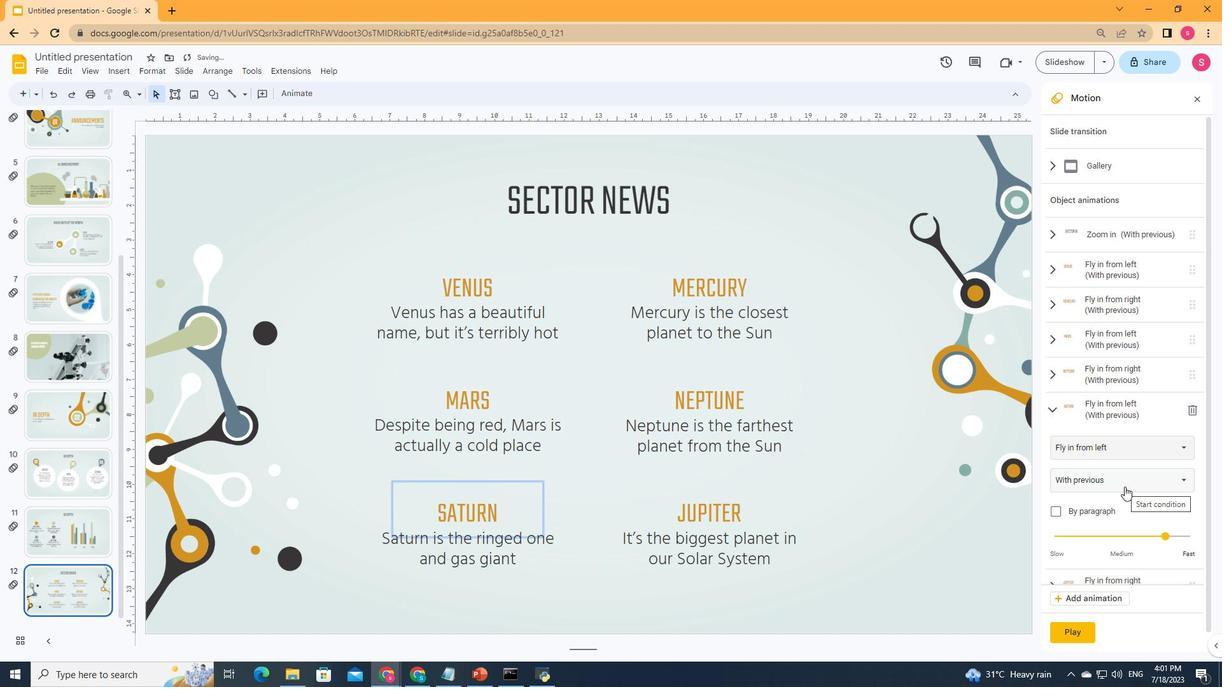 
Action: Mouse pressed left at (1125, 484)
Screenshot: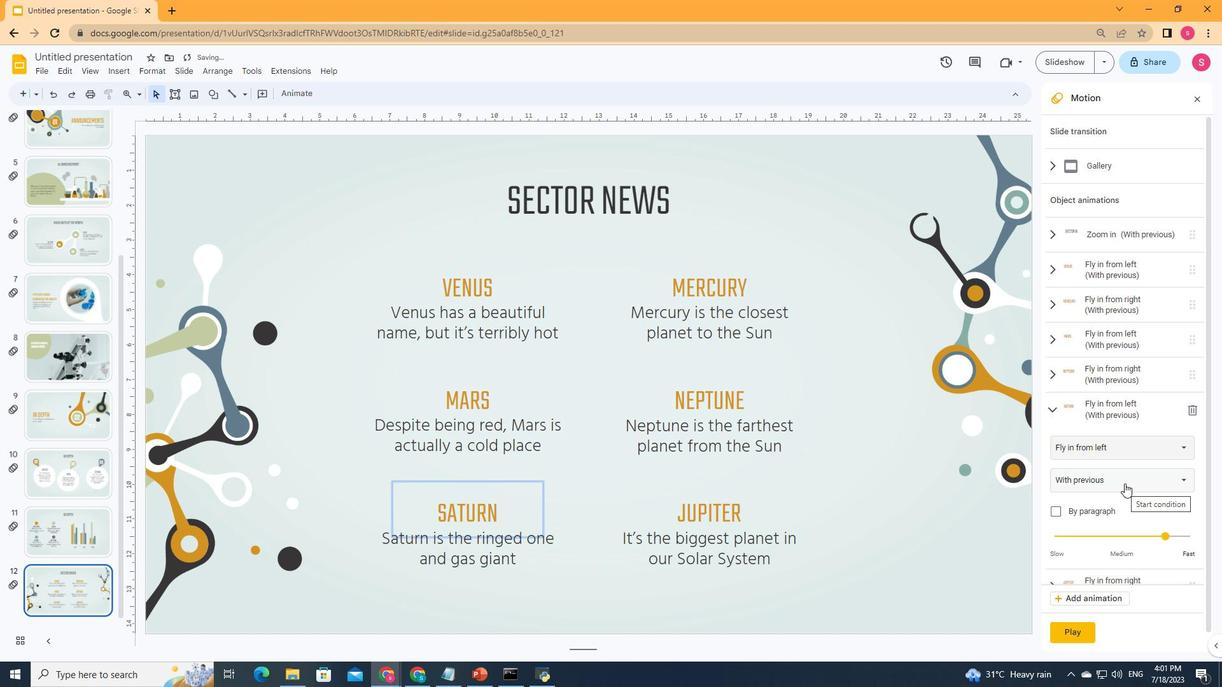 
Action: Mouse moved to (1092, 539)
Screenshot: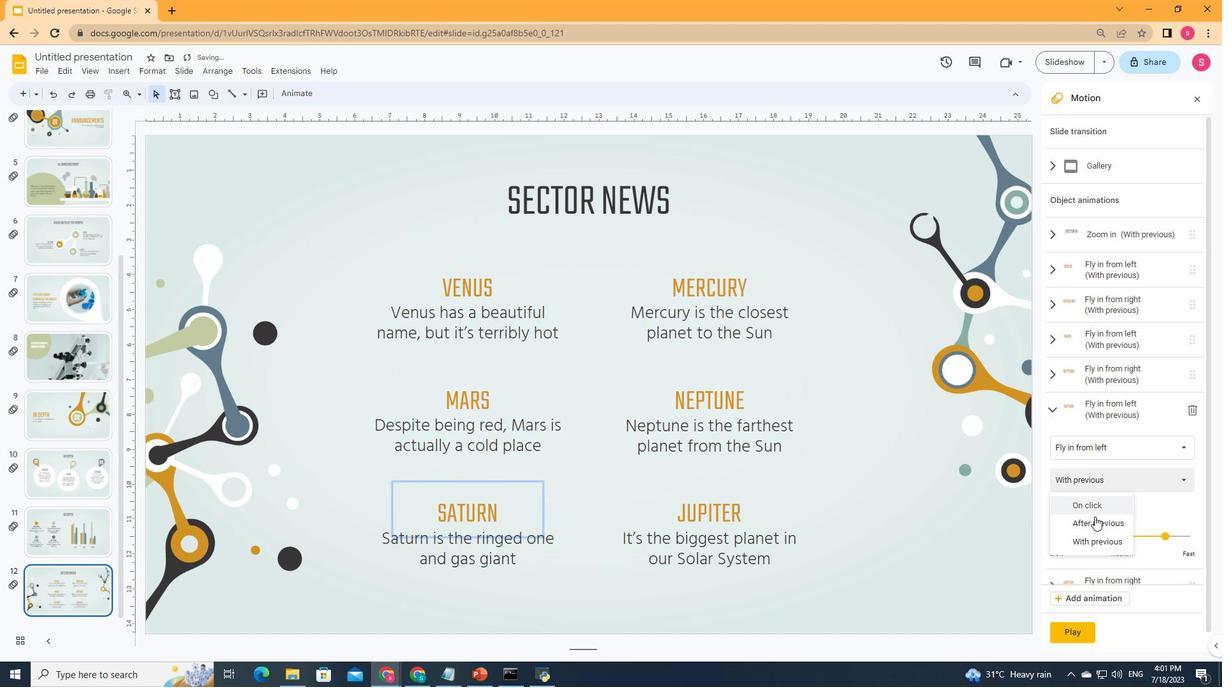 
Action: Mouse pressed left at (1092, 539)
Screenshot: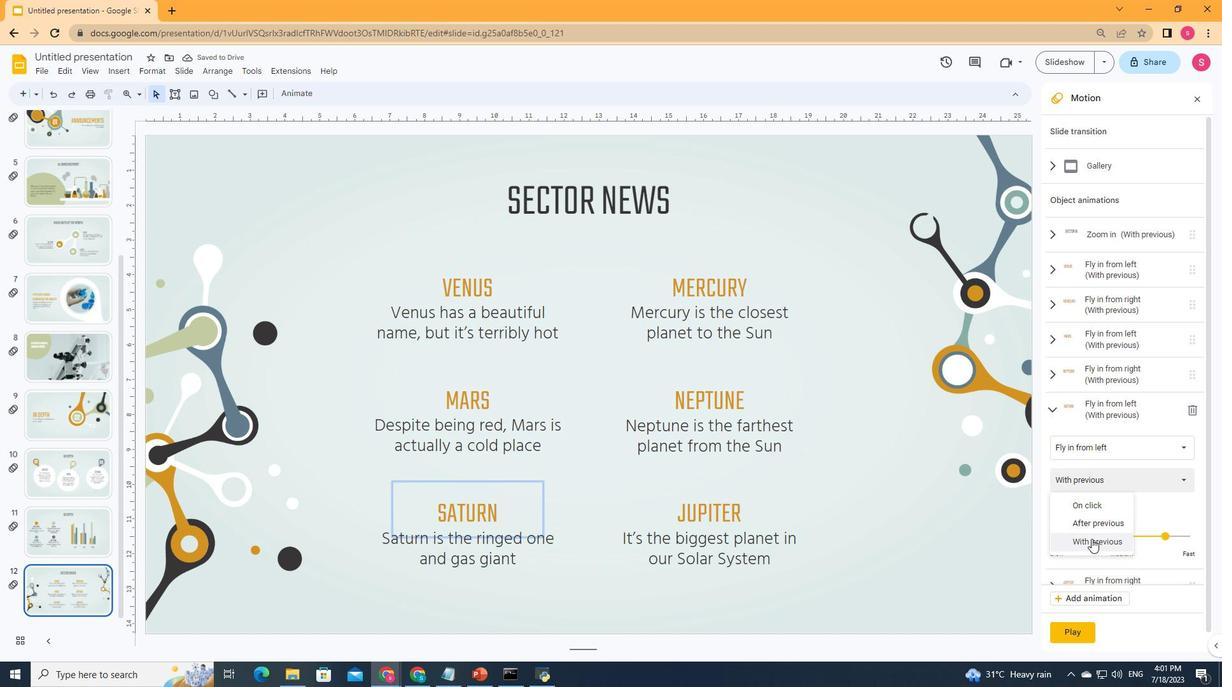 
Action: Mouse moved to (1168, 534)
Screenshot: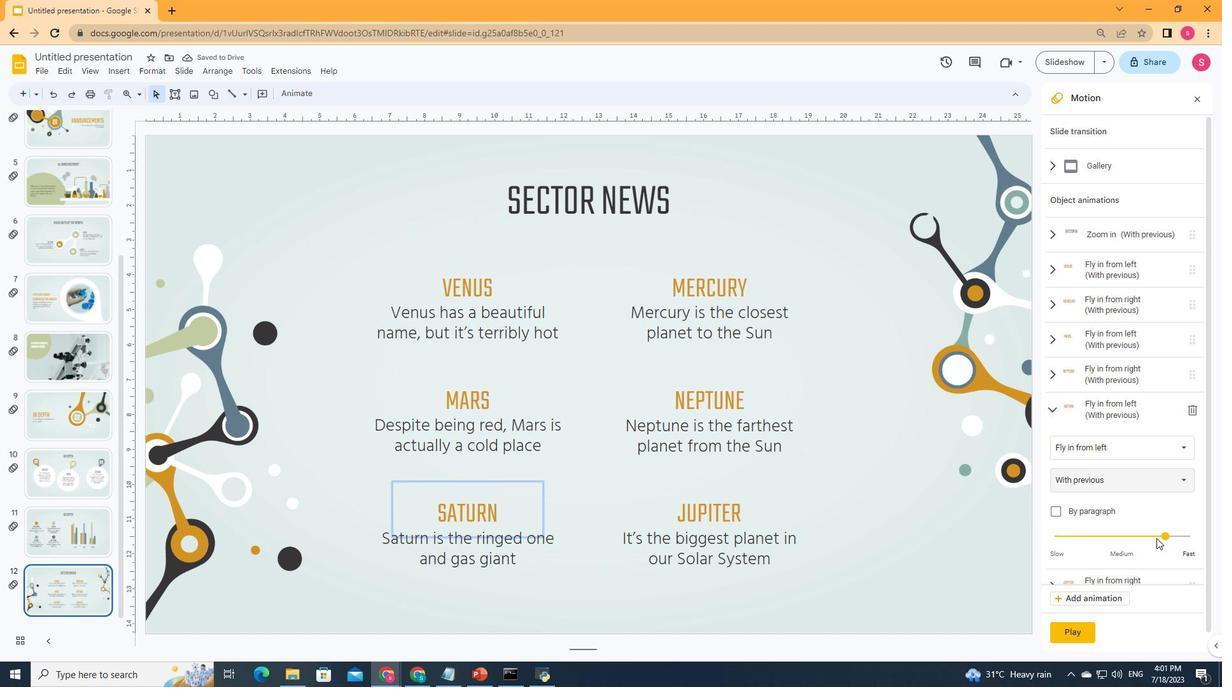 
Action: Mouse pressed left at (1168, 534)
Screenshot: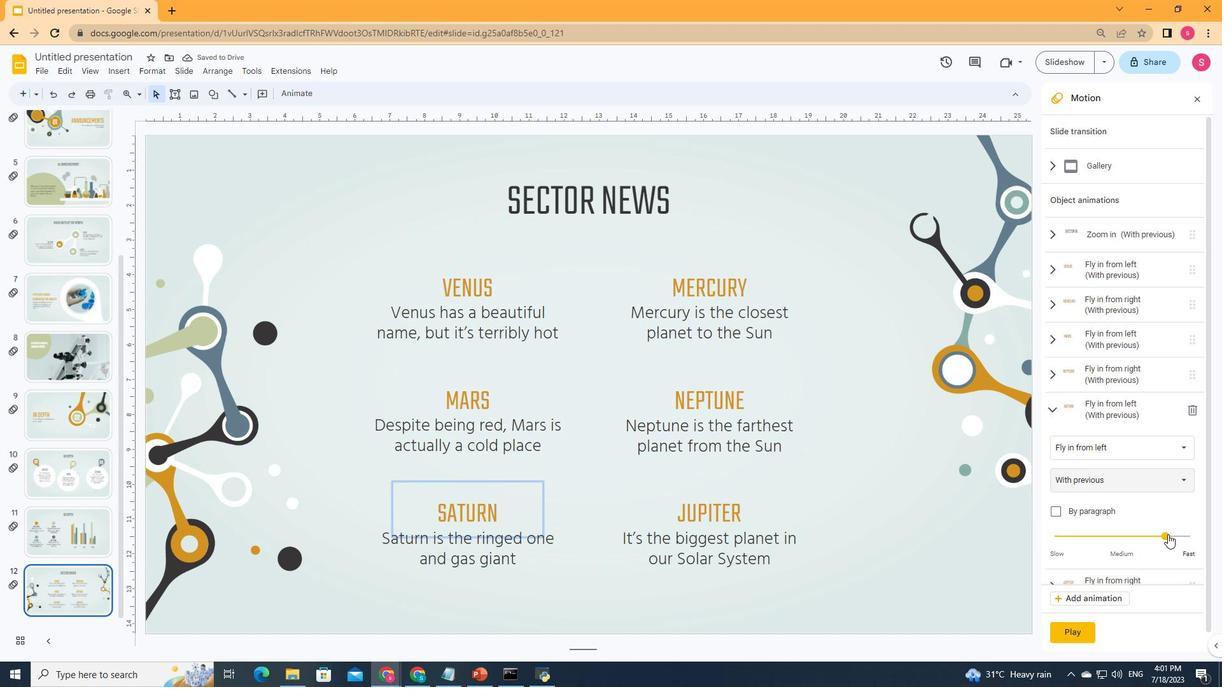 
Action: Mouse moved to (1083, 640)
Screenshot: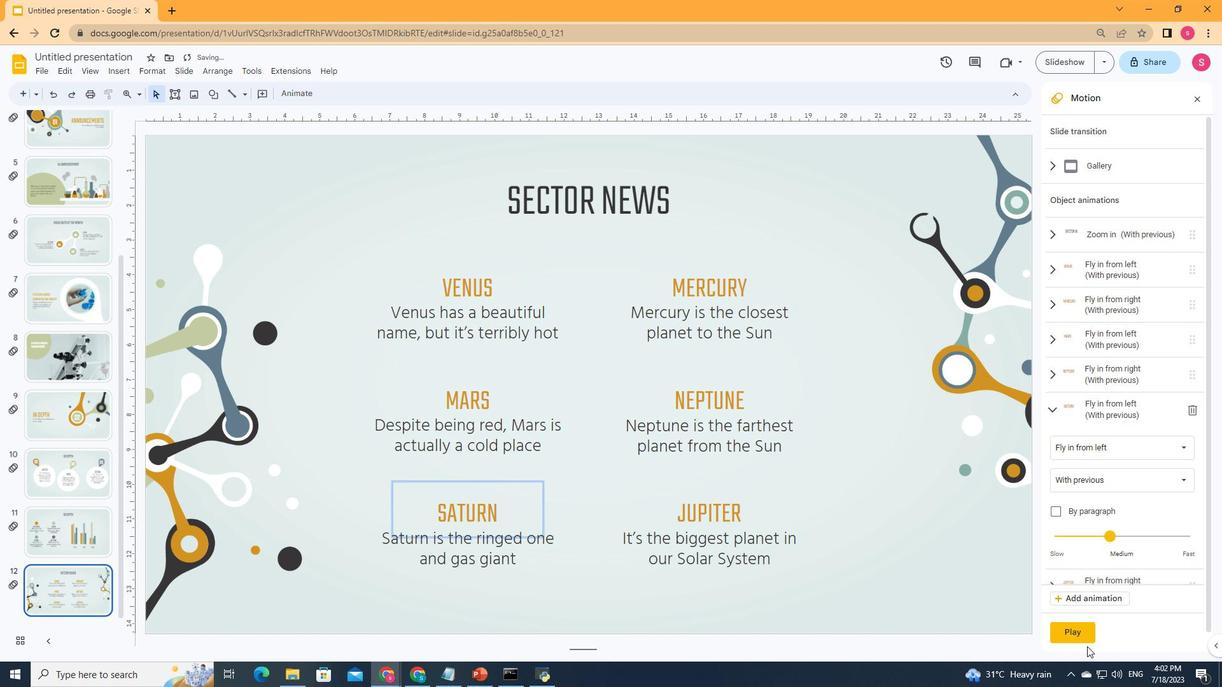 
Action: Mouse pressed left at (1083, 640)
Screenshot: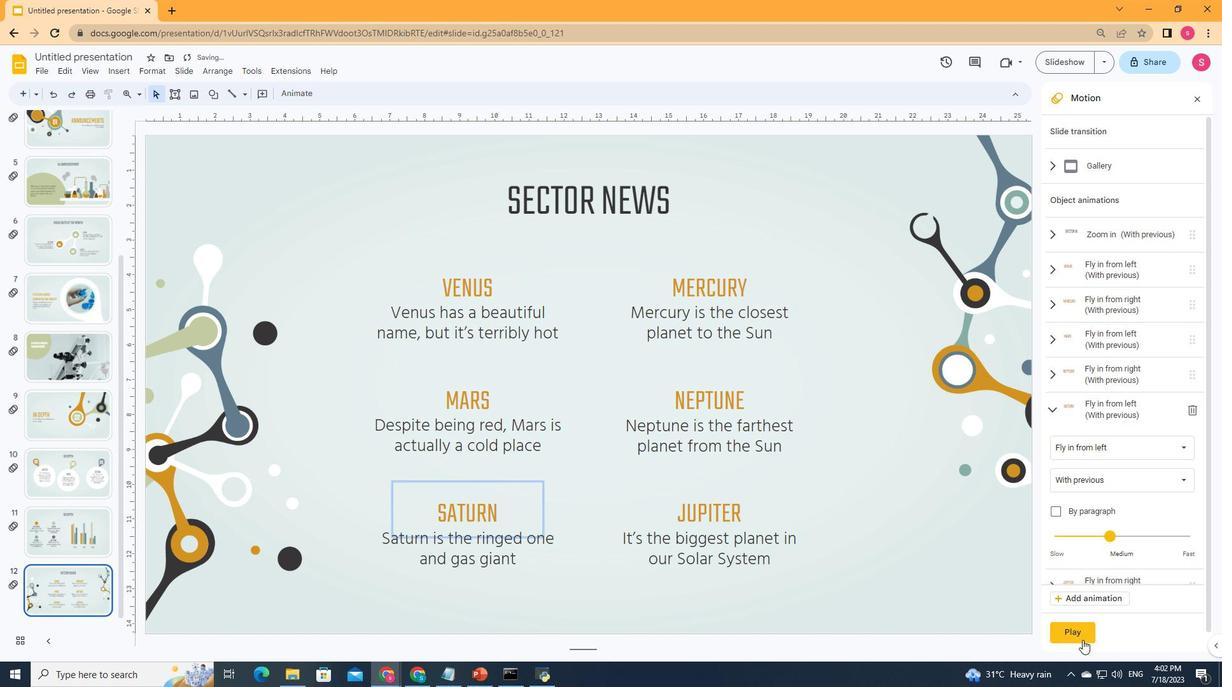 
Action: Mouse moved to (1056, 397)
Screenshot: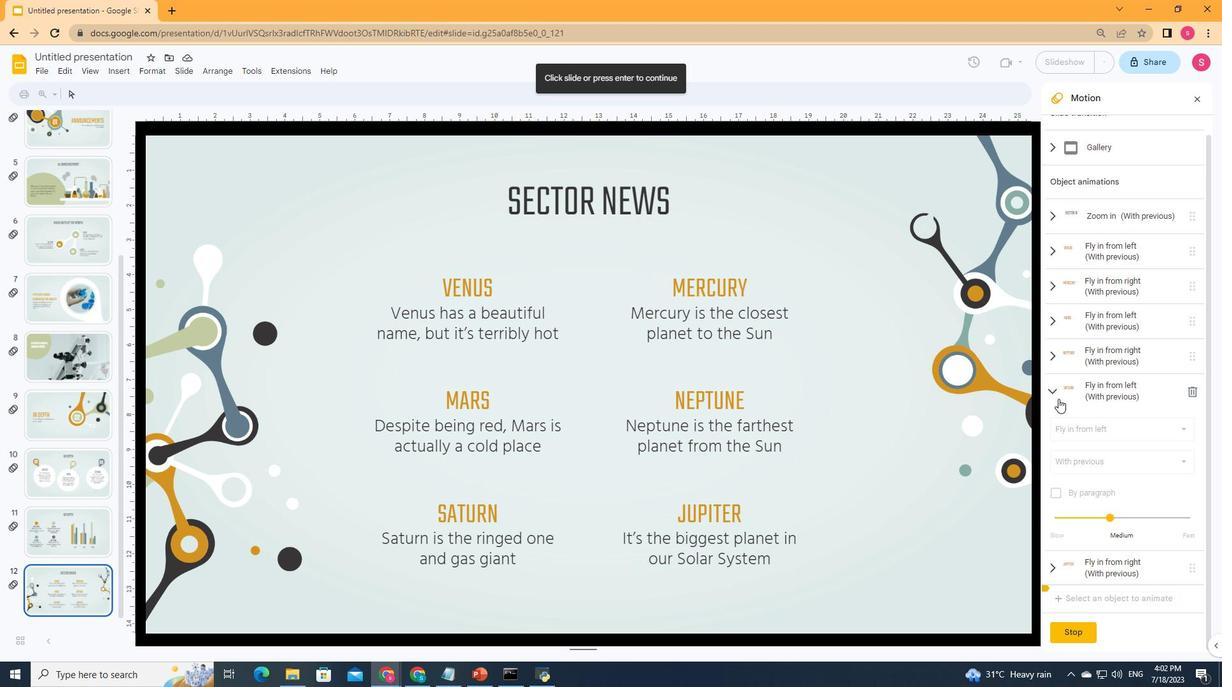
Action: Mouse pressed left at (1056, 397)
Screenshot: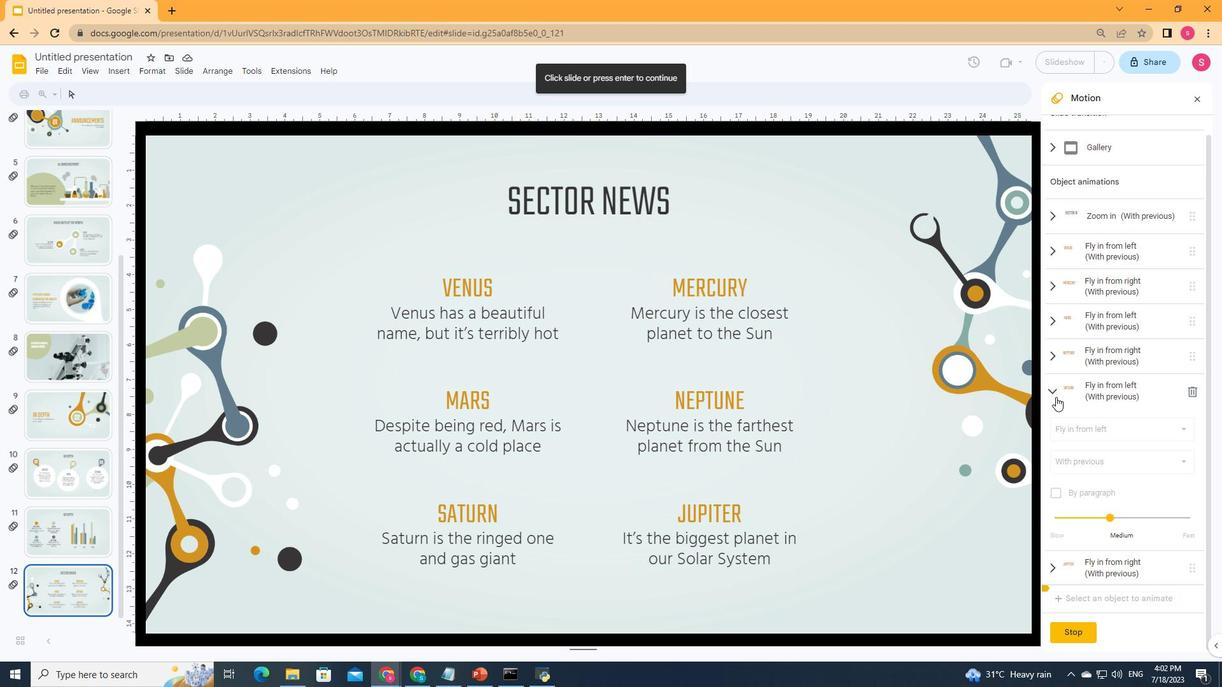 
Action: Mouse moved to (493, 326)
Screenshot: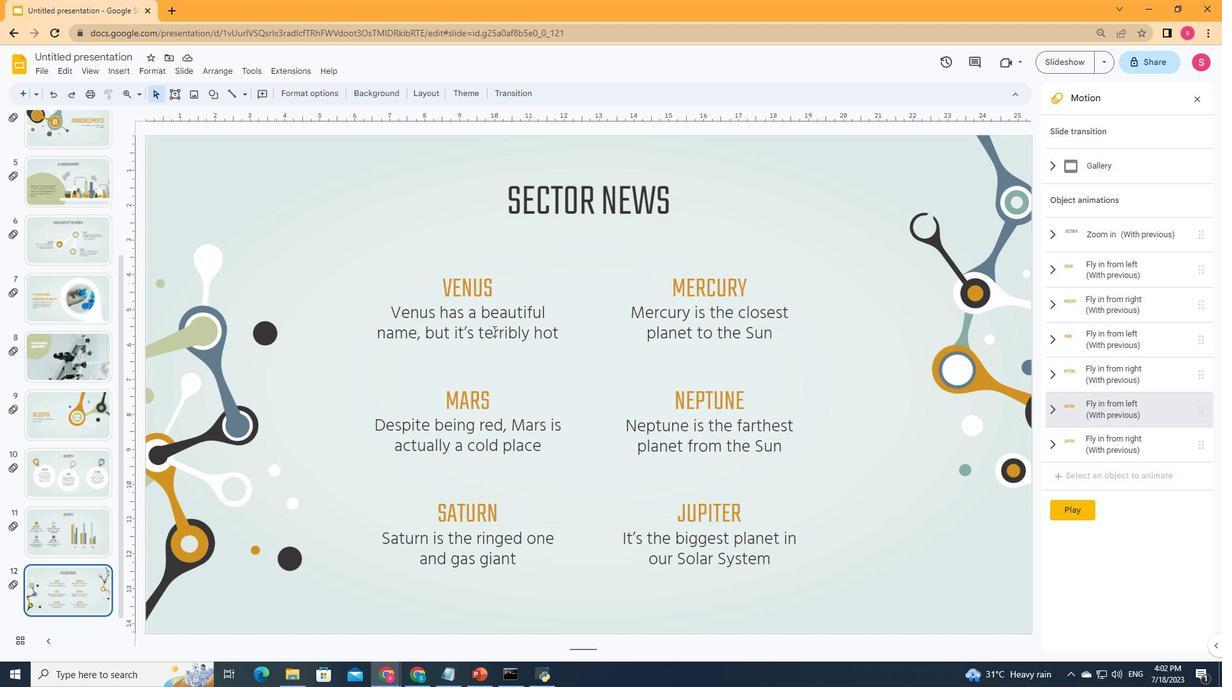 
Action: Mouse pressed left at (493, 326)
Screenshot: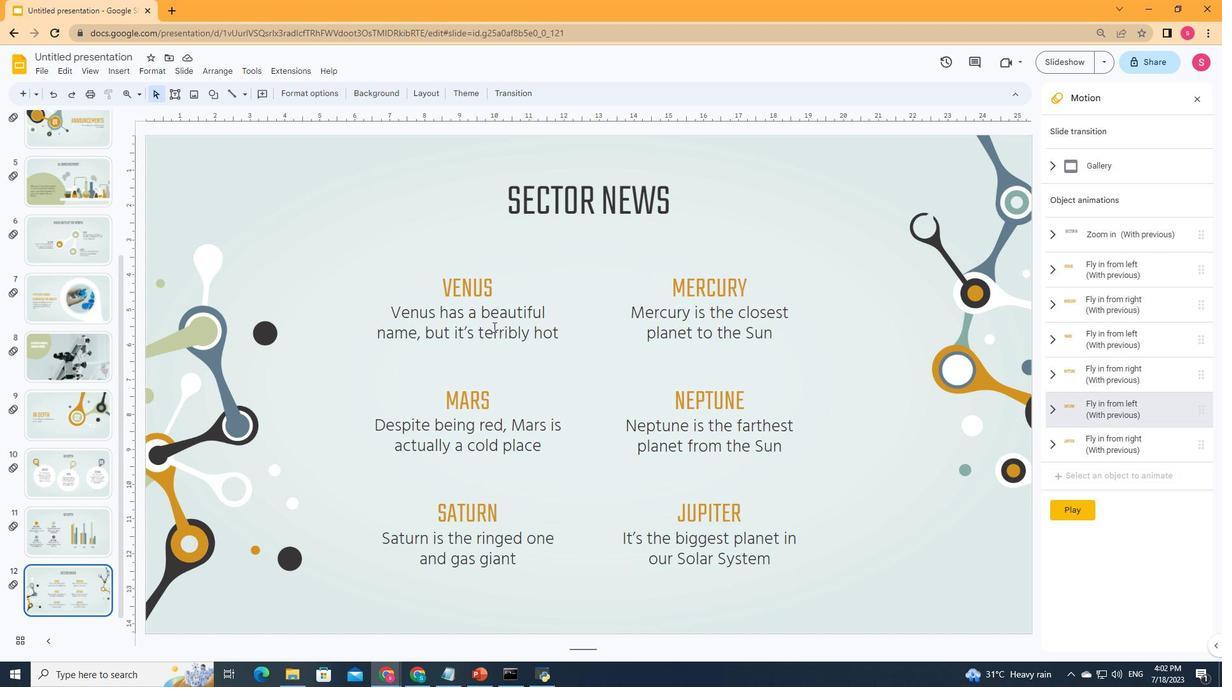 
Action: Mouse moved to (705, 327)
Screenshot: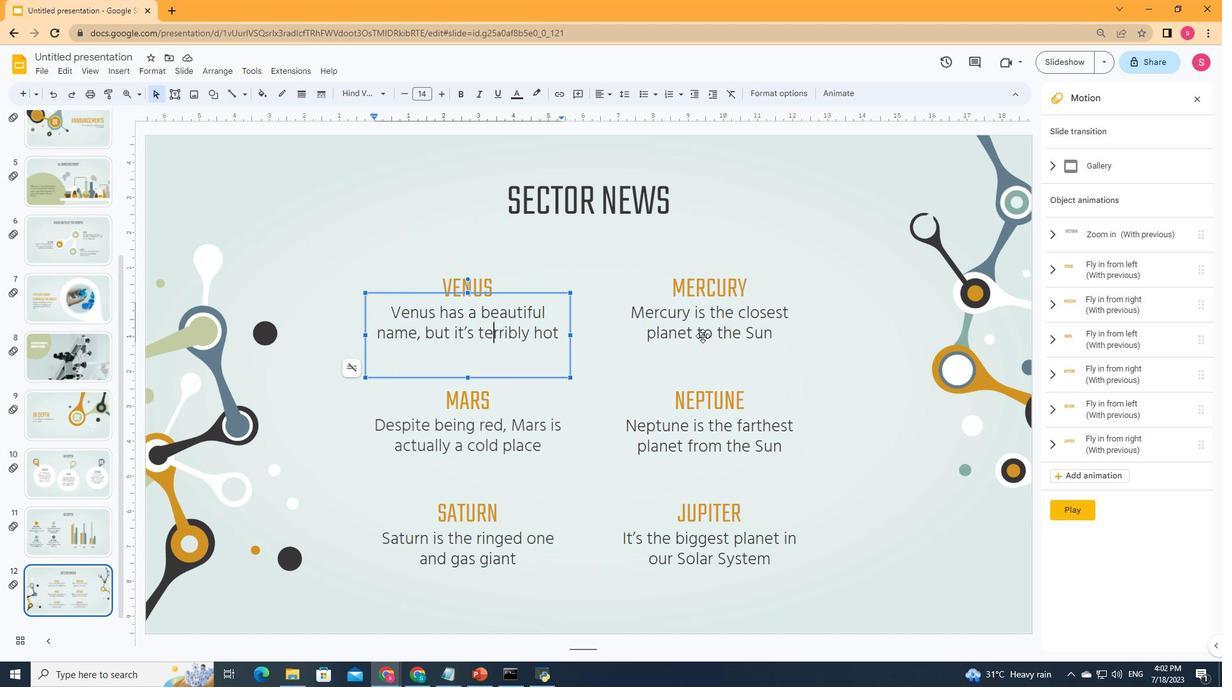 
Action: Mouse pressed left at (705, 327)
Screenshot: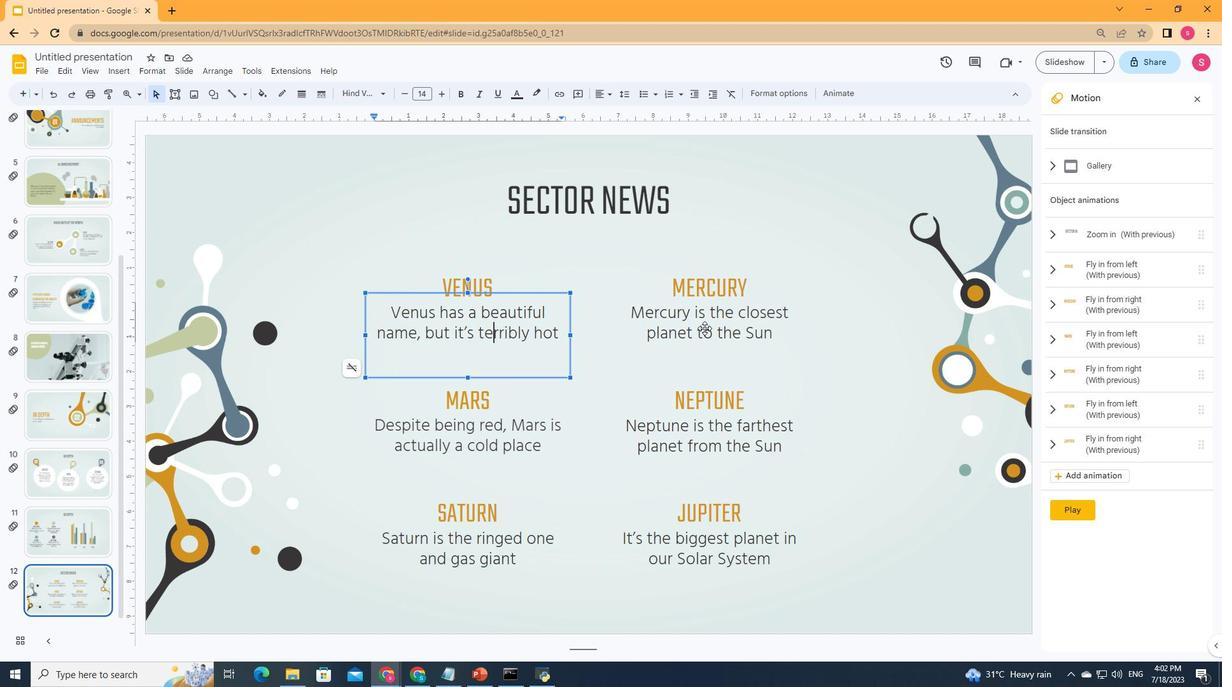 
Action: Mouse moved to (499, 431)
Screenshot: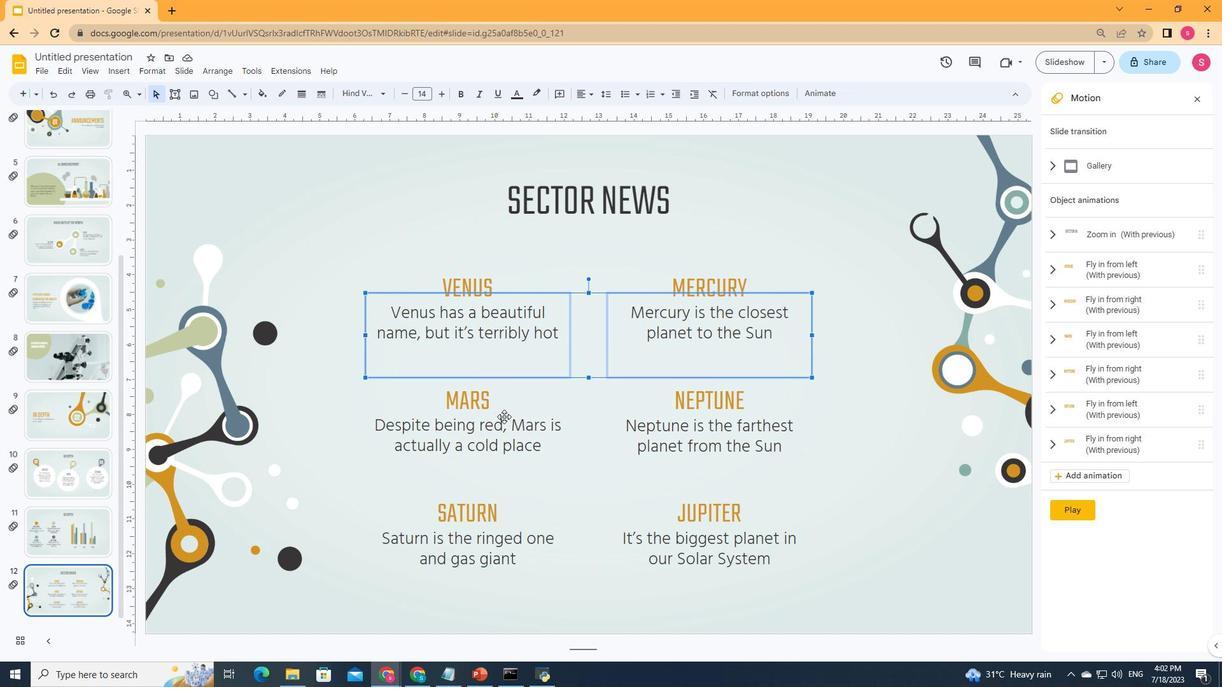 
Action: Mouse pressed left at (499, 431)
Screenshot: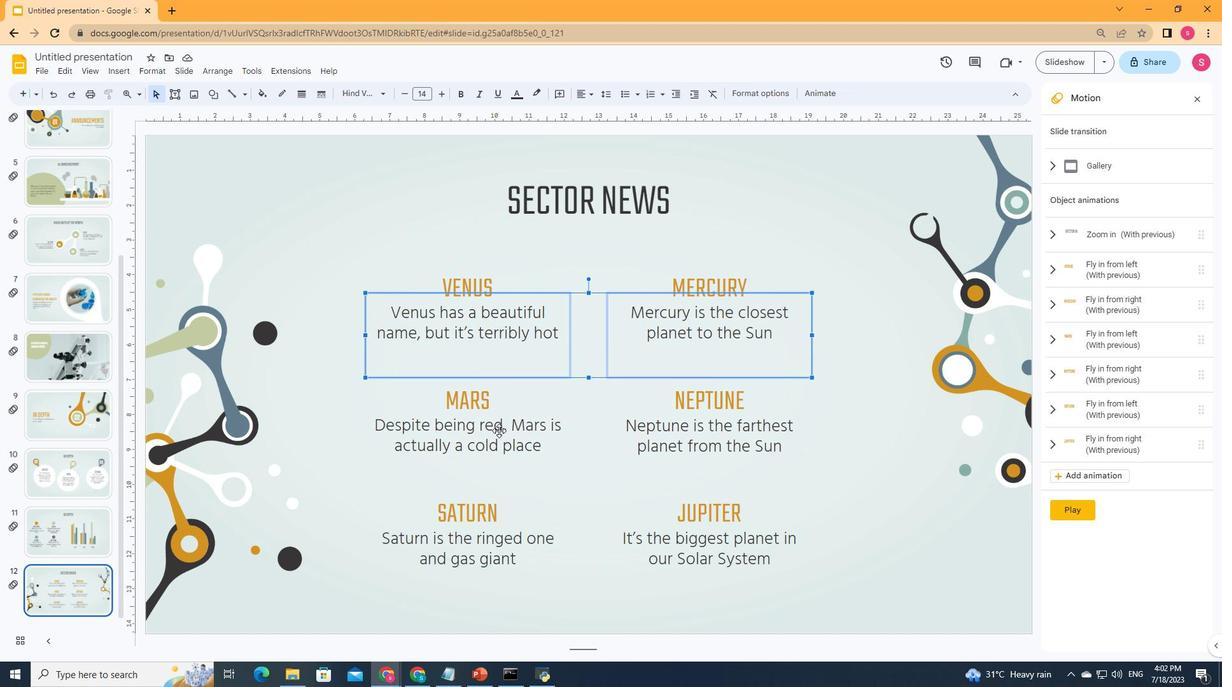 
Action: Mouse moved to (668, 431)
Screenshot: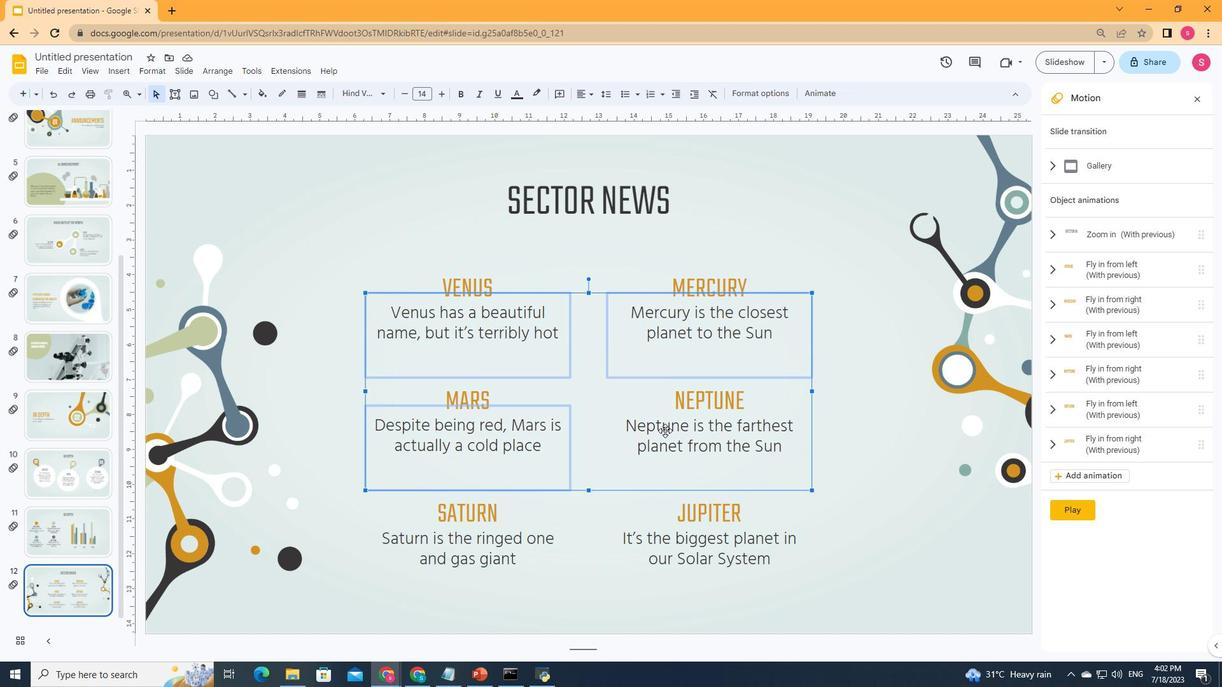 
Action: Mouse pressed left at (668, 431)
Screenshot: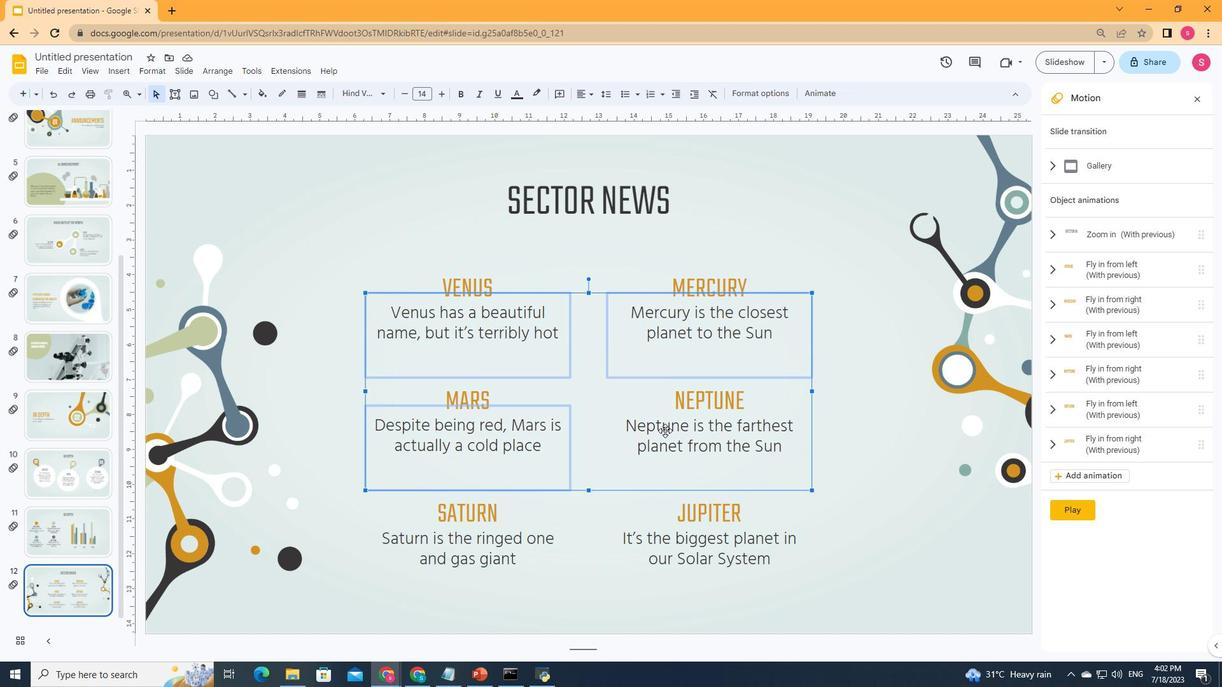 
Action: Mouse moved to (439, 531)
Screenshot: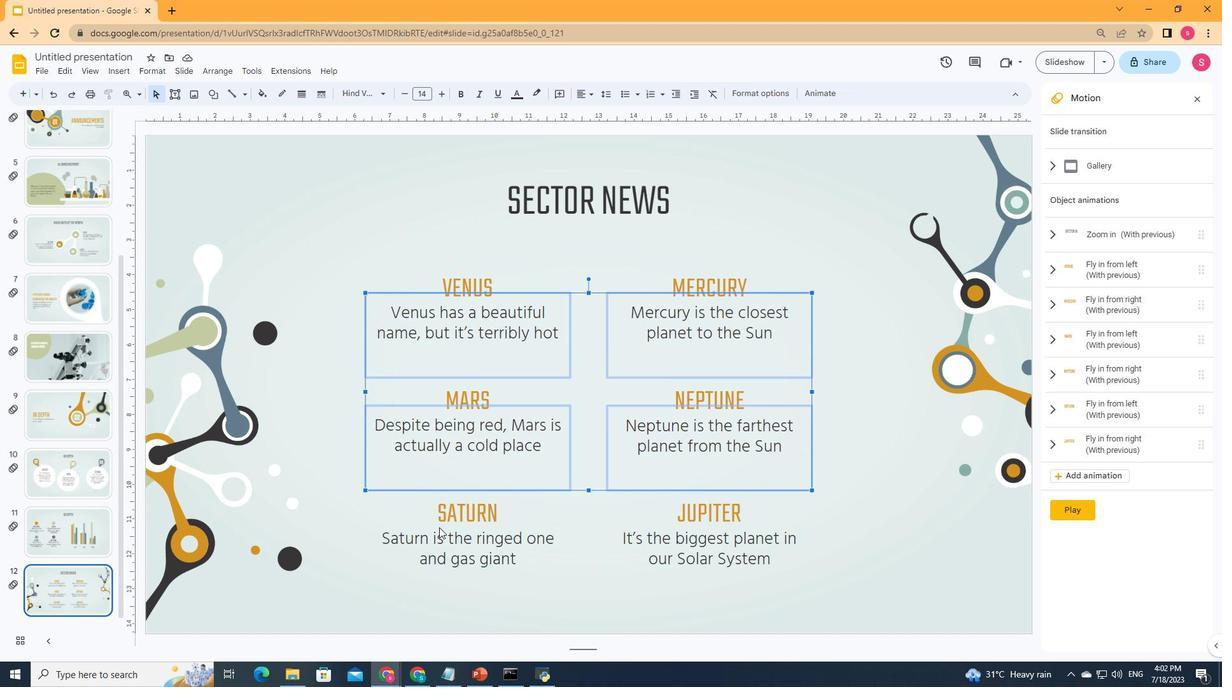 
Action: Mouse pressed left at (439, 531)
Screenshot: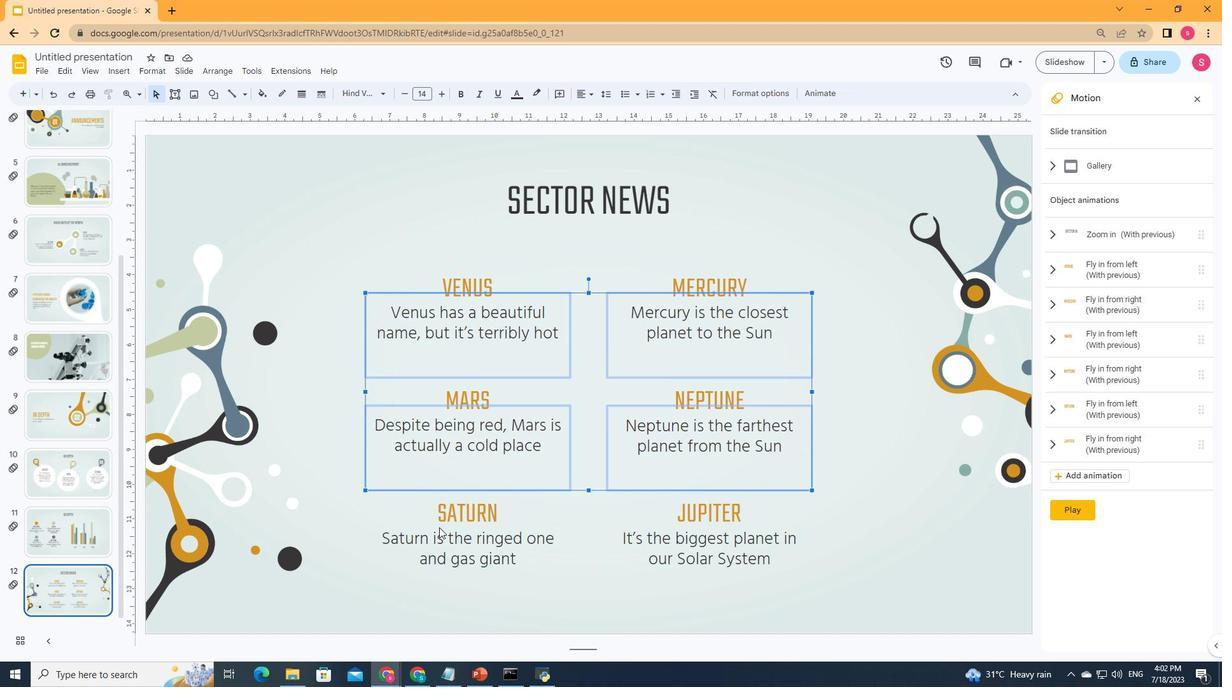 
Action: Mouse moved to (674, 552)
Screenshot: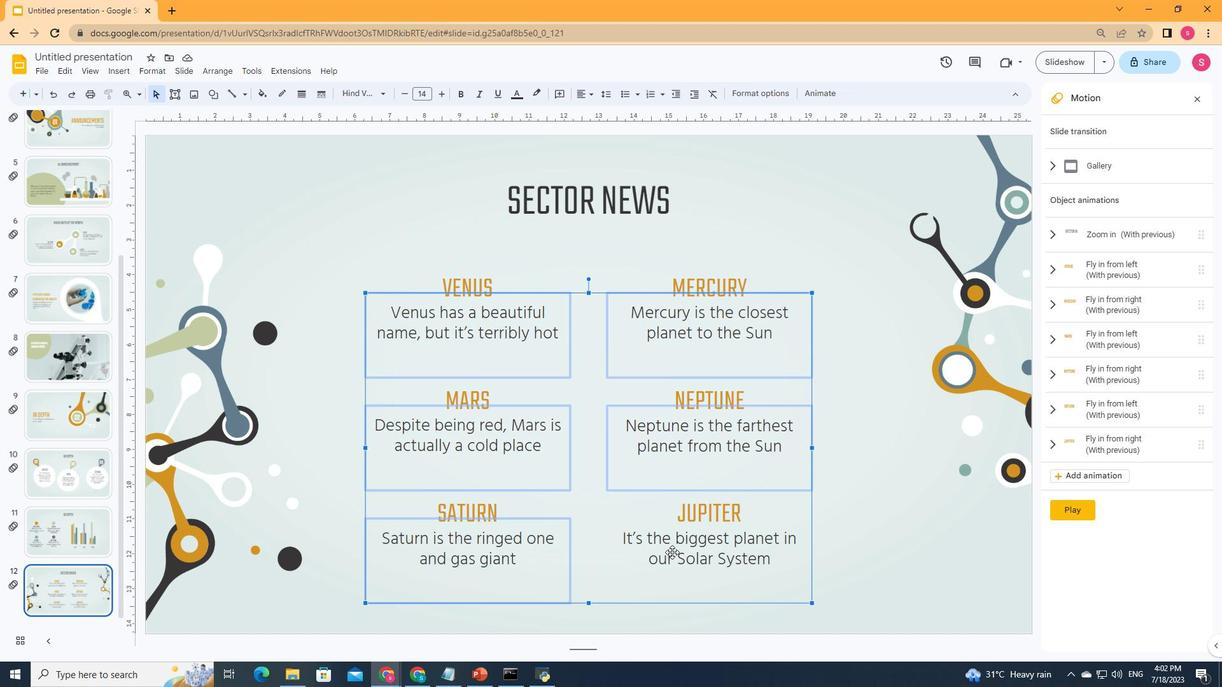 
Action: Mouse pressed left at (674, 552)
Screenshot: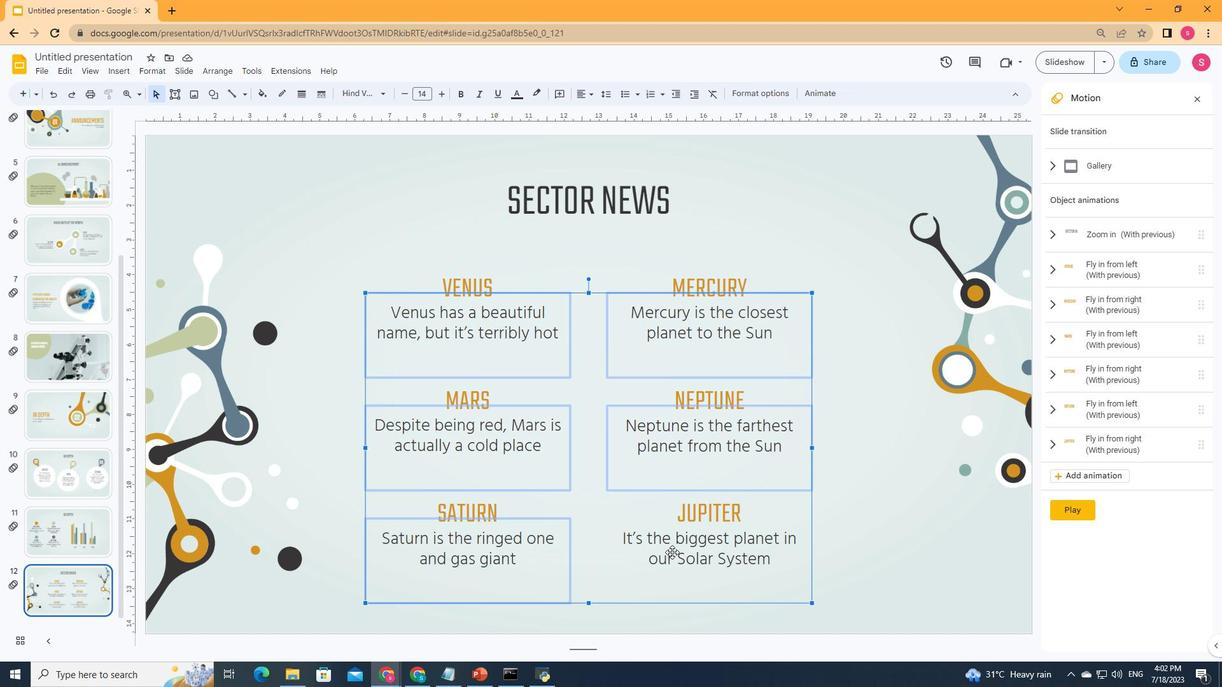 
Action: Mouse moved to (1114, 473)
Screenshot: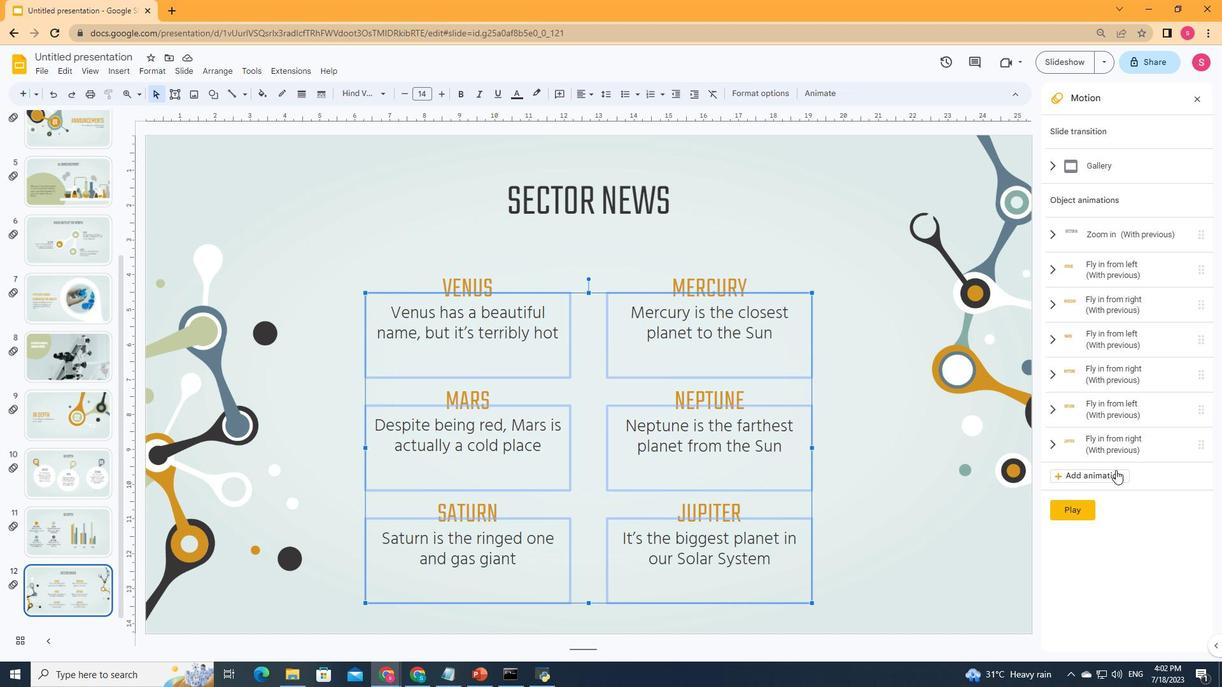 
Action: Mouse pressed left at (1114, 473)
Screenshot: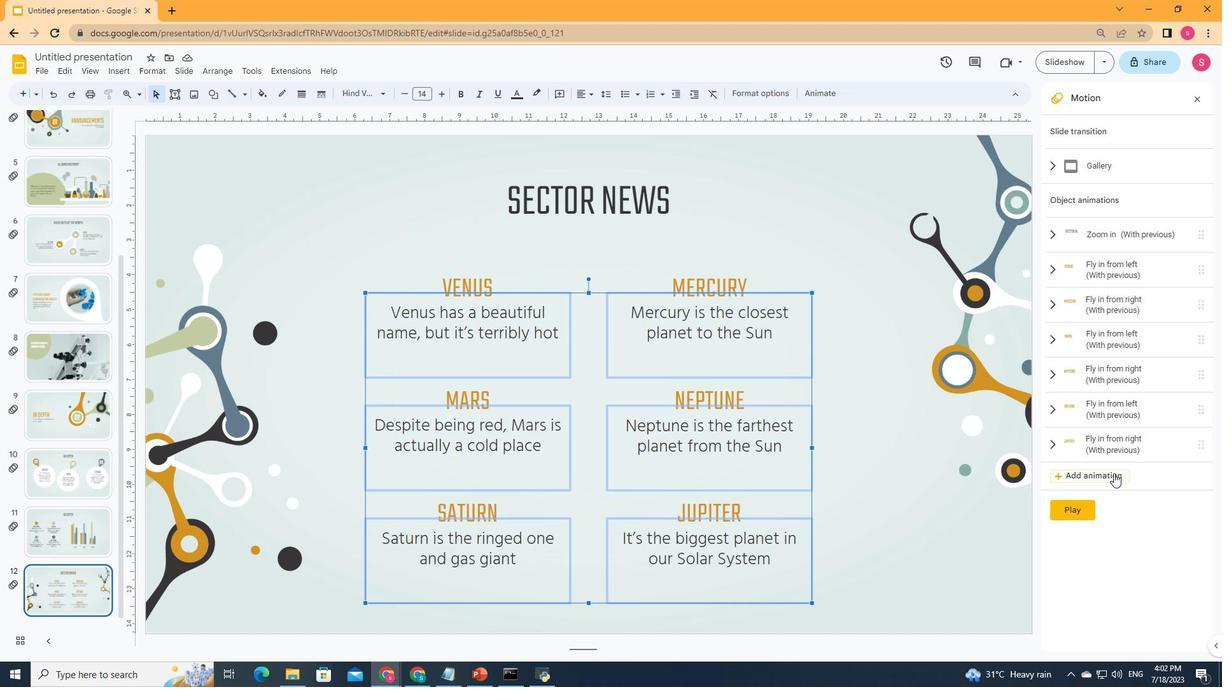 
Action: Mouse moved to (1062, 392)
Screenshot: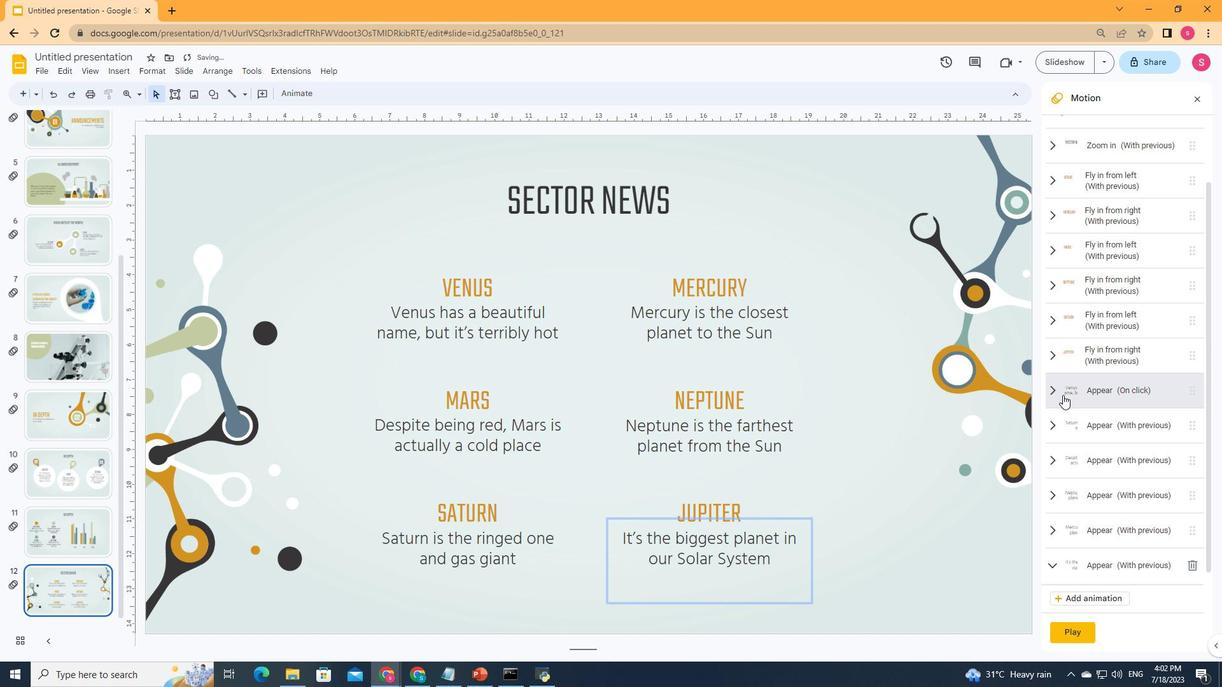 
Action: Mouse pressed left at (1062, 392)
Screenshot: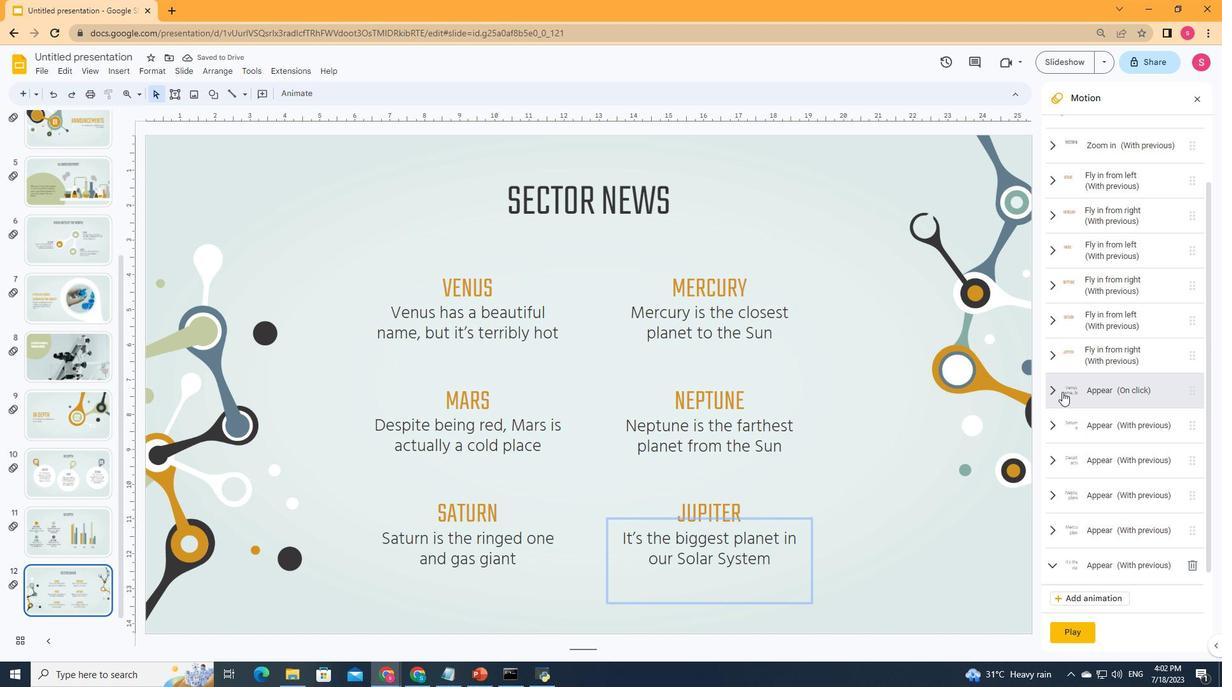 
Action: Mouse moved to (1083, 423)
Screenshot: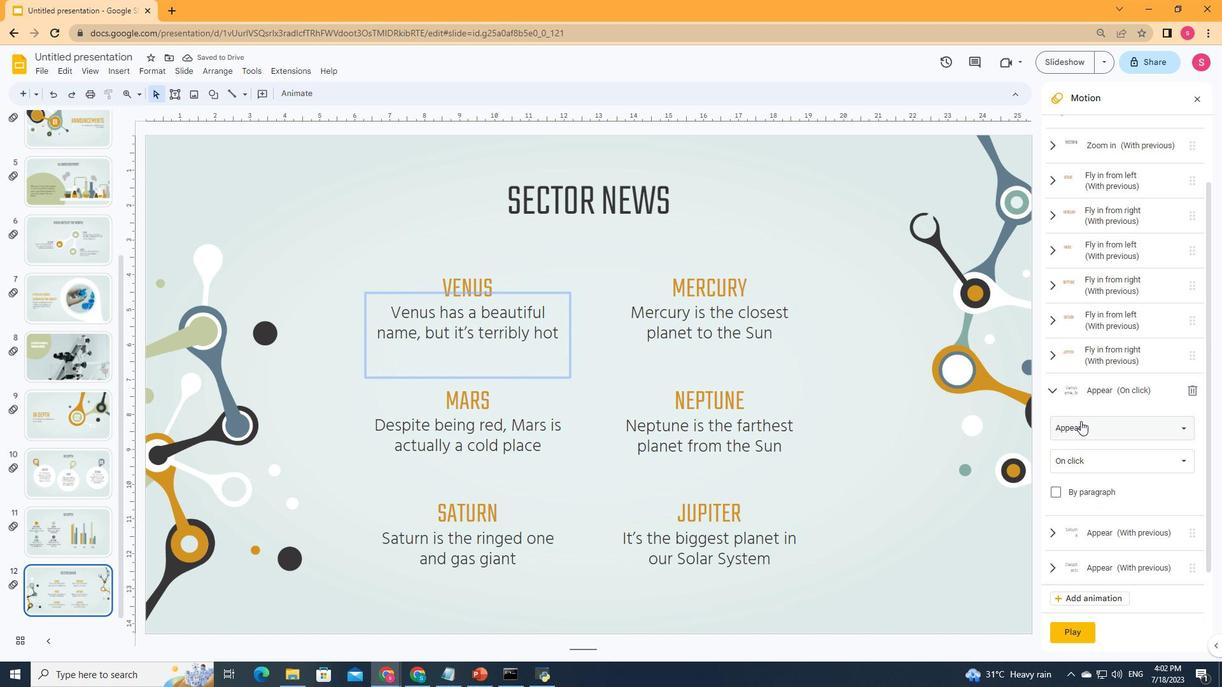 
Action: Mouse pressed left at (1083, 423)
Screenshot: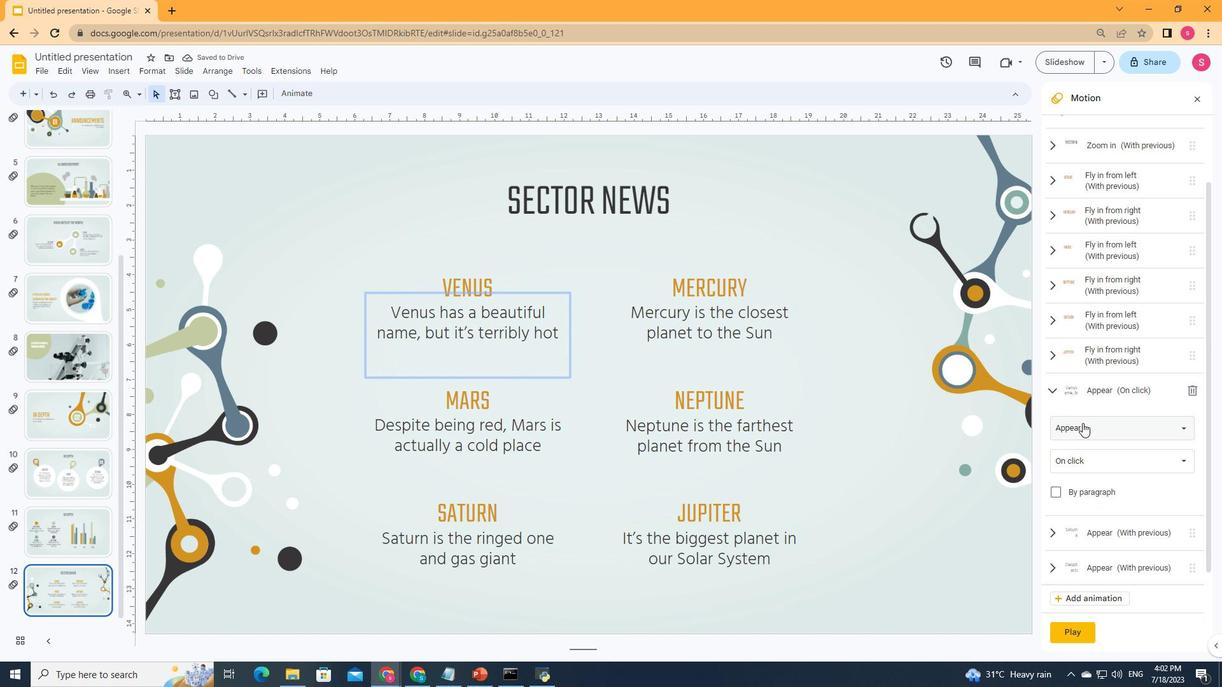 
Action: Mouse moved to (1113, 273)
Screenshot: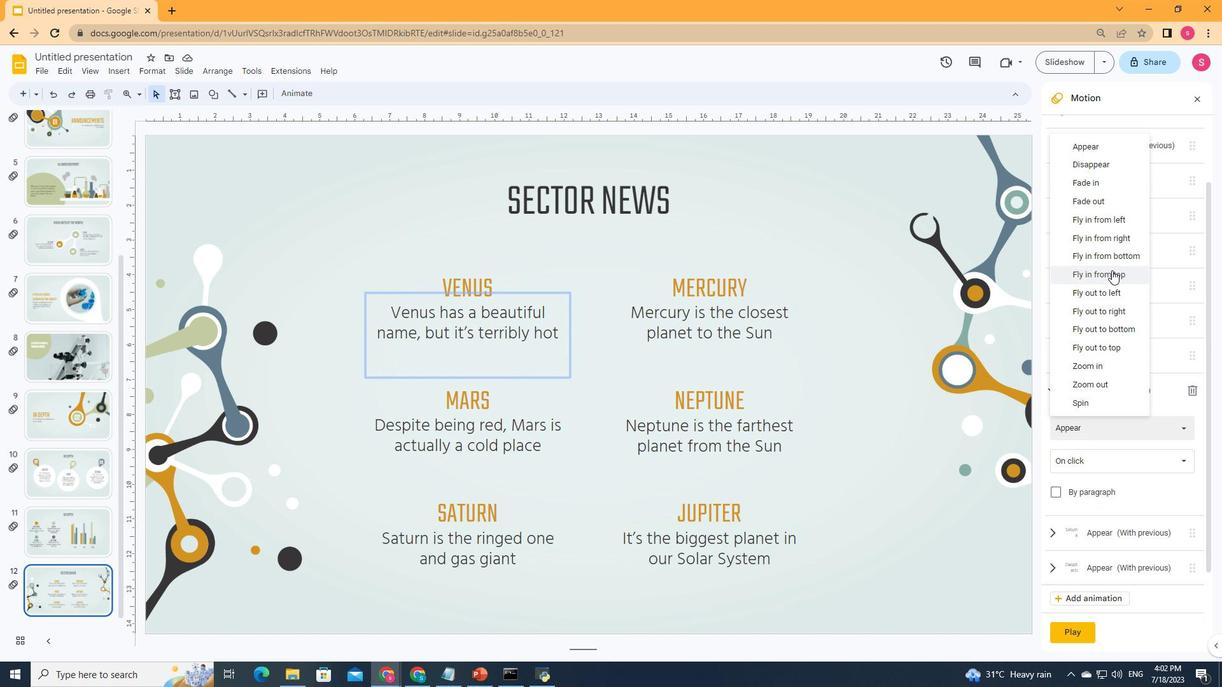 
Action: Mouse pressed left at (1113, 273)
Screenshot: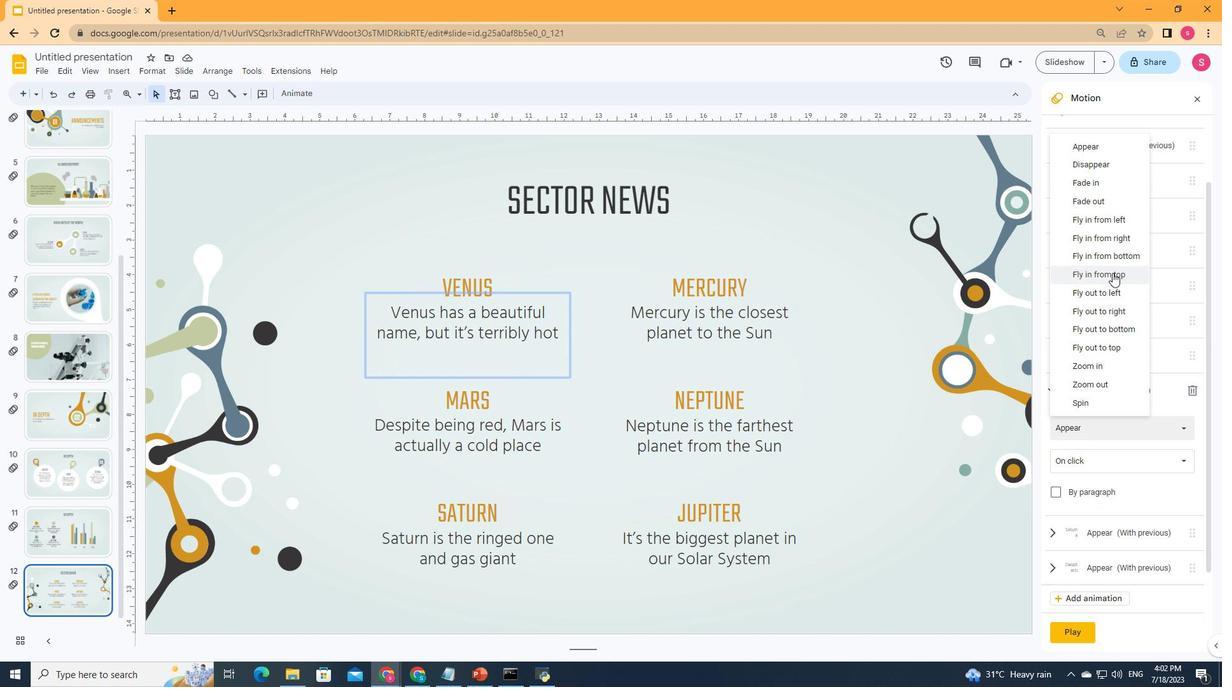 
Action: Mouse moved to (1132, 466)
Screenshot: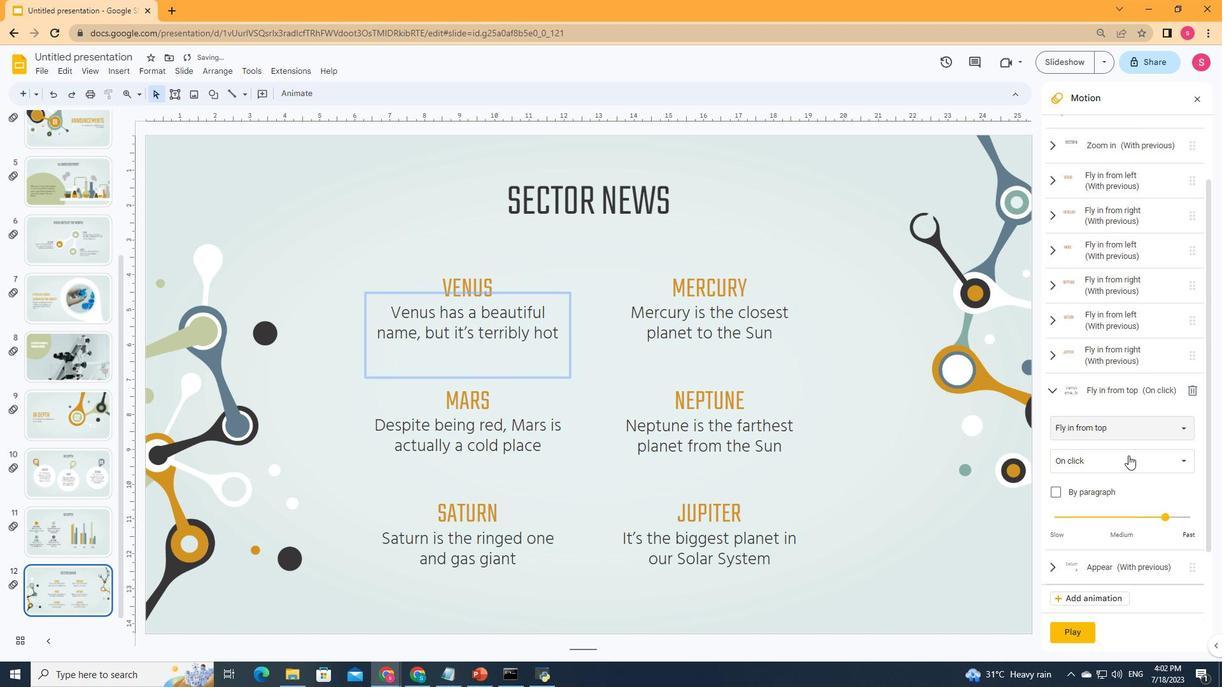 
Action: Mouse pressed left at (1132, 466)
Screenshot: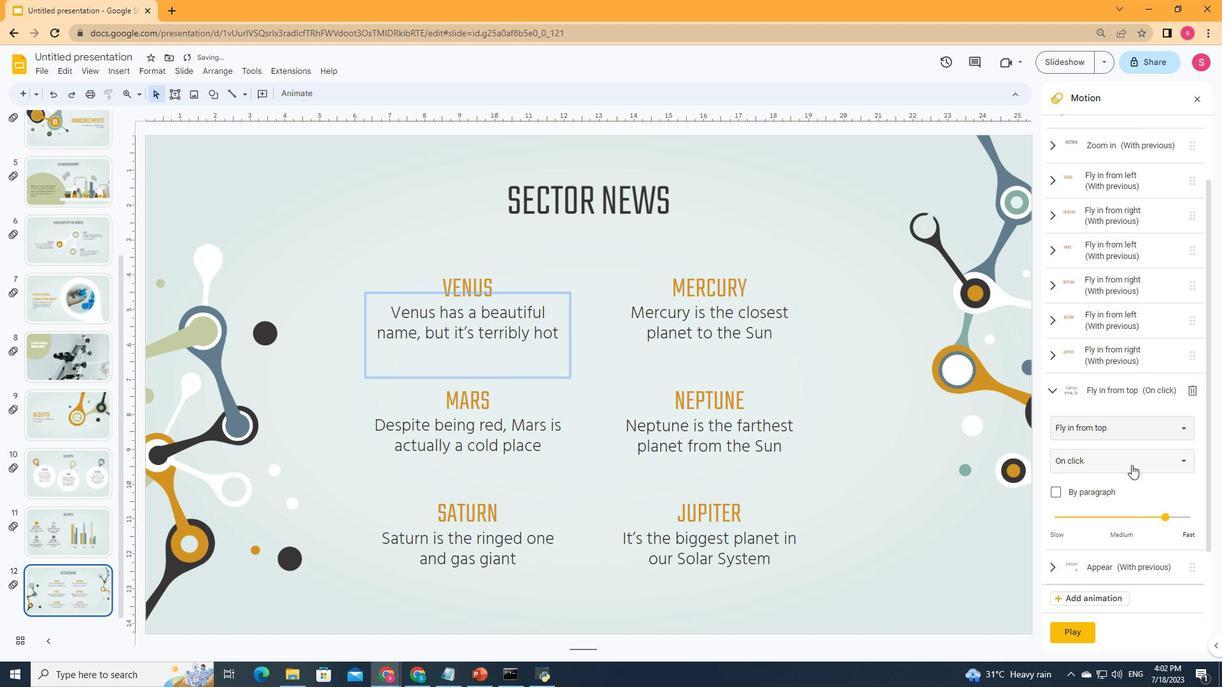 
Action: Mouse moved to (1113, 520)
Screenshot: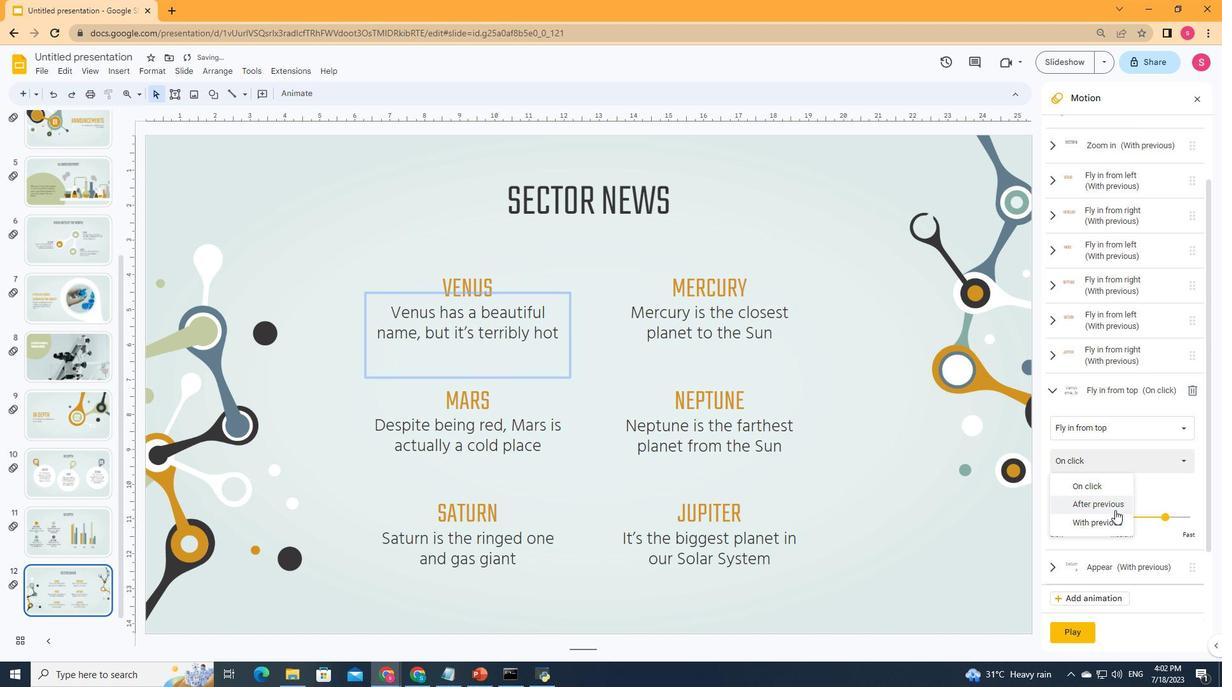 
Action: Mouse pressed left at (1113, 520)
Screenshot: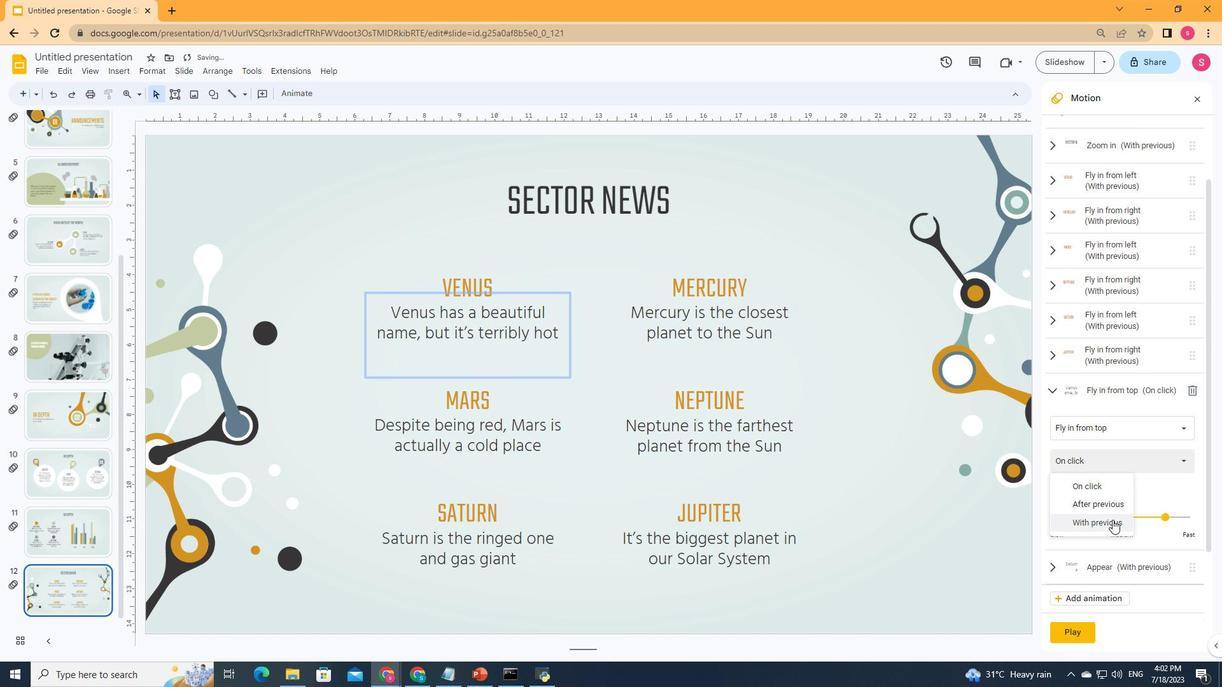 
Action: Mouse moved to (1162, 517)
Screenshot: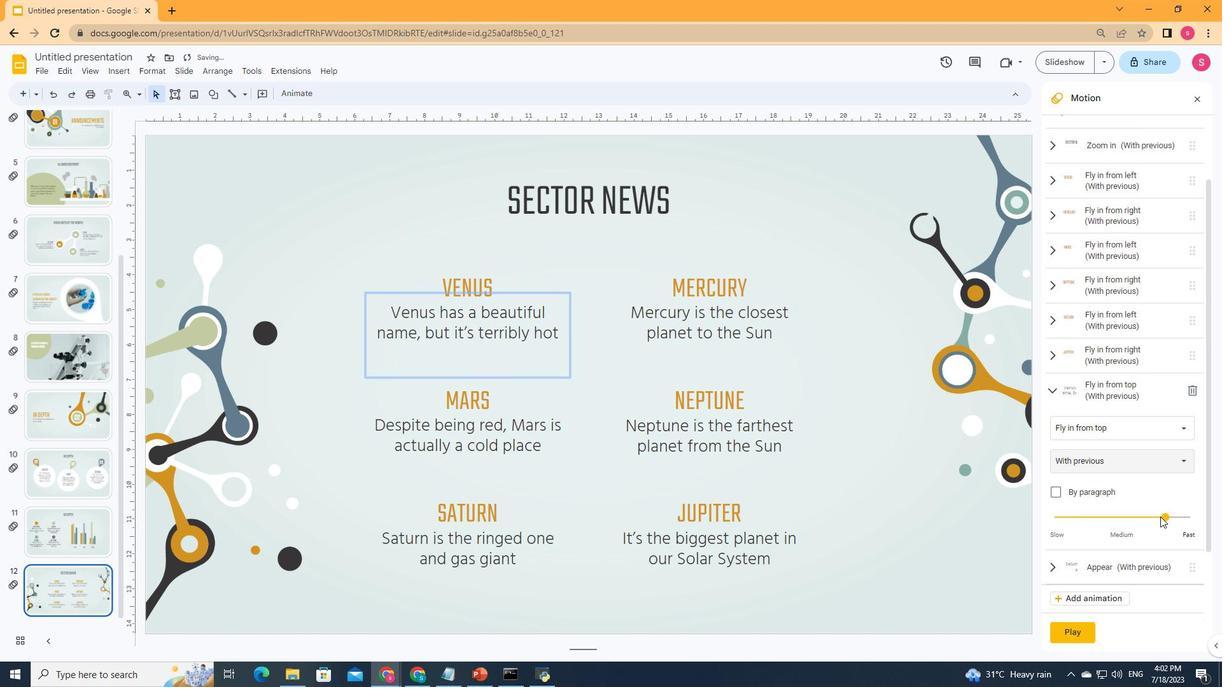 
Action: Mouse pressed left at (1162, 517)
Screenshot: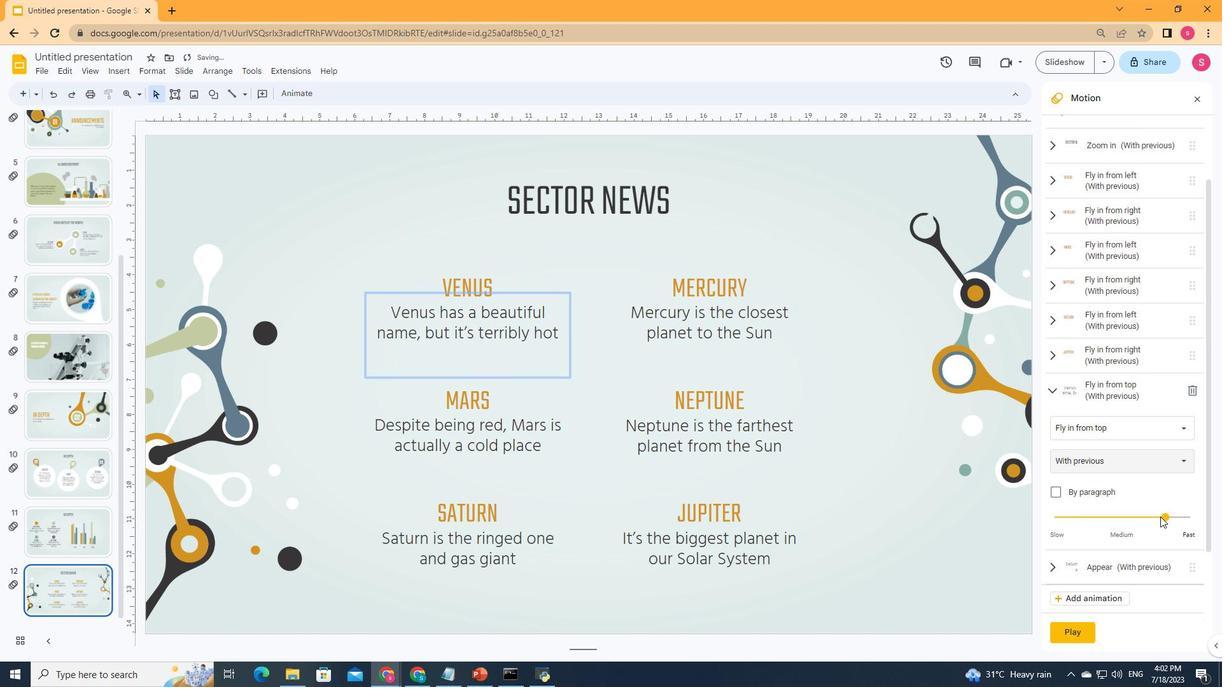 
Action: Mouse moved to (1065, 564)
Screenshot: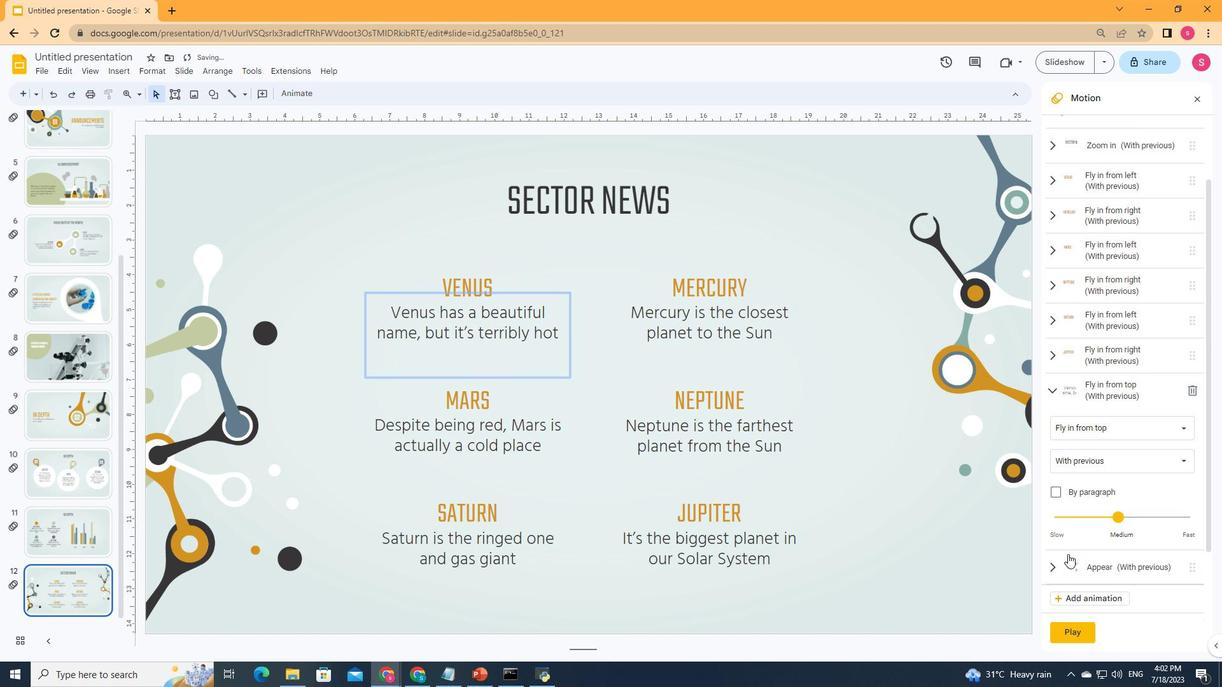 
Action: Mouse pressed left at (1065, 564)
Screenshot: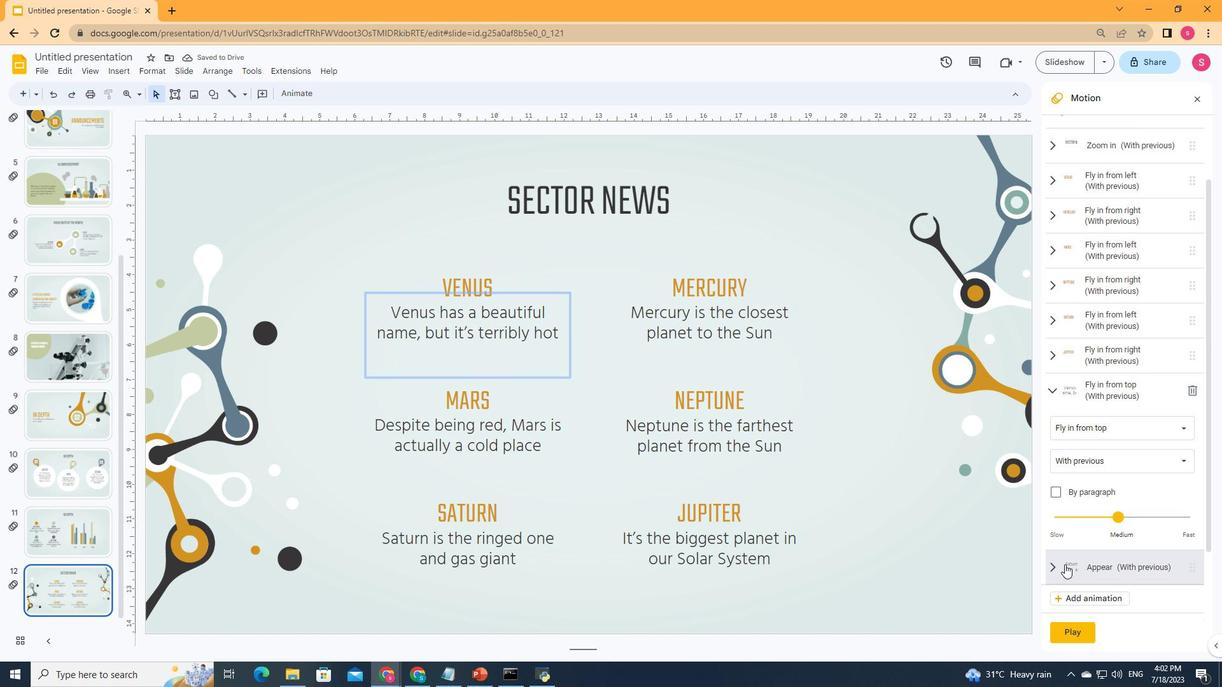 
Action: Mouse moved to (1096, 462)
Screenshot: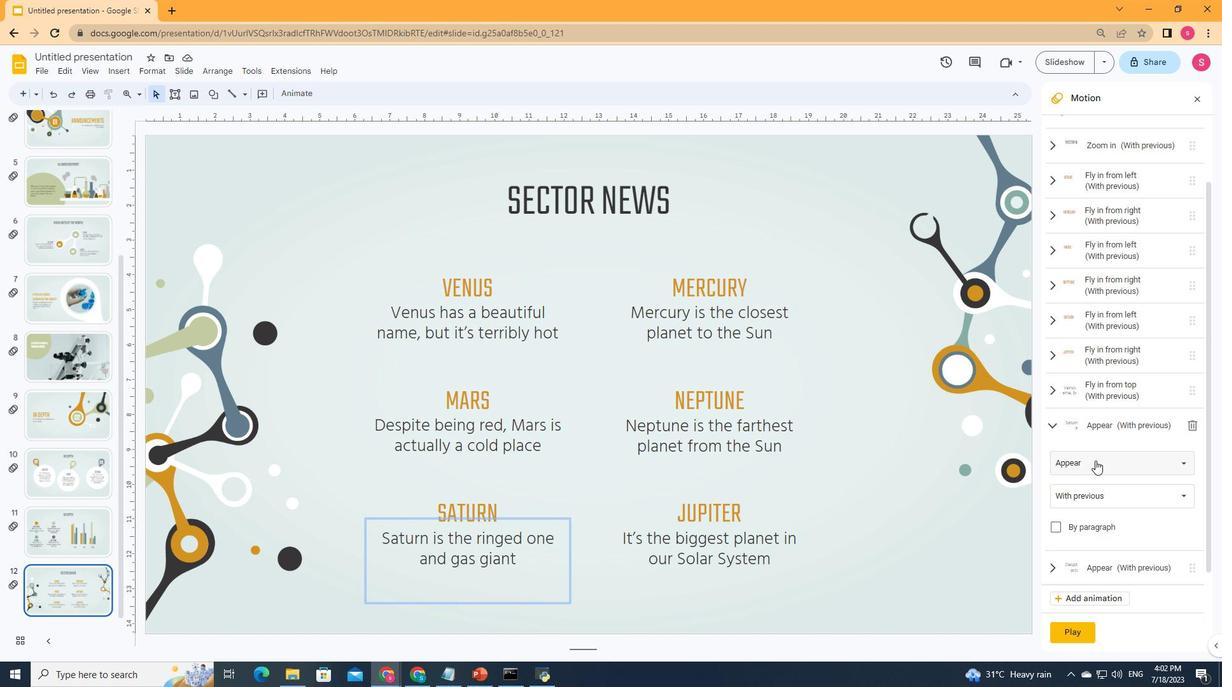 
Action: Mouse pressed left at (1096, 462)
Screenshot: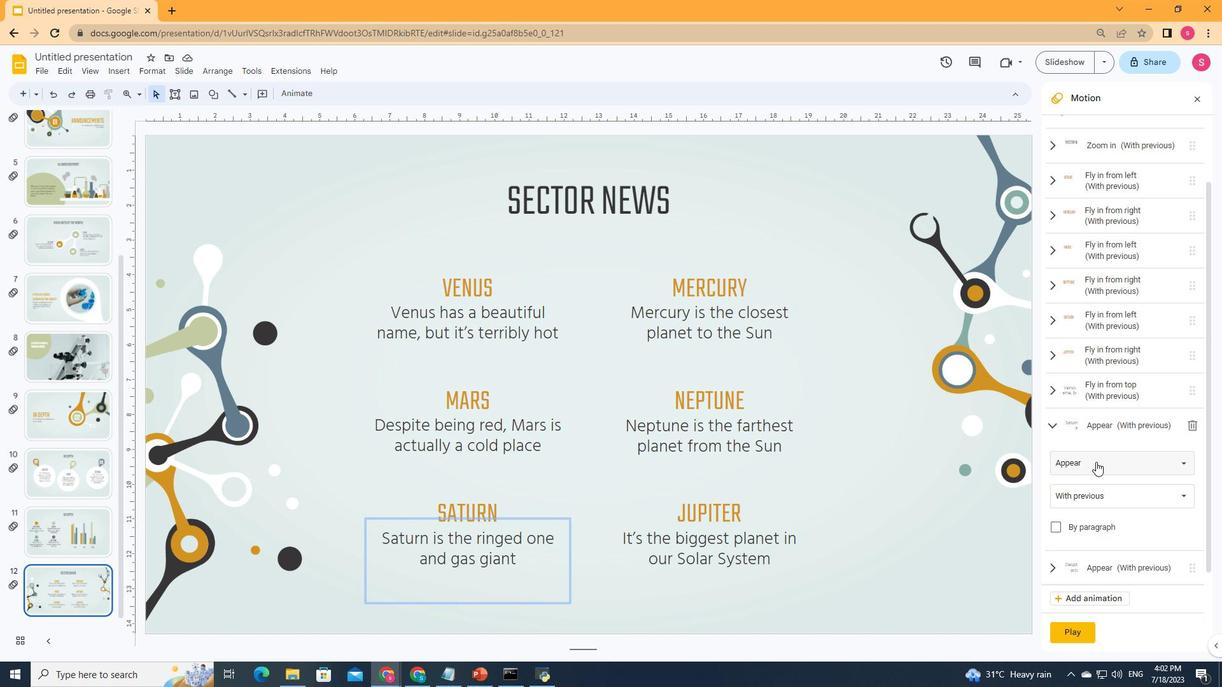 
Action: Mouse moved to (1111, 296)
Screenshot: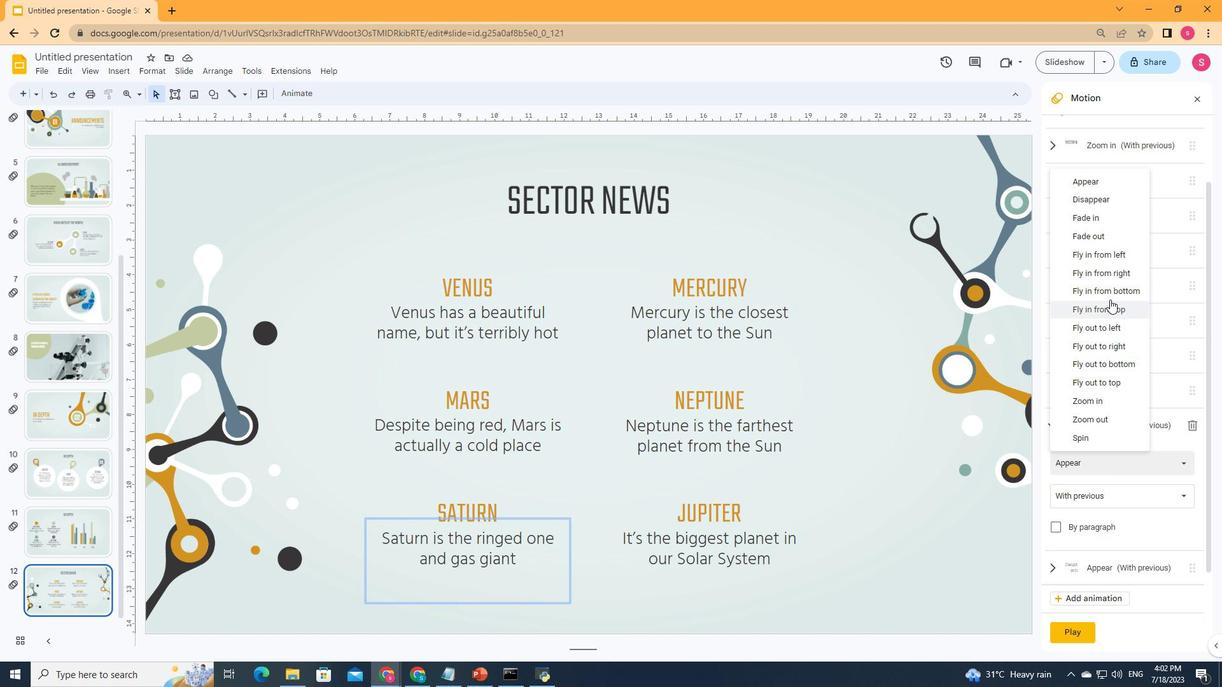 
Action: Mouse pressed left at (1111, 296)
Screenshot: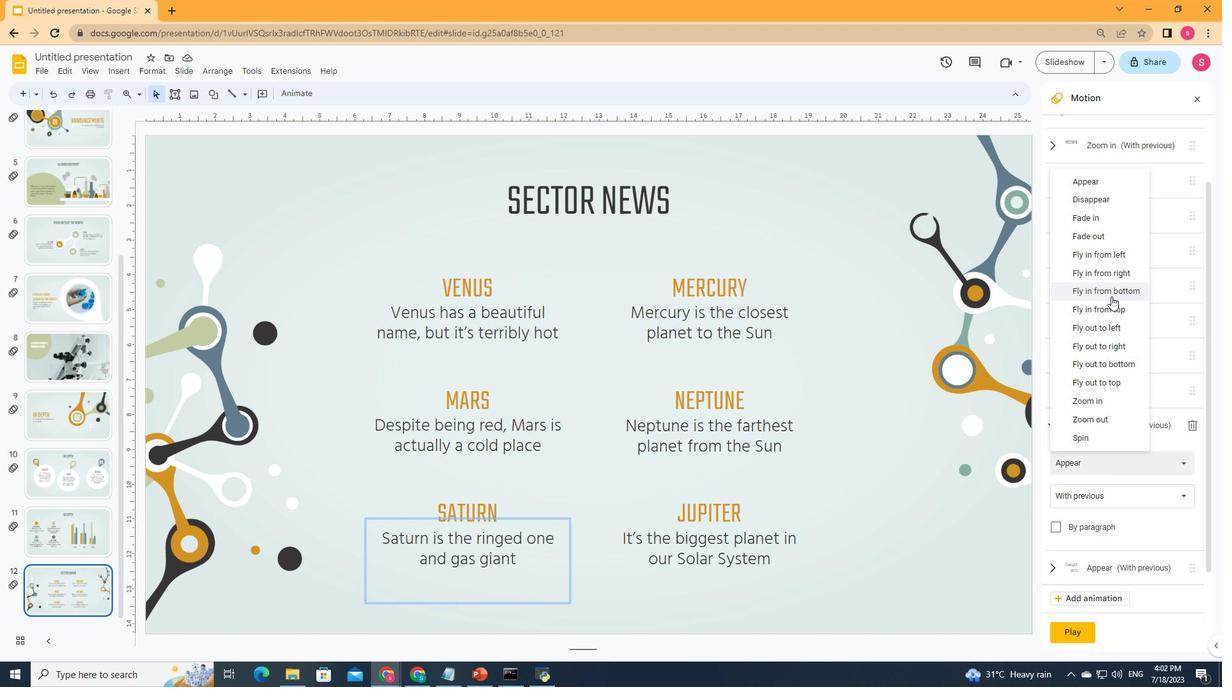 
Action: Mouse moved to (1162, 551)
Screenshot: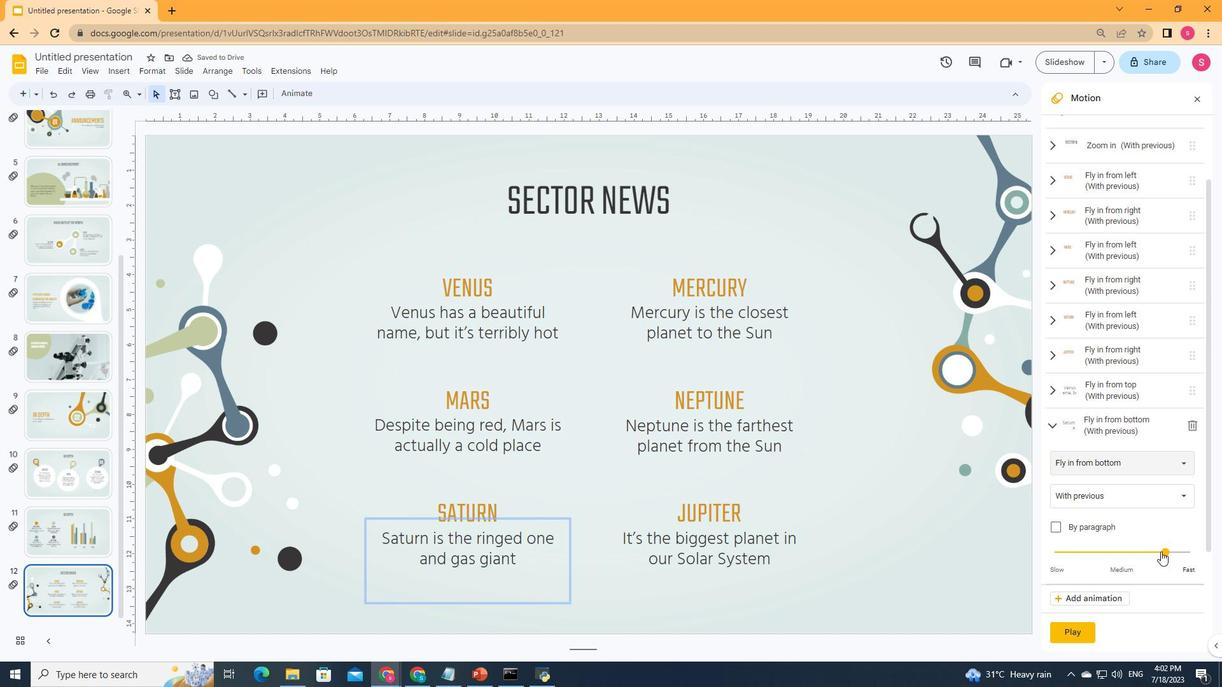 
Action: Mouse pressed left at (1162, 551)
Screenshot: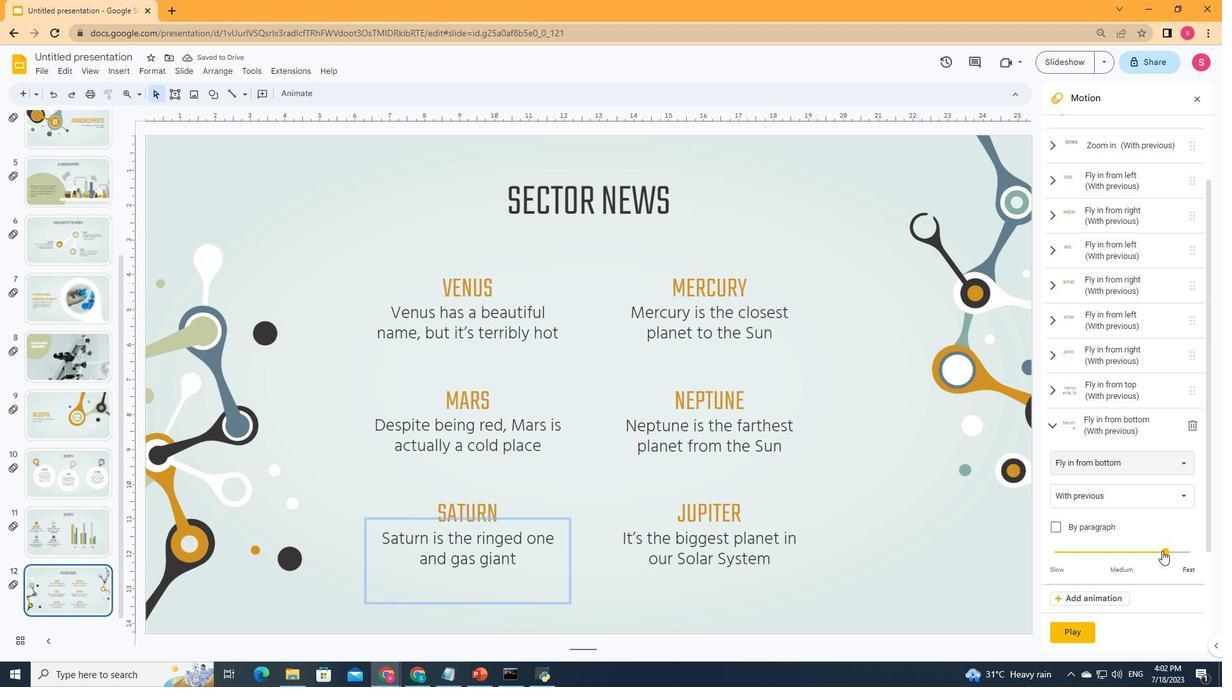 
Action: Mouse moved to (1075, 543)
Screenshot: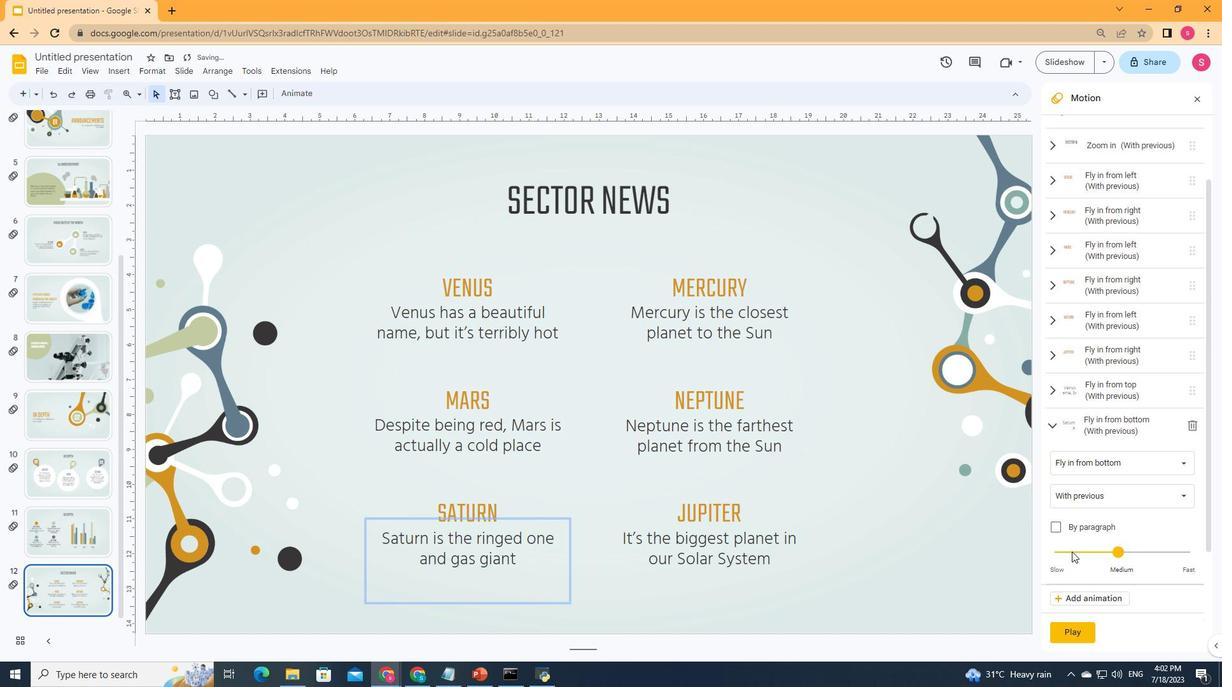 
Action: Mouse scrolled (1075, 543) with delta (0, 0)
Screenshot: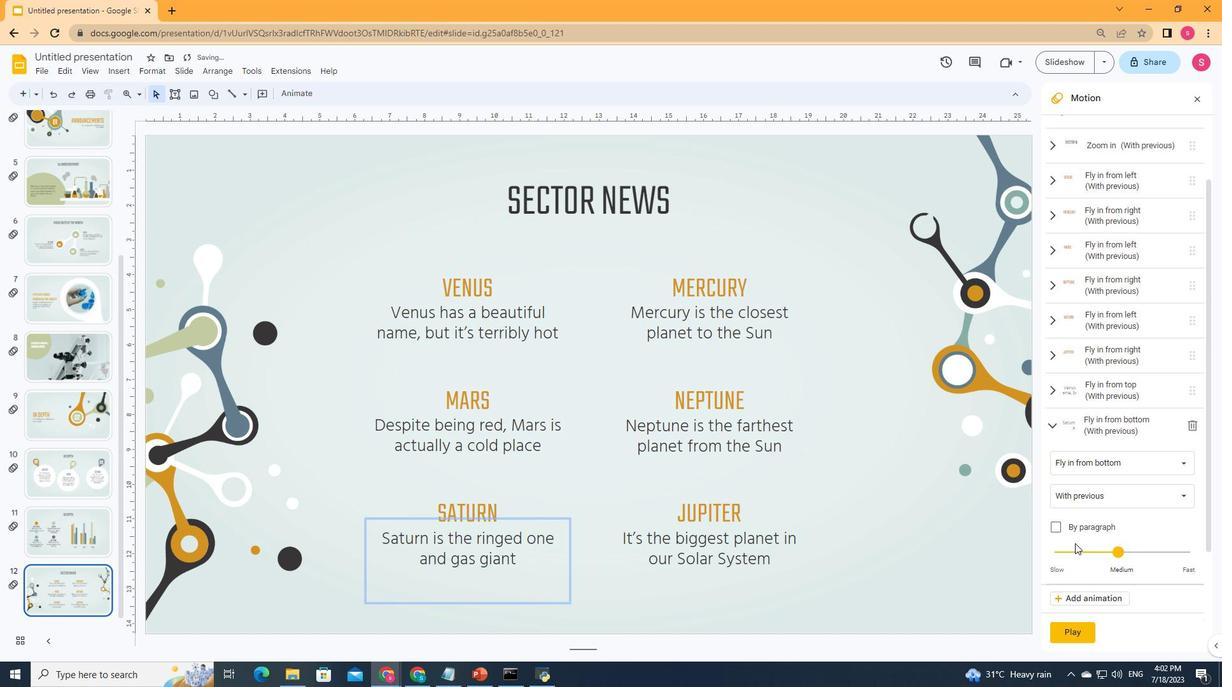 
Action: Mouse scrolled (1075, 543) with delta (0, 0)
Screenshot: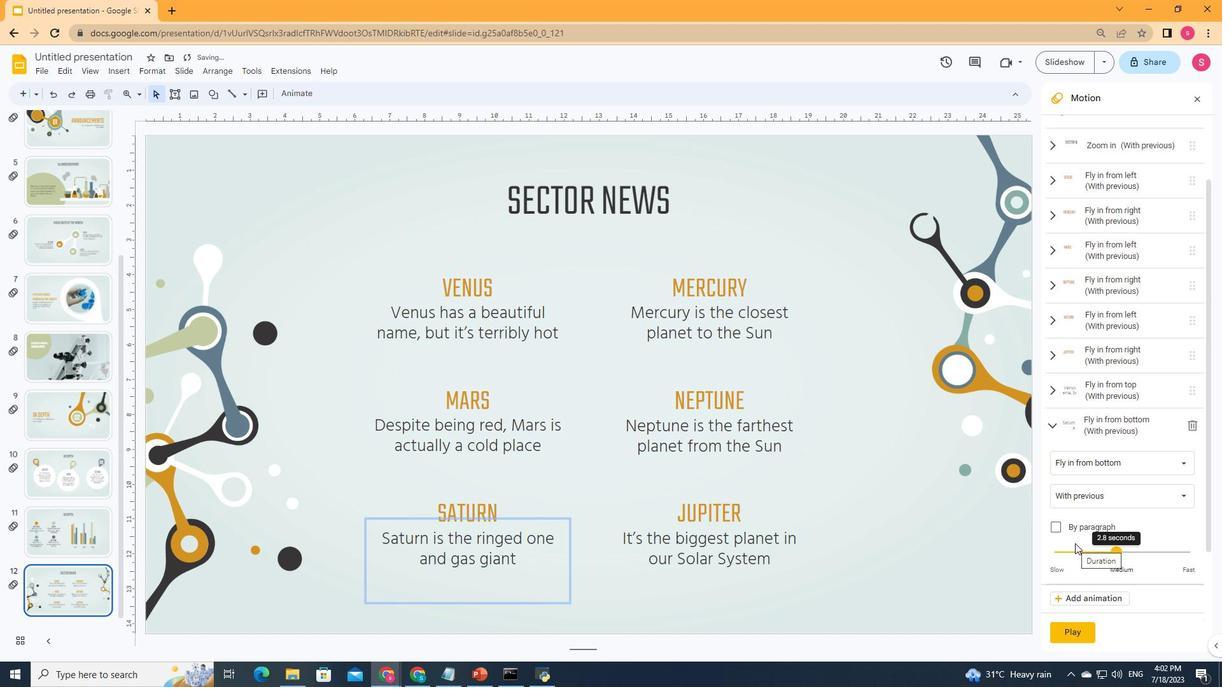 
Action: Mouse scrolled (1075, 543) with delta (0, 0)
Screenshot: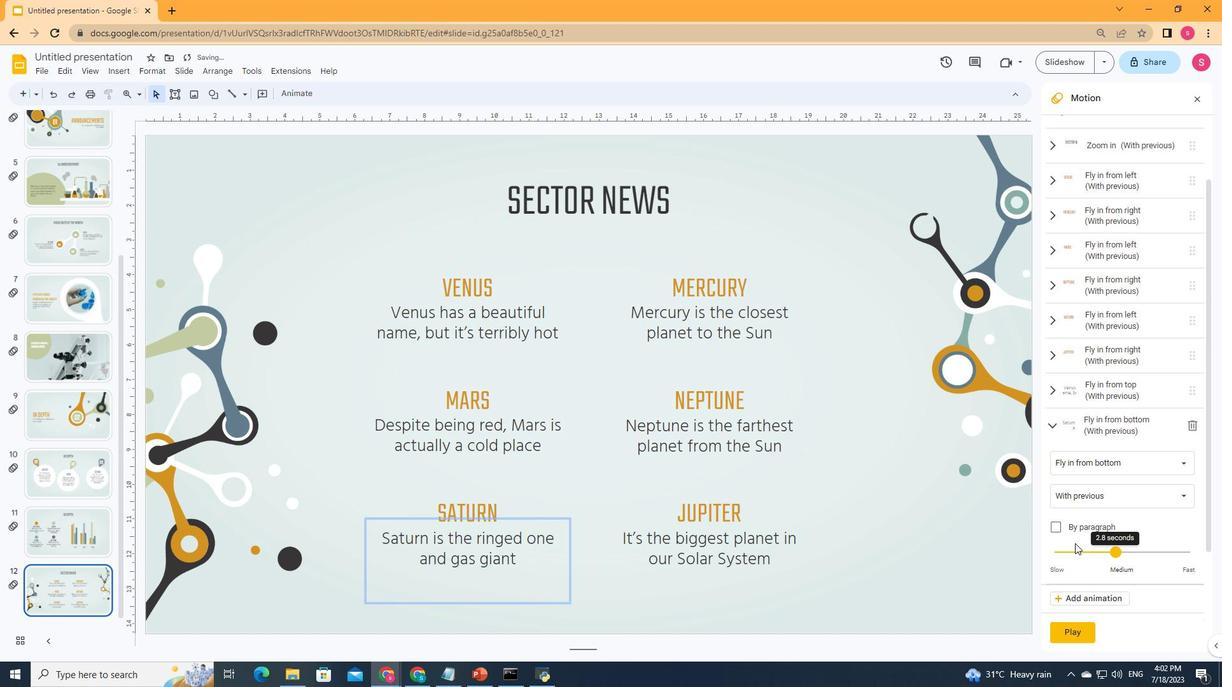 
Action: Mouse moved to (1063, 540)
Screenshot: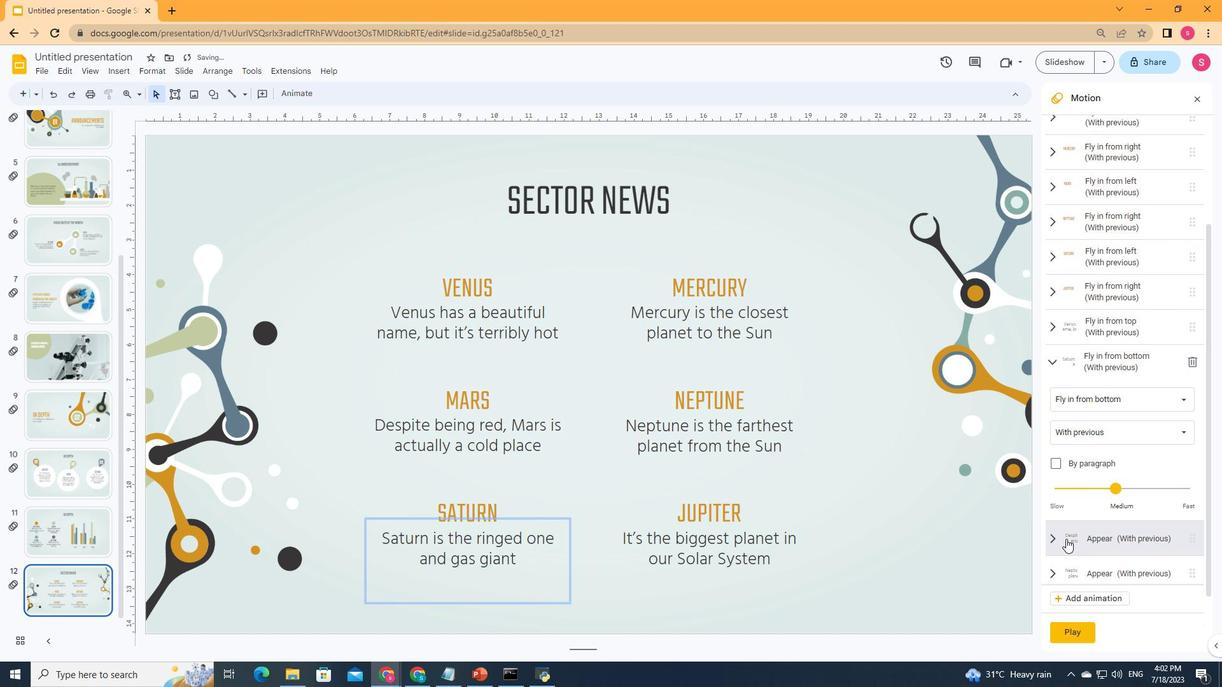 
Action: Mouse pressed left at (1063, 540)
Screenshot: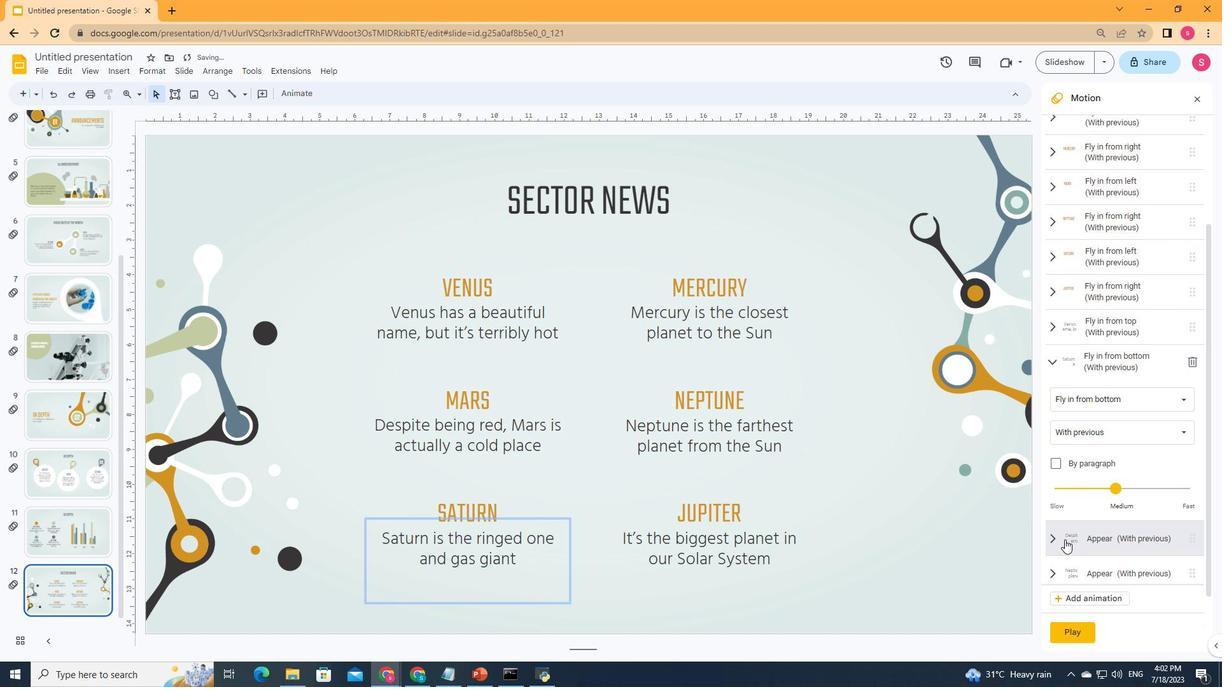 
Action: Mouse moved to (1097, 473)
Screenshot: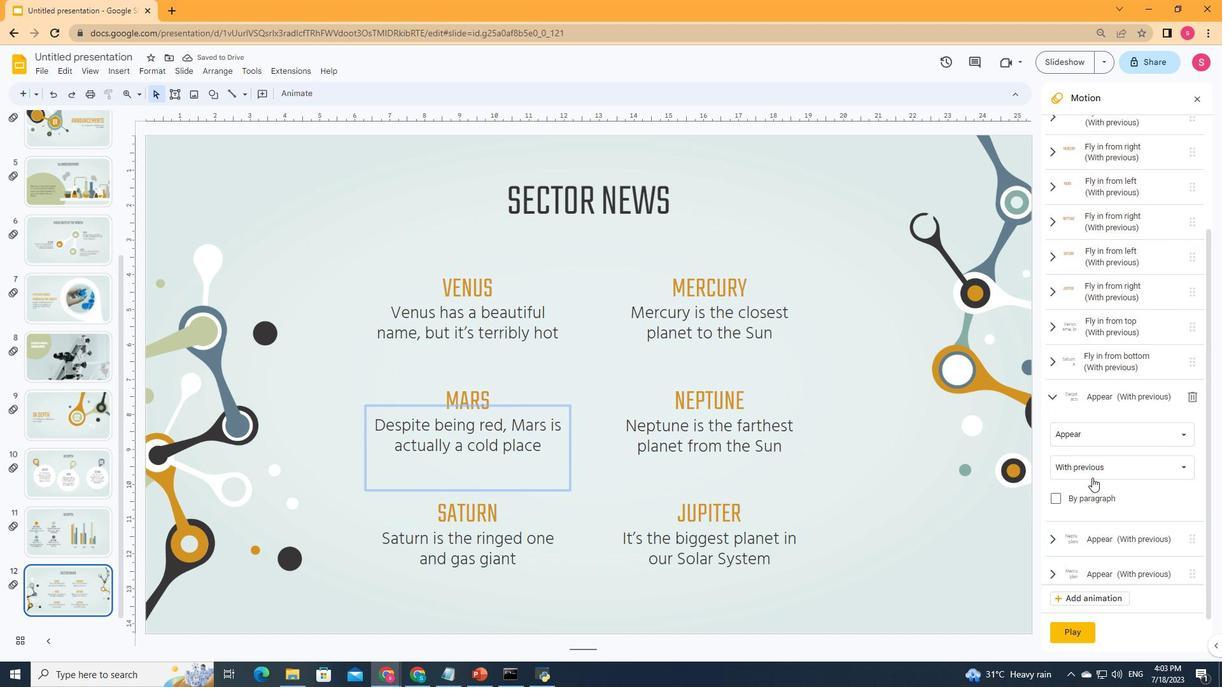 
Action: Mouse pressed left at (1097, 473)
Screenshot: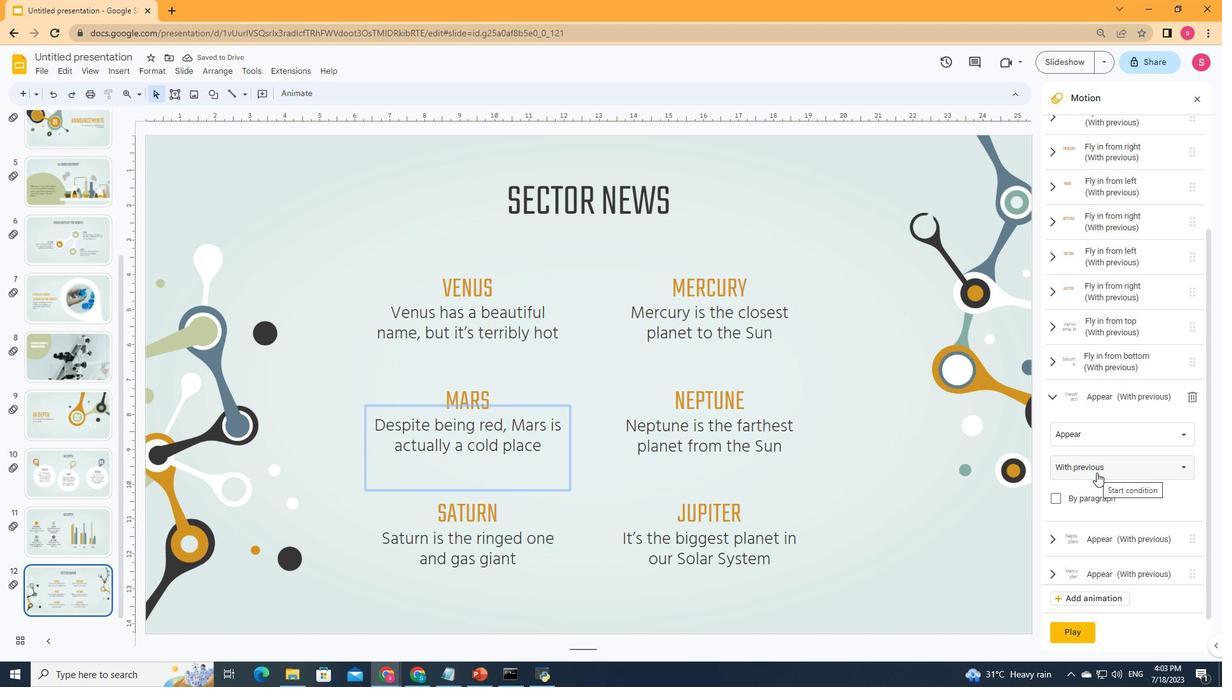 
Action: Mouse moved to (1099, 529)
Screenshot: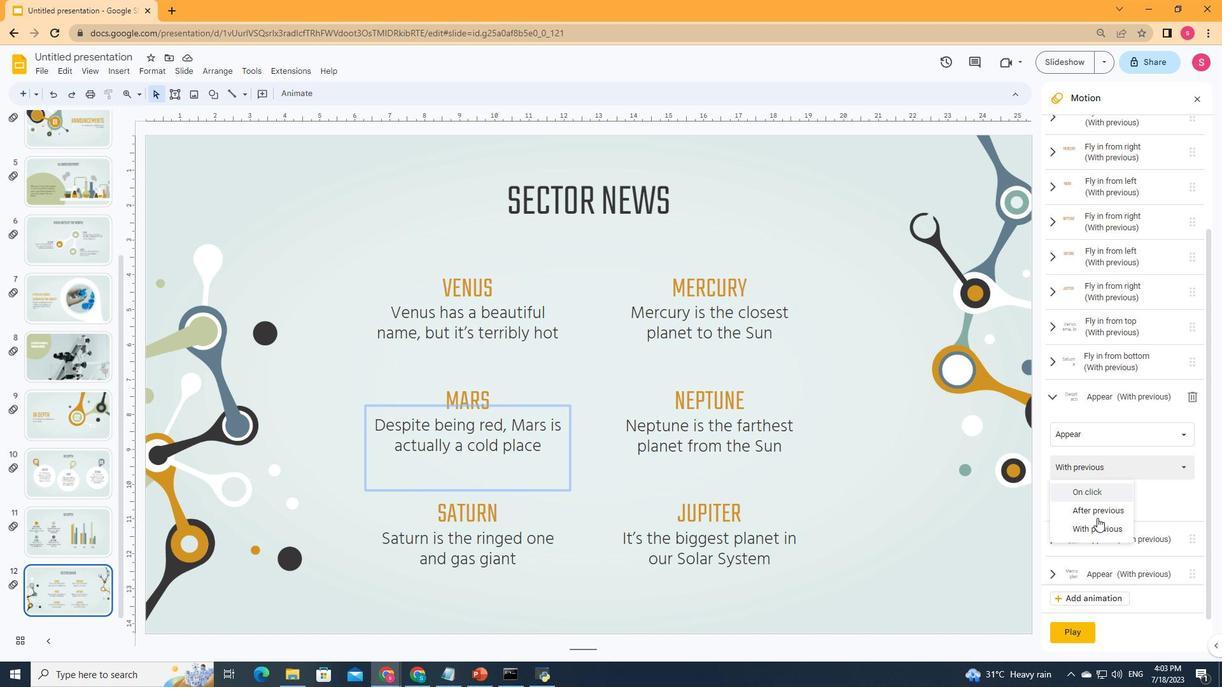 
Action: Mouse pressed left at (1099, 529)
Screenshot: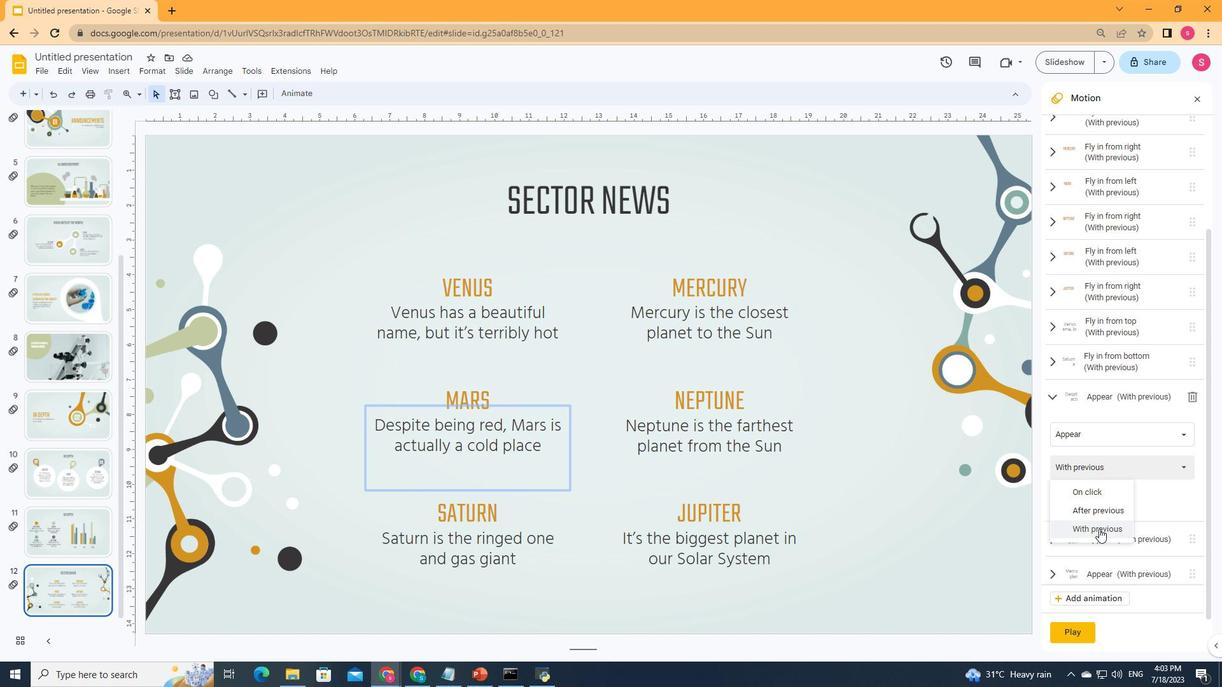 
Action: Mouse moved to (1132, 438)
Screenshot: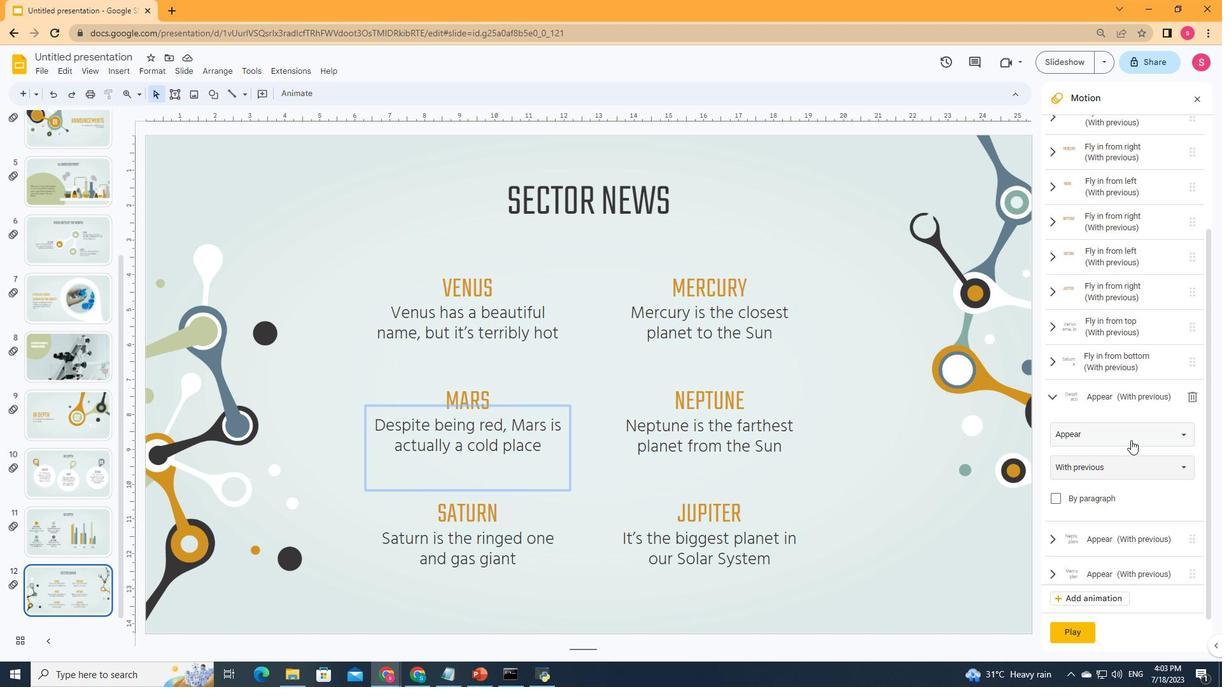 
Action: Mouse pressed left at (1132, 438)
Screenshot: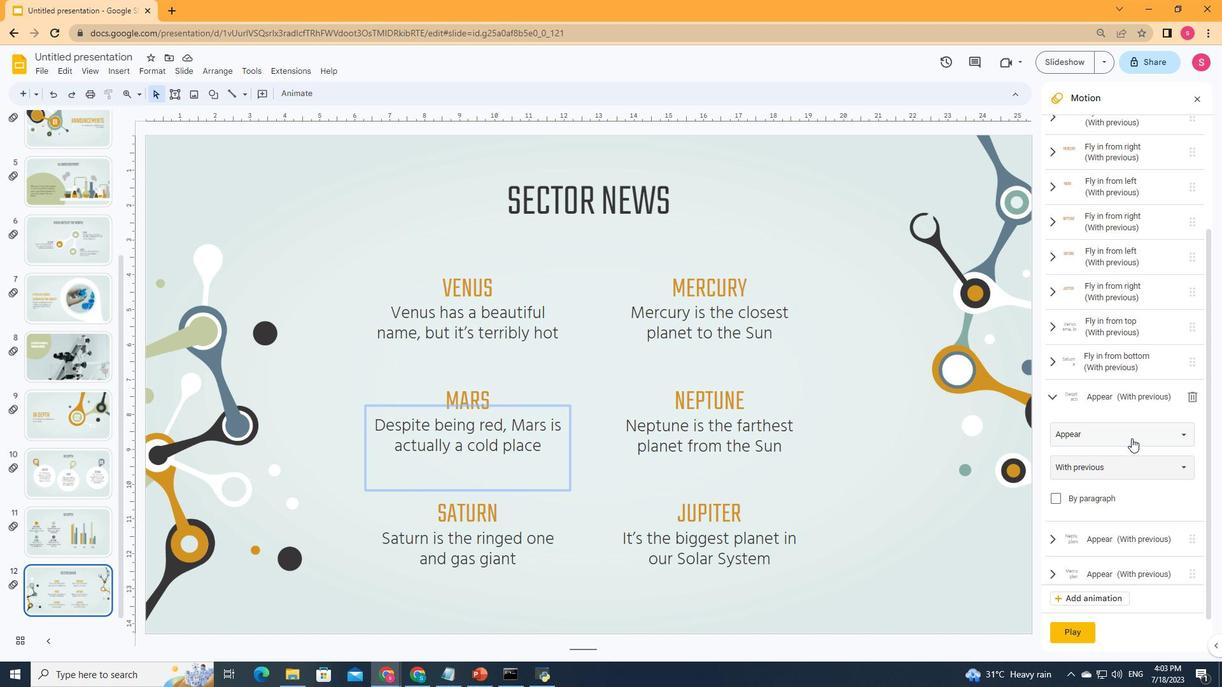 
Action: Mouse moved to (1108, 232)
Screenshot: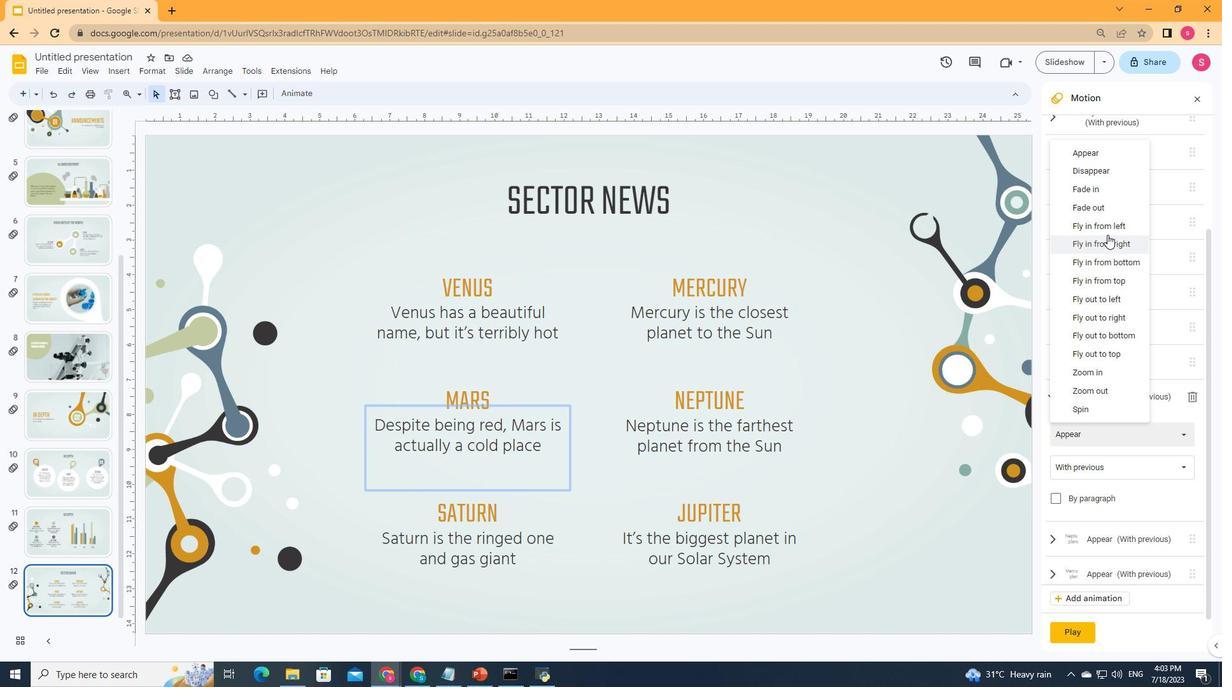 
Action: Mouse pressed left at (1108, 232)
Screenshot: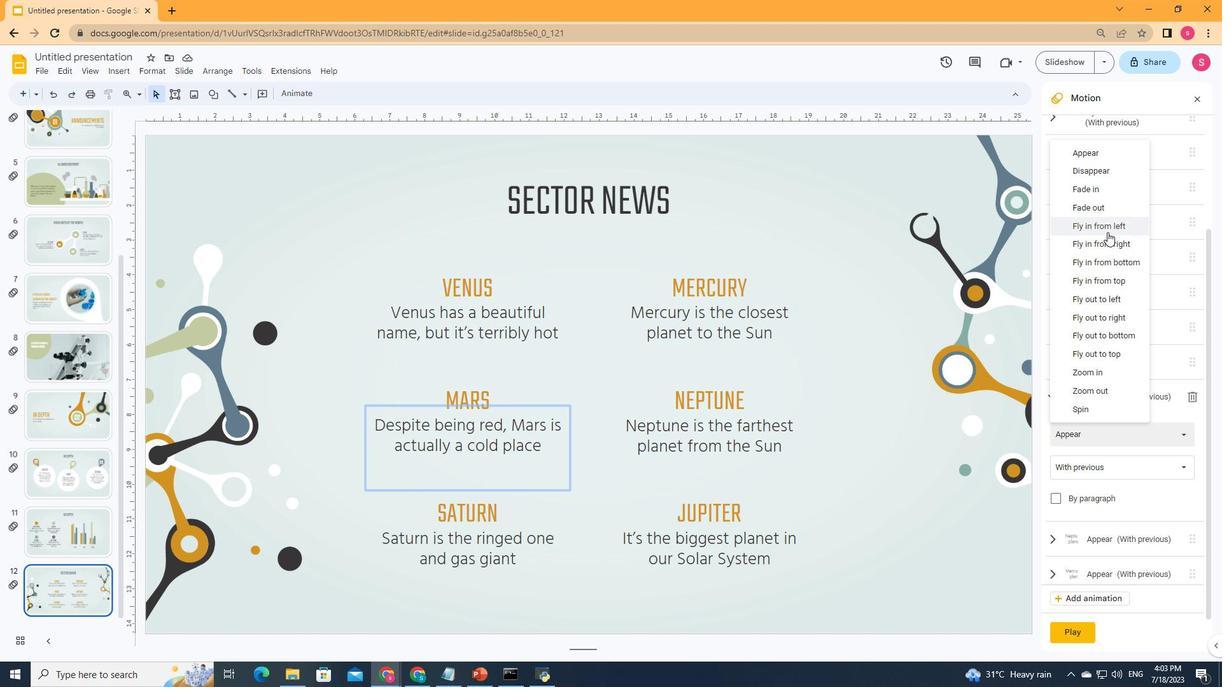 
Action: Mouse moved to (1142, 470)
Screenshot: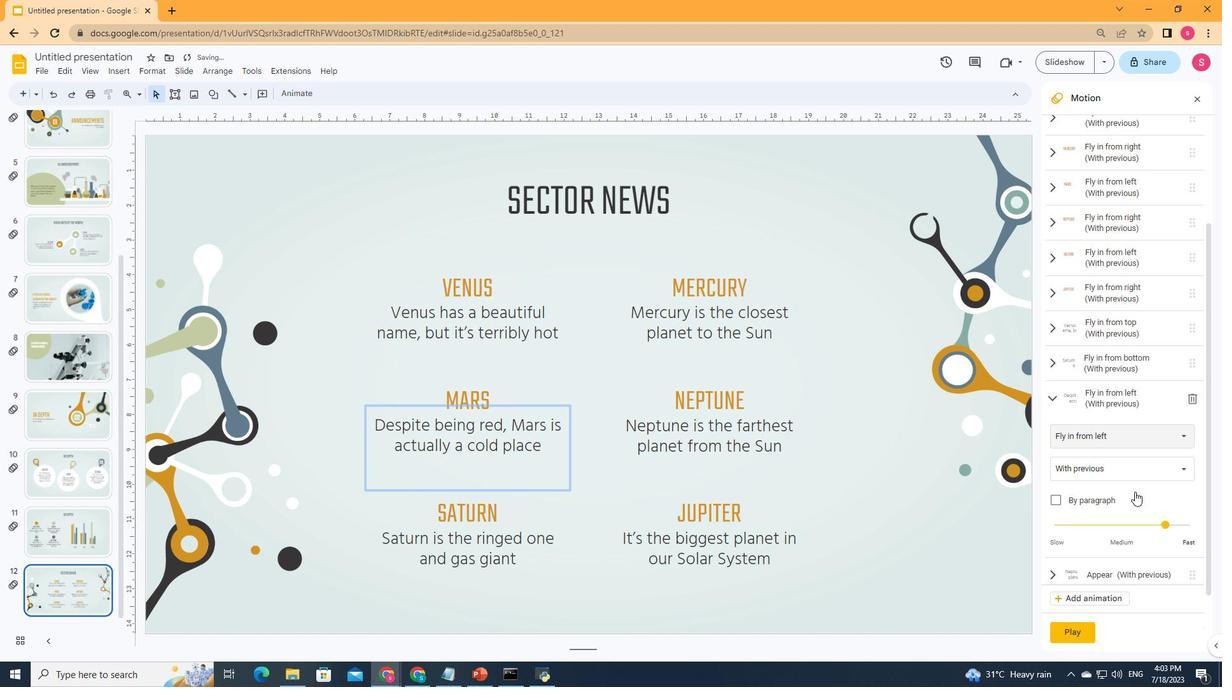 
Action: Mouse pressed left at (1142, 470)
Screenshot: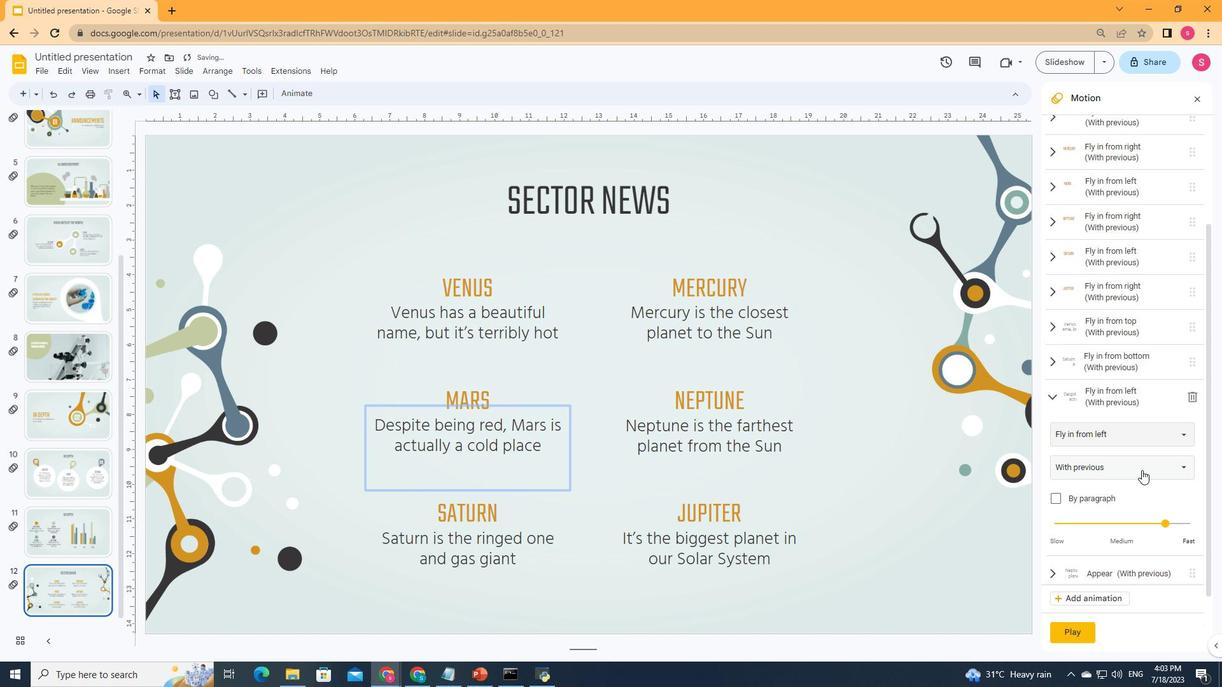 
Action: Mouse pressed left at (1142, 470)
Screenshot: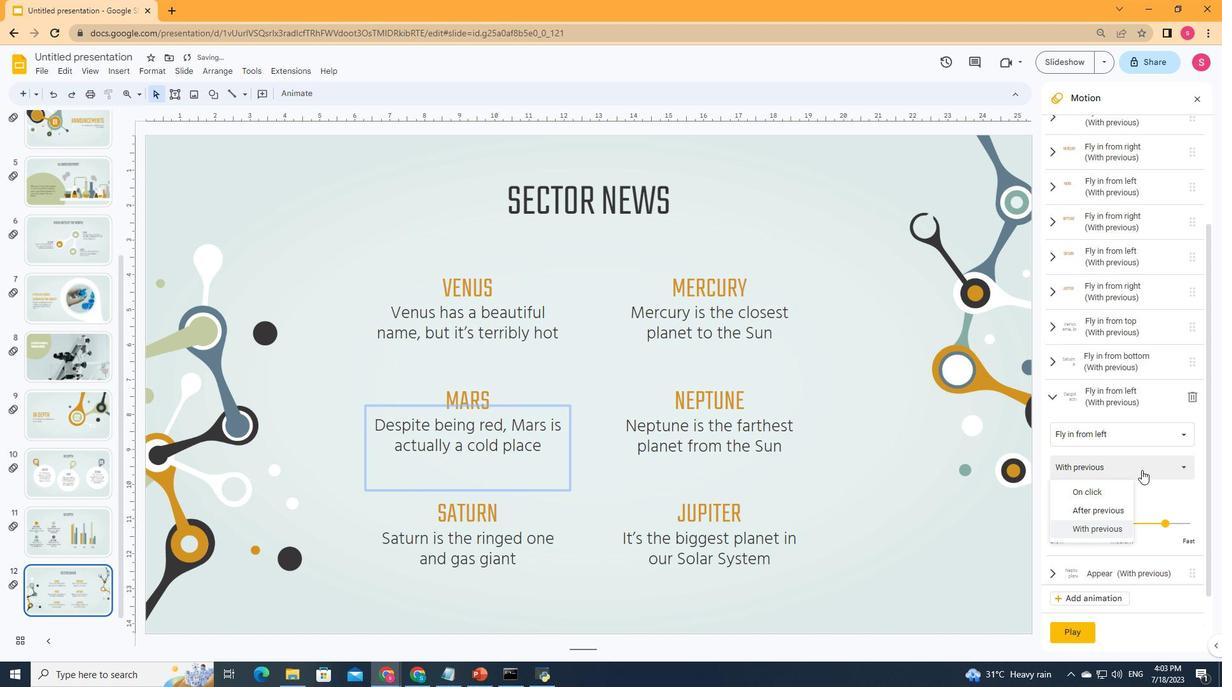 
Action: Mouse moved to (1167, 521)
Screenshot: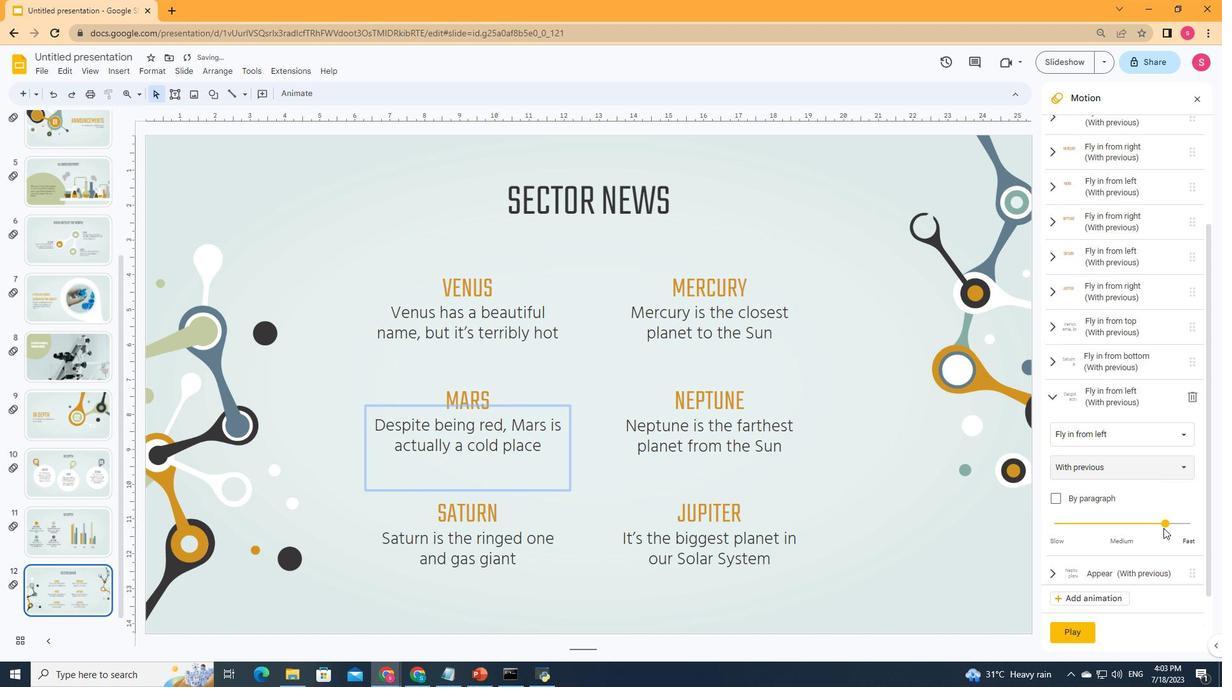 
Action: Mouse pressed left at (1167, 521)
Screenshot: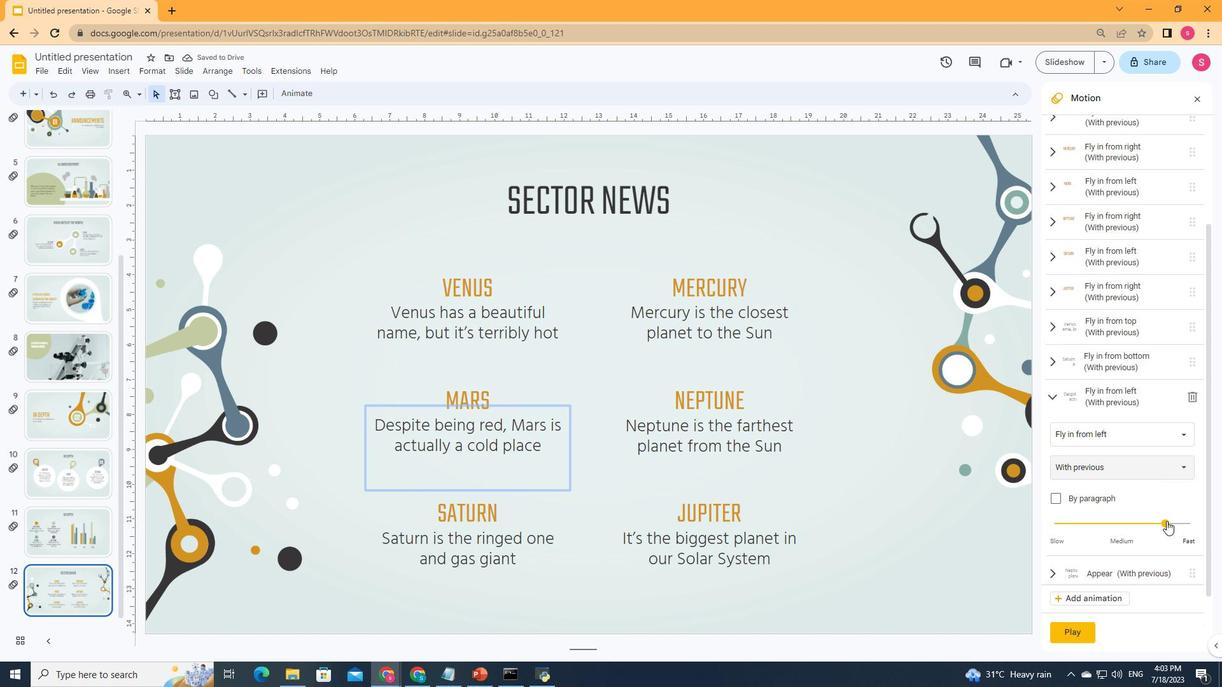 
Action: Mouse moved to (1057, 575)
Screenshot: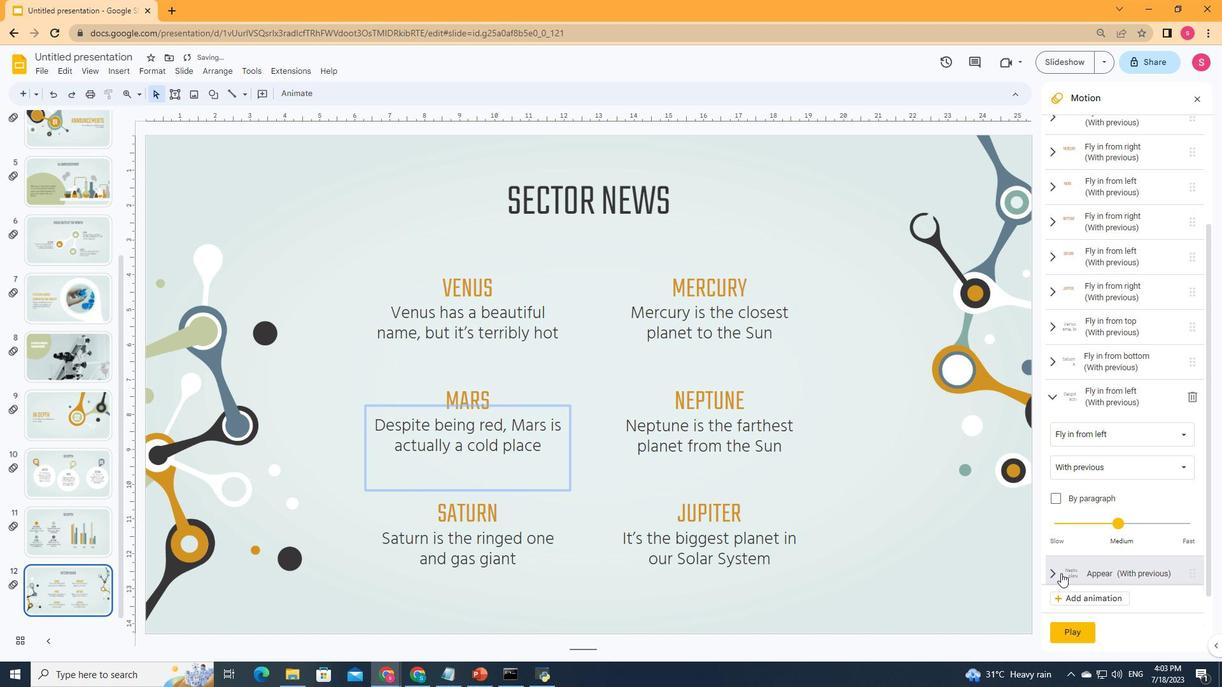 
Action: Mouse pressed left at (1057, 575)
Screenshot: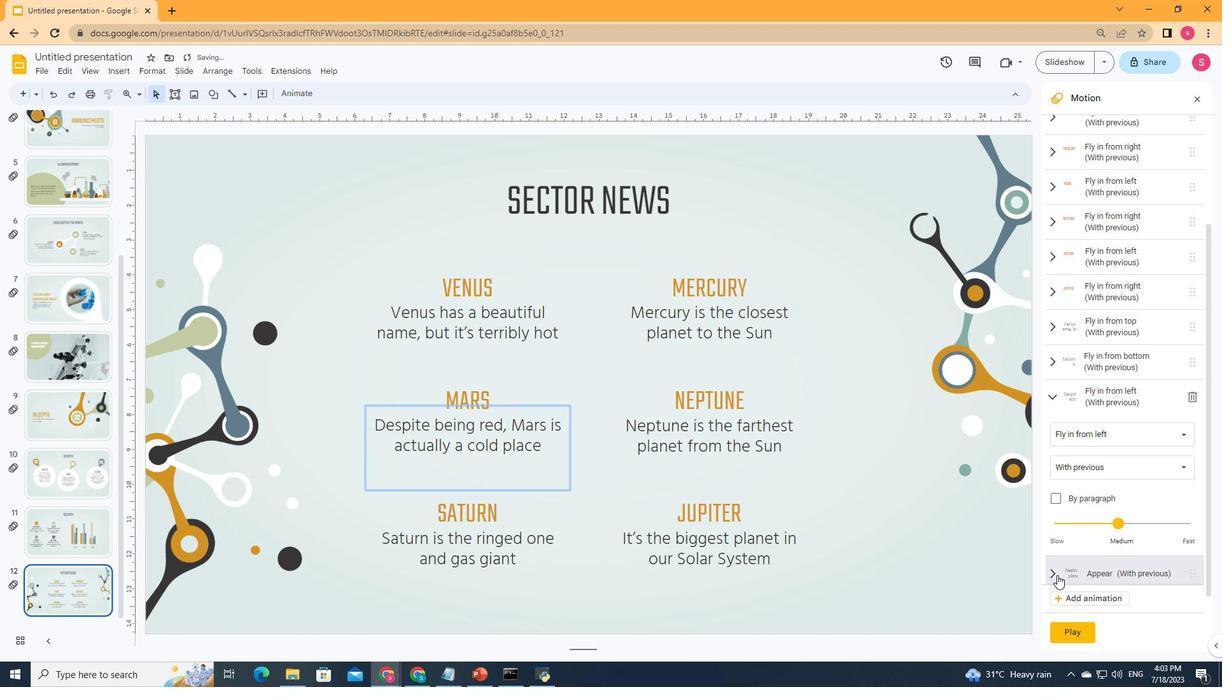 
Action: Mouse moved to (1076, 464)
Screenshot: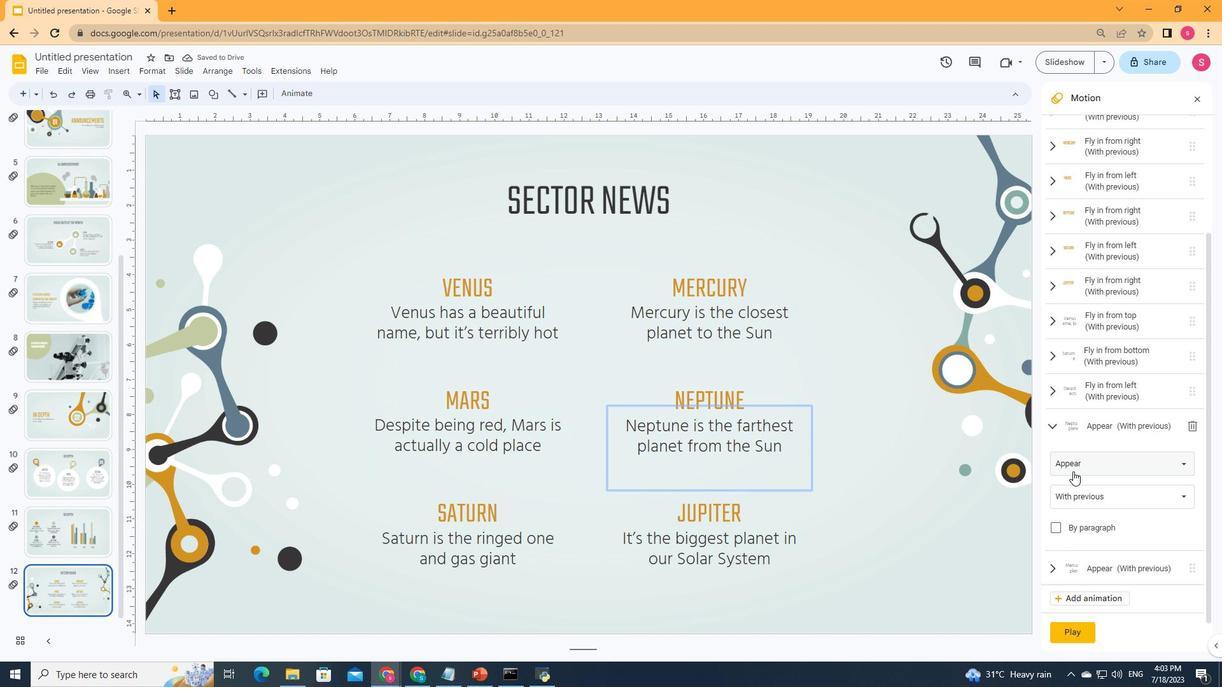 
Action: Mouse pressed left at (1076, 464)
Screenshot: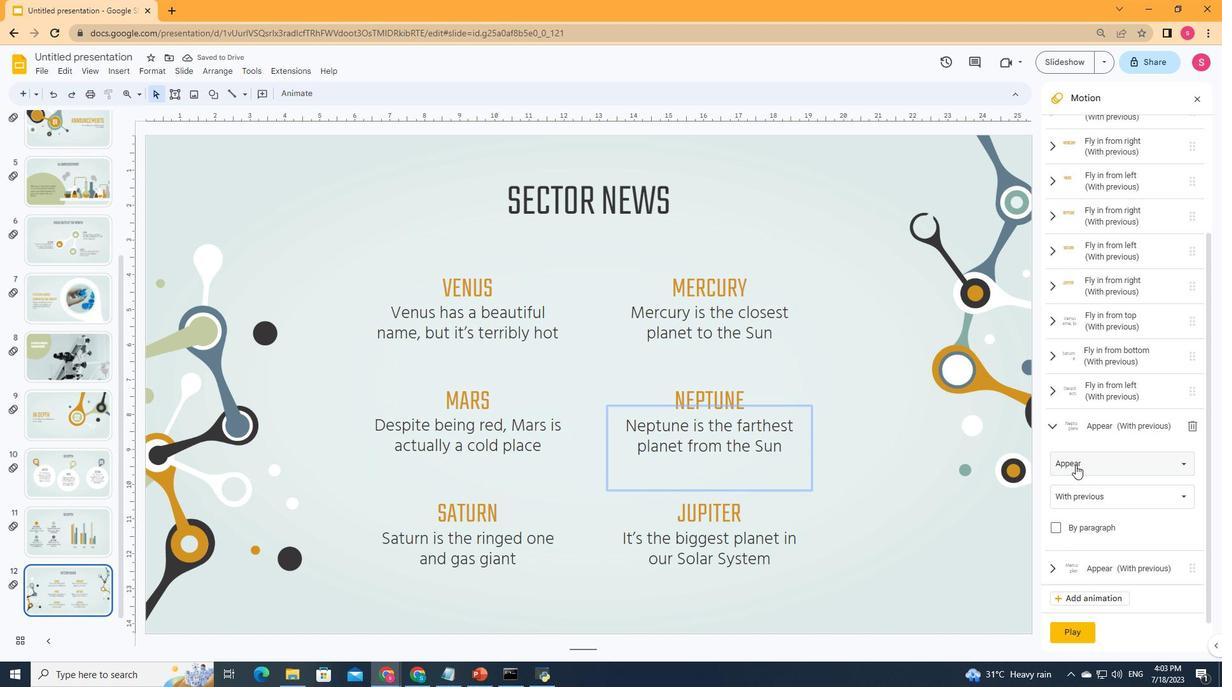 
Action: Mouse moved to (1108, 259)
Screenshot: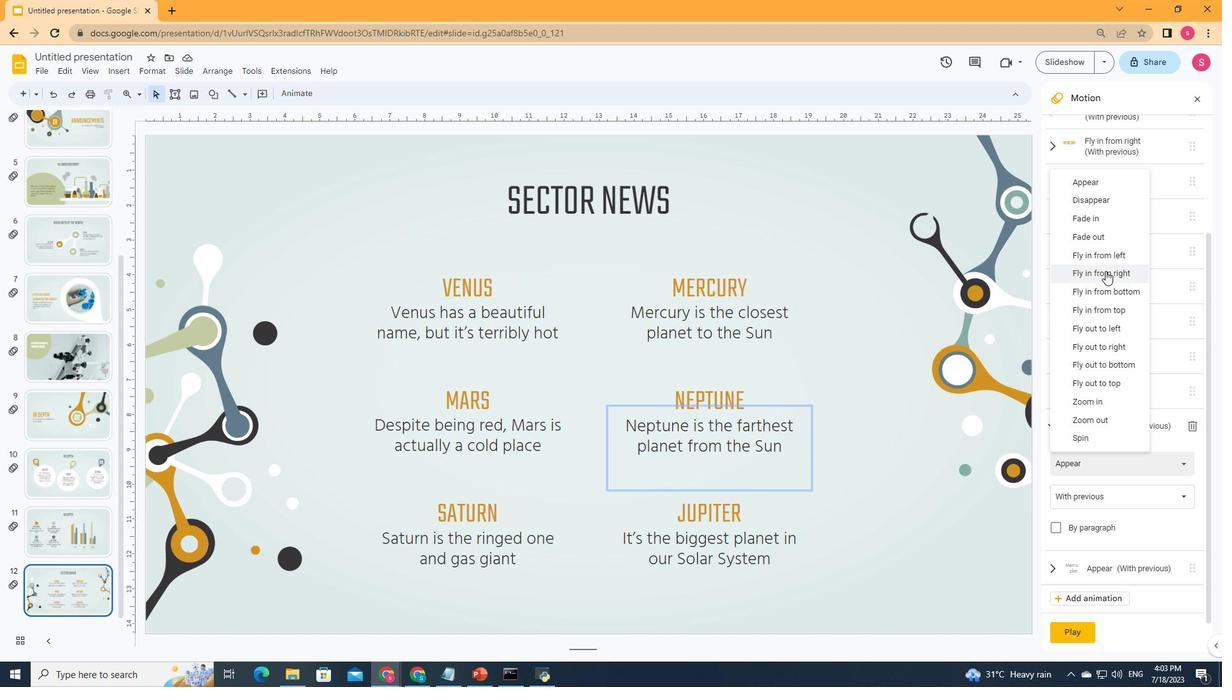 
Action: Mouse pressed left at (1108, 259)
Screenshot: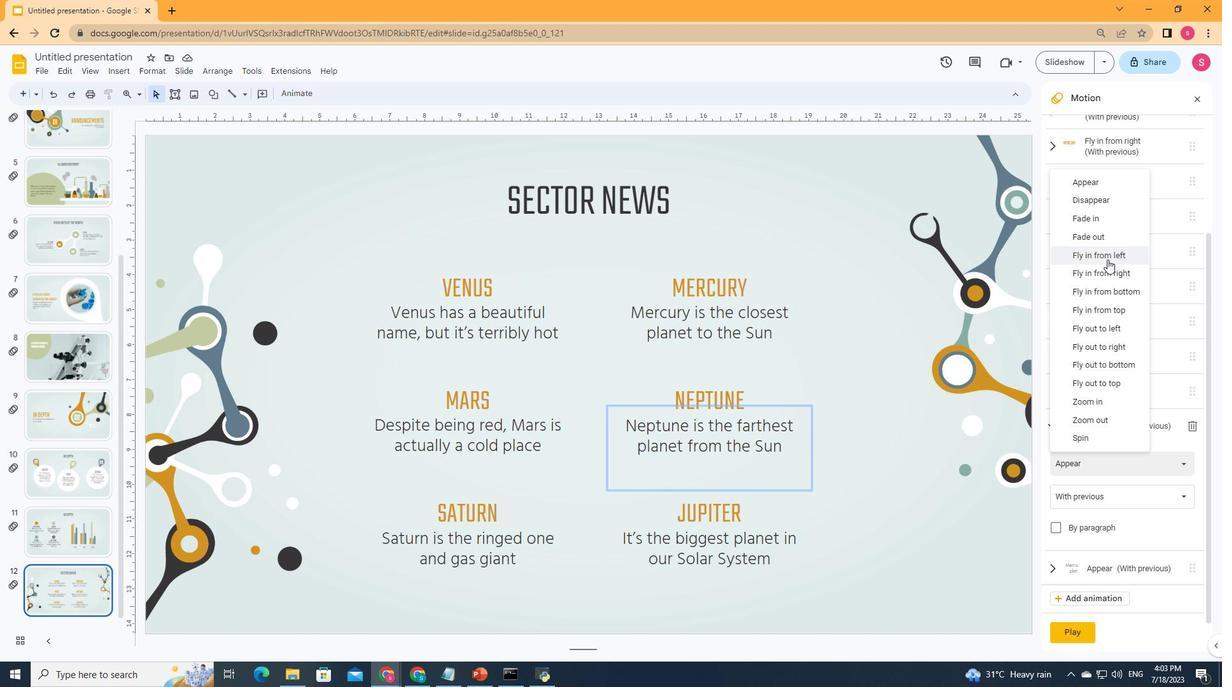 
Action: Mouse moved to (1138, 471)
Screenshot: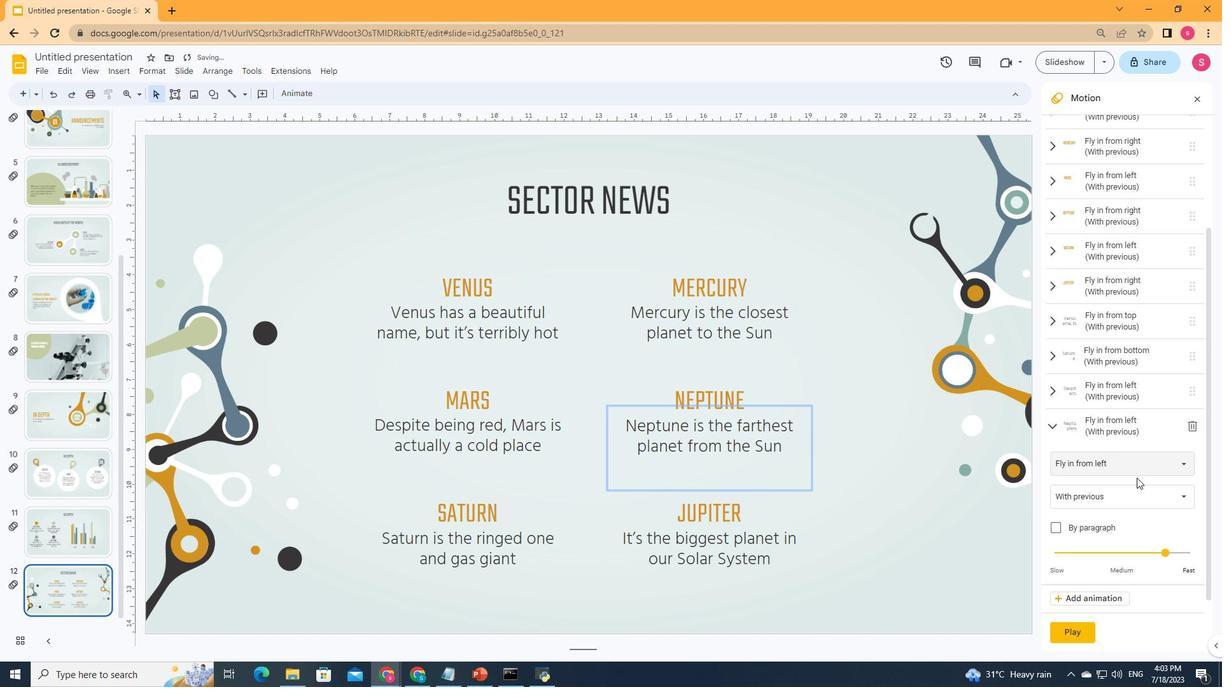 
Action: Mouse pressed left at (1138, 471)
Screenshot: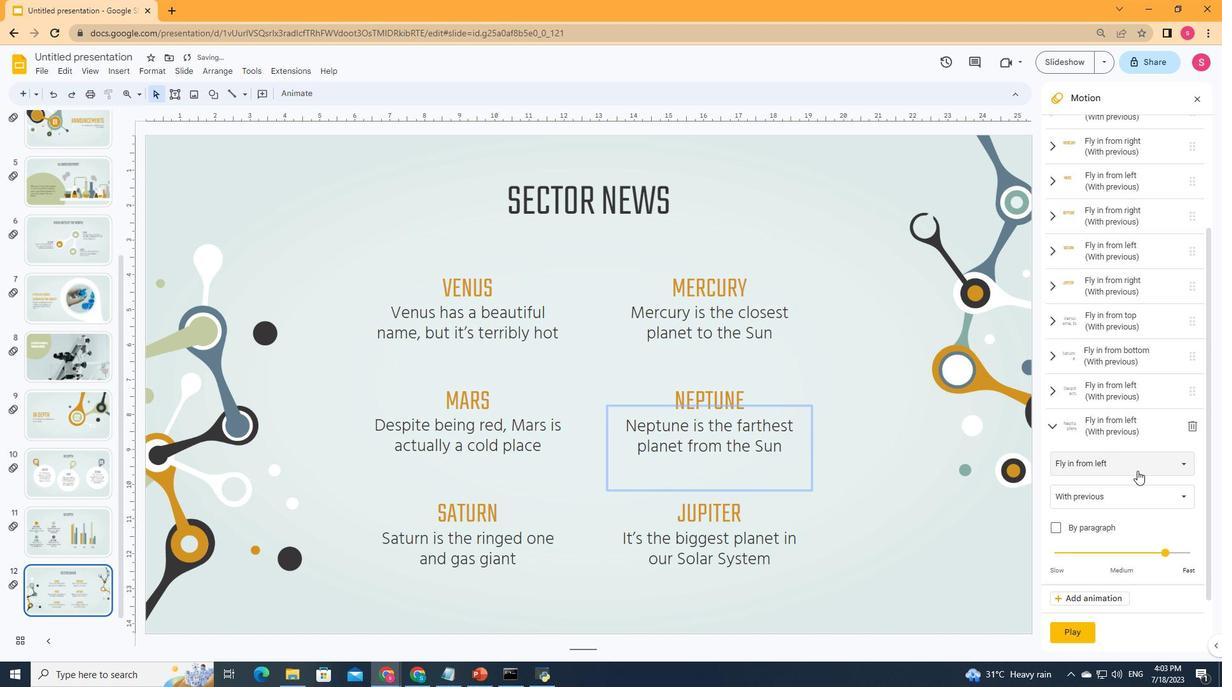 
Action: Mouse moved to (1120, 277)
Screenshot: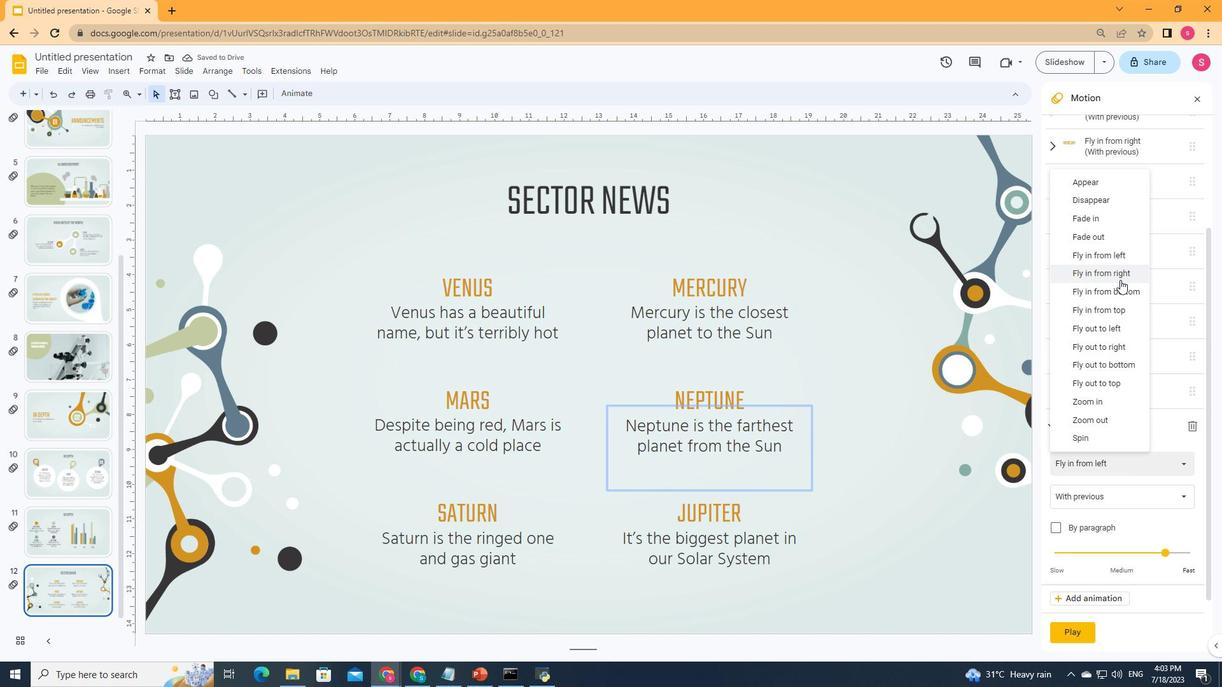 
Action: Mouse pressed left at (1120, 277)
Screenshot: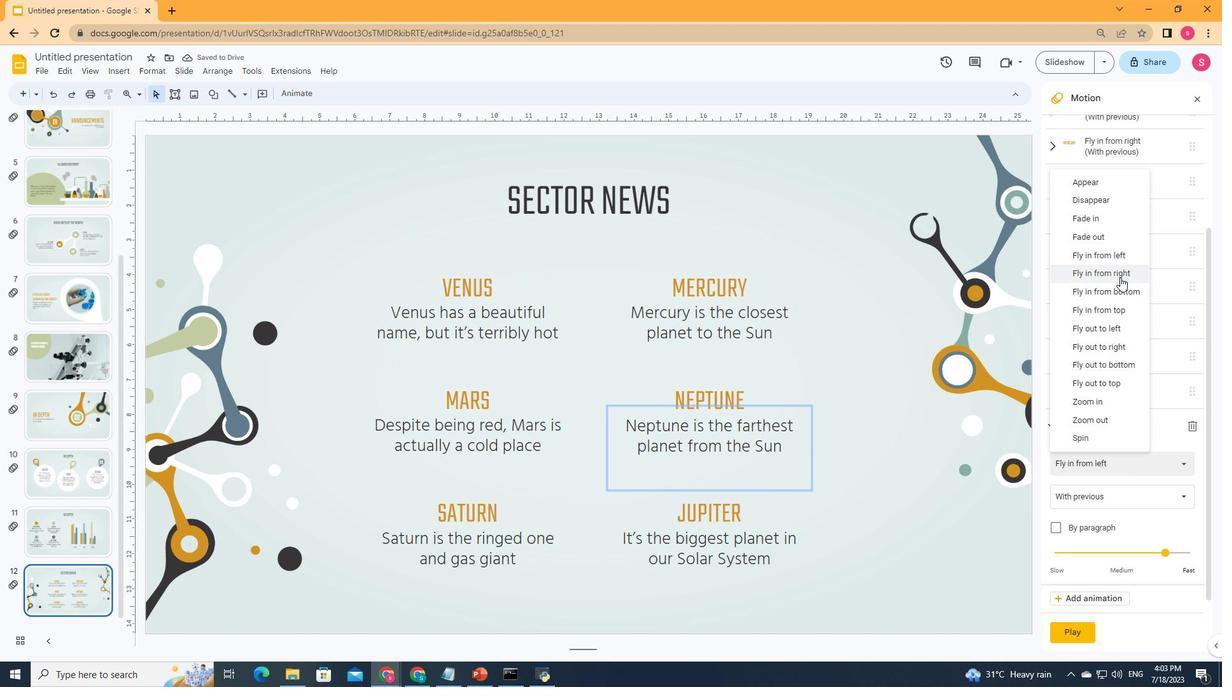 
Action: Mouse moved to (1168, 554)
Screenshot: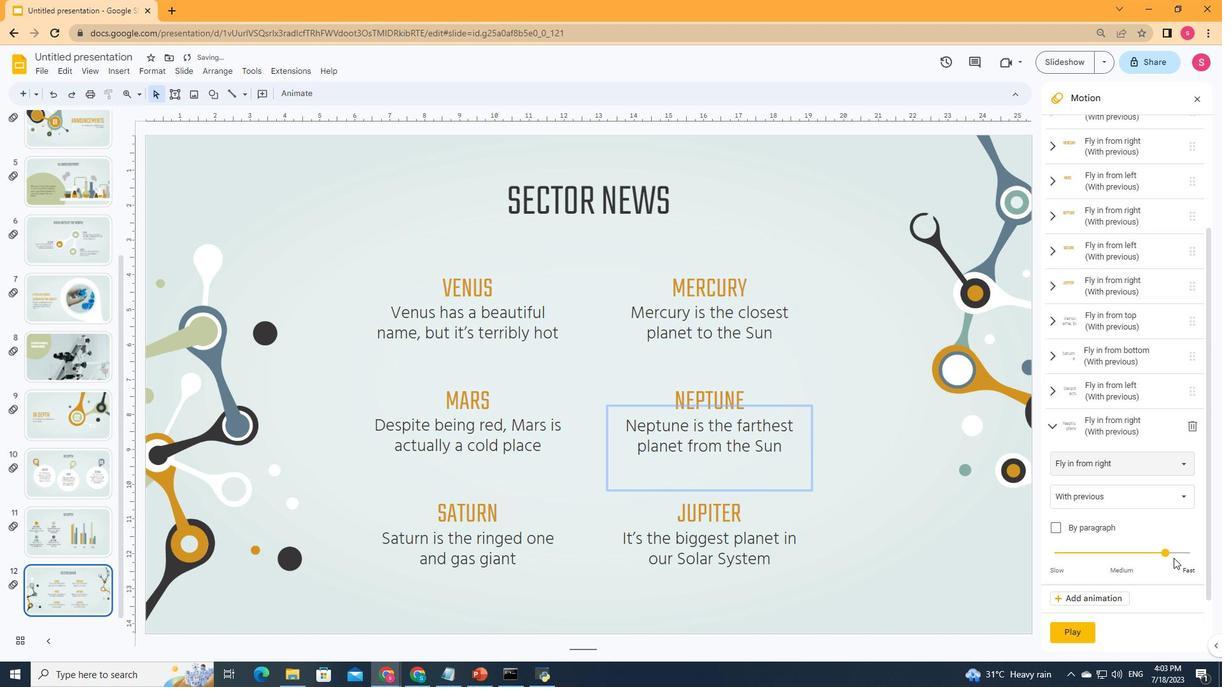 
Action: Mouse pressed left at (1168, 554)
Screenshot: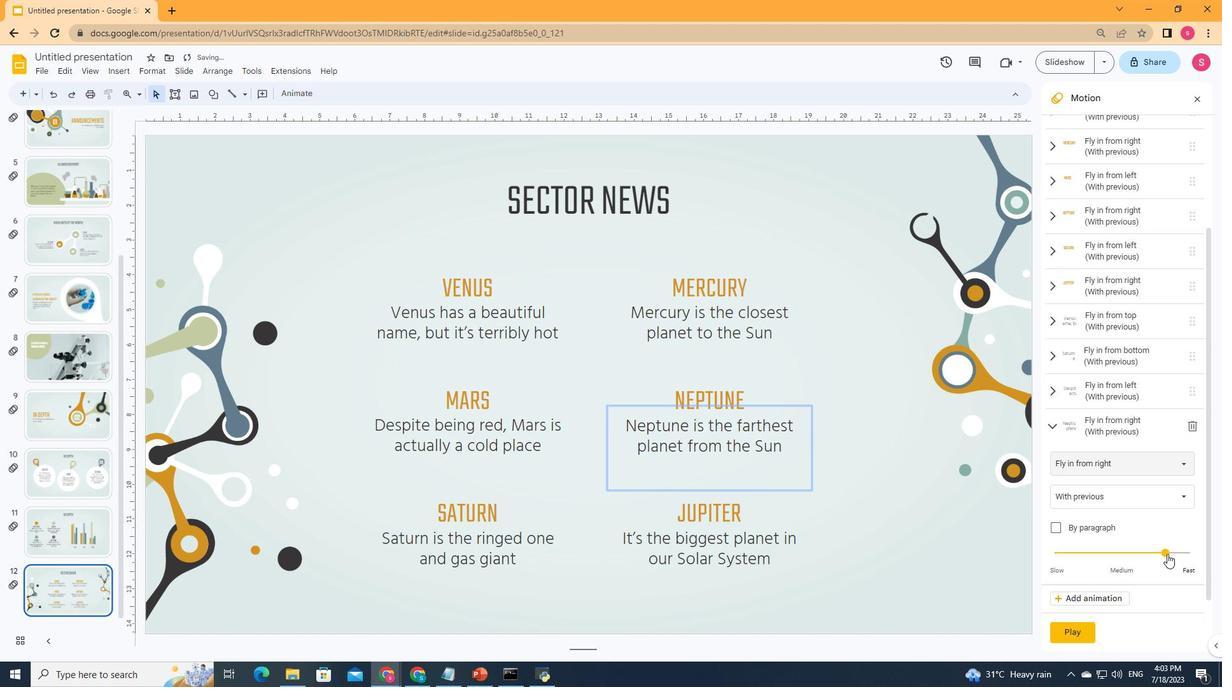 
Action: Mouse moved to (1080, 631)
Screenshot: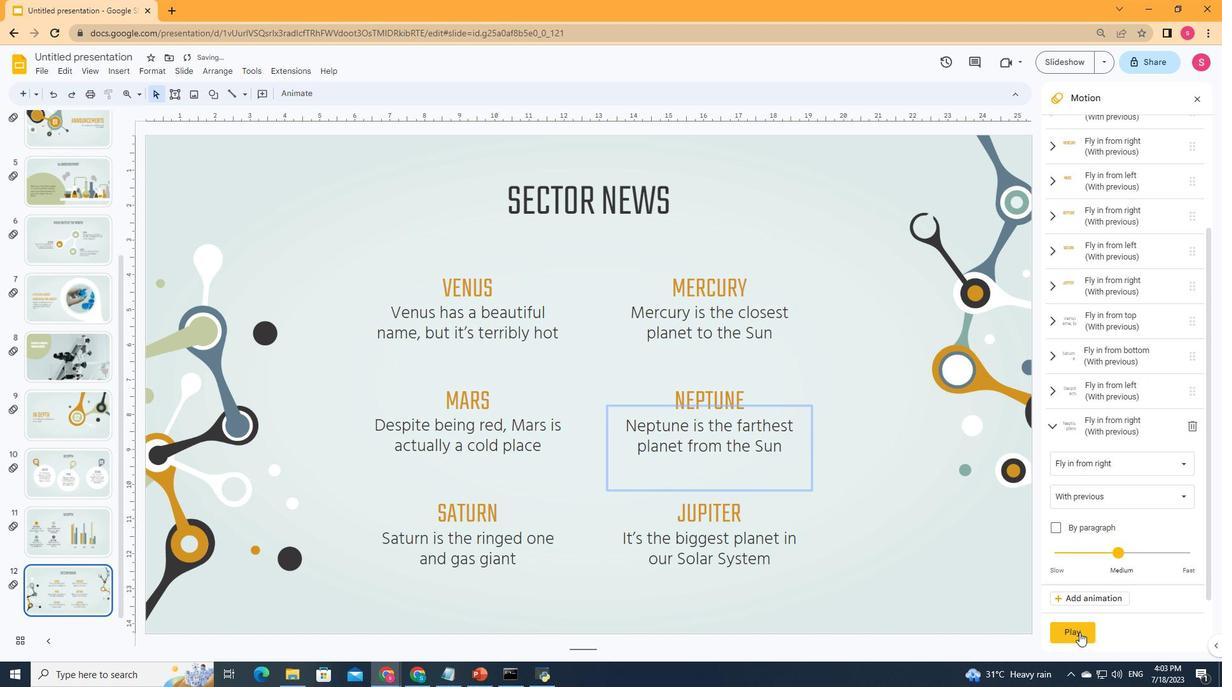 
Action: Mouse pressed left at (1080, 631)
Screenshot: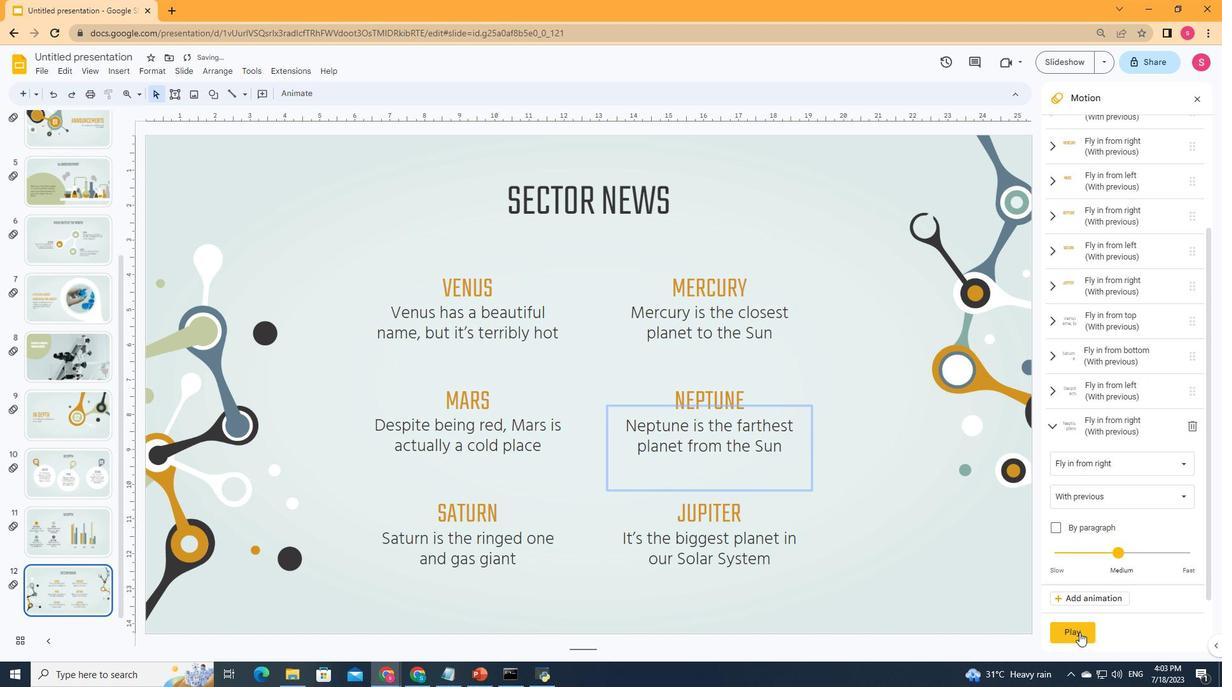 
Action: Mouse moved to (1124, 495)
Screenshot: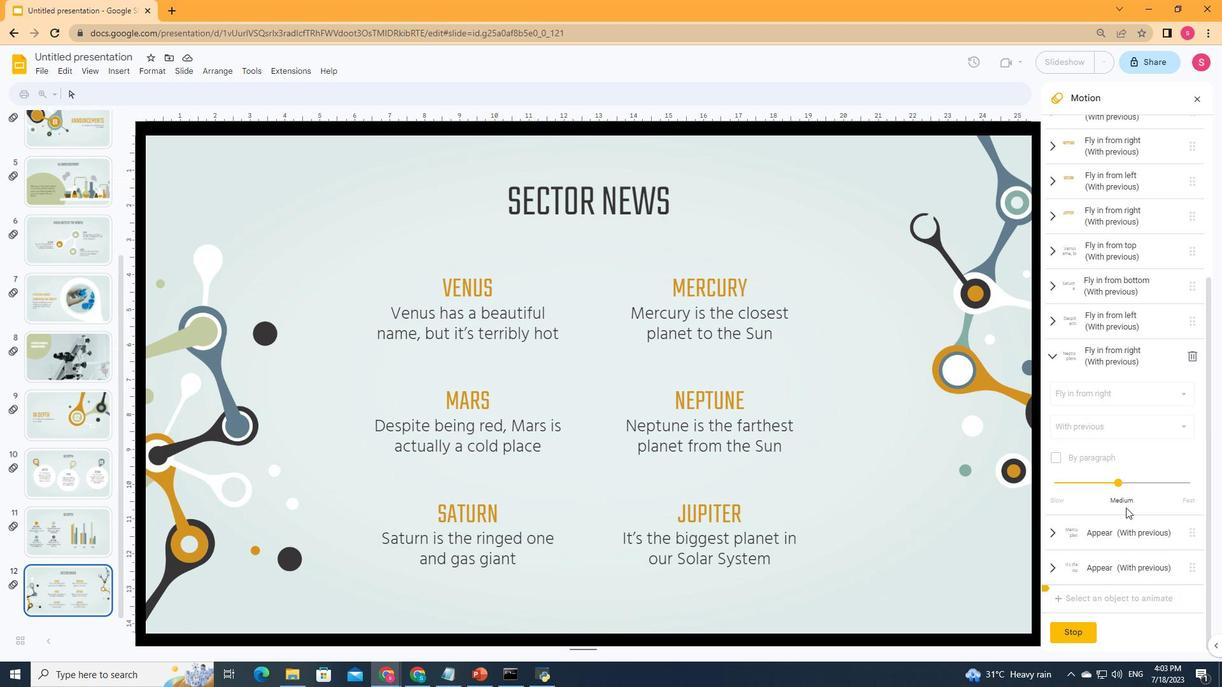 
Action: Mouse scrolled (1124, 494) with delta (0, 0)
Screenshot: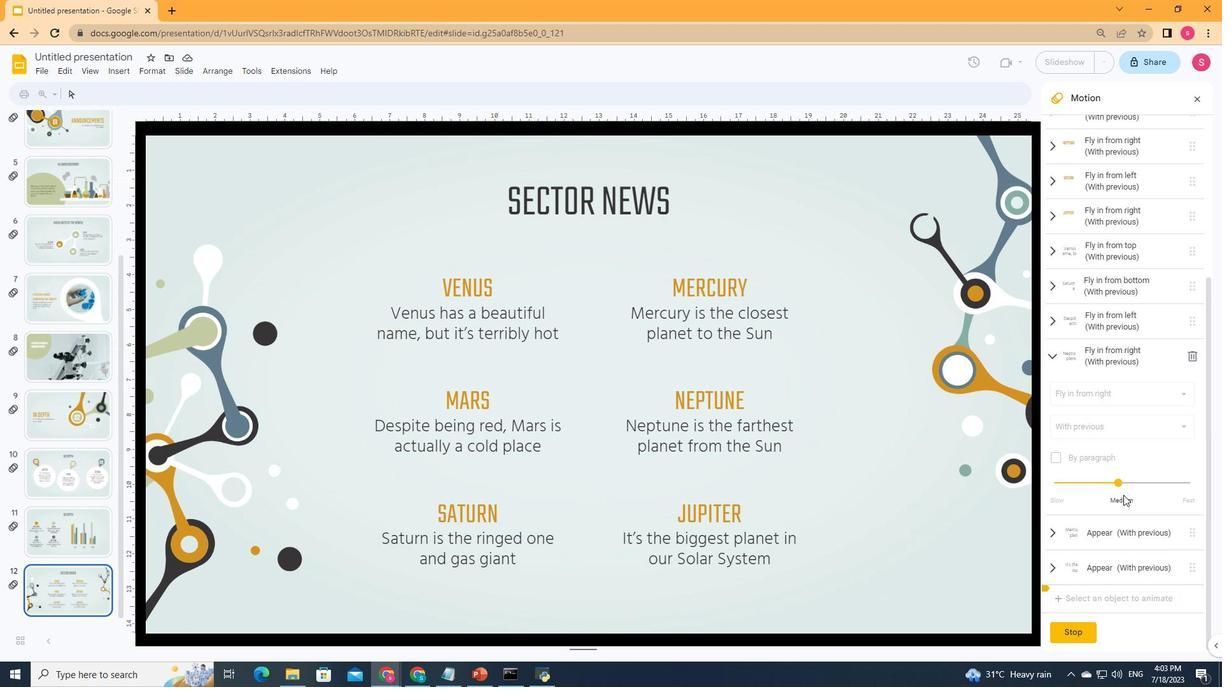 
Action: Mouse moved to (1085, 540)
Screenshot: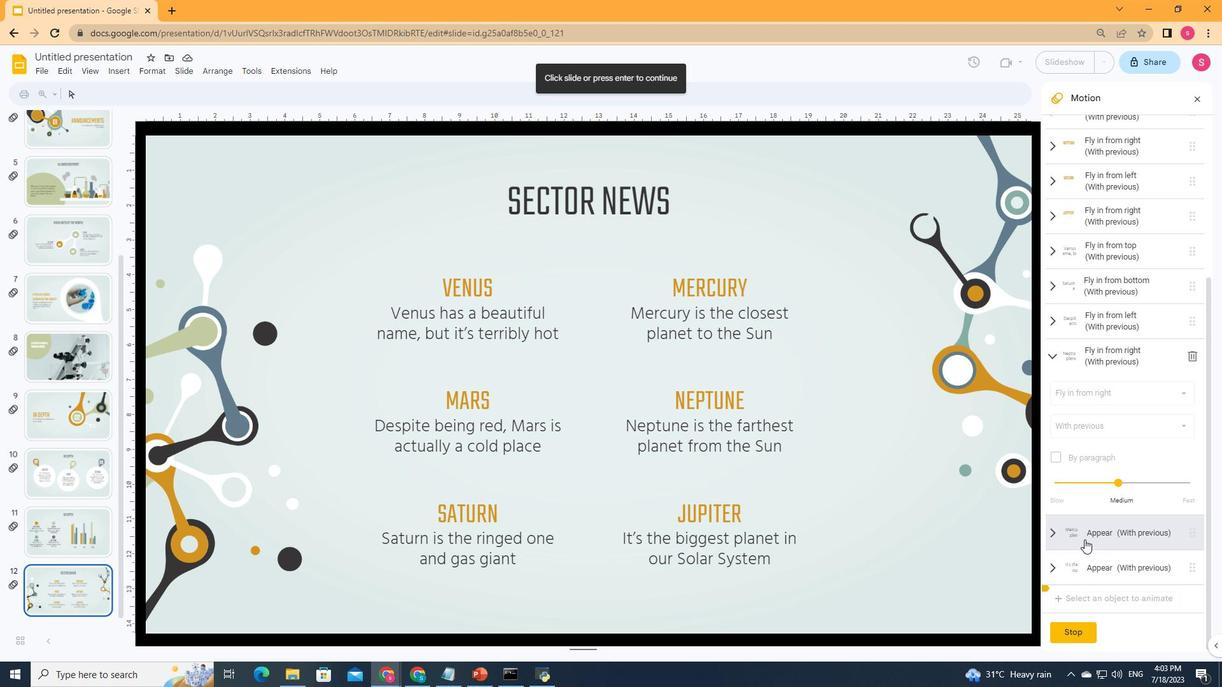 
Action: Mouse pressed left at (1085, 540)
Screenshot: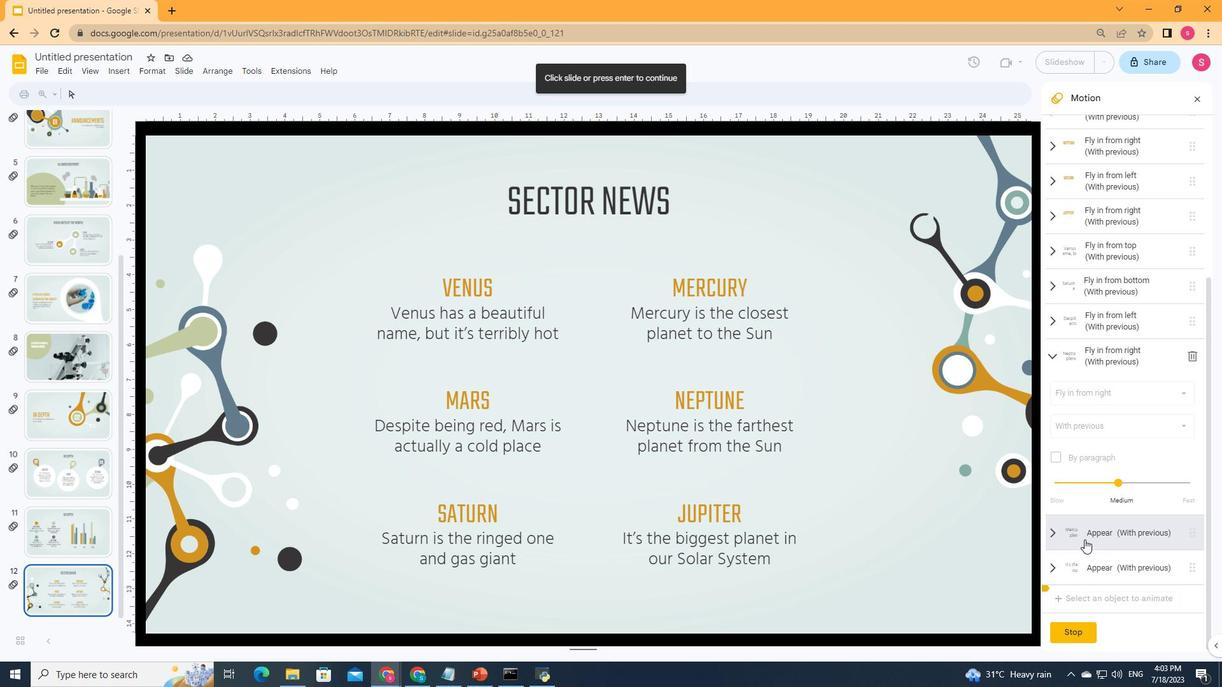 
Action: Mouse moved to (1097, 468)
Screenshot: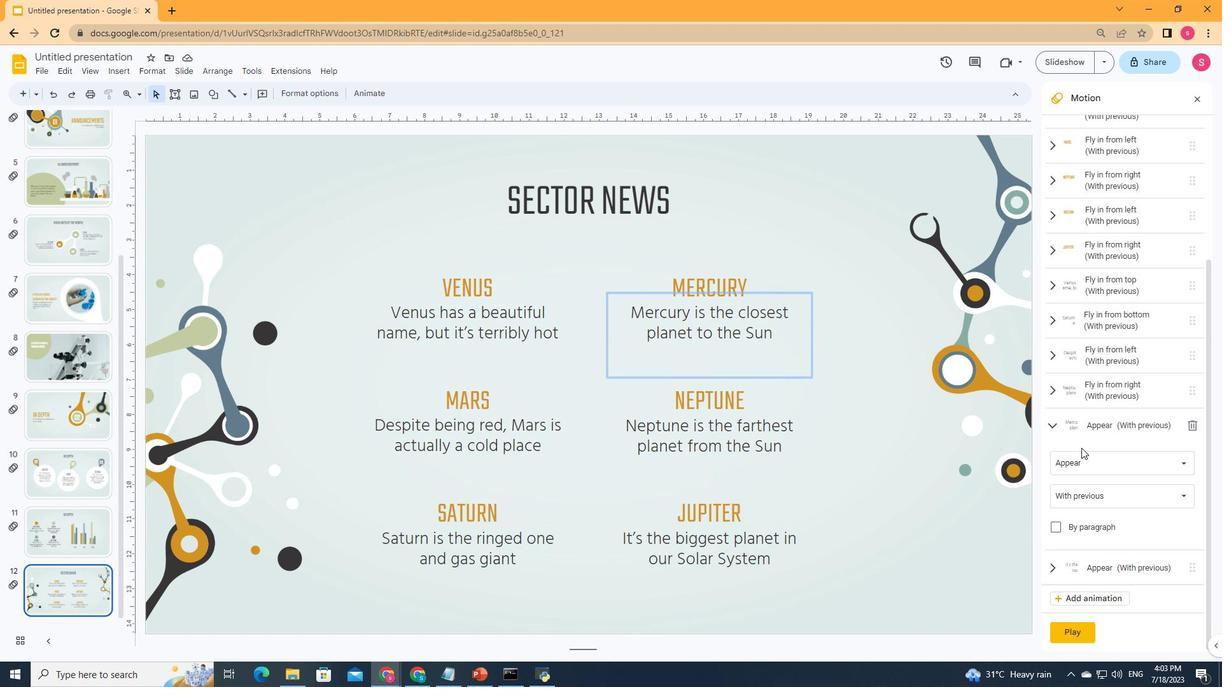 
Action: Mouse pressed left at (1097, 468)
Screenshot: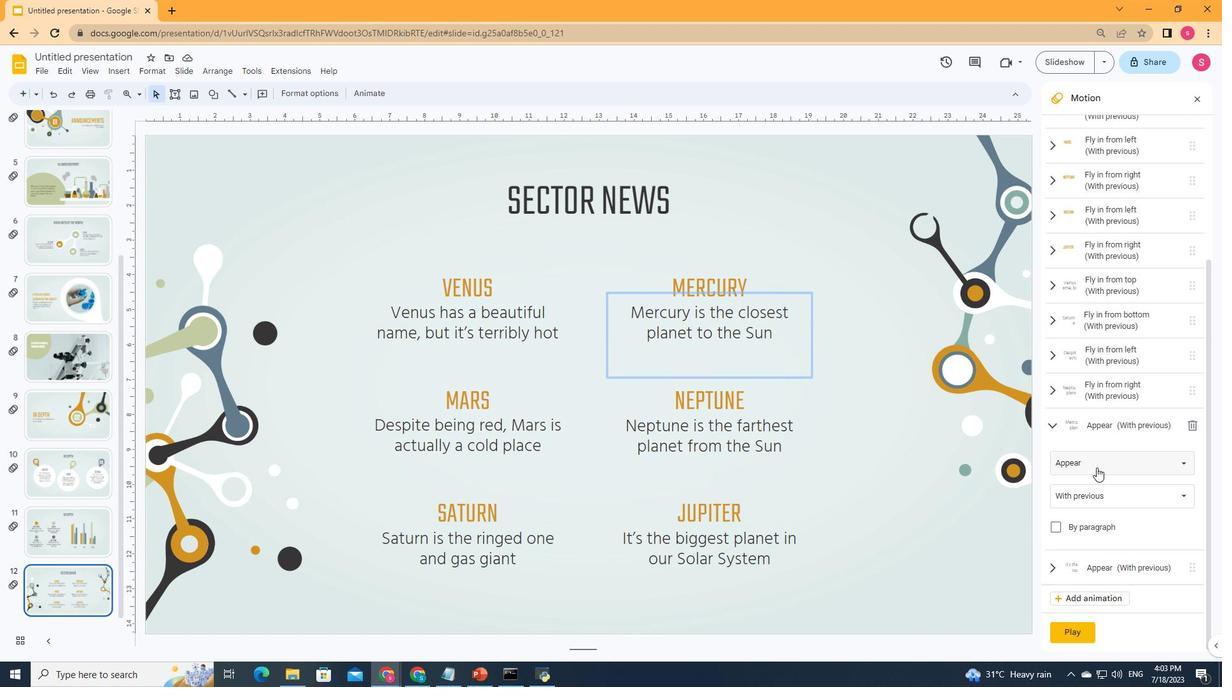 
Action: Mouse moved to (1118, 311)
Screenshot: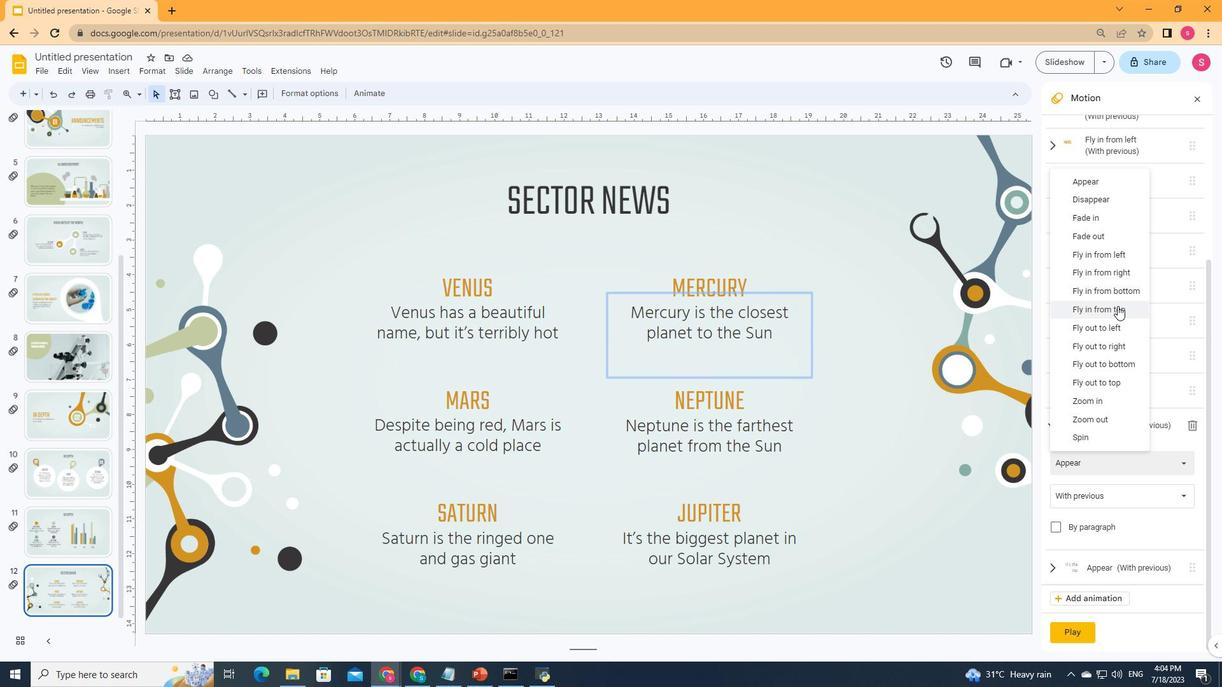 
Action: Mouse pressed left at (1118, 311)
Screenshot: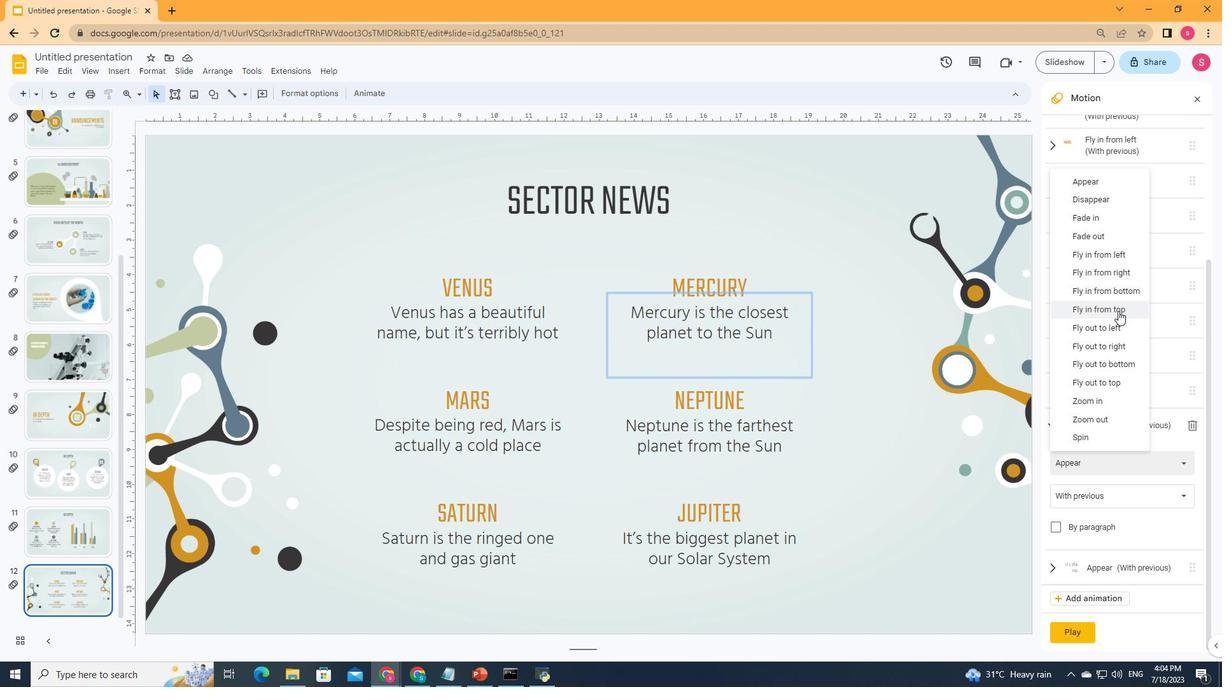 
Action: Mouse moved to (1165, 552)
Screenshot: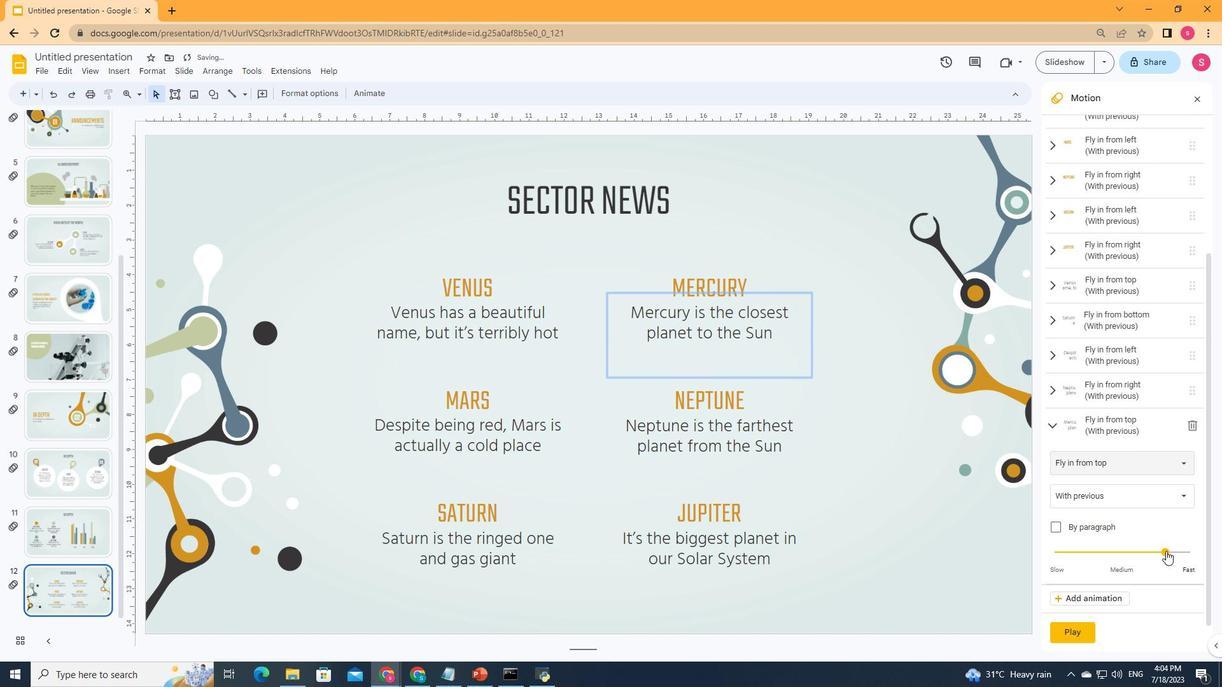 
Action: Mouse pressed left at (1165, 552)
Screenshot: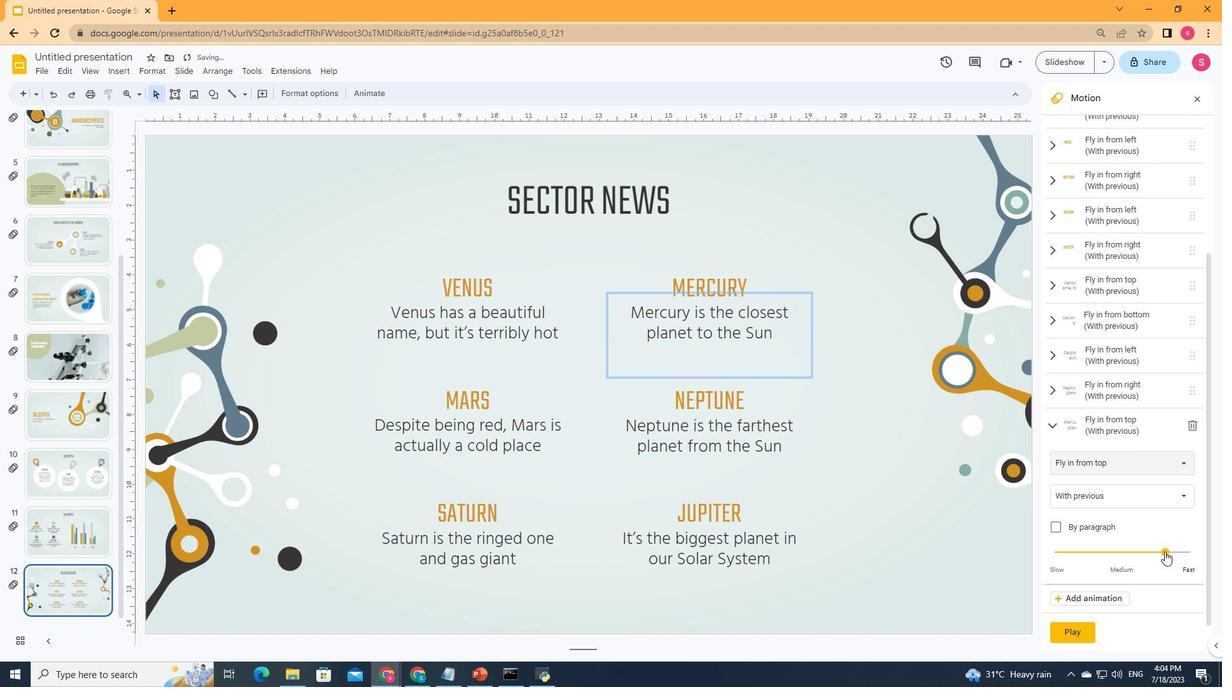 
Action: Mouse moved to (1095, 554)
Screenshot: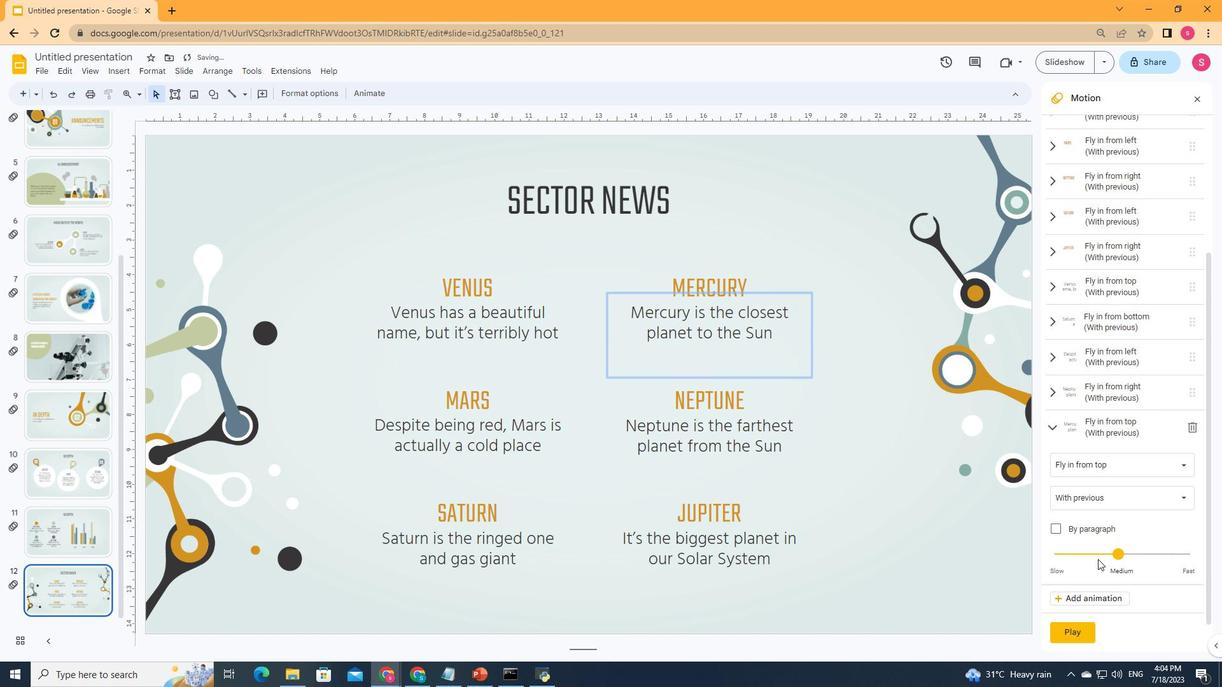 
Action: Mouse scrolled (1095, 553) with delta (0, 0)
Screenshot: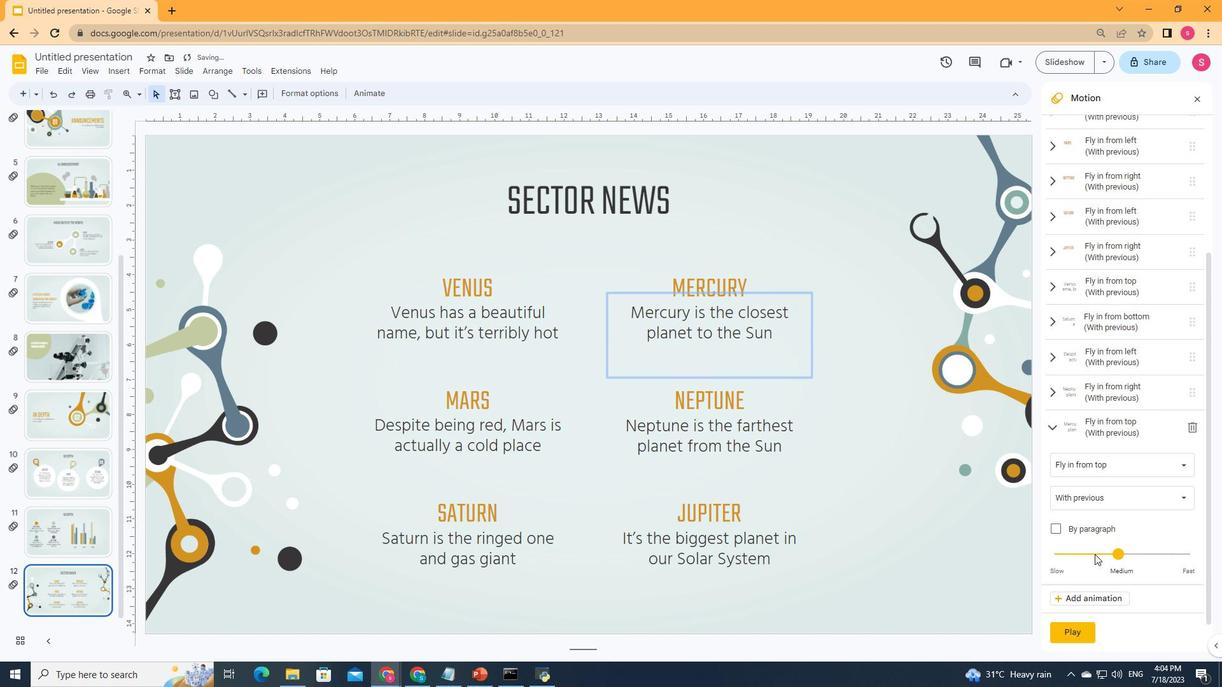 
Action: Mouse scrolled (1095, 553) with delta (0, 0)
Screenshot: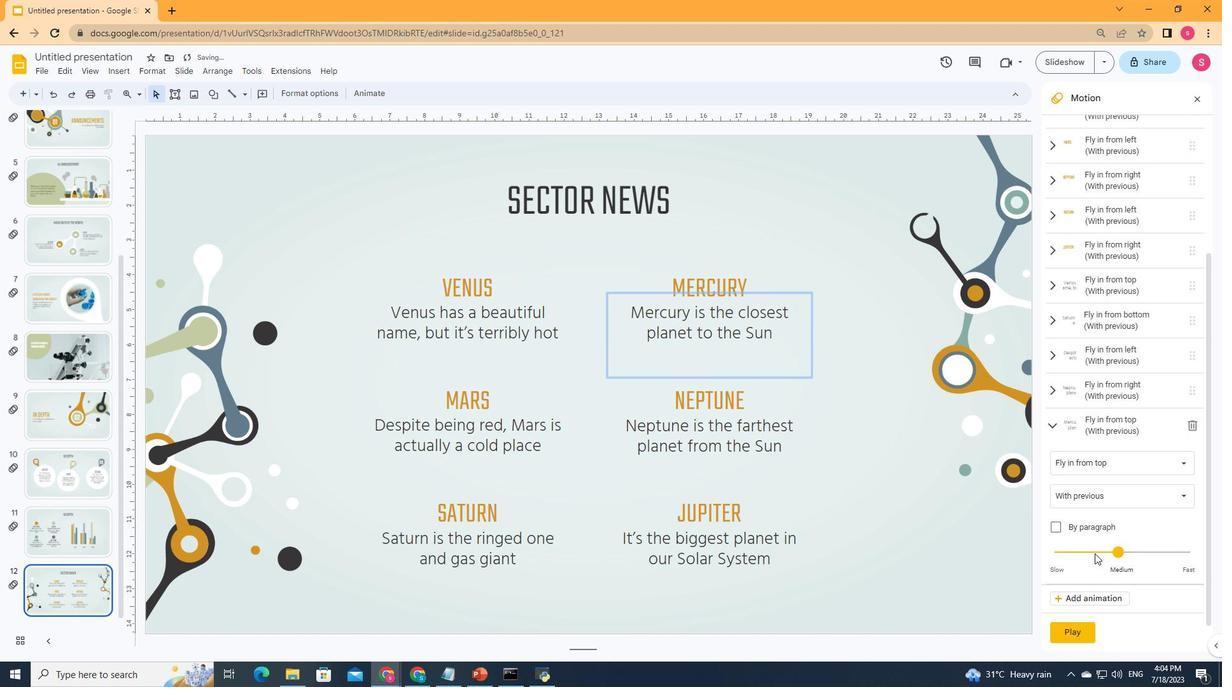 
Action: Mouse scrolled (1095, 553) with delta (0, 0)
Screenshot: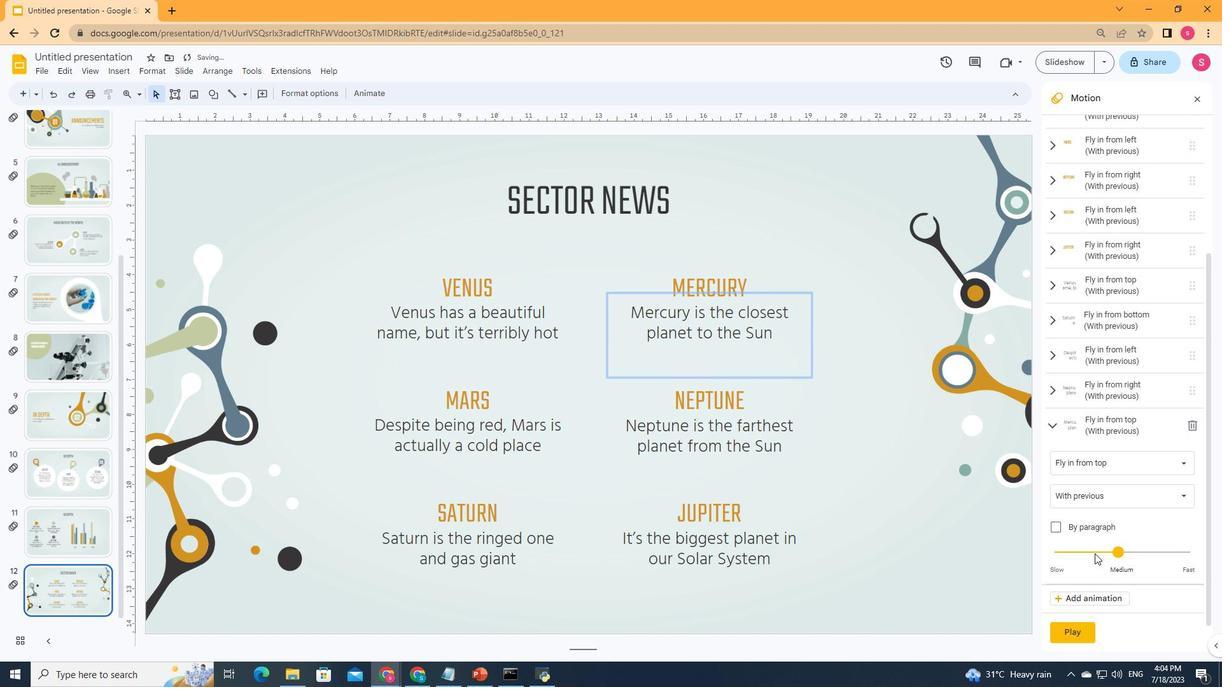 
Action: Mouse scrolled (1095, 553) with delta (0, 0)
Screenshot: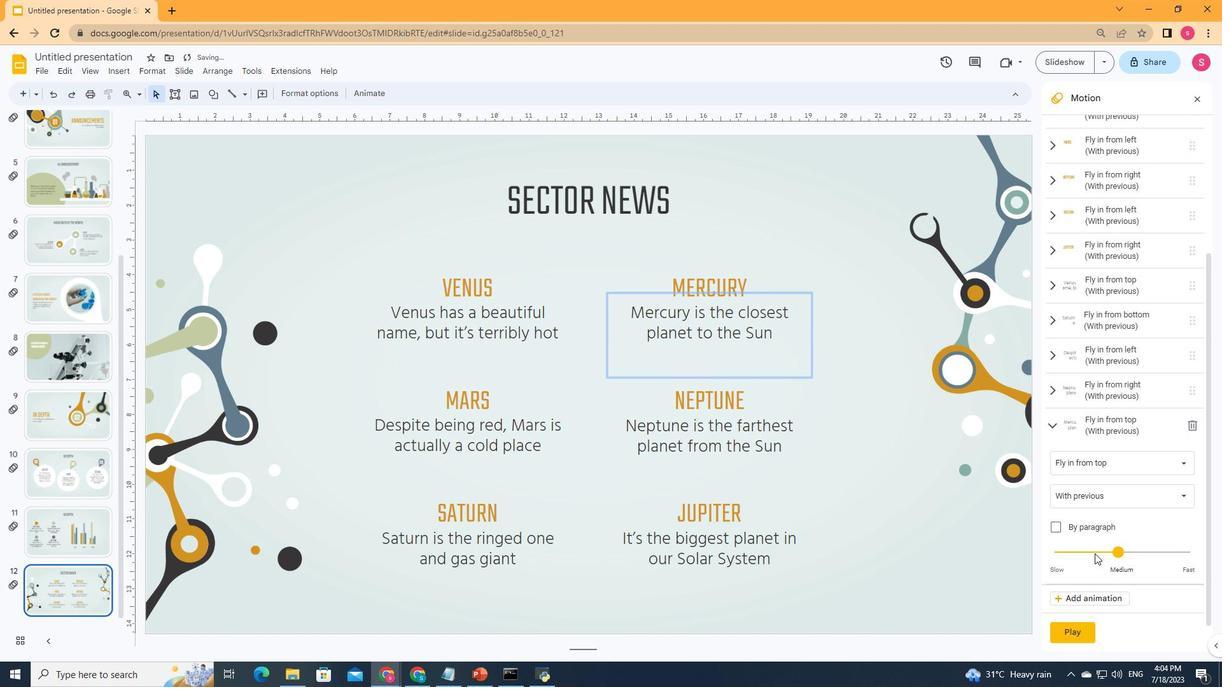 
Action: Mouse moved to (1069, 570)
